 Task: Customized Gifts Online Store: Create and sell personalized gifts like custom-printed mugs, T-shirts, or engraved items.
Action: Mouse pressed left at (229, 186)
Screenshot: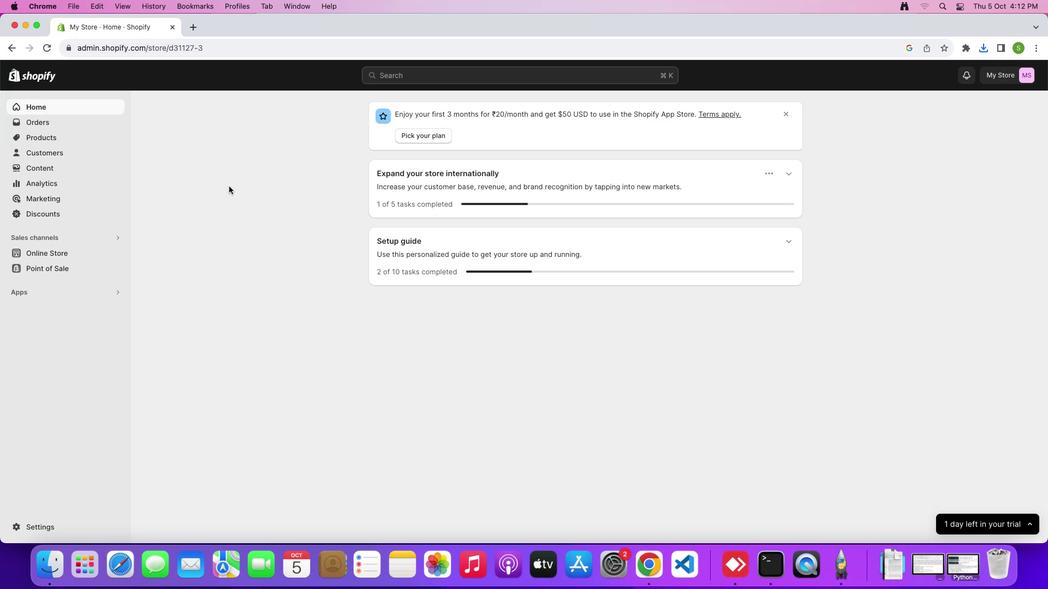 
Action: Mouse moved to (48, 253)
Screenshot: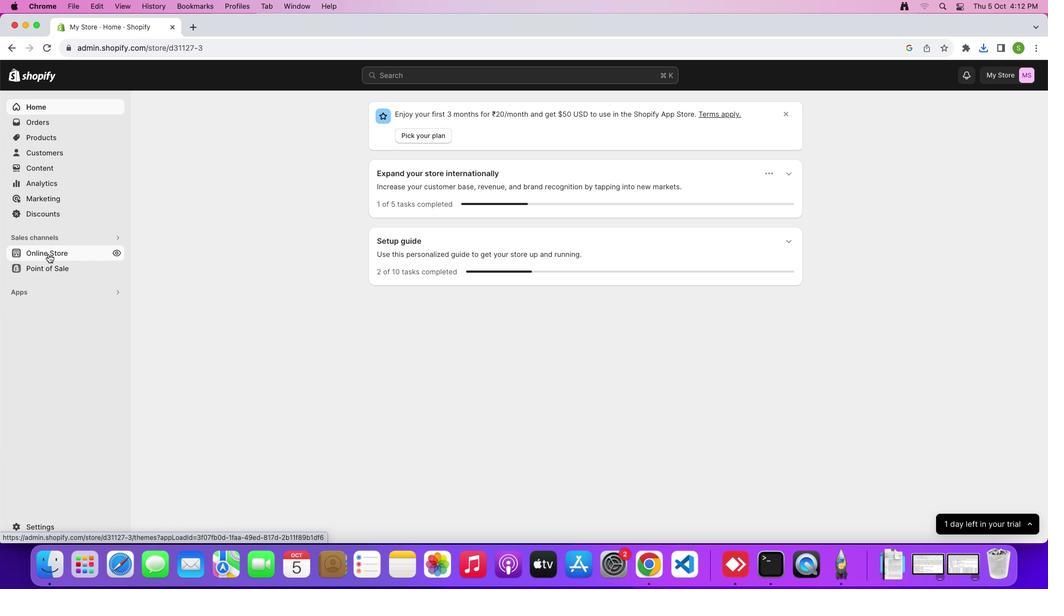 
Action: Mouse pressed left at (48, 253)
Screenshot: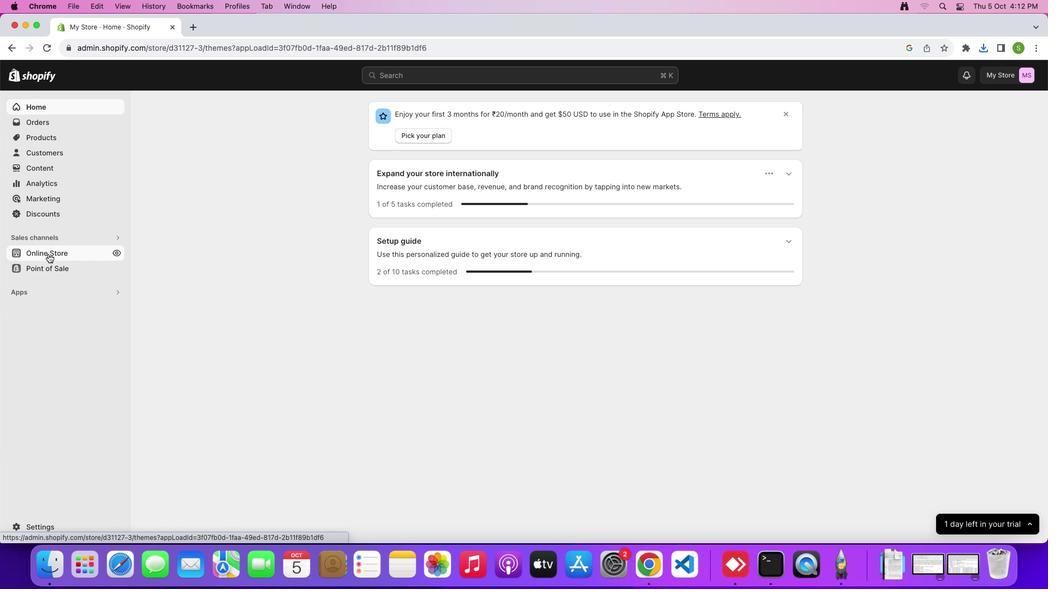 
Action: Mouse moved to (524, 366)
Screenshot: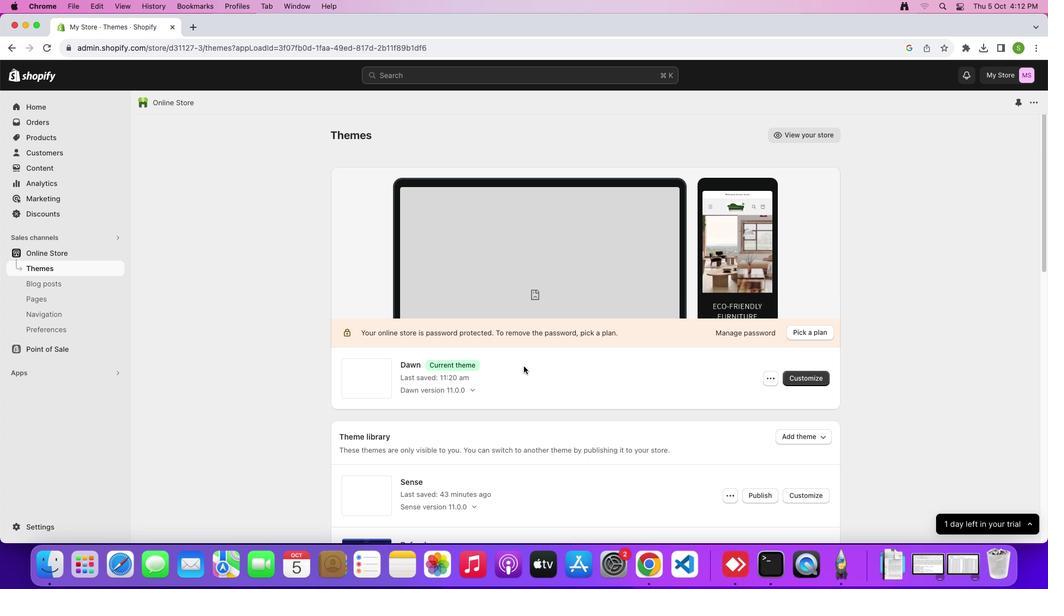 
Action: Mouse scrolled (524, 366) with delta (0, 0)
Screenshot: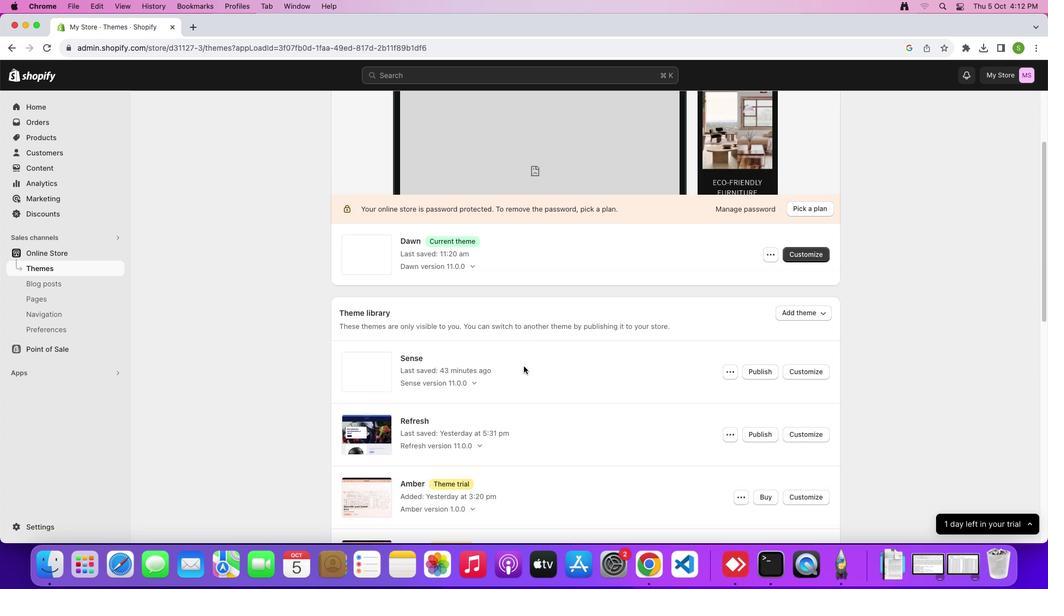 
Action: Mouse scrolled (524, 366) with delta (0, 0)
Screenshot: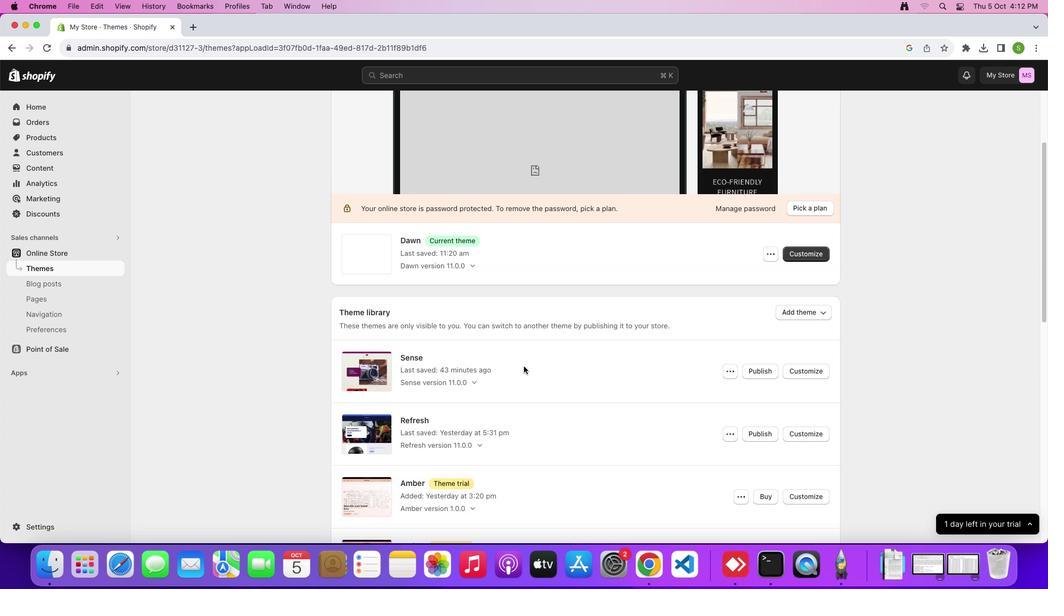 
Action: Mouse scrolled (524, 366) with delta (0, -2)
Screenshot: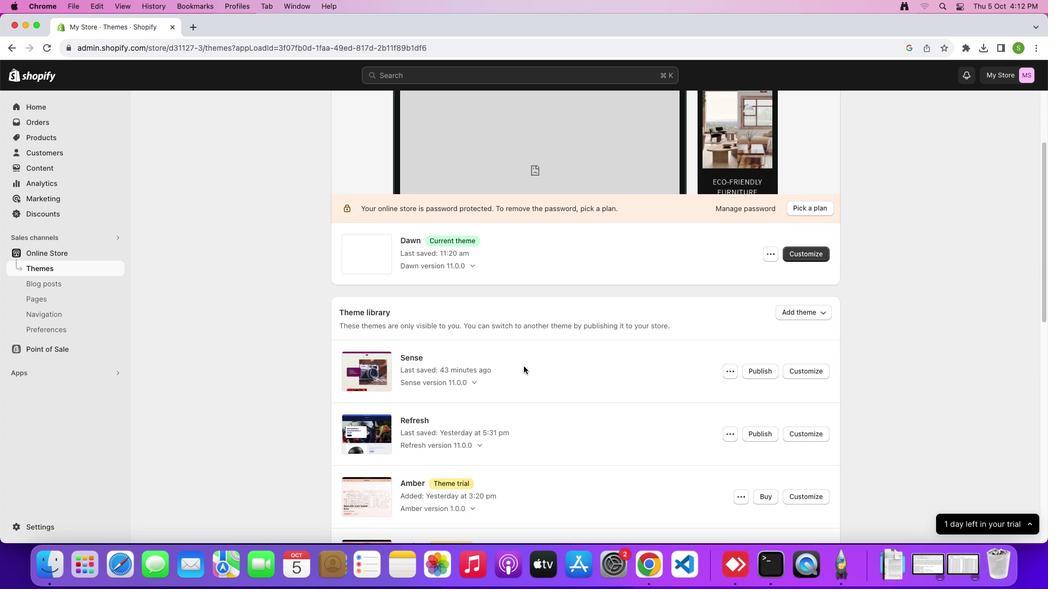 
Action: Mouse scrolled (524, 366) with delta (0, 0)
Screenshot: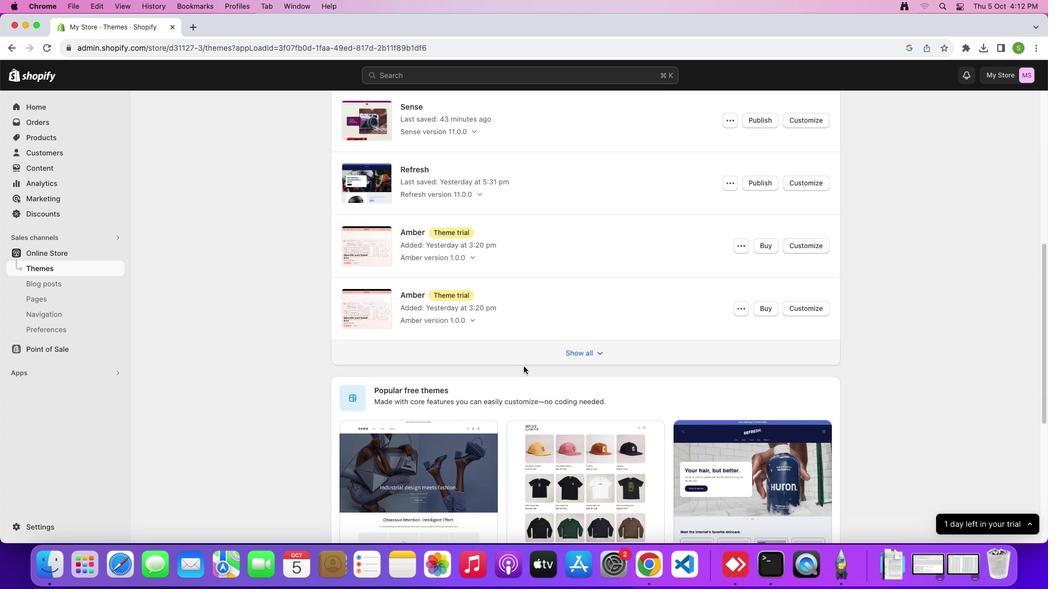 
Action: Mouse scrolled (524, 366) with delta (0, 0)
Screenshot: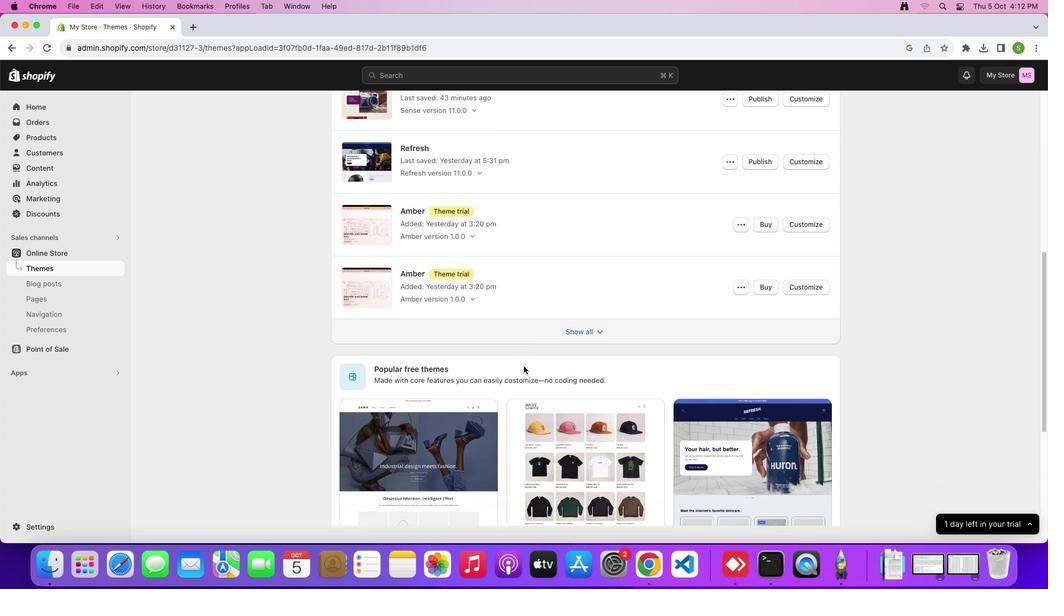 
Action: Mouse scrolled (524, 366) with delta (0, -2)
Screenshot: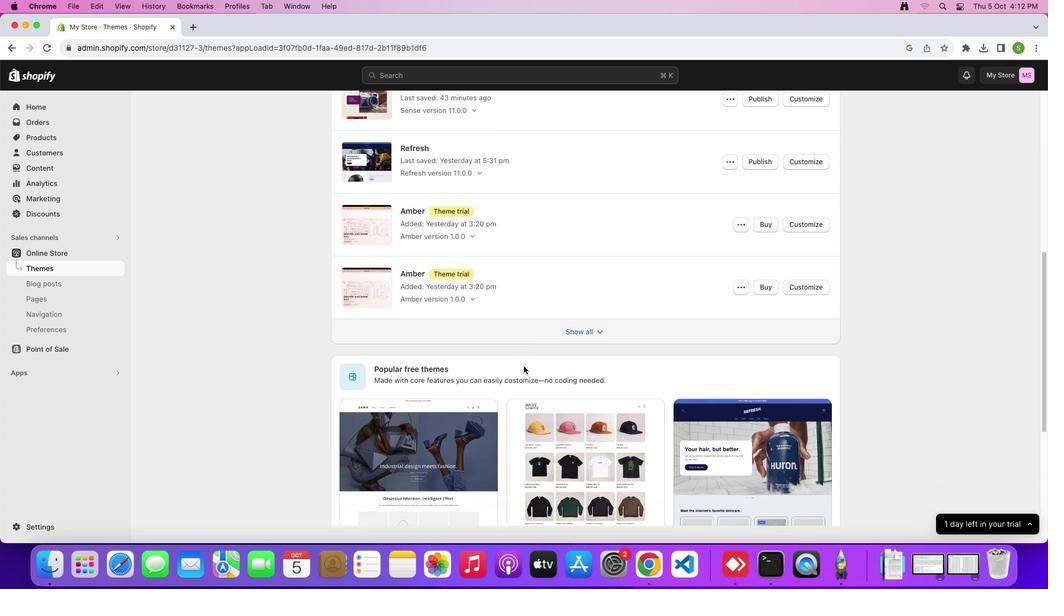 
Action: Mouse scrolled (524, 366) with delta (0, -3)
Screenshot: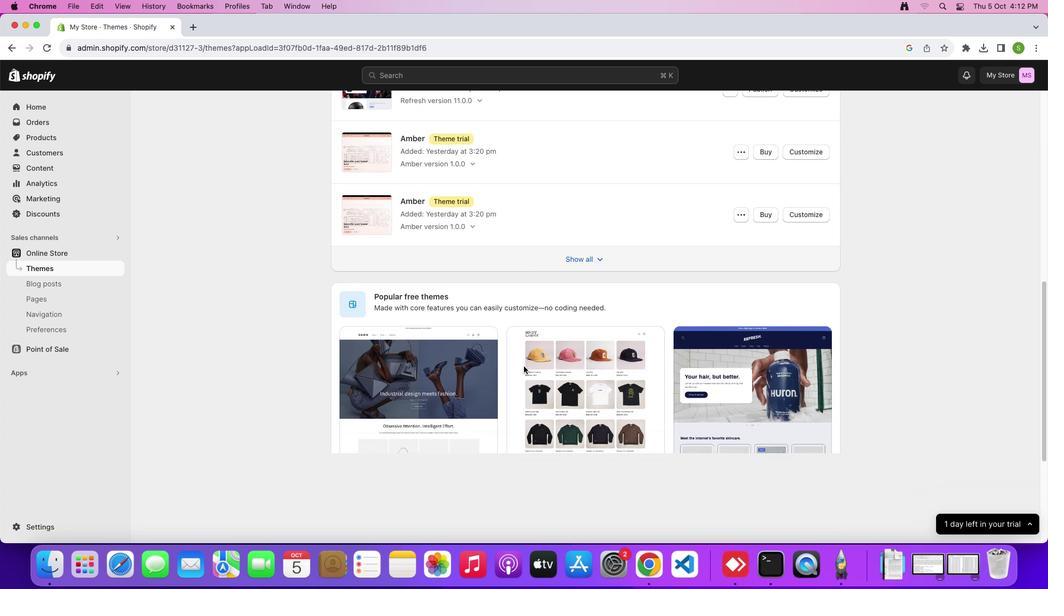 
Action: Mouse scrolled (524, 366) with delta (0, -2)
Screenshot: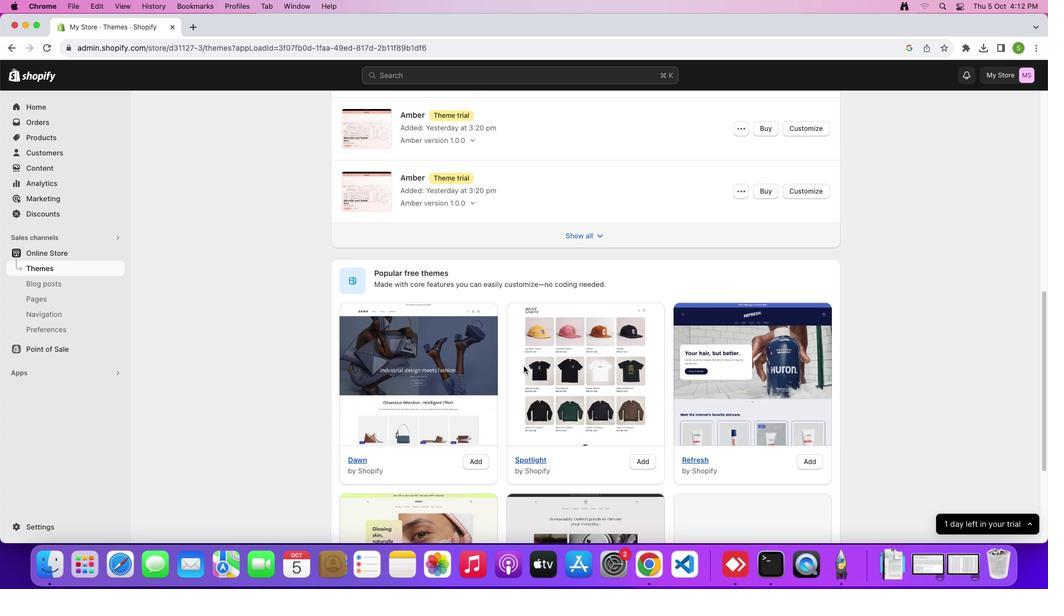 
Action: Mouse scrolled (524, 366) with delta (0, 0)
Screenshot: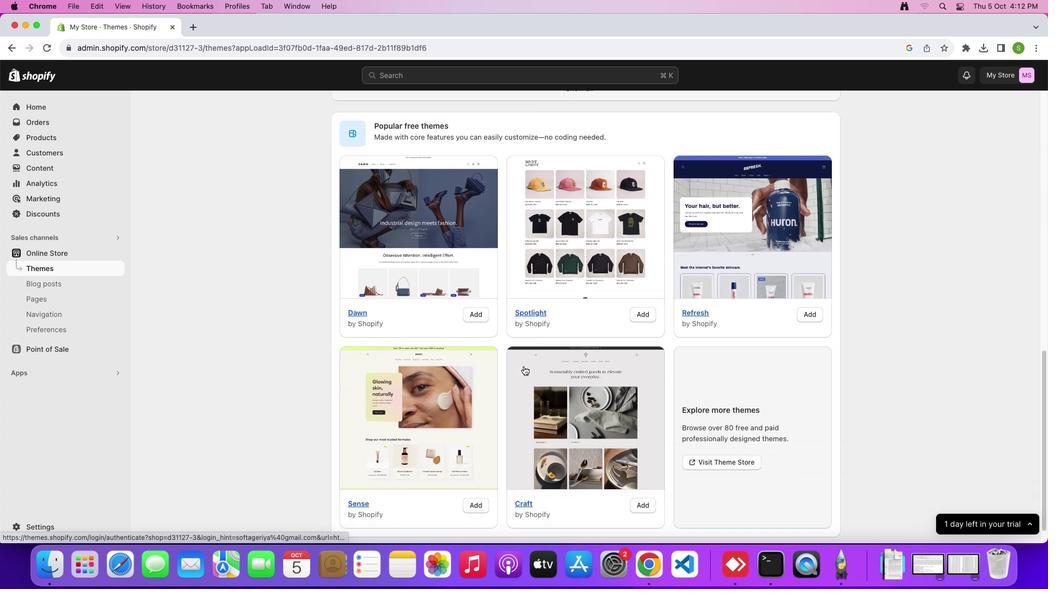 
Action: Mouse scrolled (524, 366) with delta (0, 0)
Screenshot: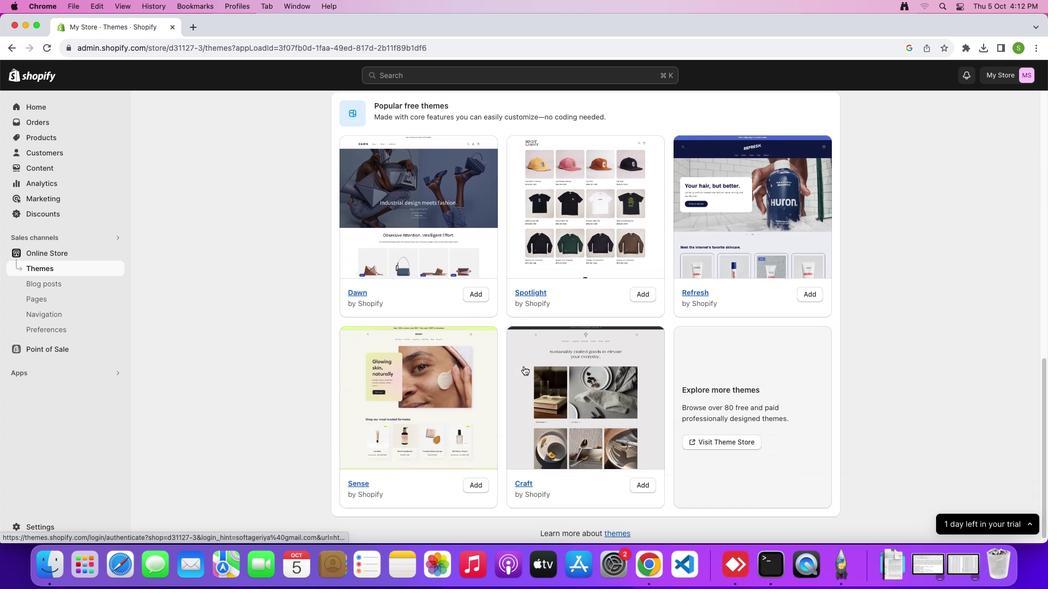 
Action: Mouse scrolled (524, 366) with delta (0, -2)
Screenshot: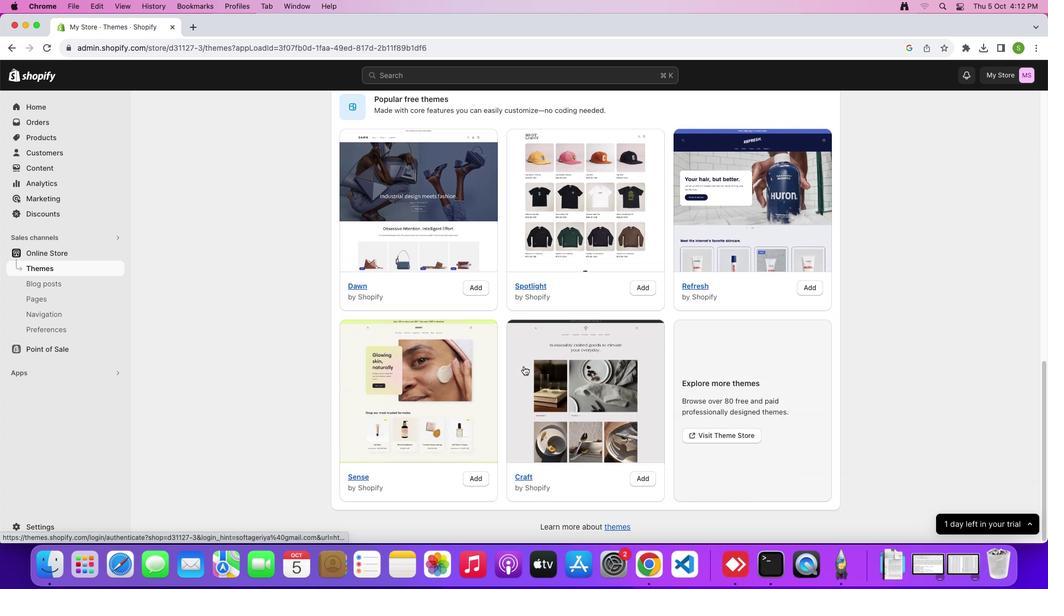 
Action: Mouse scrolled (524, 366) with delta (0, -2)
Screenshot: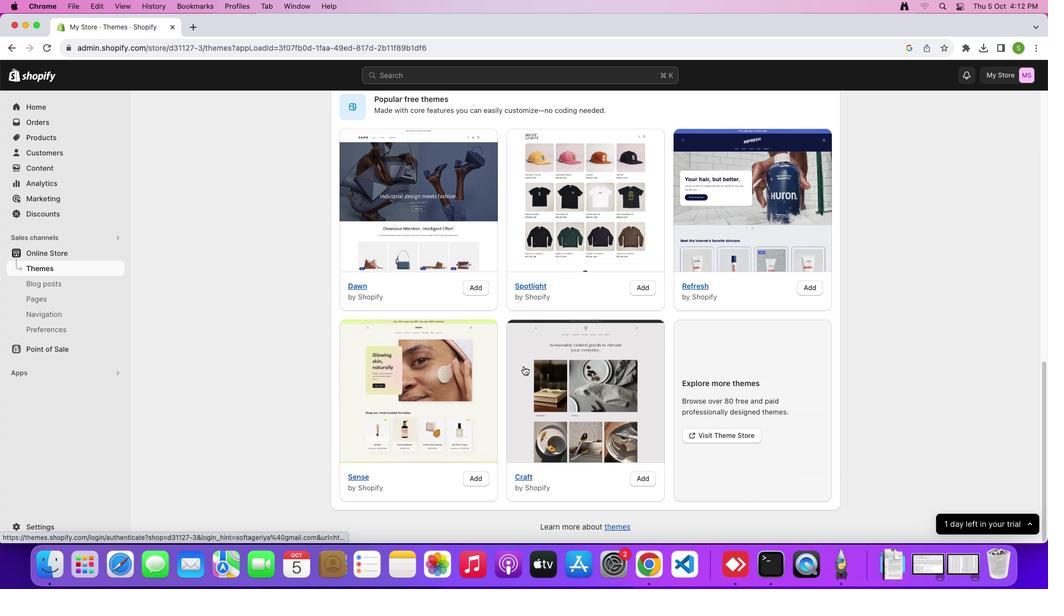 
Action: Mouse scrolled (524, 366) with delta (0, 0)
Screenshot: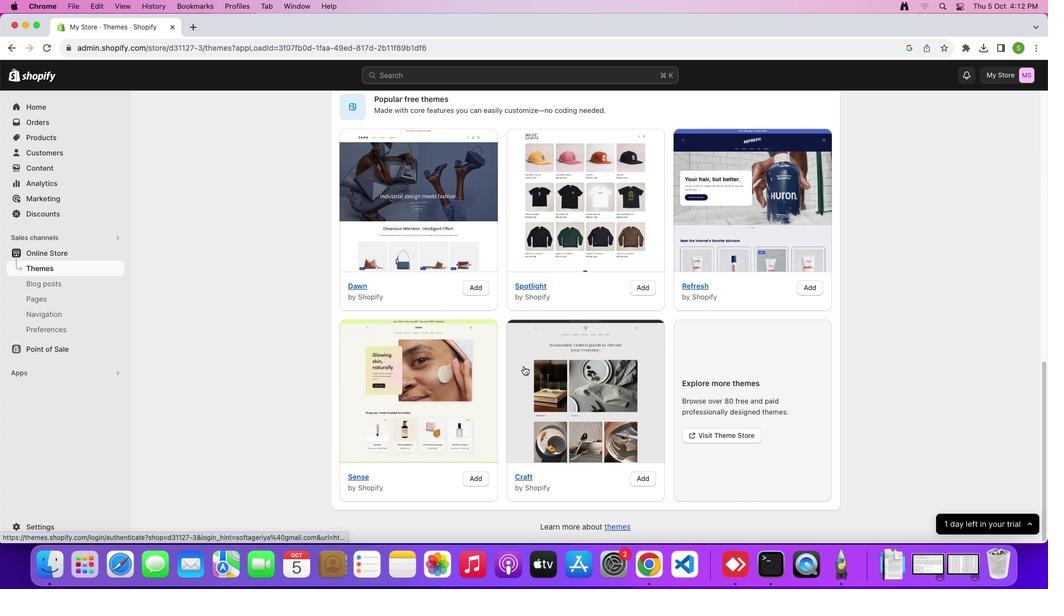 
Action: Mouse scrolled (524, 366) with delta (0, 0)
Screenshot: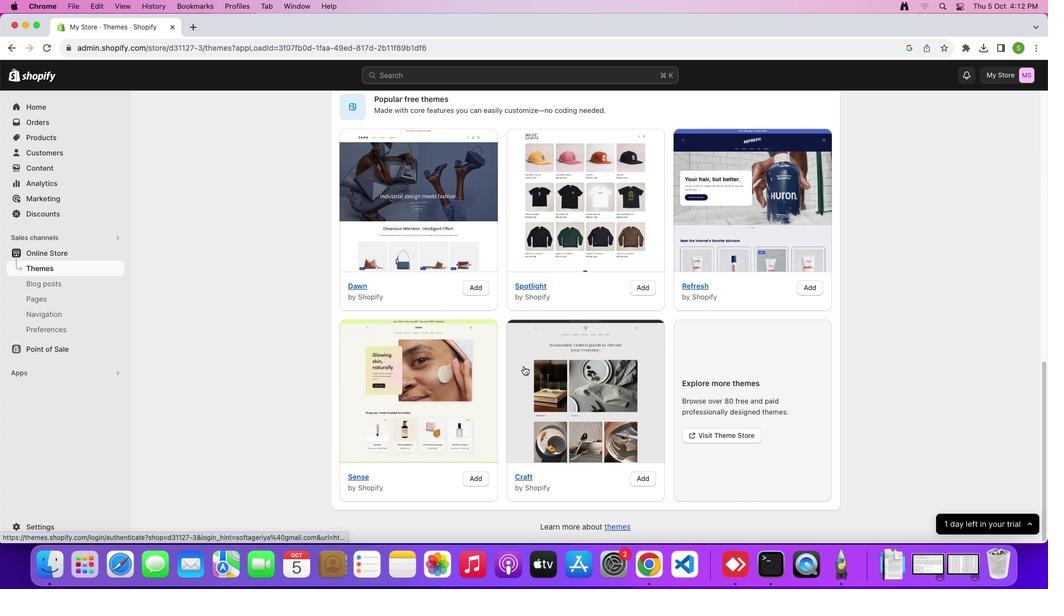 
Action: Mouse scrolled (524, 366) with delta (0, -2)
Screenshot: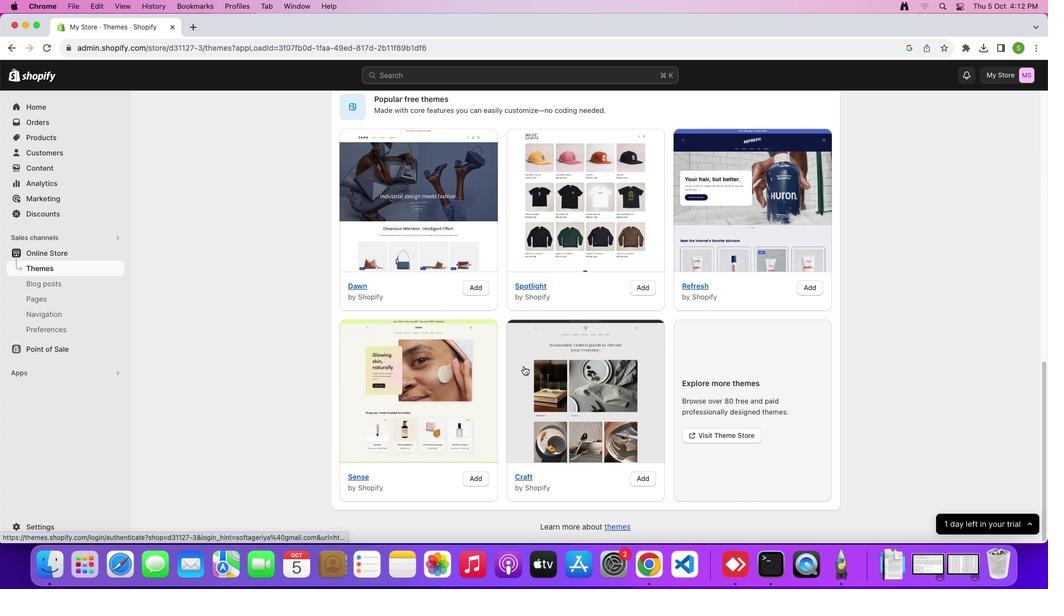 
Action: Mouse scrolled (524, 366) with delta (0, -2)
Screenshot: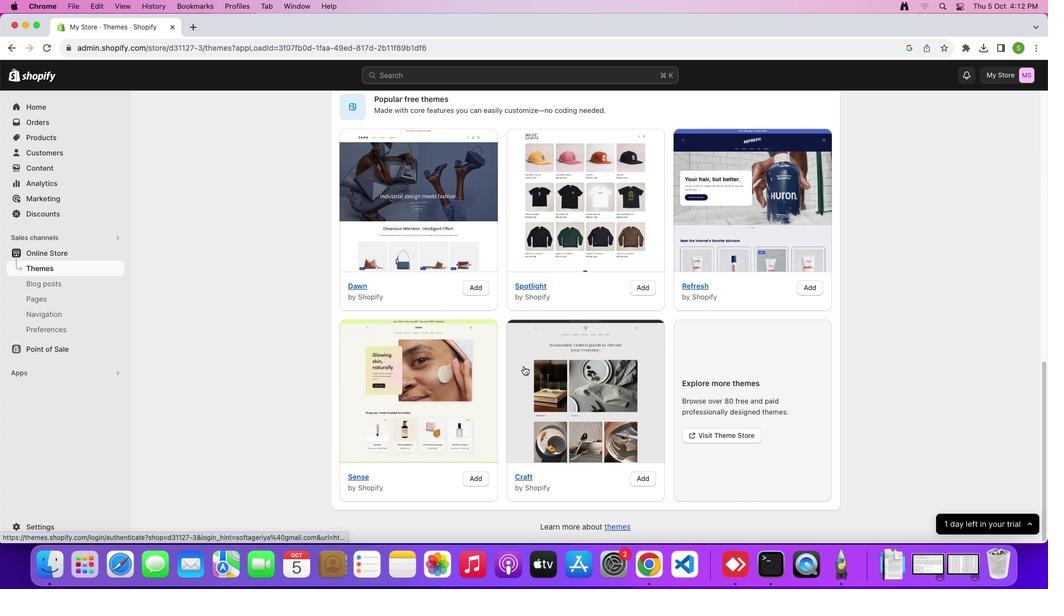 
Action: Mouse scrolled (524, 366) with delta (0, 0)
Screenshot: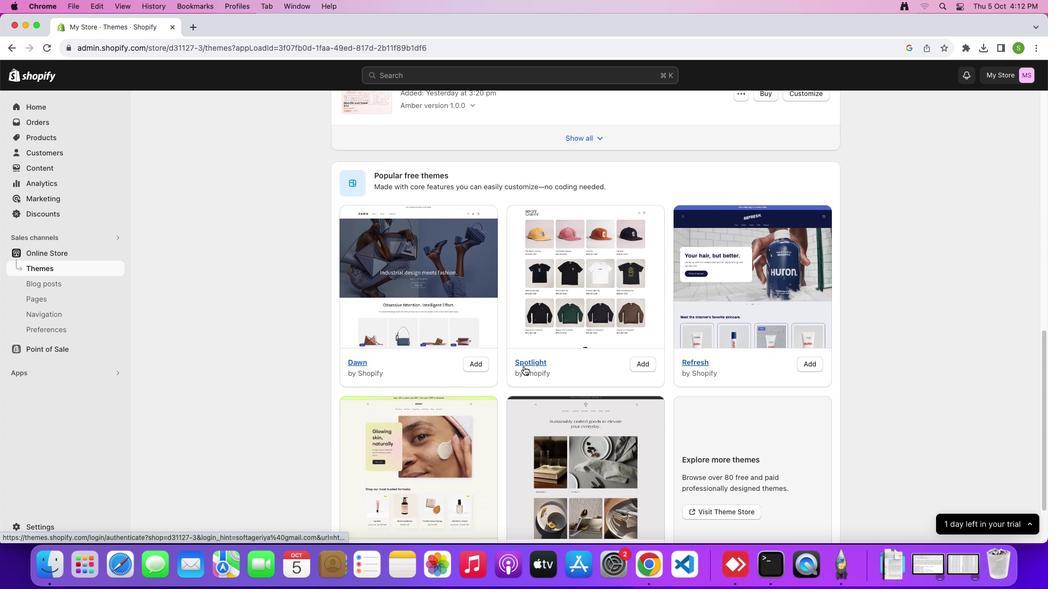 
Action: Mouse scrolled (524, 366) with delta (0, 0)
Screenshot: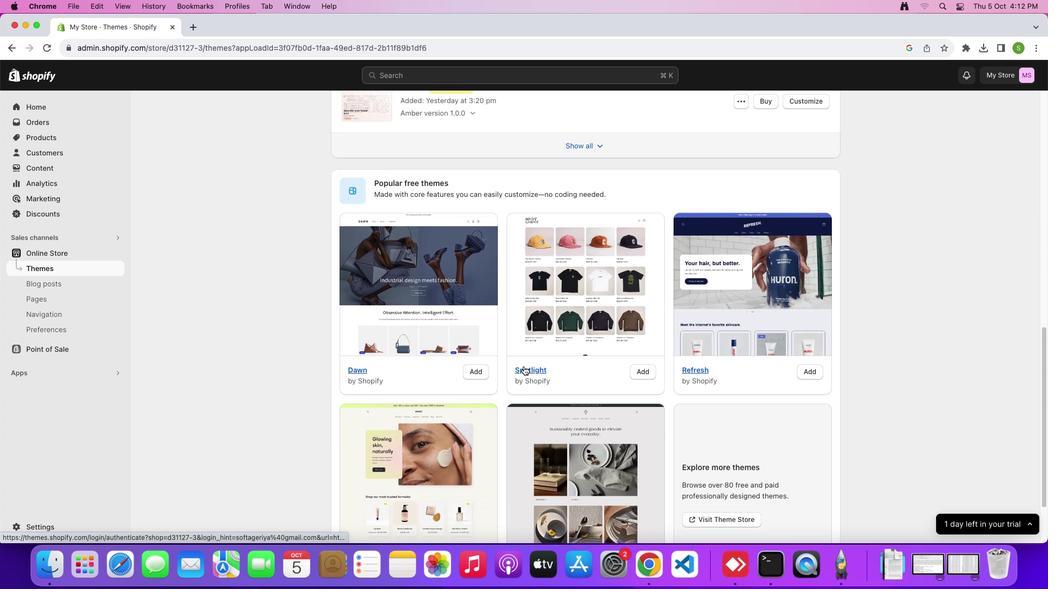 
Action: Mouse scrolled (524, 366) with delta (0, 1)
Screenshot: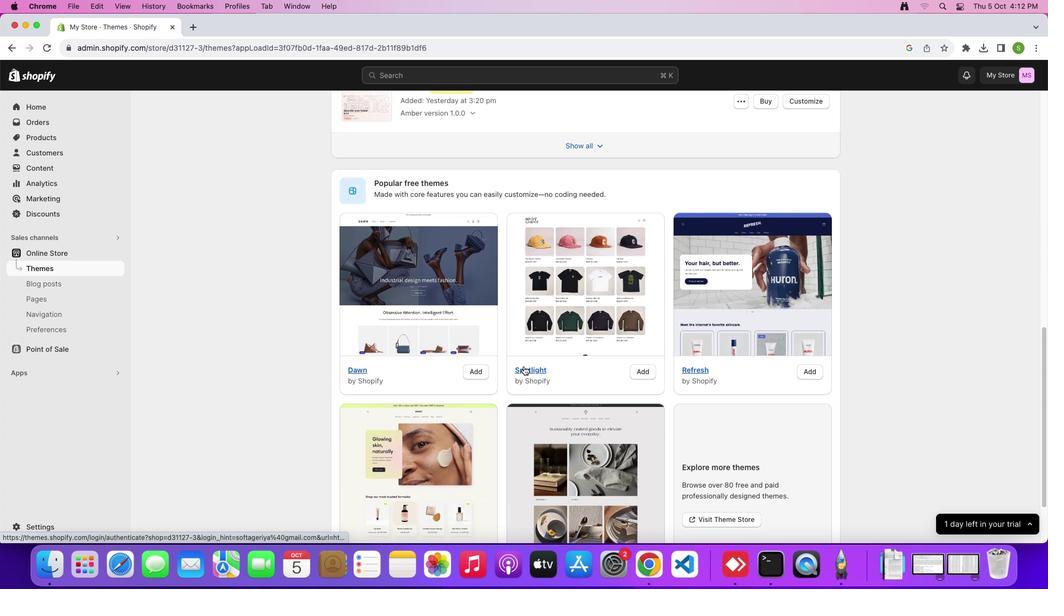 
Action: Mouse scrolled (524, 366) with delta (0, 0)
Screenshot: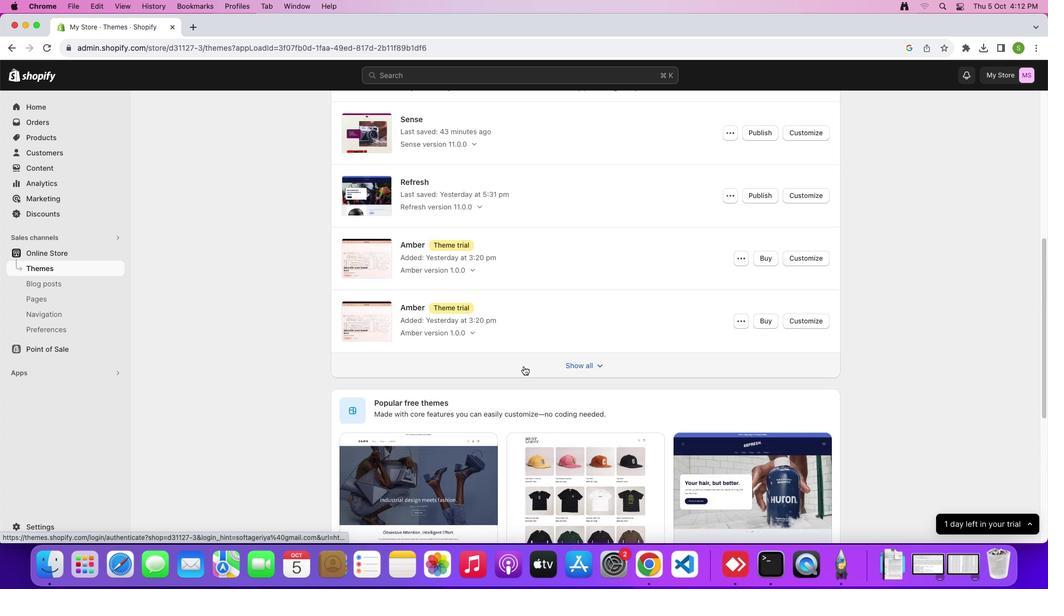 
Action: Mouse scrolled (524, 366) with delta (0, 0)
Screenshot: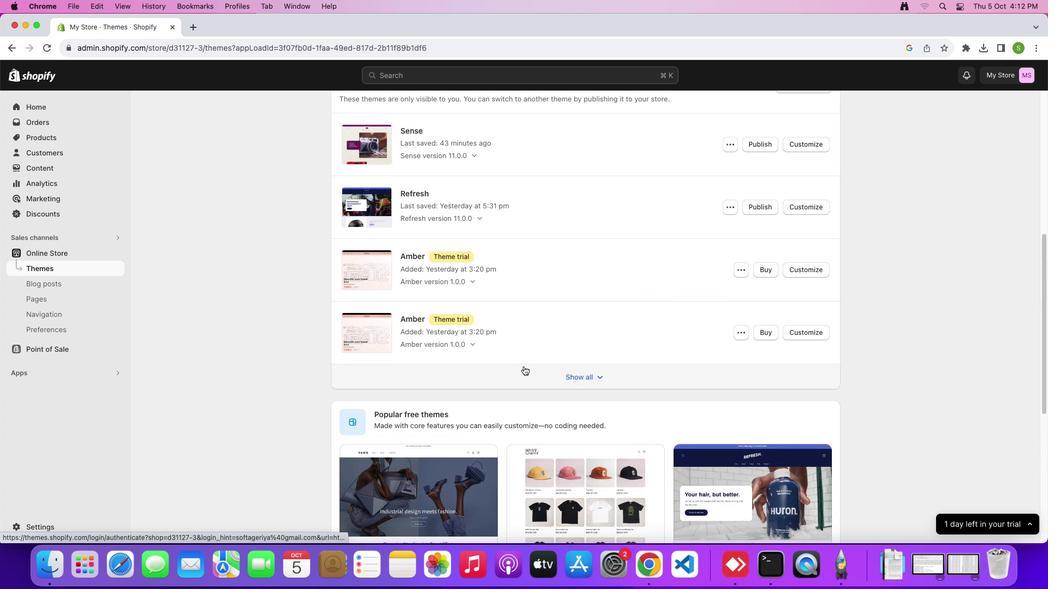 
Action: Mouse scrolled (524, 366) with delta (0, 2)
Screenshot: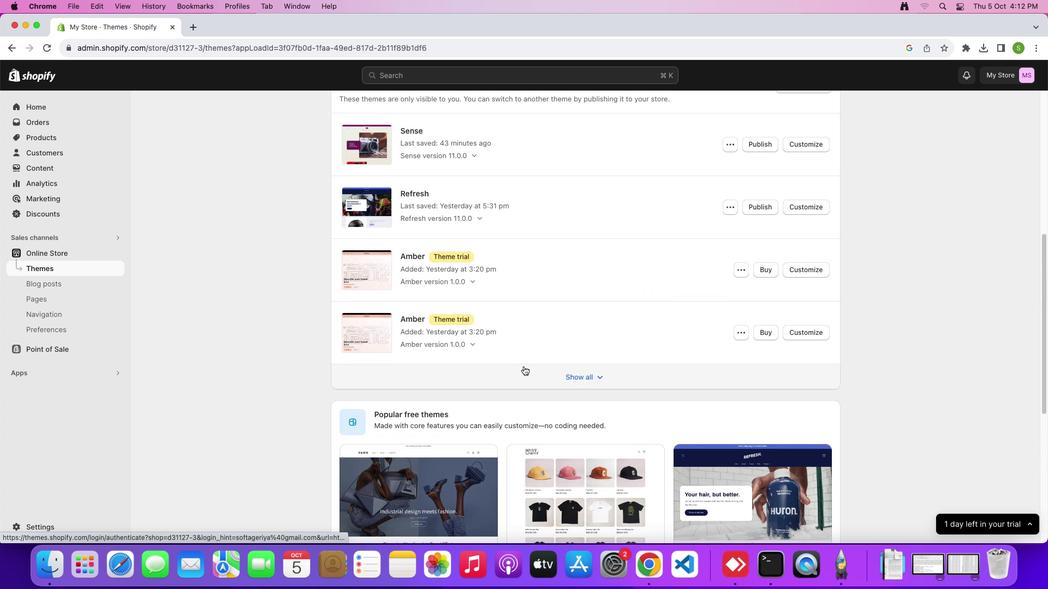 
Action: Mouse scrolled (524, 366) with delta (0, 2)
Screenshot: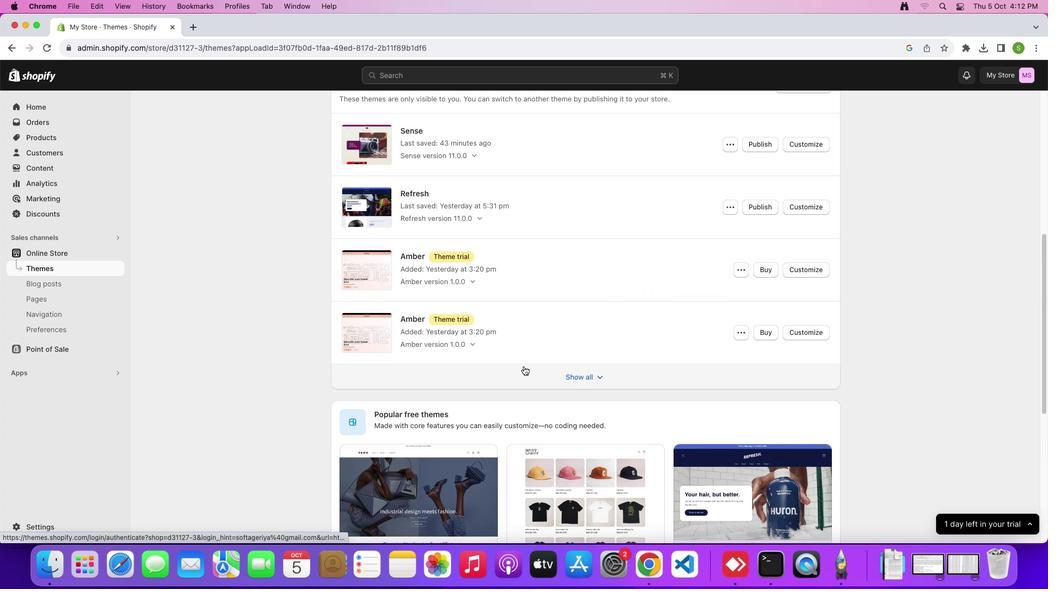 
Action: Mouse scrolled (524, 366) with delta (0, 0)
Screenshot: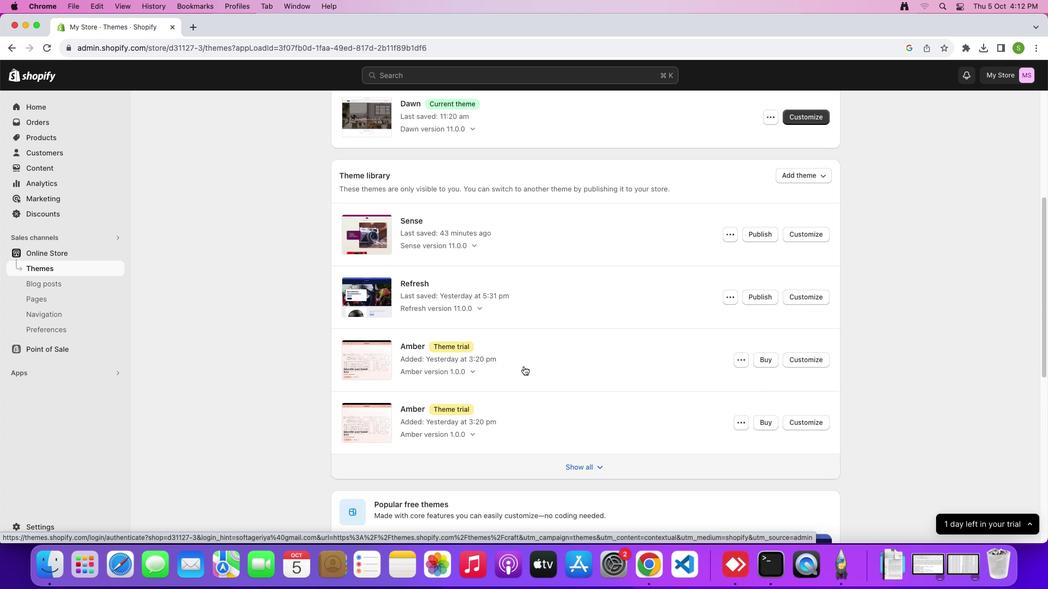 
Action: Mouse scrolled (524, 366) with delta (0, 0)
Screenshot: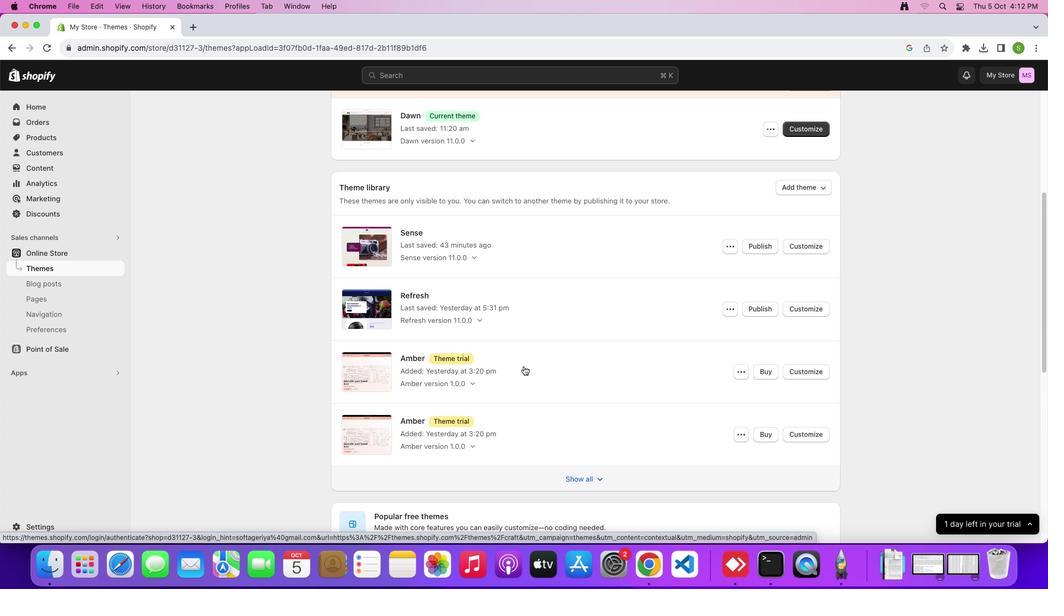 
Action: Mouse scrolled (524, 366) with delta (0, 1)
Screenshot: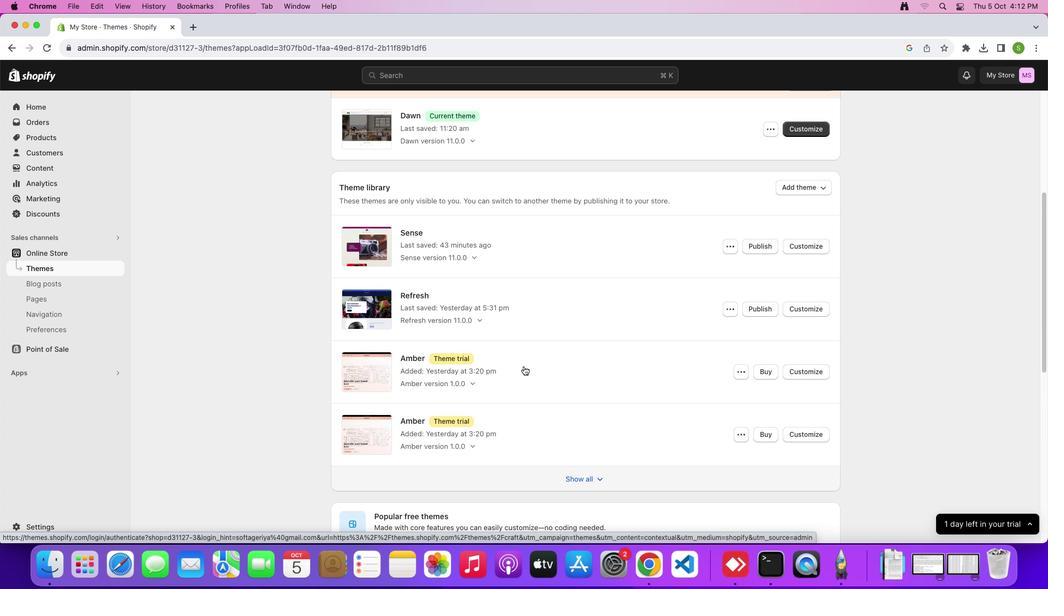 
Action: Mouse scrolled (524, 366) with delta (0, 0)
Screenshot: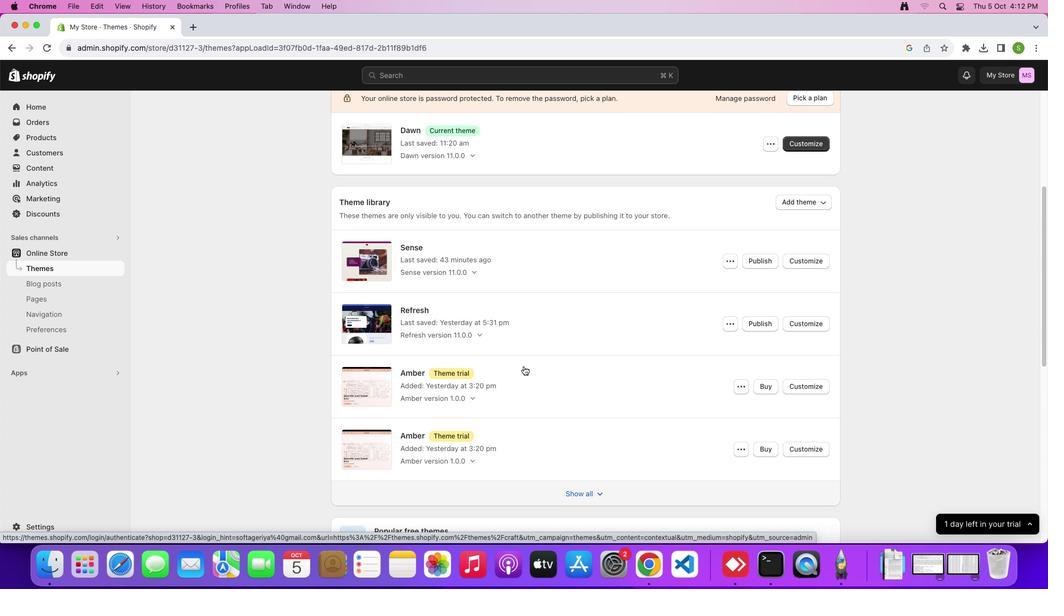 
Action: Mouse scrolled (524, 366) with delta (0, 0)
Screenshot: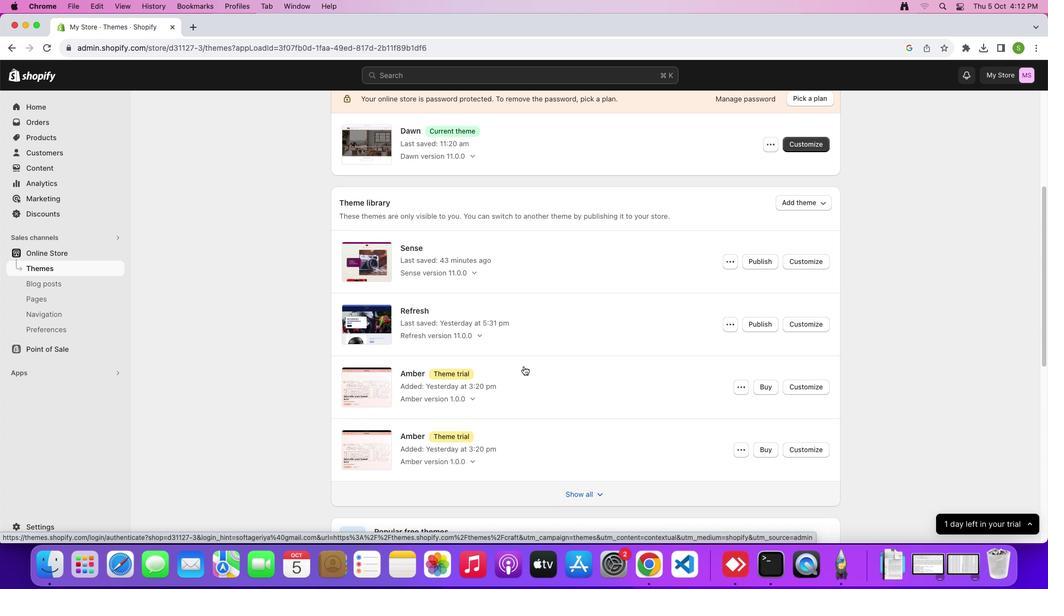
Action: Mouse scrolled (524, 366) with delta (0, 0)
Screenshot: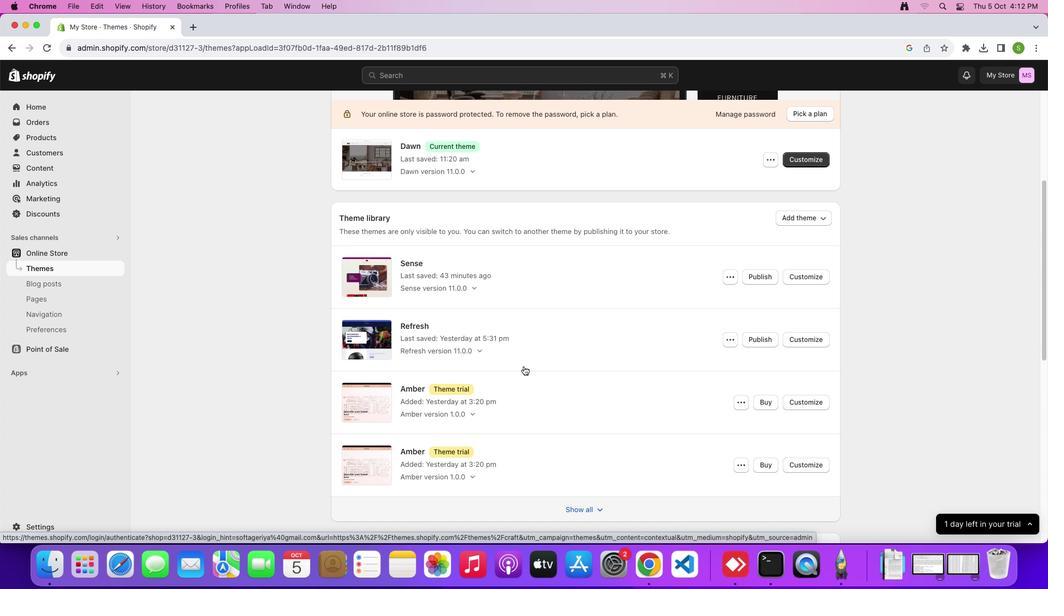 
Action: Mouse scrolled (524, 366) with delta (0, 0)
Screenshot: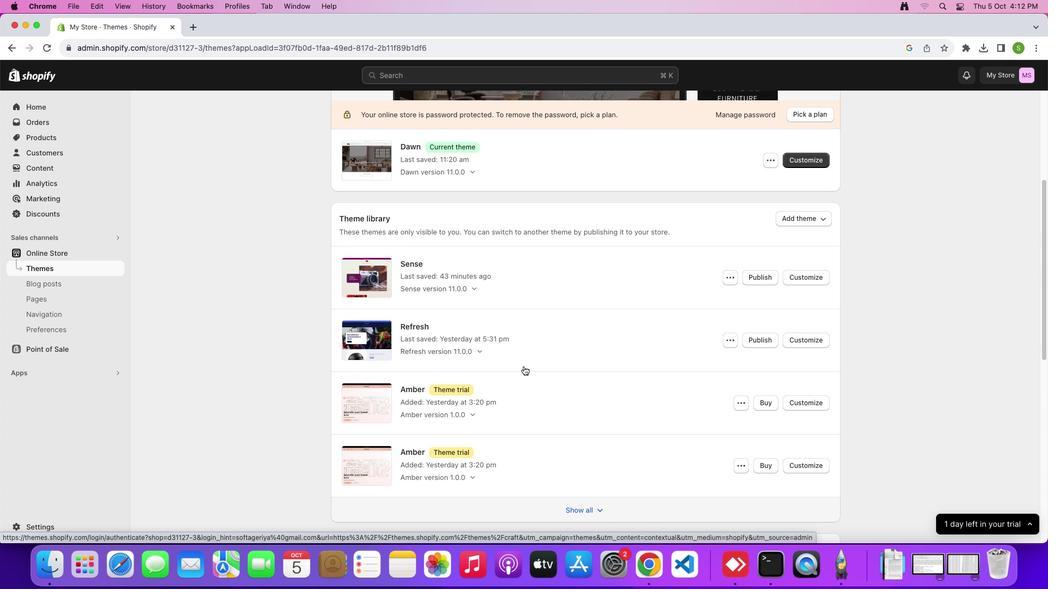 
Action: Mouse scrolled (524, 366) with delta (0, 0)
Screenshot: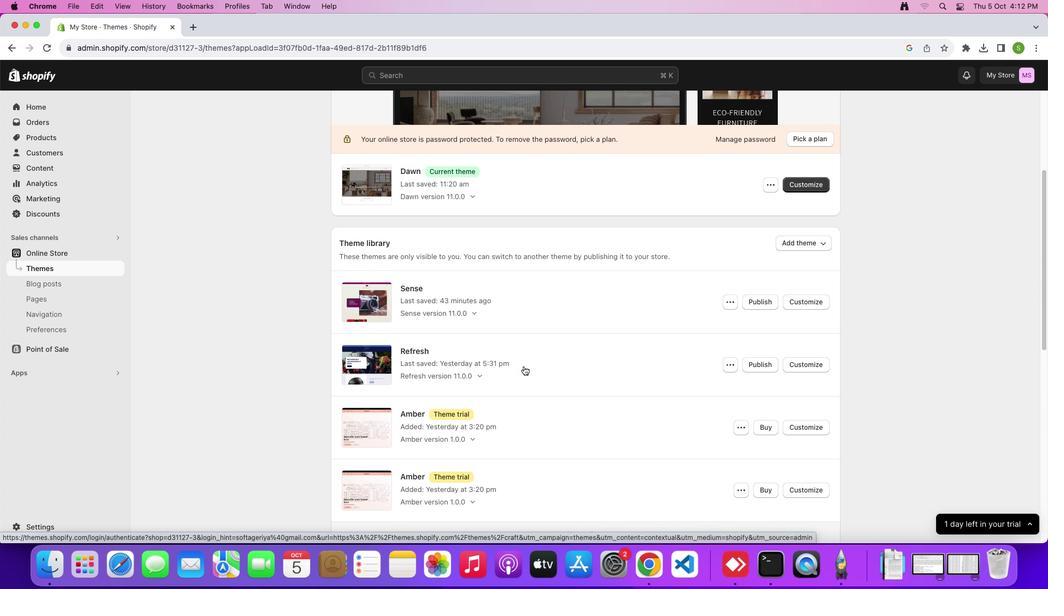 
Action: Mouse scrolled (524, 366) with delta (0, 0)
Screenshot: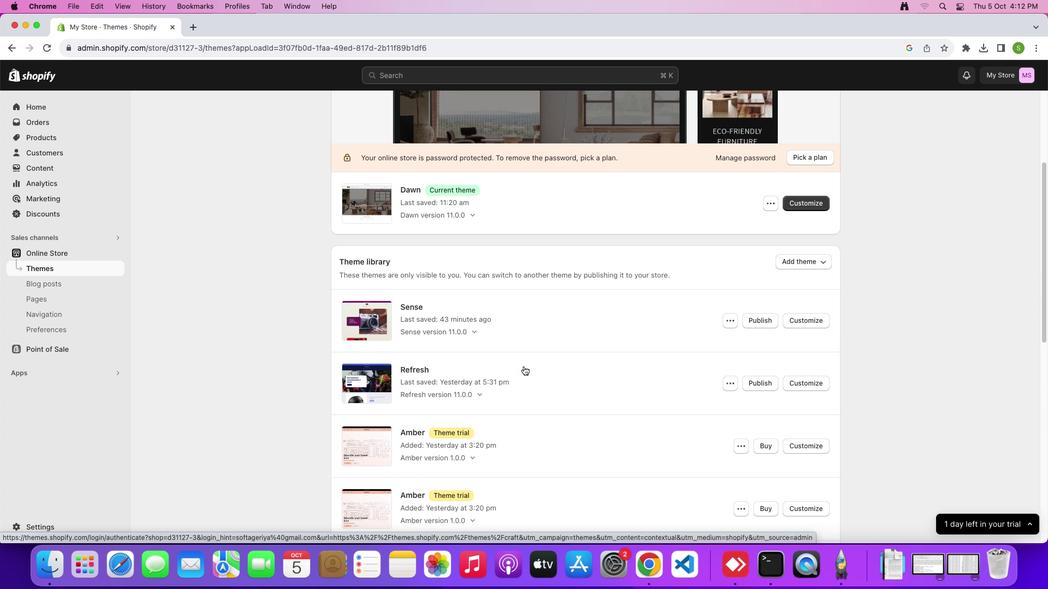 
Action: Mouse scrolled (524, 366) with delta (0, 0)
Screenshot: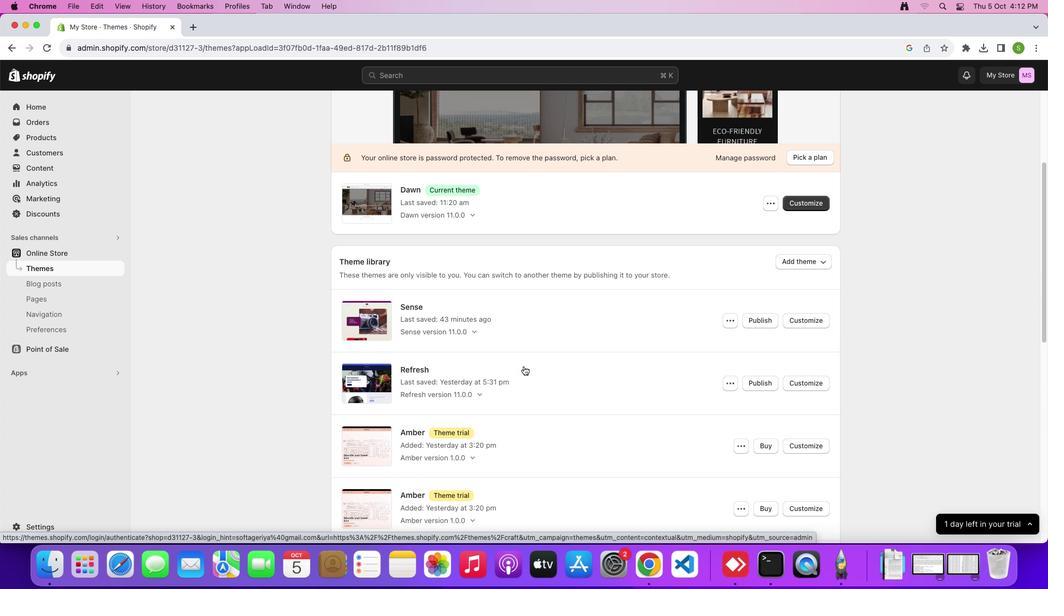 
Action: Mouse scrolled (524, 366) with delta (0, 0)
Screenshot: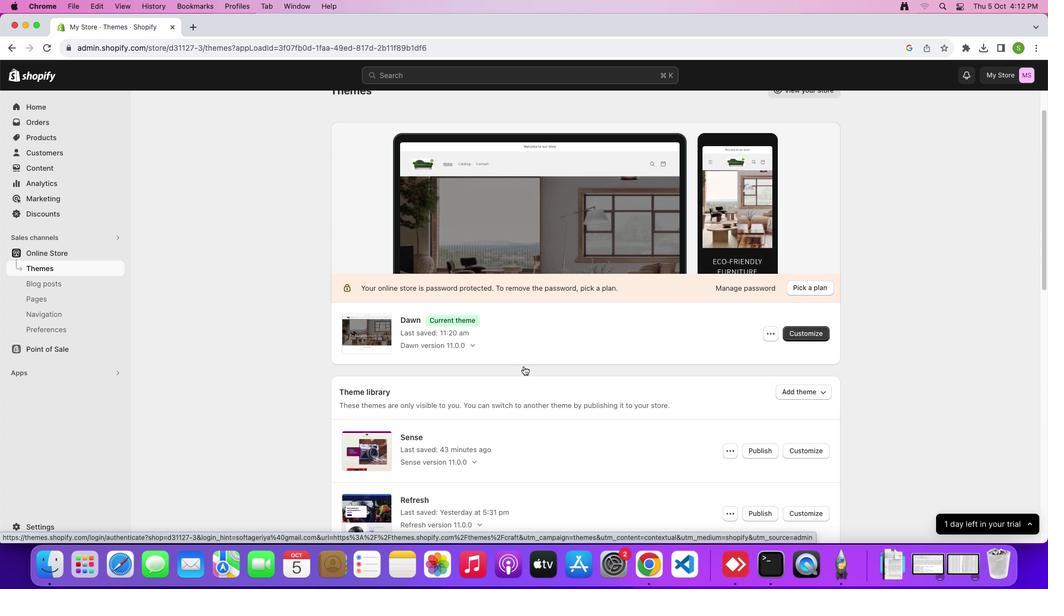 
Action: Mouse scrolled (524, 366) with delta (0, 0)
Screenshot: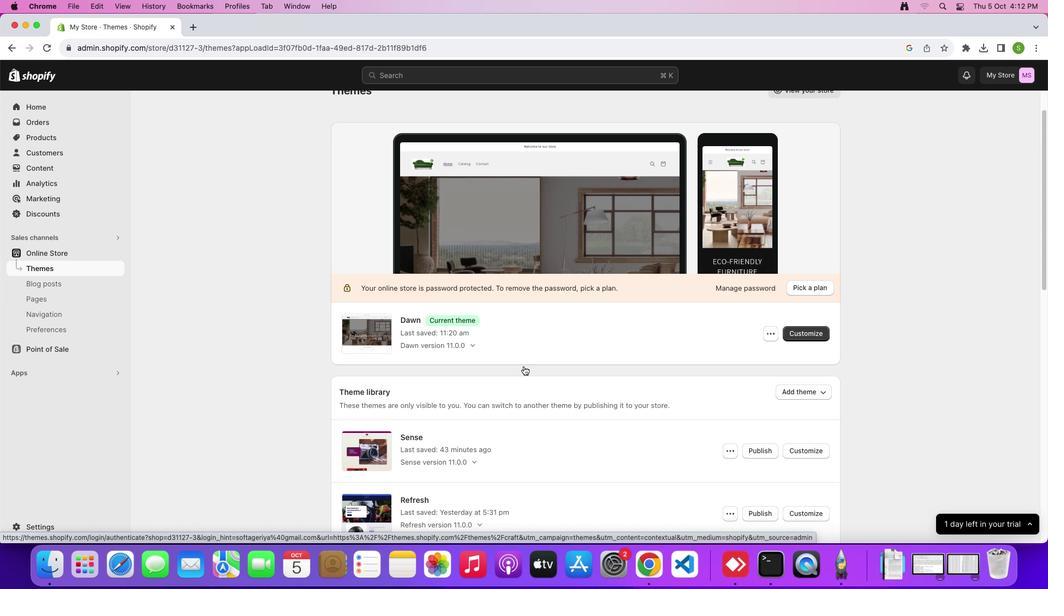 
Action: Mouse scrolled (524, 366) with delta (0, 2)
Screenshot: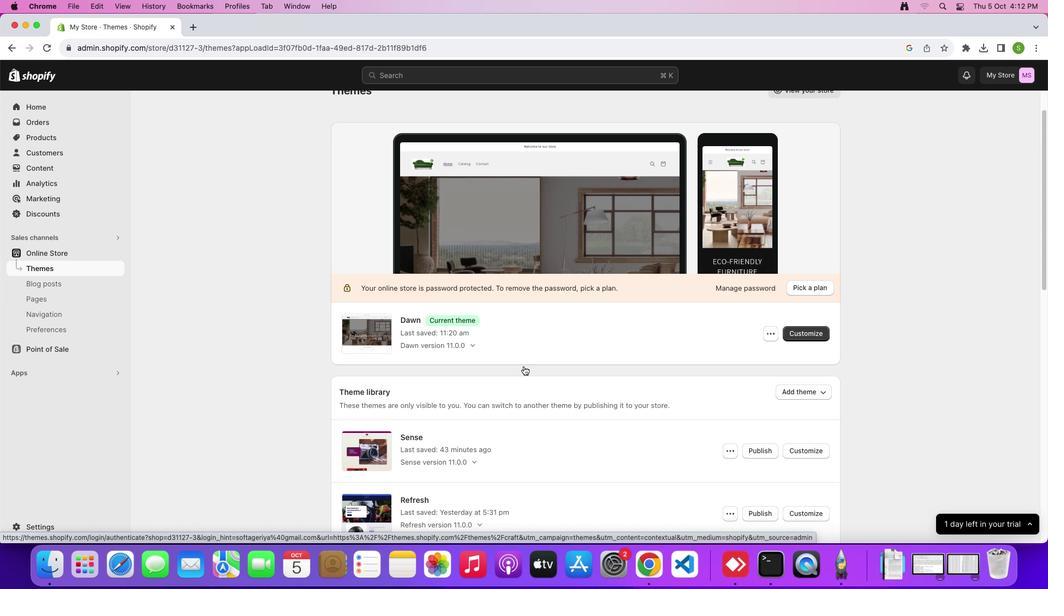 
Action: Mouse scrolled (524, 366) with delta (0, 0)
Screenshot: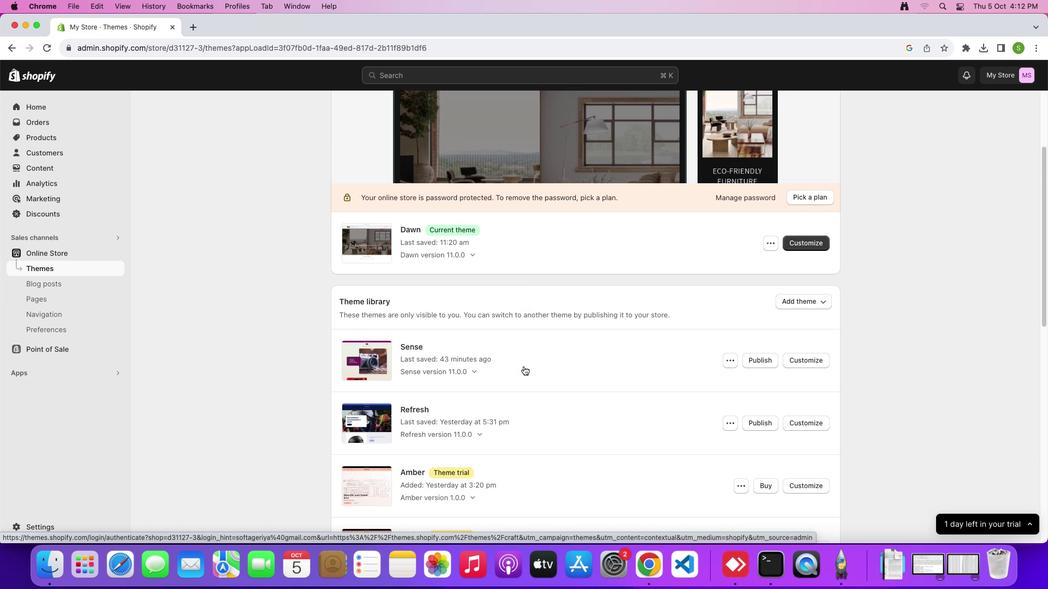 
Action: Mouse scrolled (524, 366) with delta (0, 0)
Screenshot: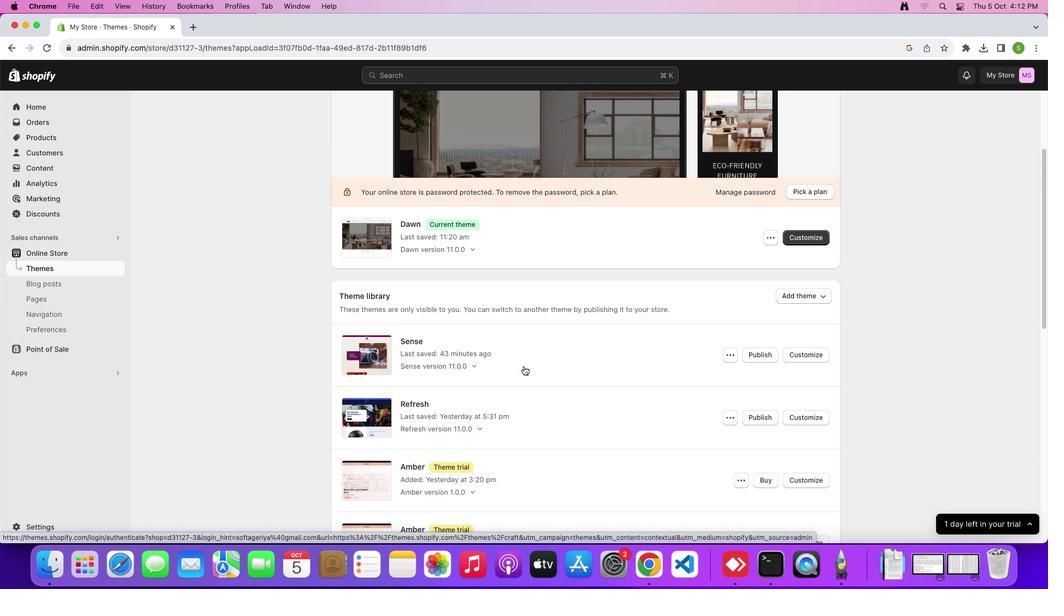 
Action: Mouse scrolled (524, 366) with delta (0, -1)
Screenshot: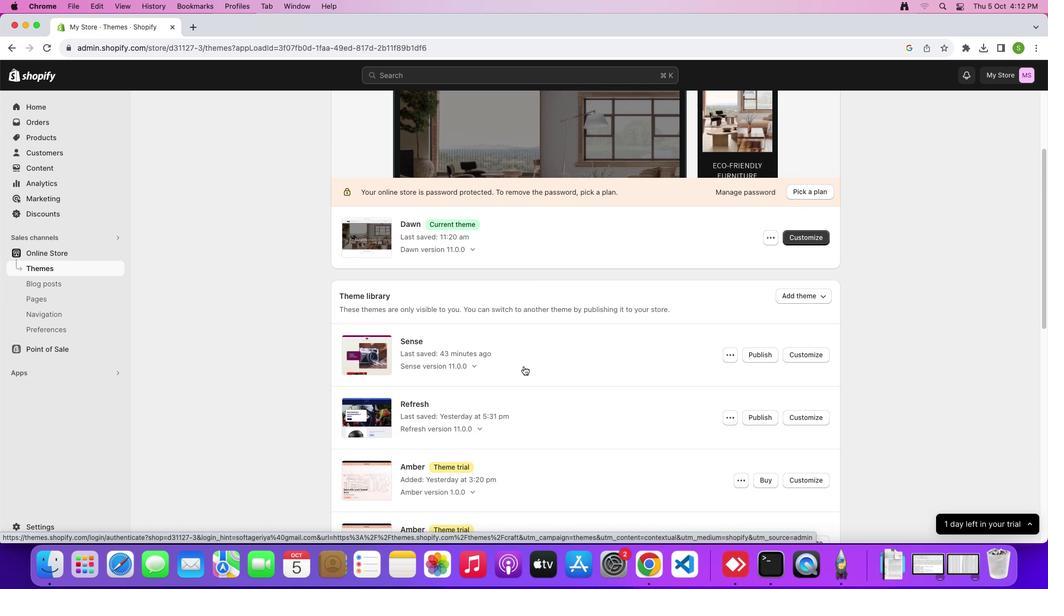 
Action: Mouse scrolled (524, 366) with delta (0, 0)
Screenshot: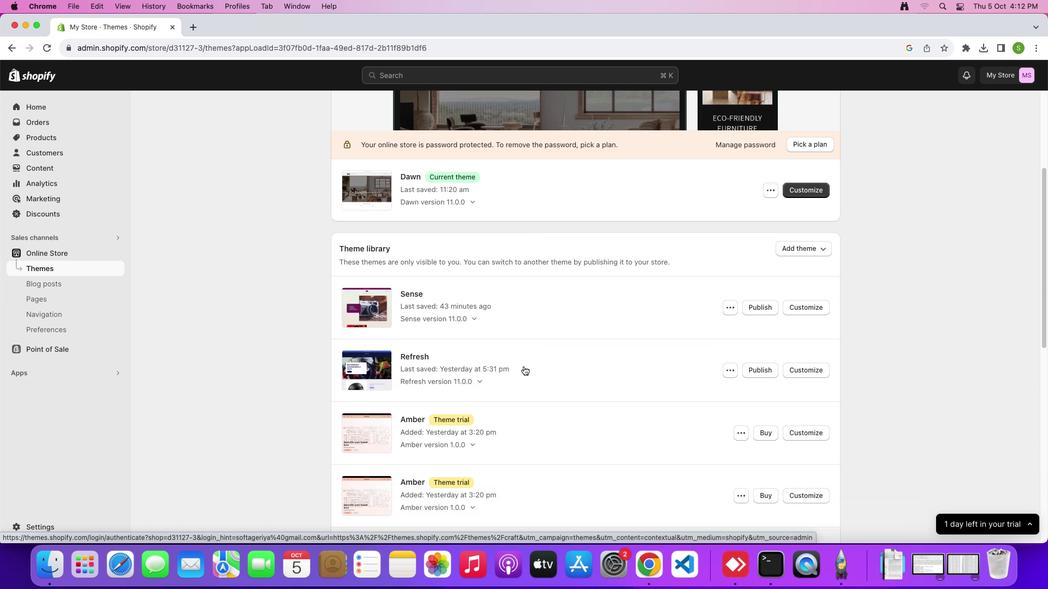 
Action: Mouse scrolled (524, 366) with delta (0, 0)
Screenshot: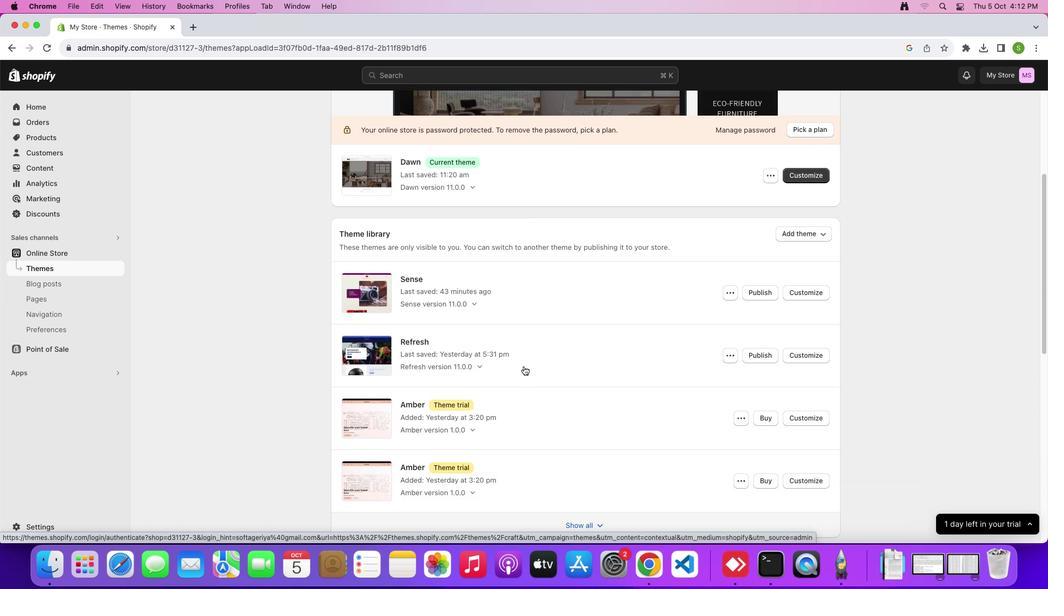 
Action: Mouse scrolled (524, 366) with delta (0, -1)
Screenshot: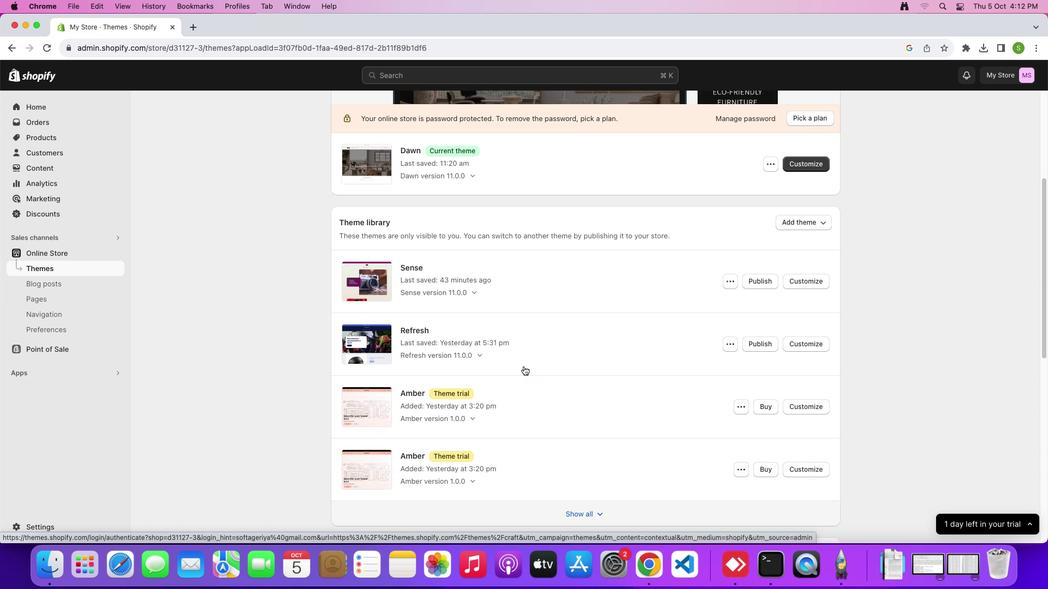 
Action: Mouse moved to (804, 343)
Screenshot: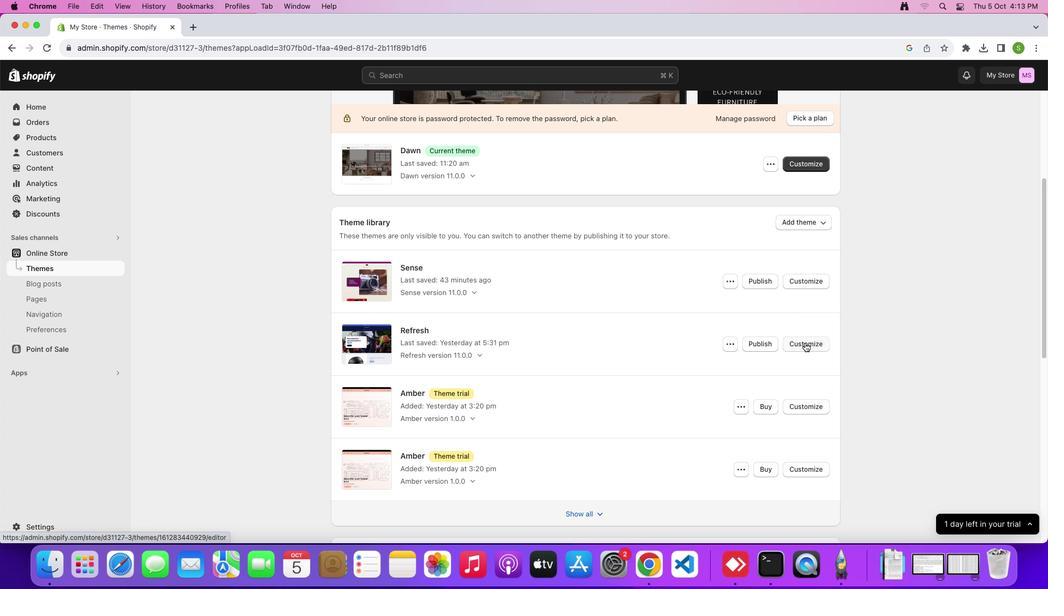 
Action: Mouse pressed left at (804, 343)
Screenshot: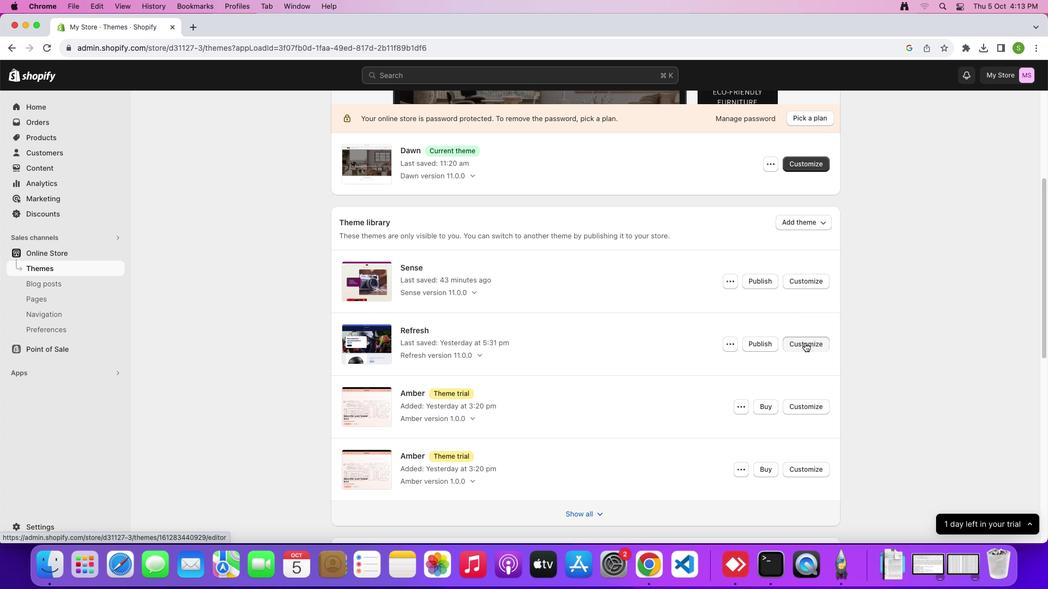
Action: Mouse moved to (648, 275)
Screenshot: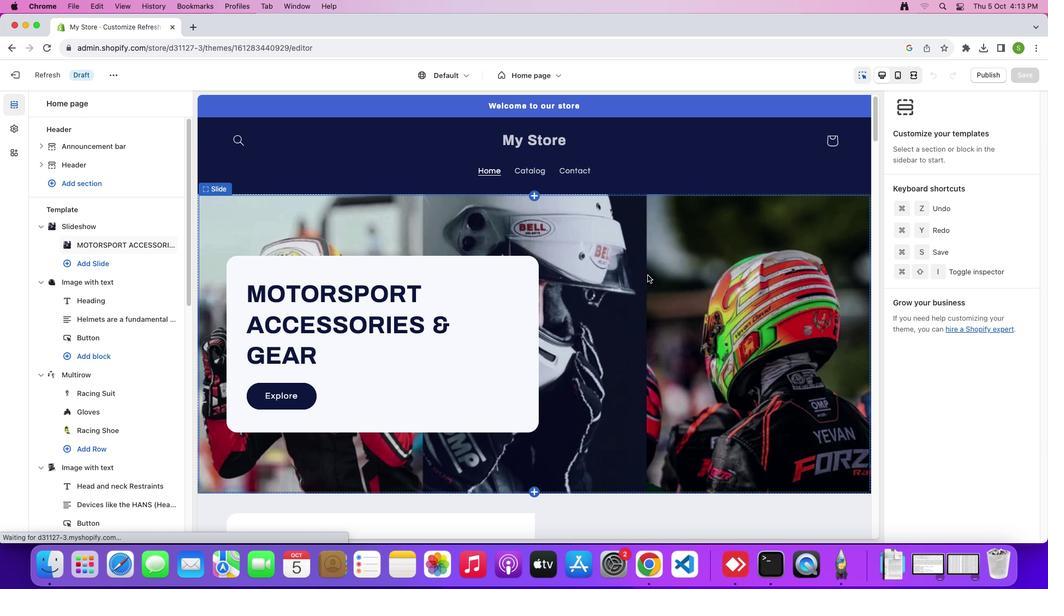 
Action: Mouse pressed left at (648, 275)
Screenshot: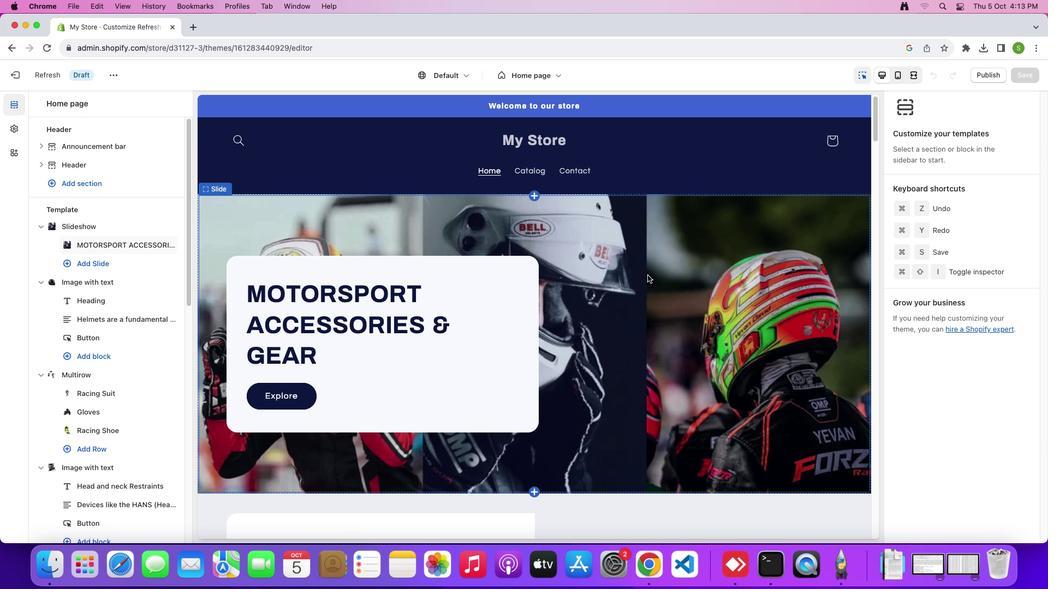 
Action: Mouse moved to (15, 134)
Screenshot: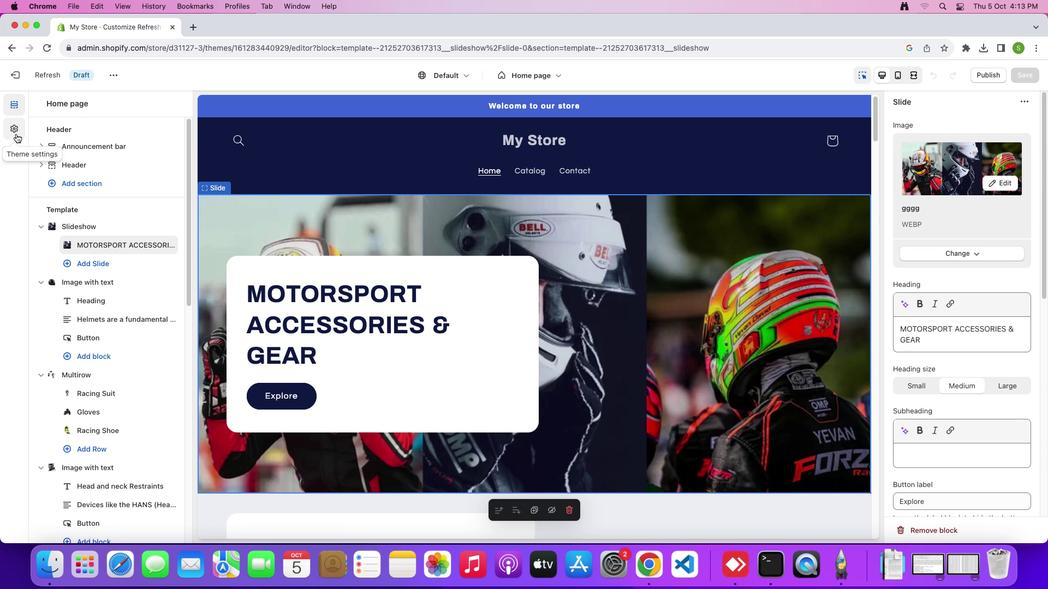 
Action: Mouse pressed left at (15, 134)
Screenshot: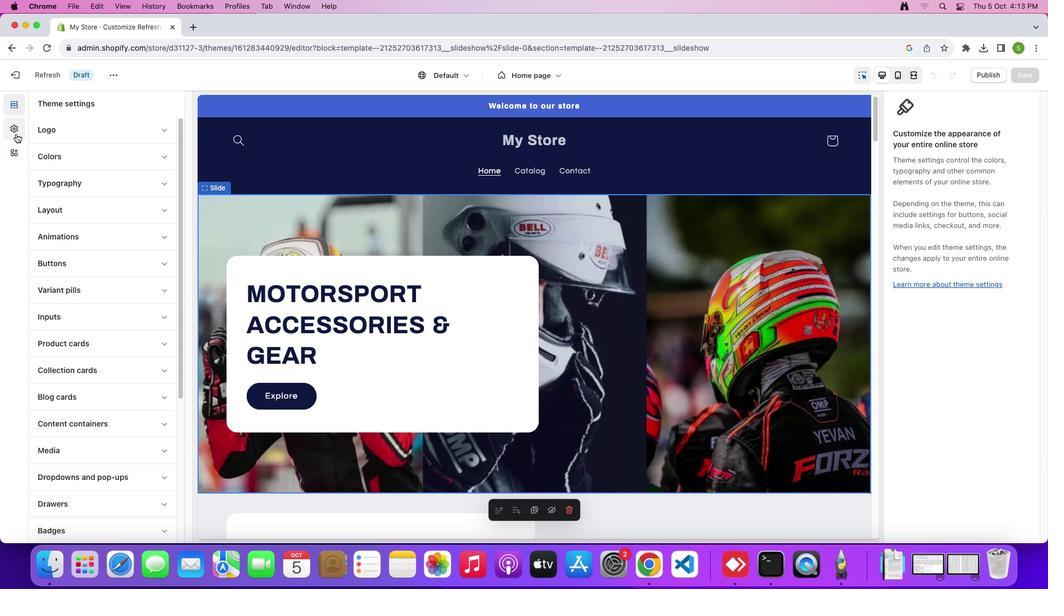 
Action: Mouse moved to (394, 111)
Screenshot: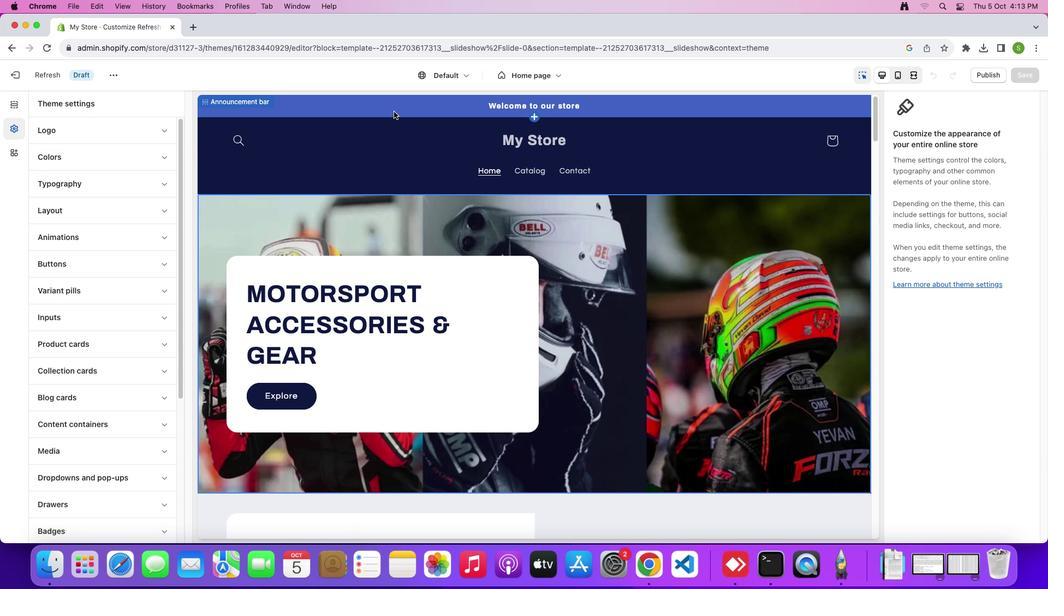 
Action: Mouse pressed left at (394, 111)
Screenshot: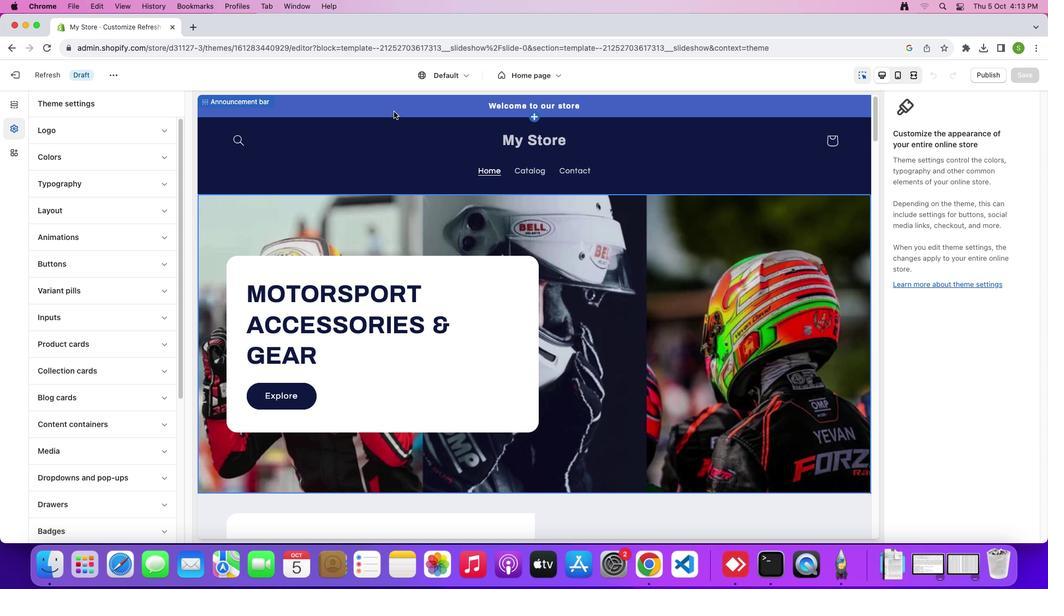 
Action: Mouse moved to (980, 177)
Screenshot: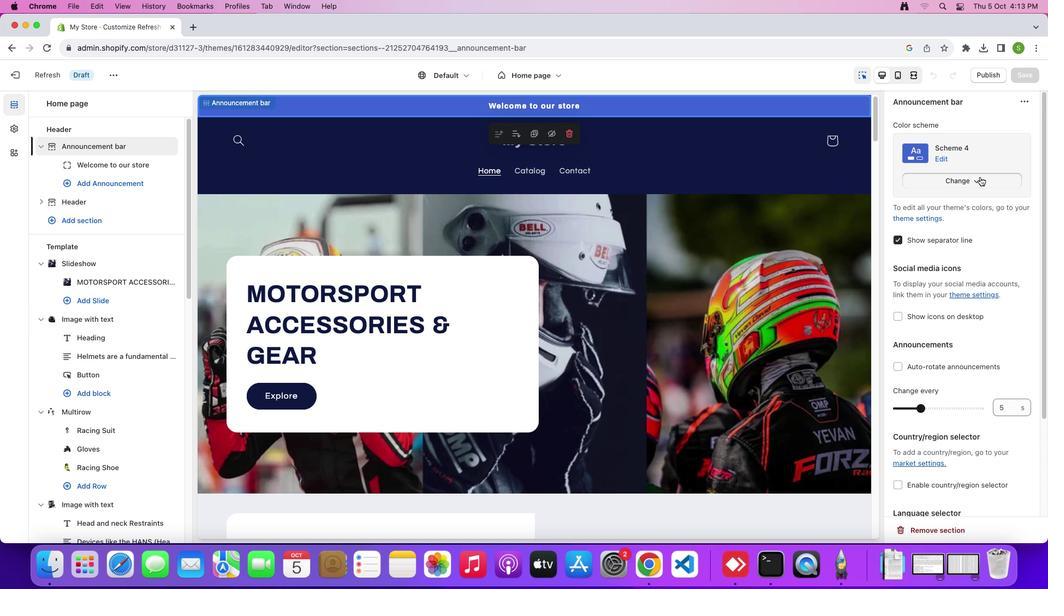 
Action: Mouse pressed left at (980, 177)
Screenshot: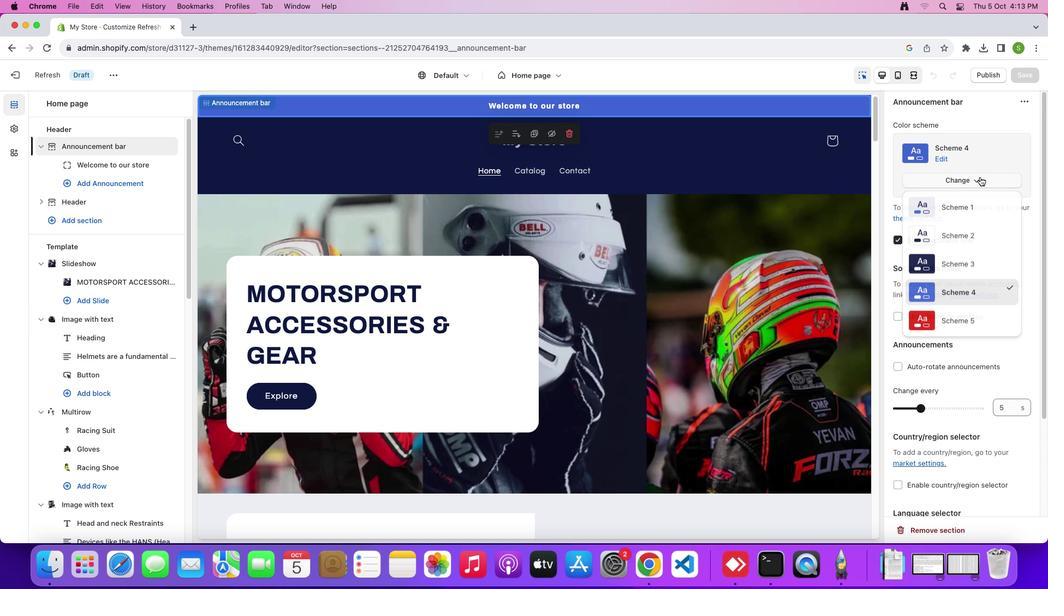 
Action: Mouse moved to (960, 232)
Screenshot: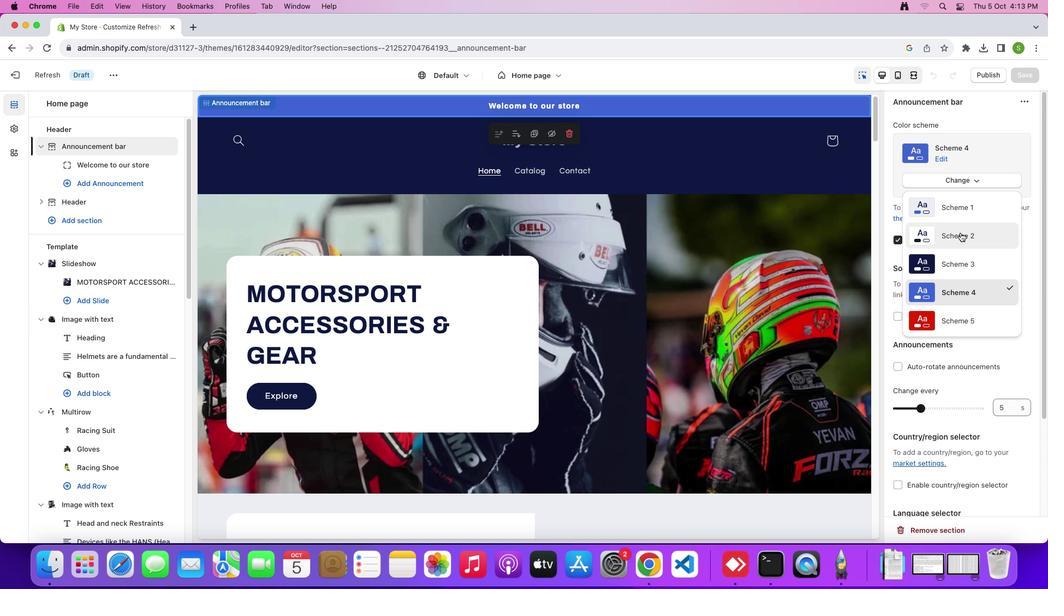 
Action: Mouse pressed left at (960, 232)
Screenshot: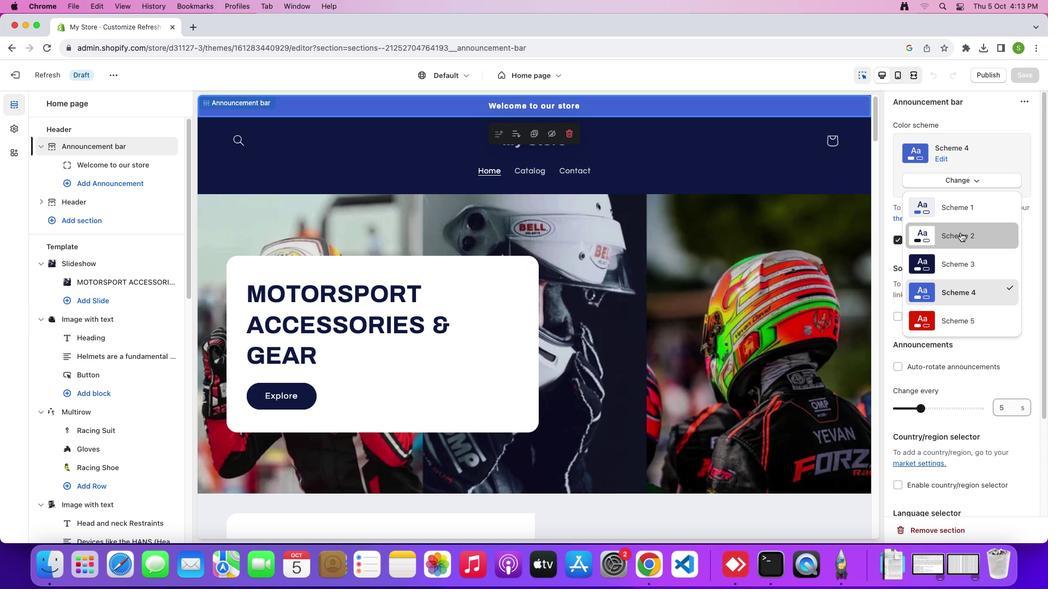 
Action: Mouse moved to (964, 177)
Screenshot: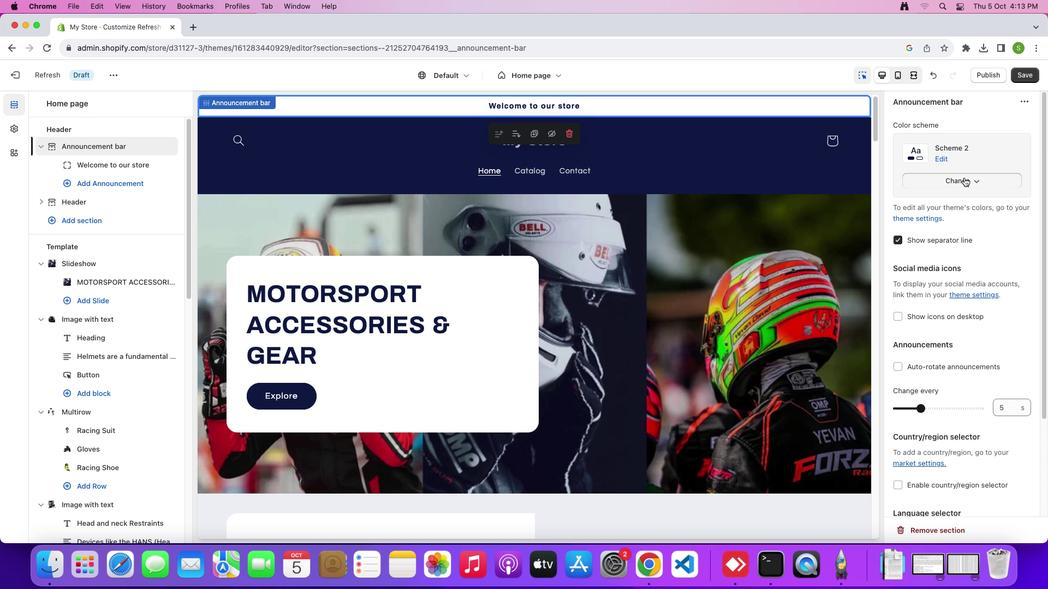 
Action: Mouse pressed left at (964, 177)
Screenshot: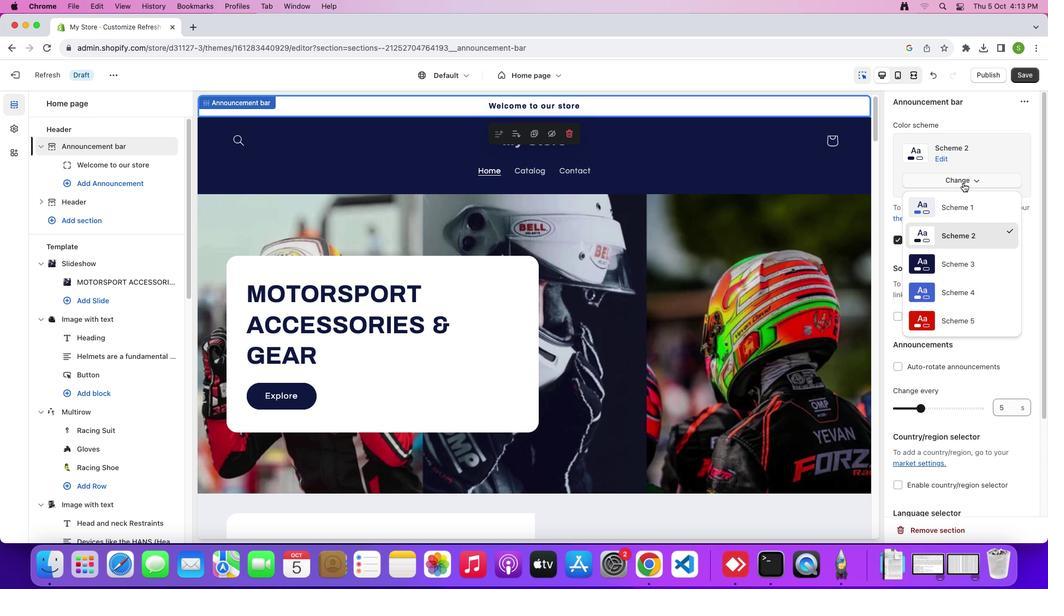 
Action: Mouse moved to (956, 208)
Screenshot: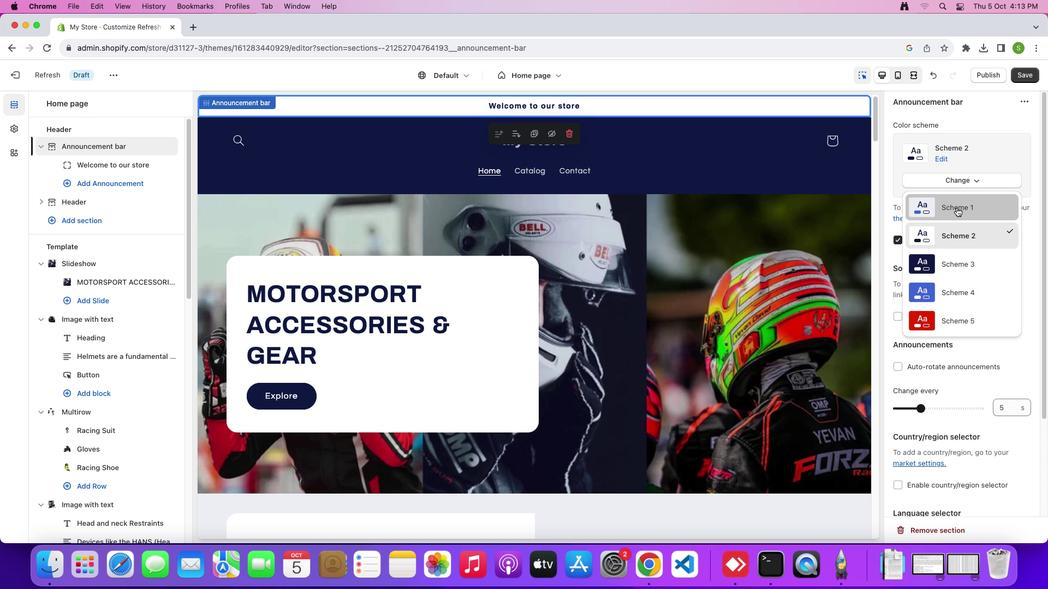 
Action: Mouse pressed left at (956, 208)
Screenshot: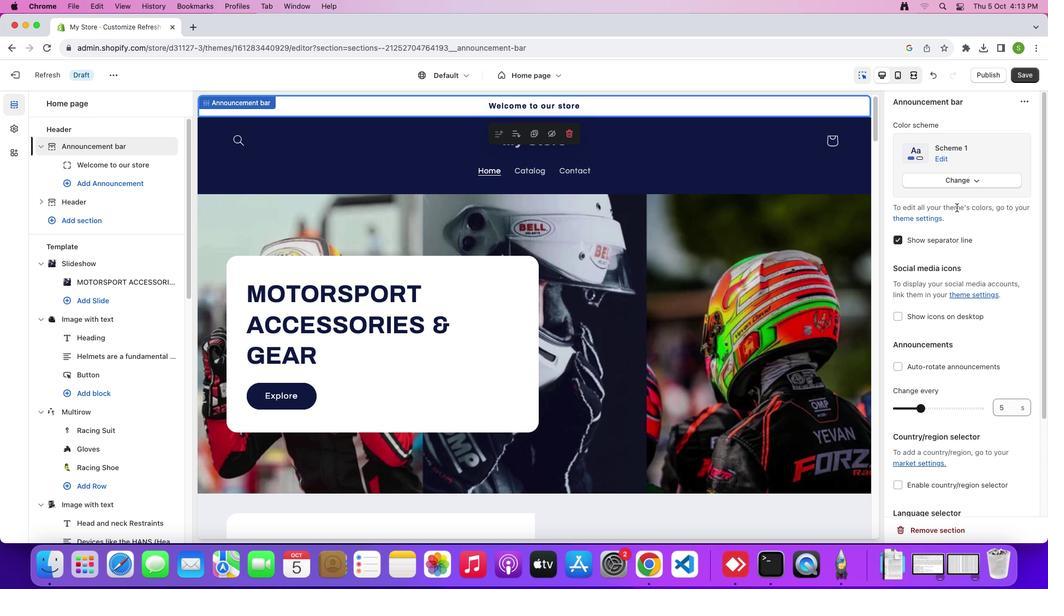 
Action: Mouse moved to (394, 142)
Screenshot: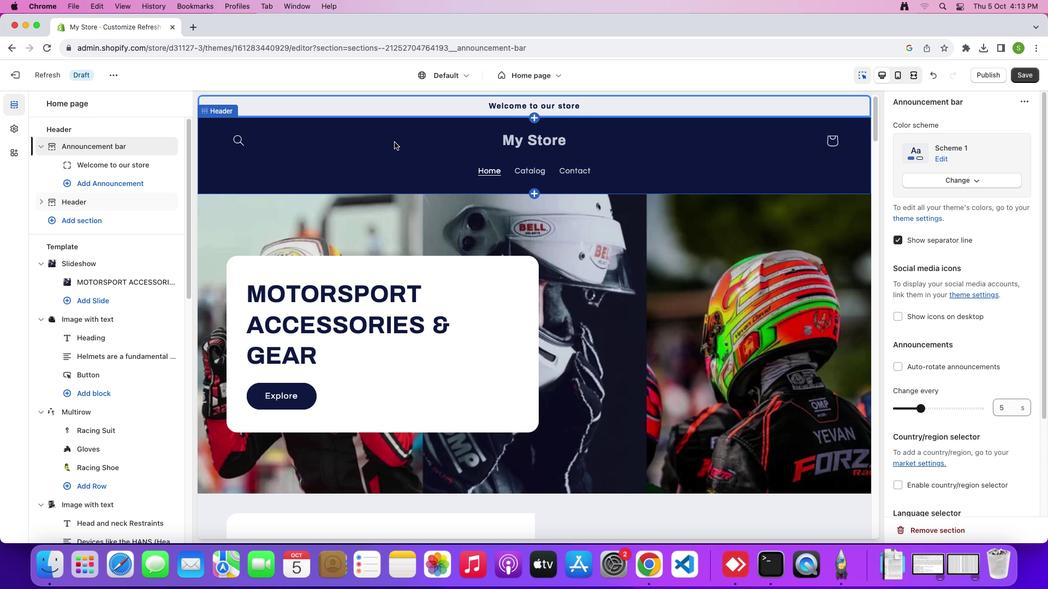 
Action: Mouse pressed left at (394, 142)
Screenshot: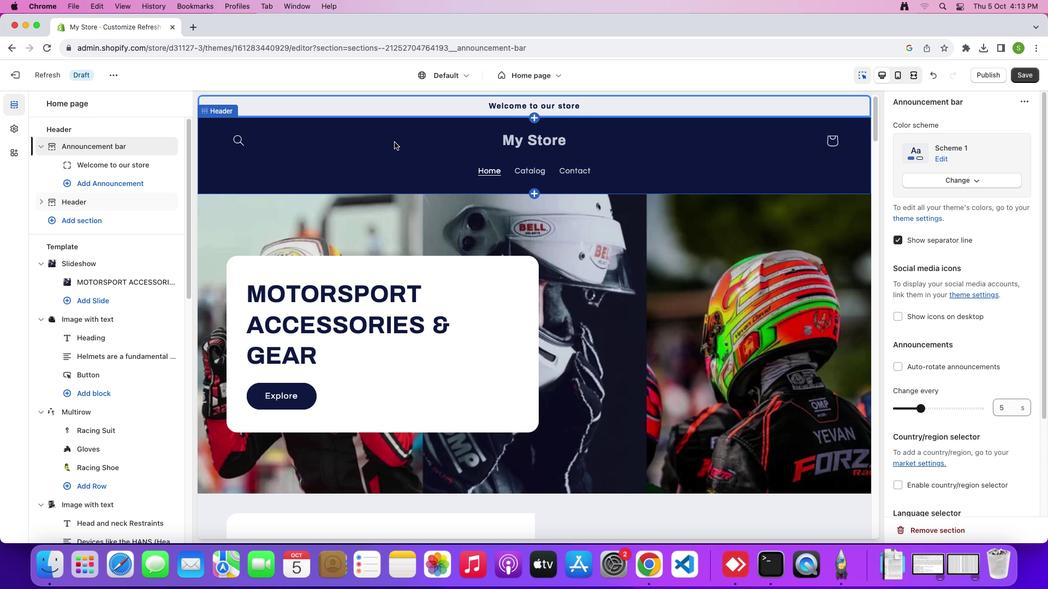 
Action: Mouse moved to (965, 258)
Screenshot: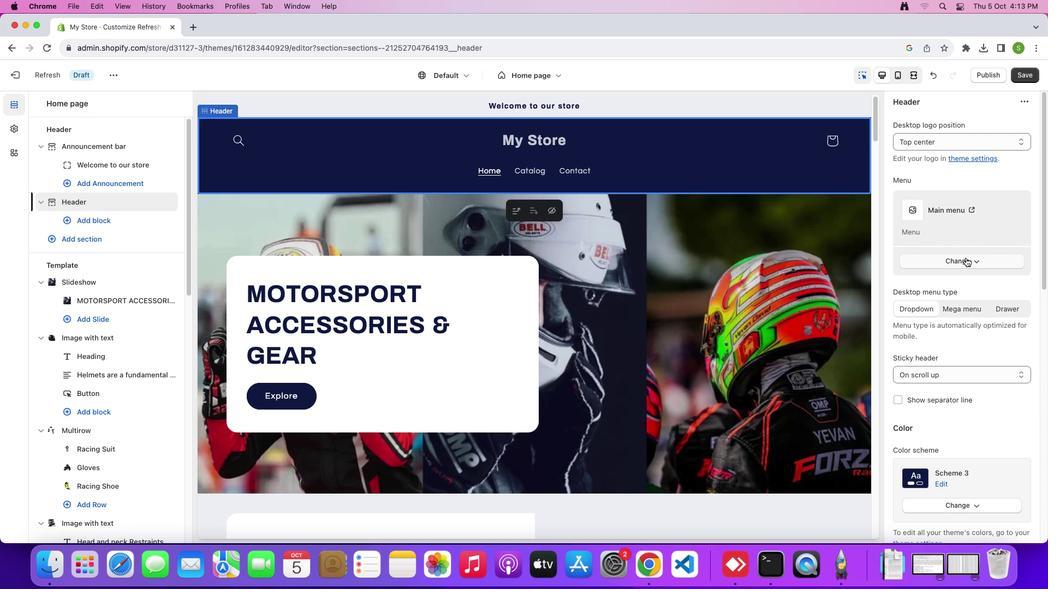 
Action: Mouse pressed left at (965, 258)
Screenshot: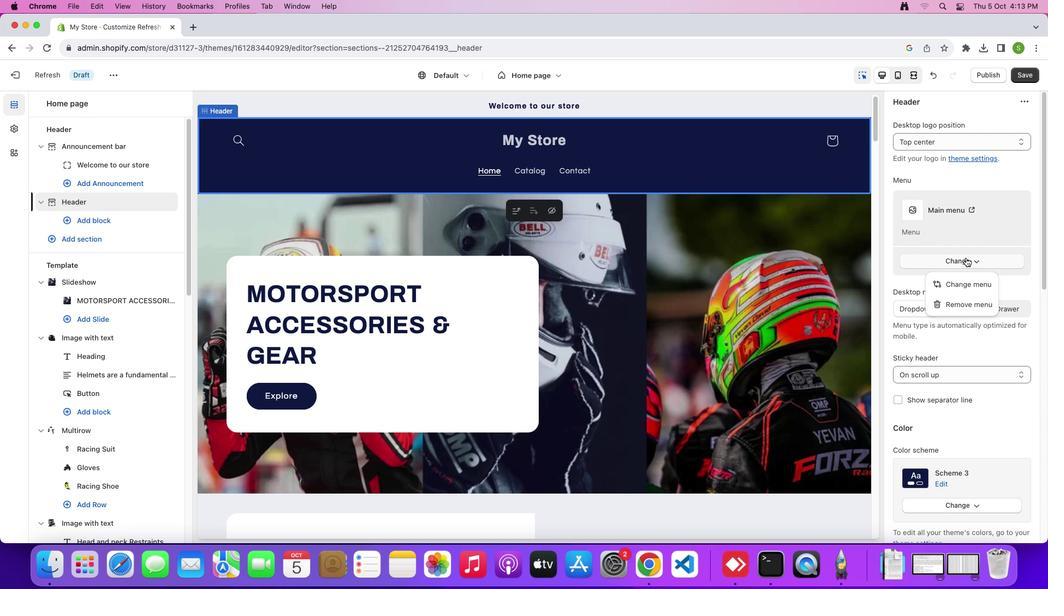 
Action: Mouse moved to (958, 503)
Screenshot: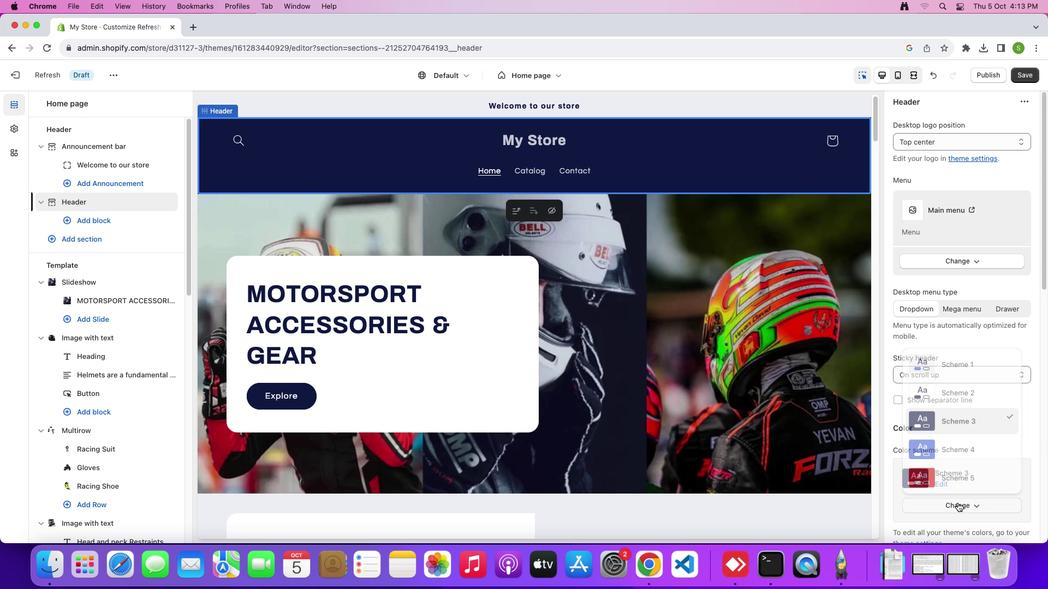 
Action: Mouse pressed left at (958, 503)
Screenshot: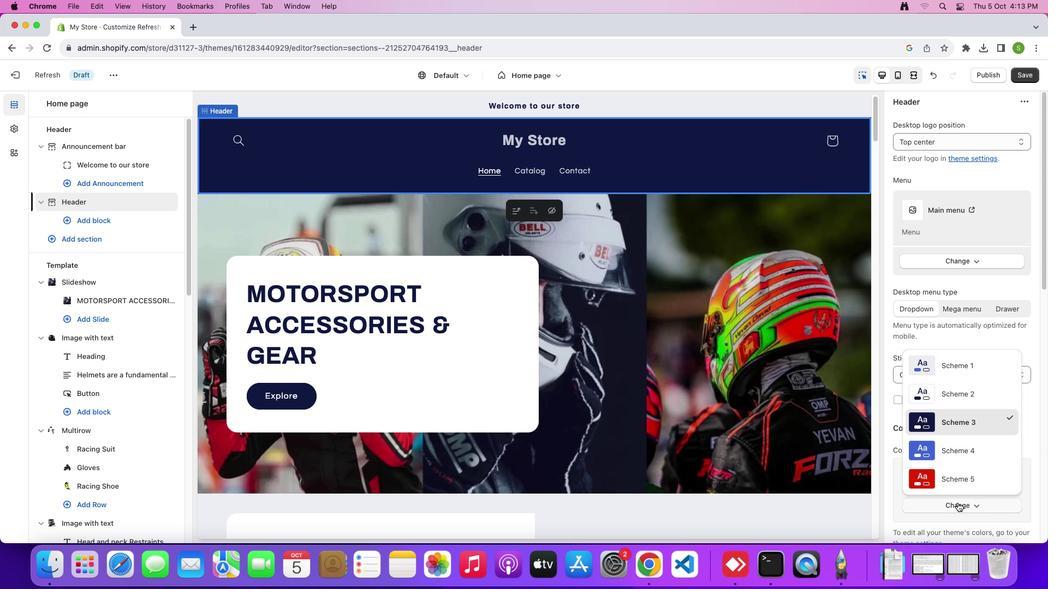 
Action: Mouse moved to (945, 445)
Screenshot: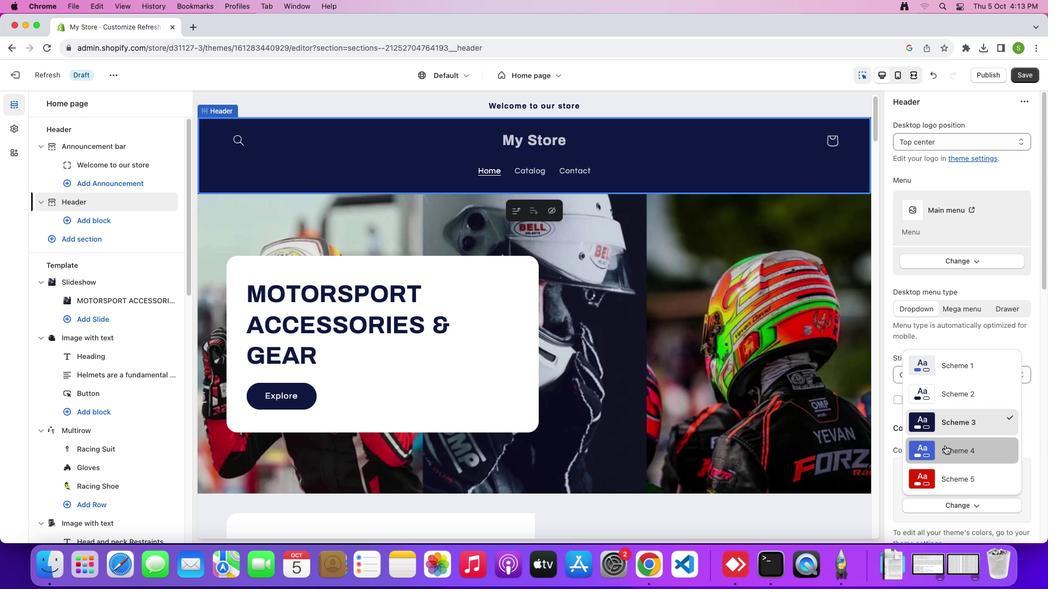
Action: Mouse pressed left at (945, 445)
Screenshot: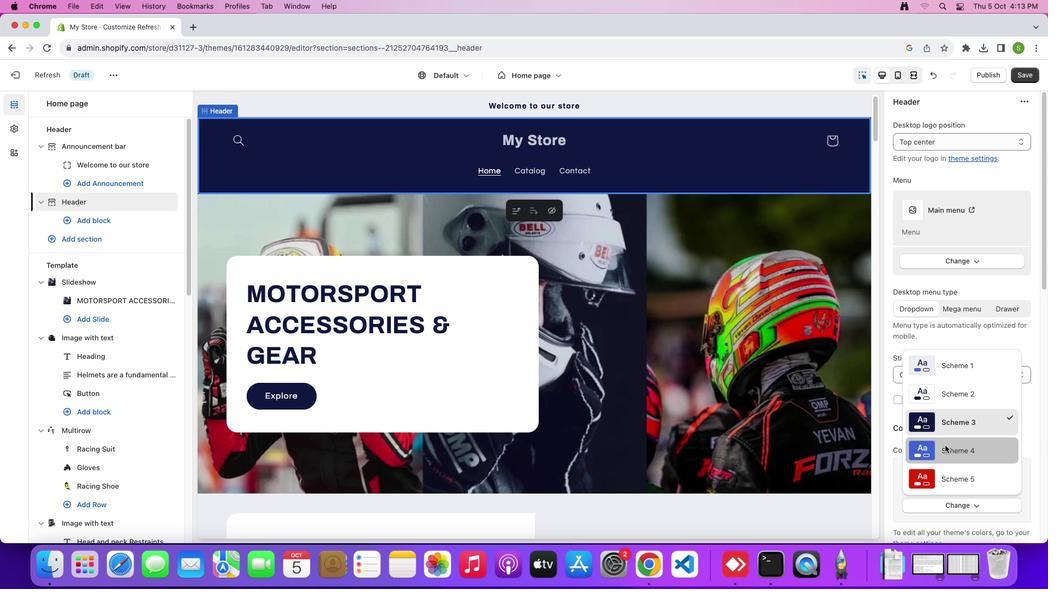
Action: Mouse moved to (968, 507)
Screenshot: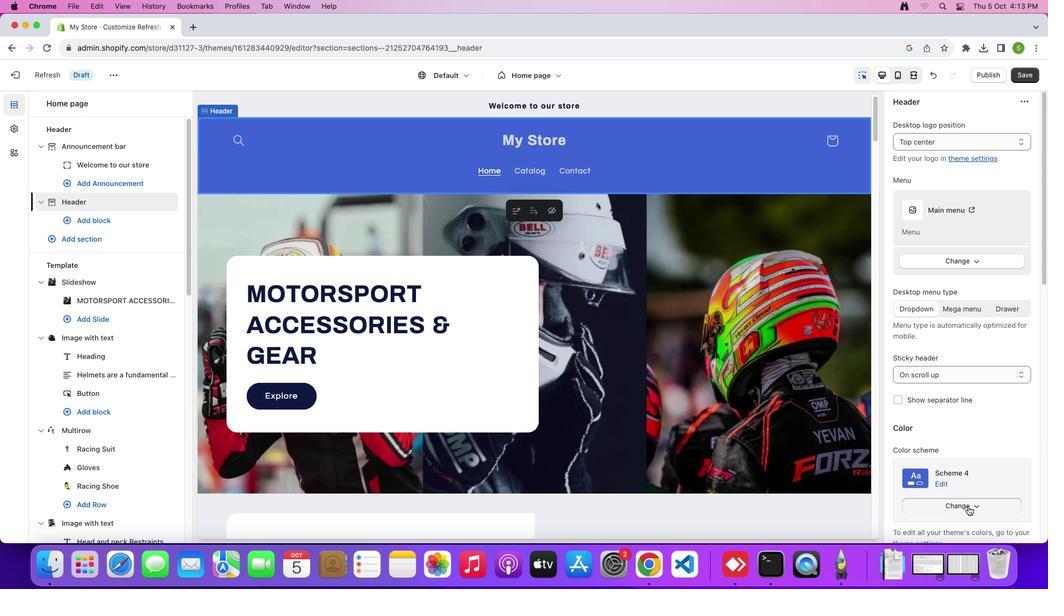 
Action: Mouse pressed left at (968, 507)
Screenshot: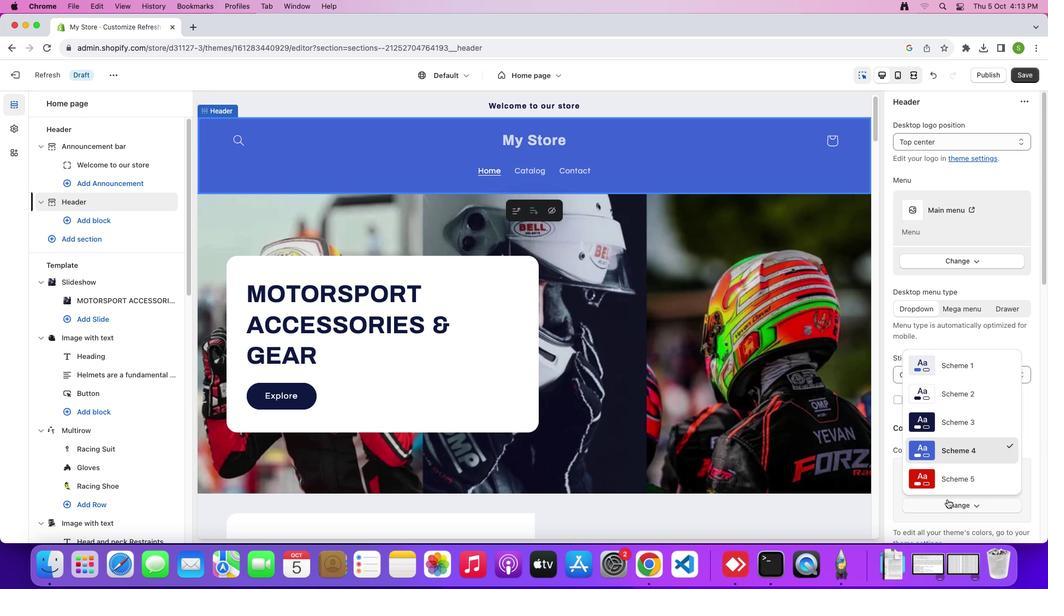 
Action: Mouse moved to (939, 485)
Screenshot: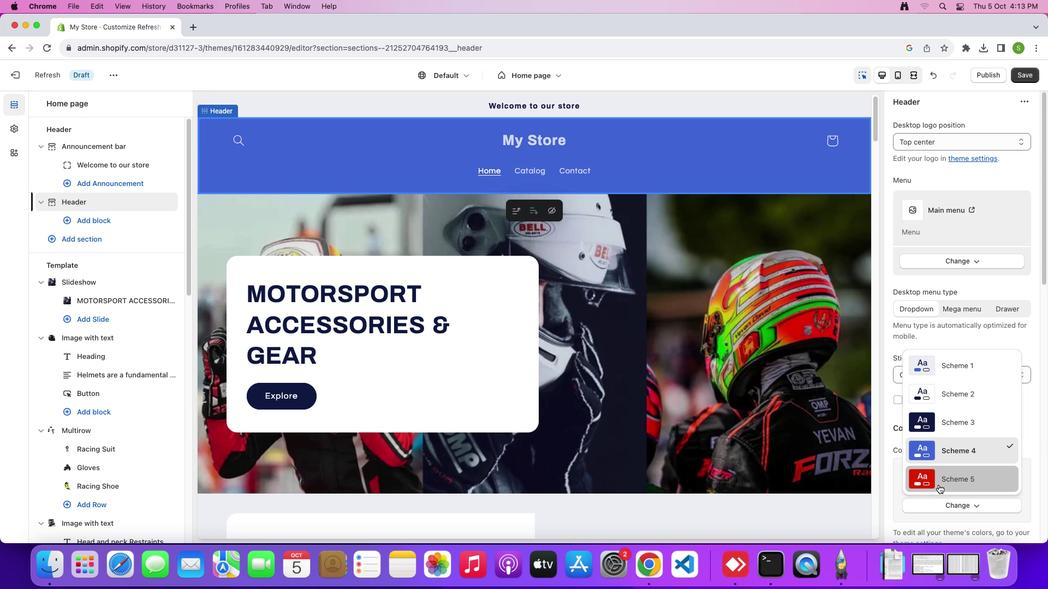 
Action: Mouse pressed left at (939, 485)
Screenshot: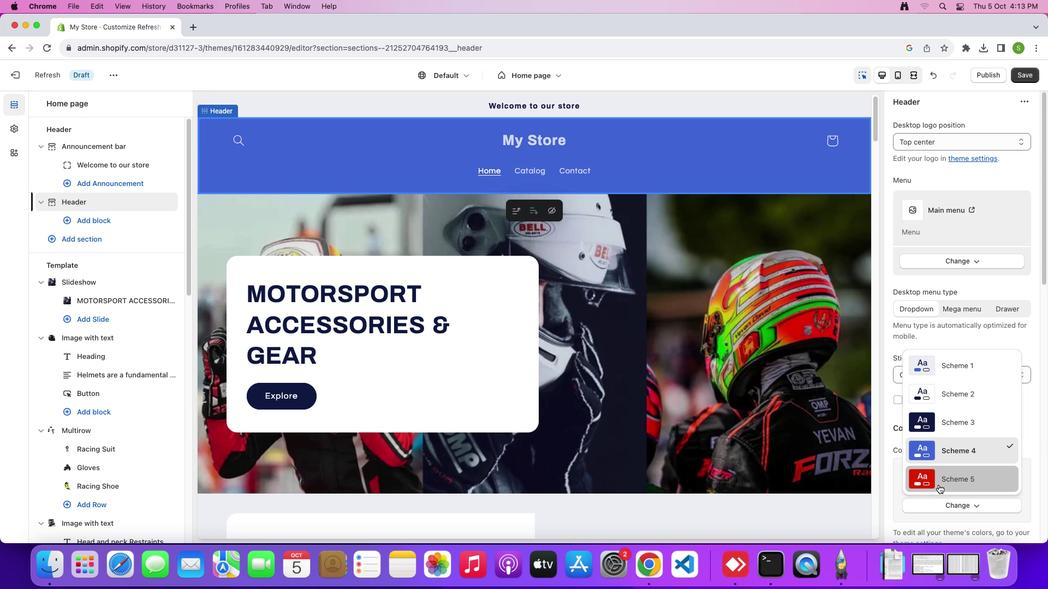 
Action: Mouse moved to (954, 503)
Screenshot: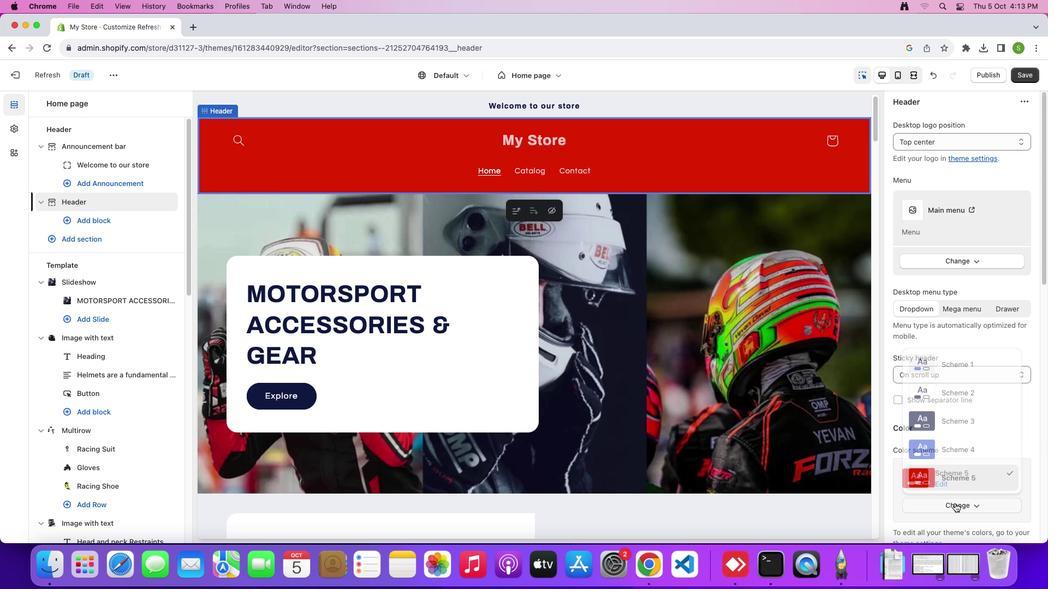 
Action: Mouse pressed left at (954, 503)
Screenshot: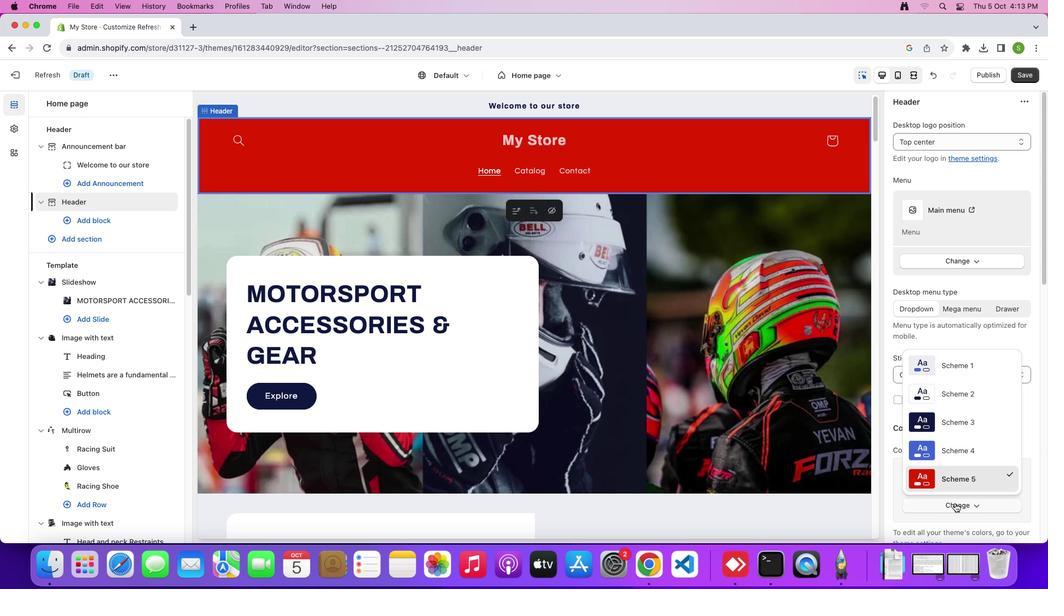 
Action: Mouse moved to (949, 404)
Screenshot: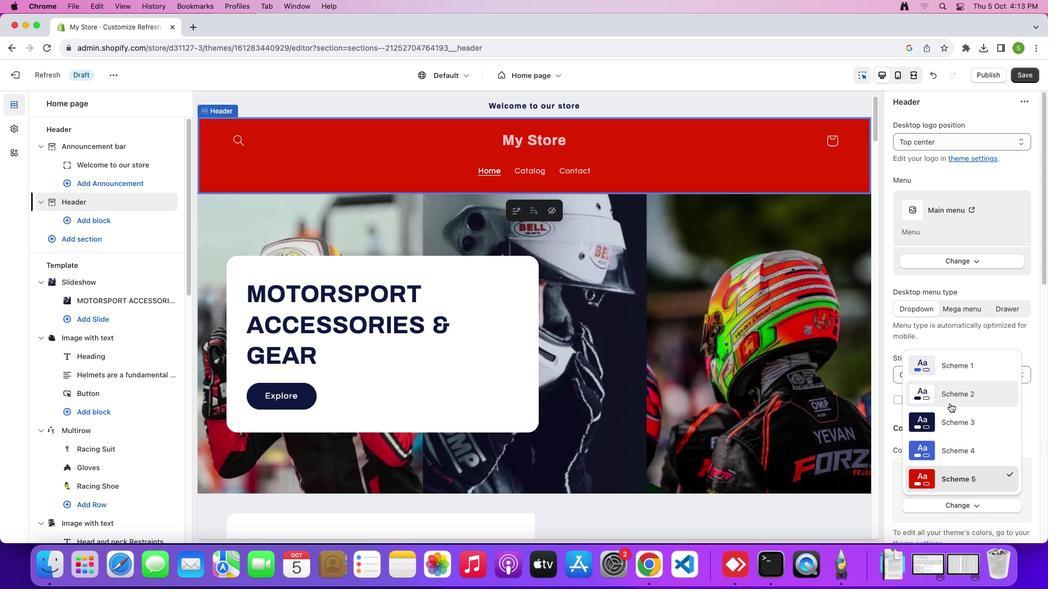 
Action: Mouse pressed left at (949, 404)
Screenshot: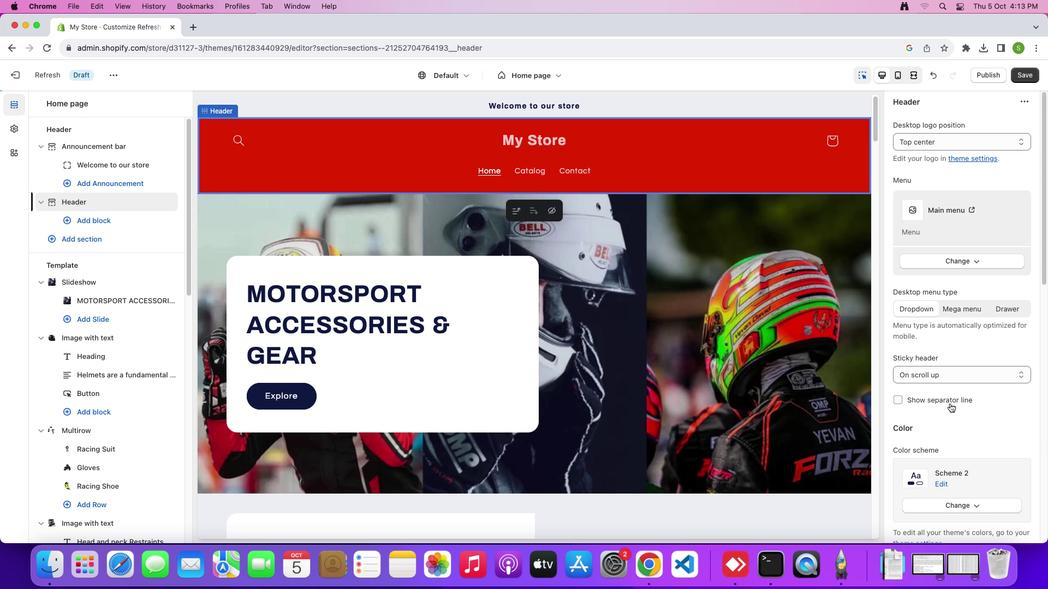
Action: Mouse moved to (942, 507)
Screenshot: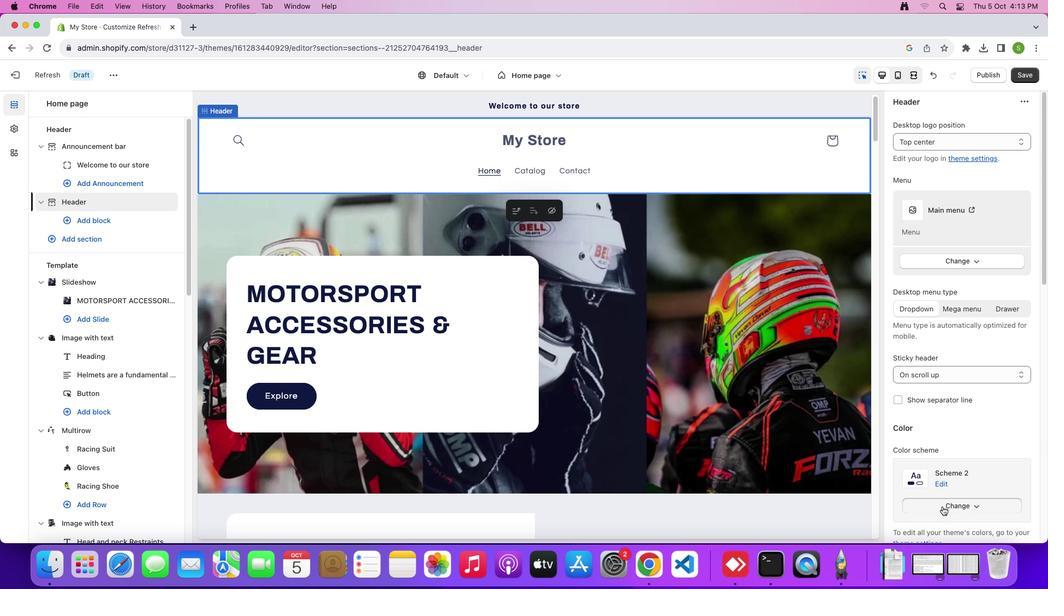 
Action: Mouse pressed left at (942, 507)
Screenshot: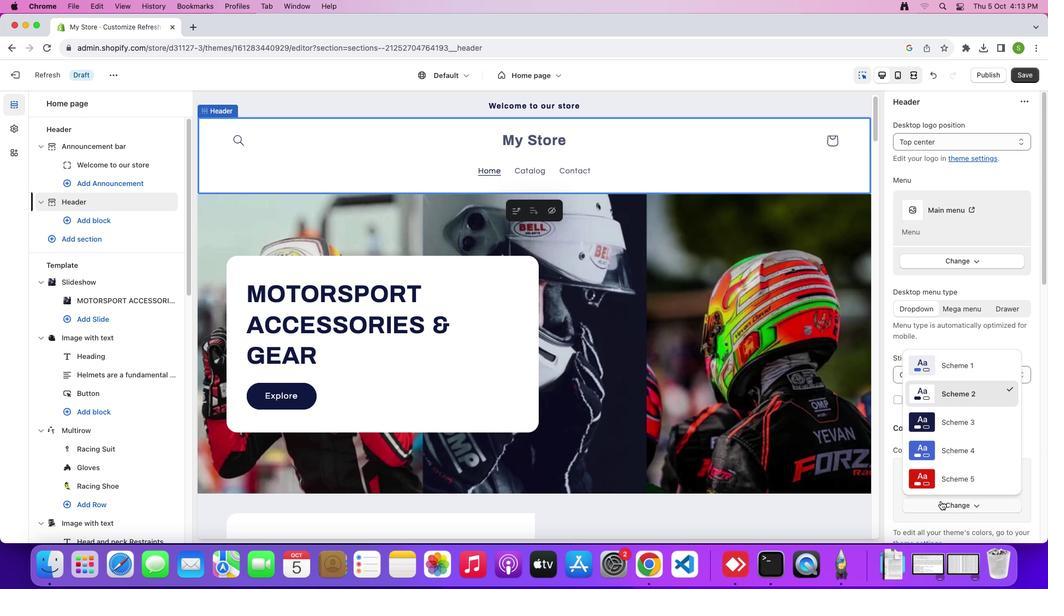 
Action: Mouse moved to (942, 456)
Screenshot: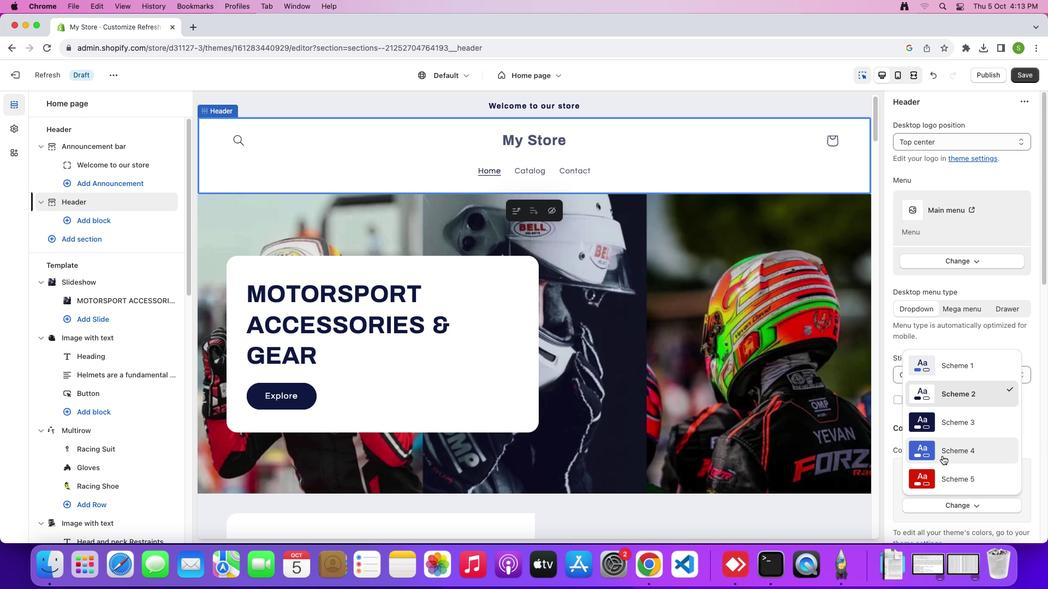 
Action: Mouse pressed left at (942, 456)
Screenshot: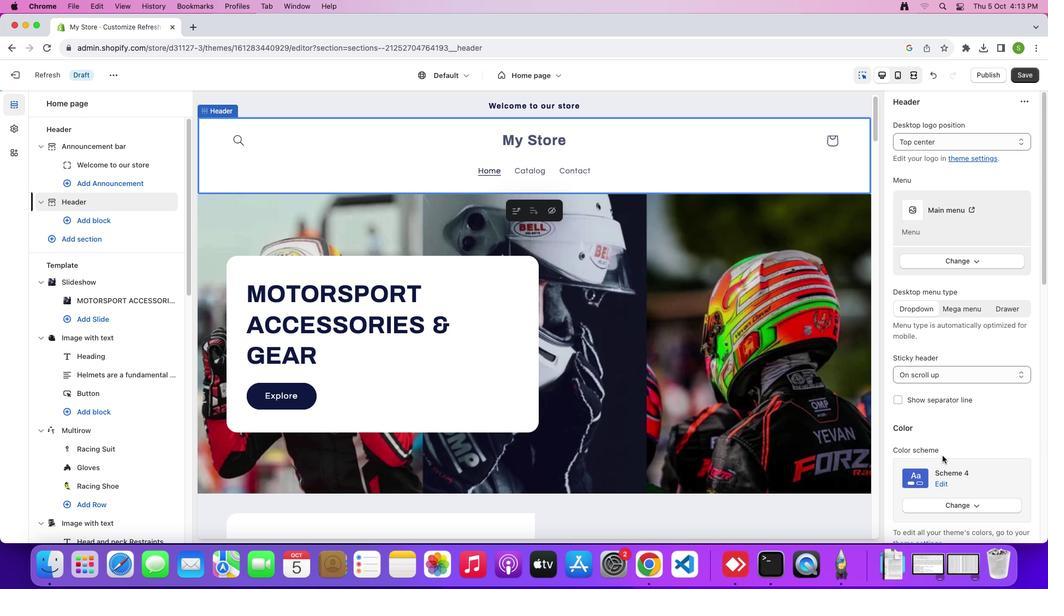 
Action: Mouse moved to (652, 379)
Screenshot: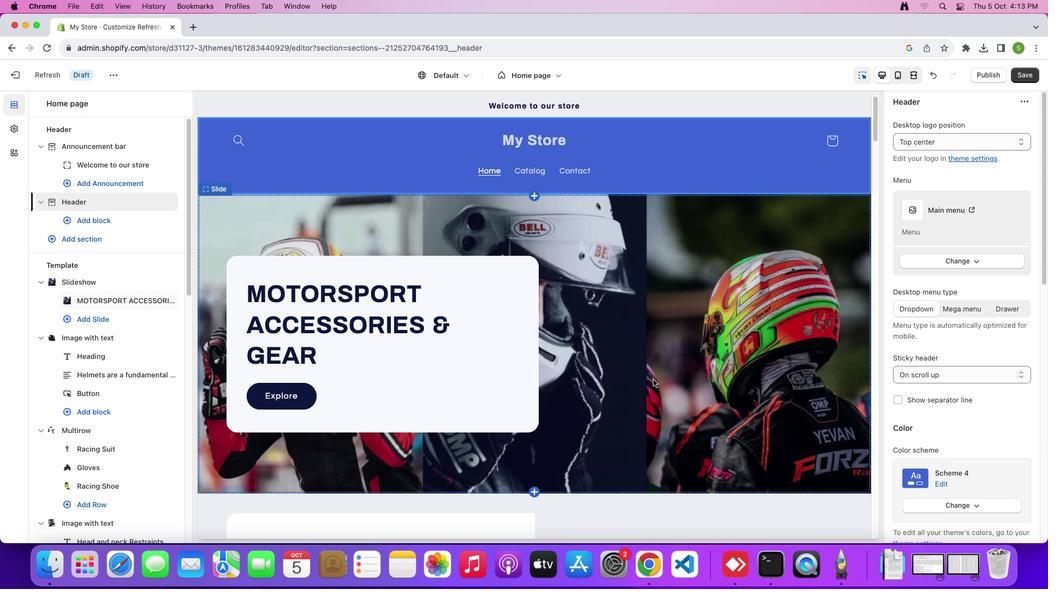 
Action: Mouse pressed left at (652, 379)
Screenshot: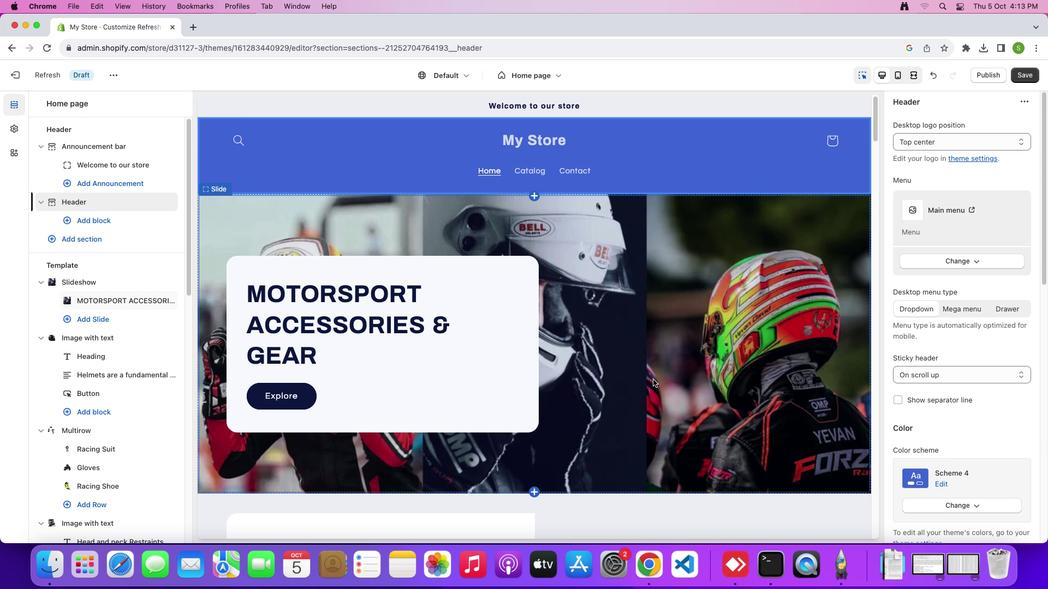 
Action: Mouse moved to (986, 252)
Screenshot: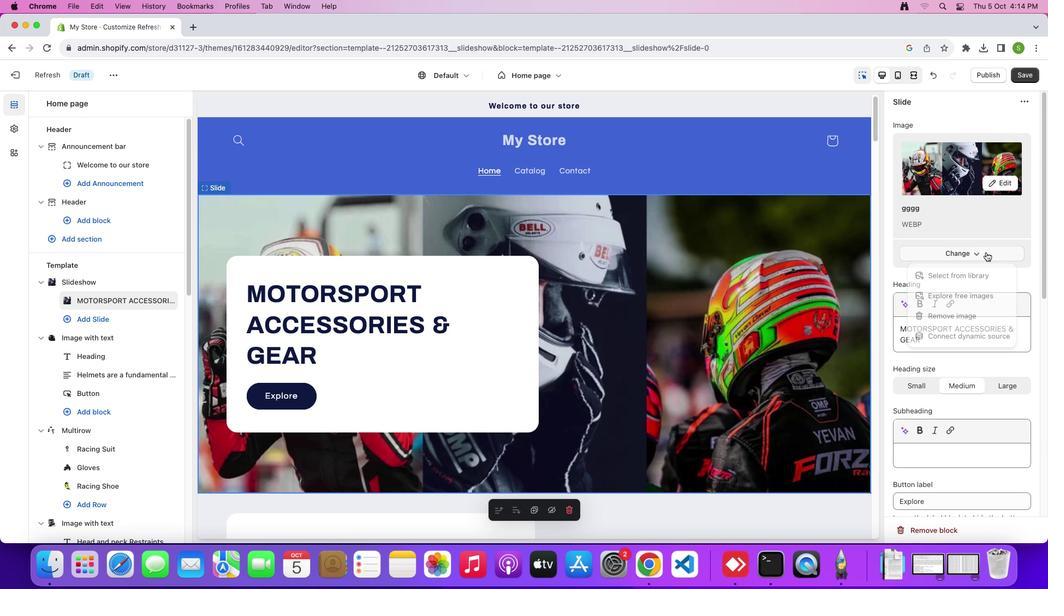 
Action: Mouse pressed left at (986, 252)
Screenshot: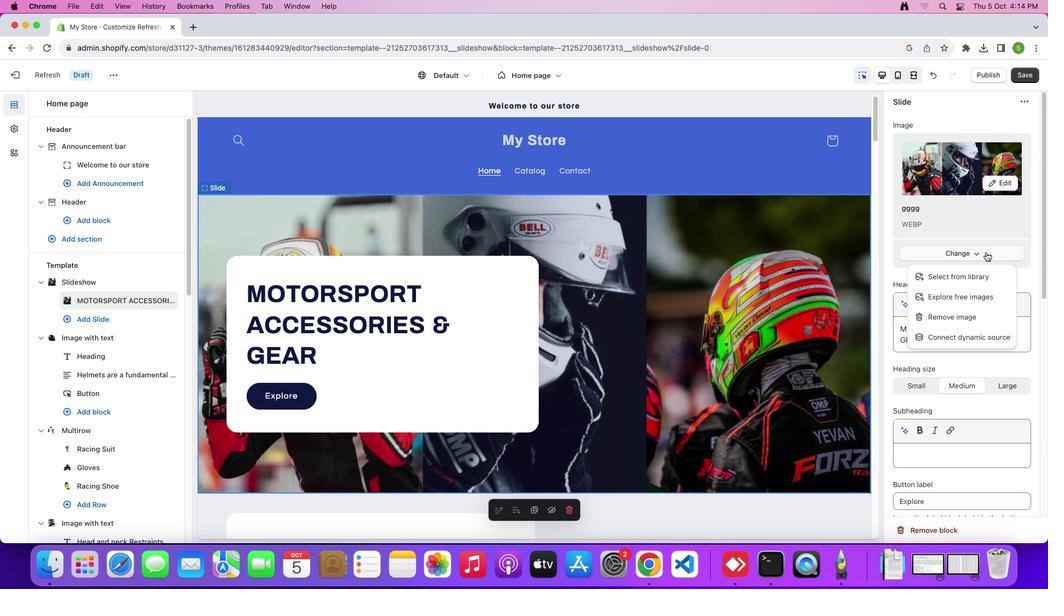 
Action: Mouse moved to (953, 275)
Screenshot: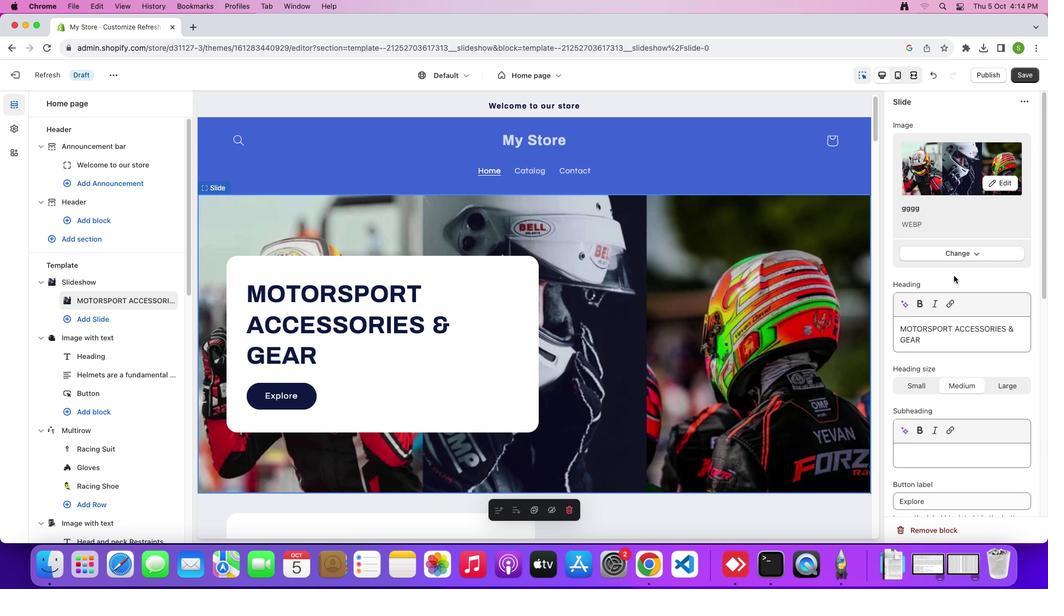 
Action: Mouse pressed left at (953, 275)
Screenshot: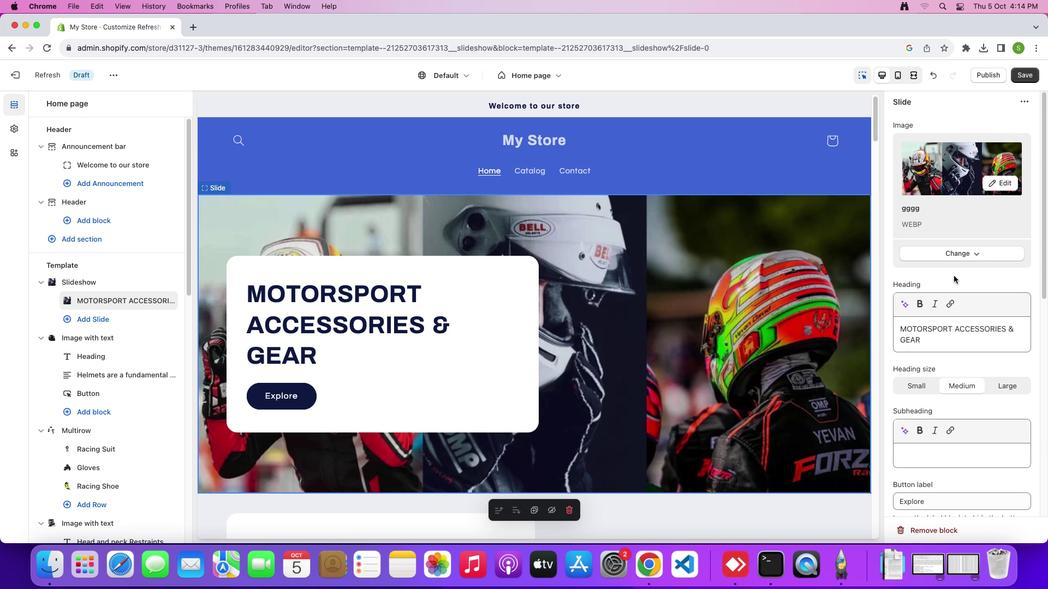 
Action: Mouse moved to (575, 186)
Screenshot: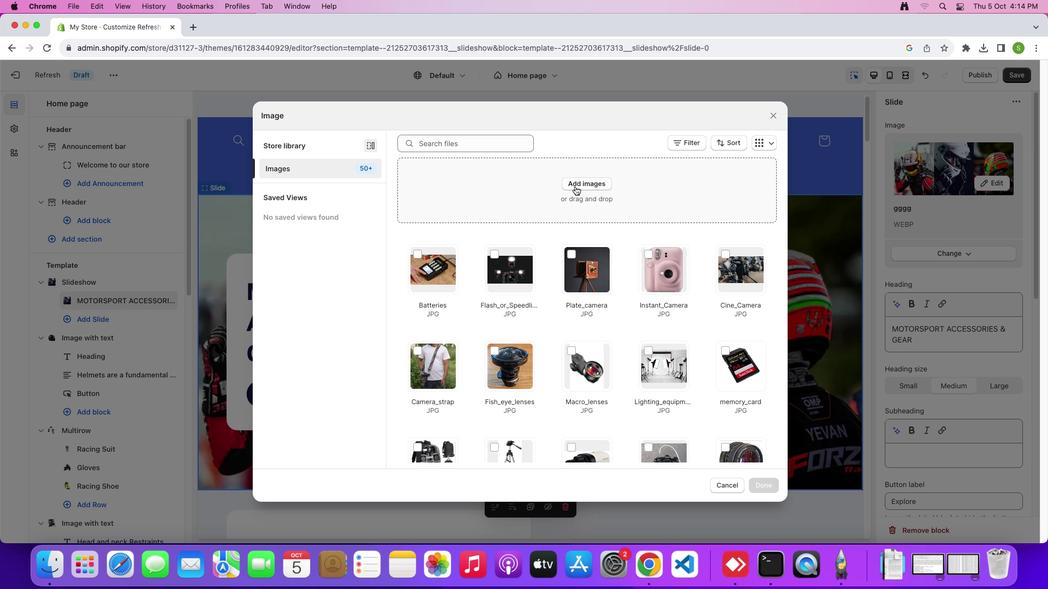 
Action: Mouse pressed left at (575, 186)
Screenshot: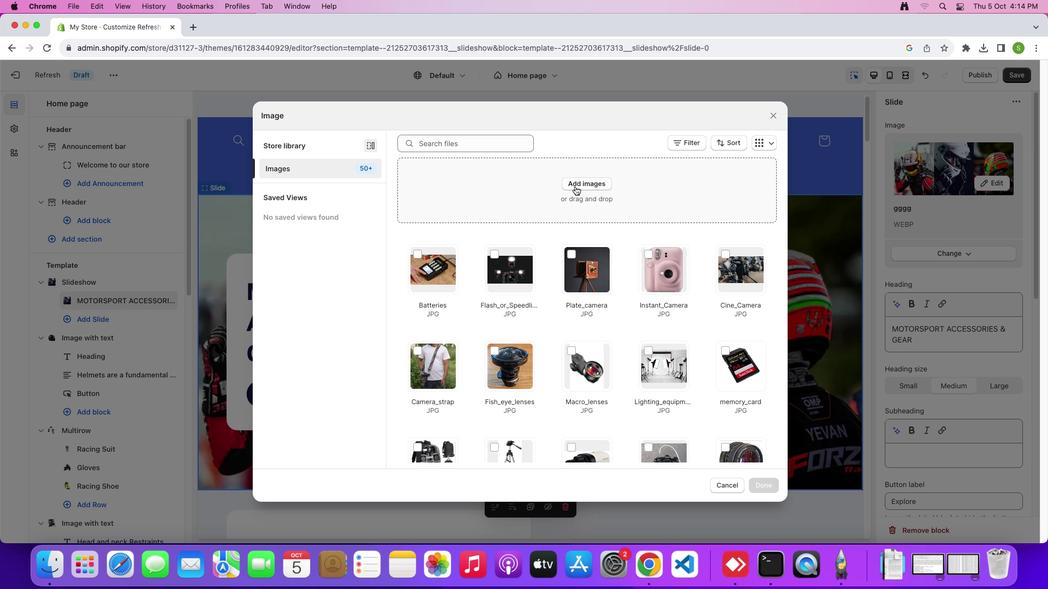 
Action: Mouse moved to (422, 263)
Screenshot: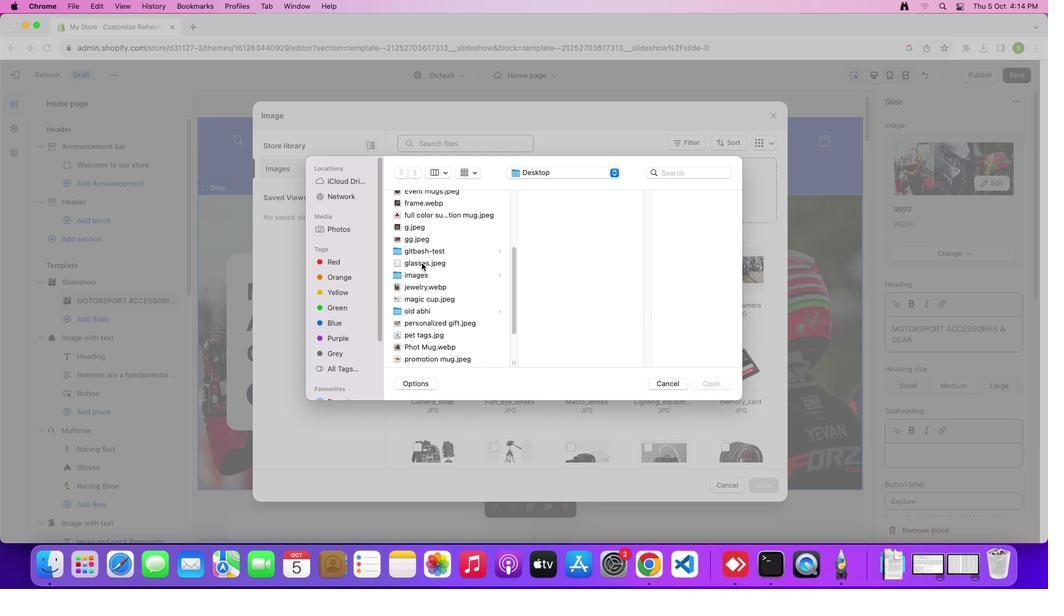 
Action: Mouse scrolled (422, 263) with delta (0, 0)
Screenshot: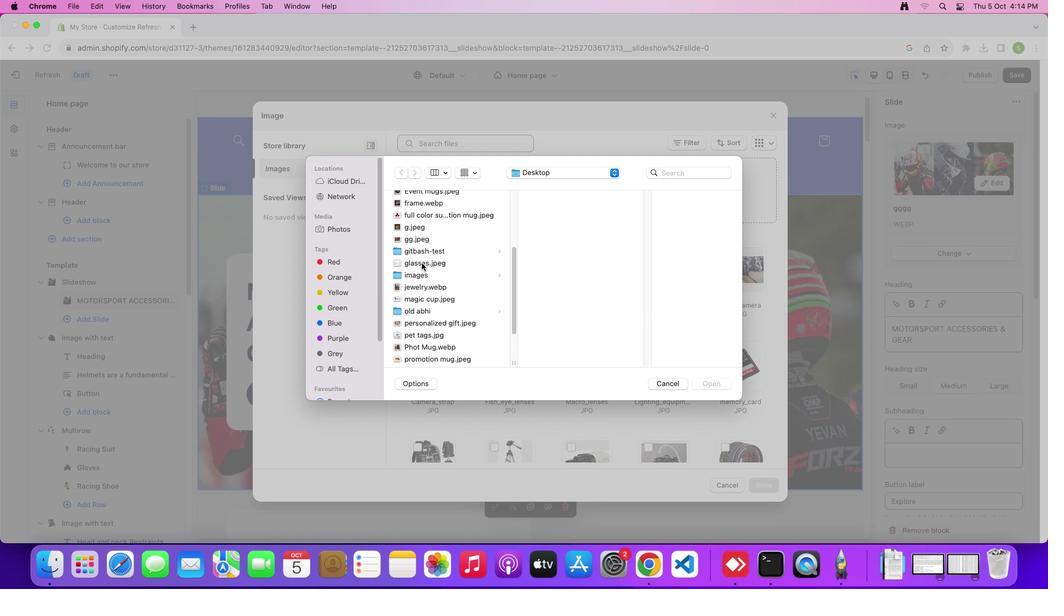 
Action: Mouse scrolled (422, 263) with delta (0, 0)
Screenshot: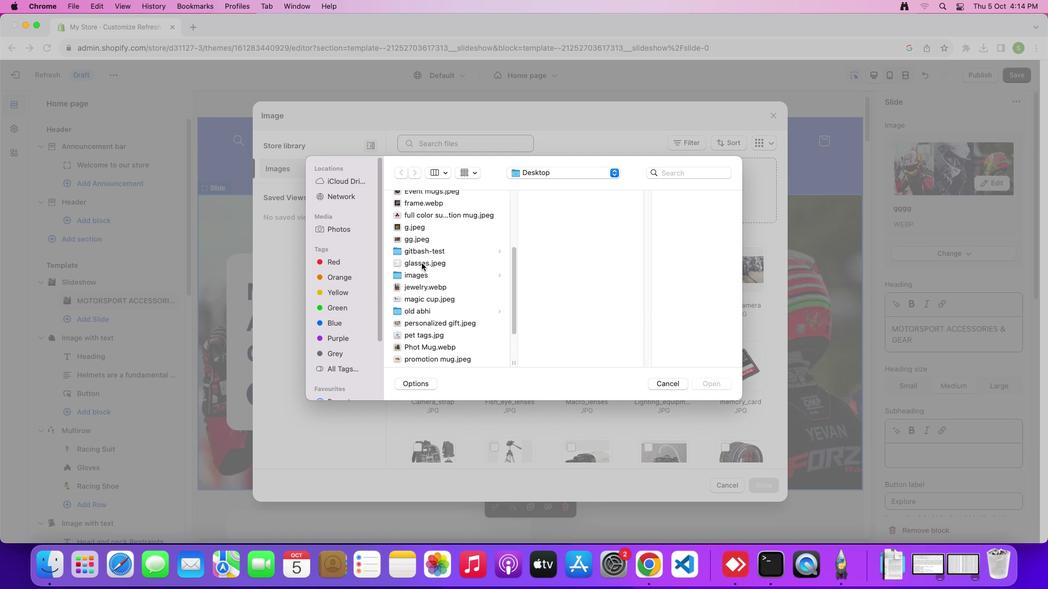 
Action: Mouse scrolled (422, 263) with delta (0, -2)
Screenshot: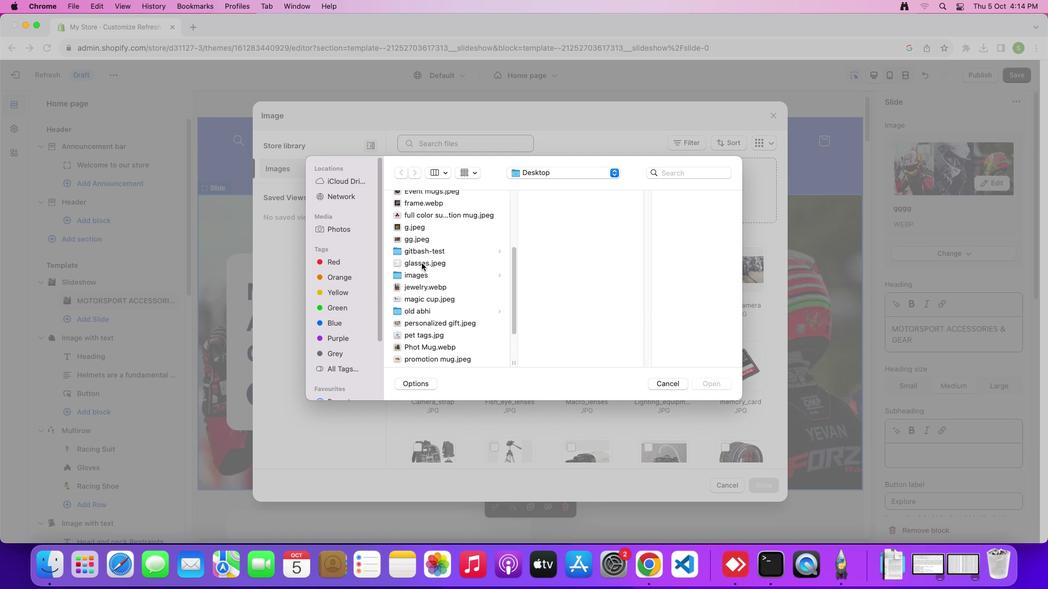 
Action: Mouse scrolled (422, 263) with delta (0, -3)
Screenshot: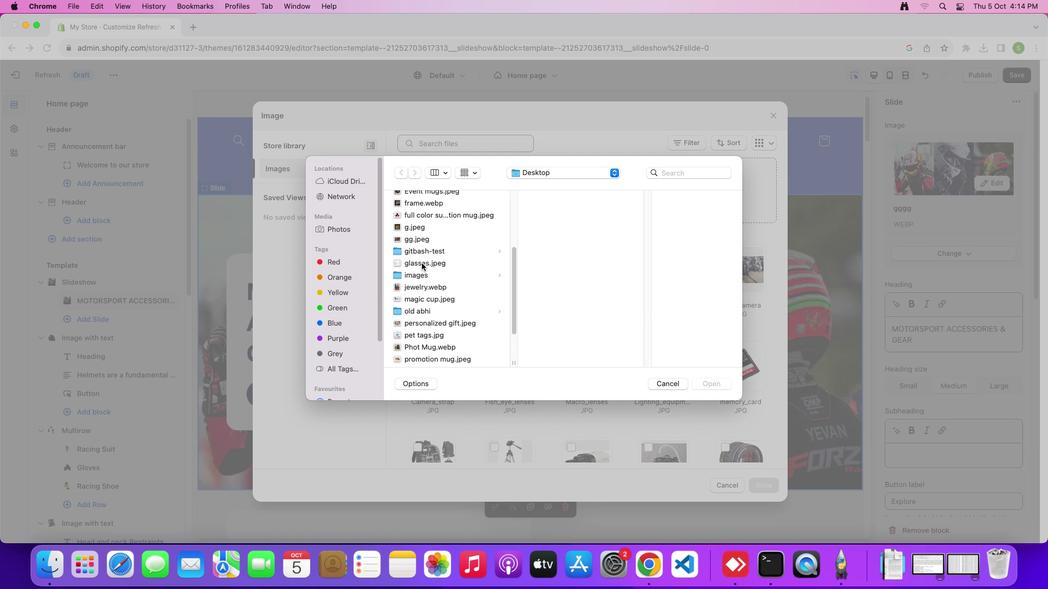 
Action: Mouse scrolled (422, 263) with delta (0, 0)
Screenshot: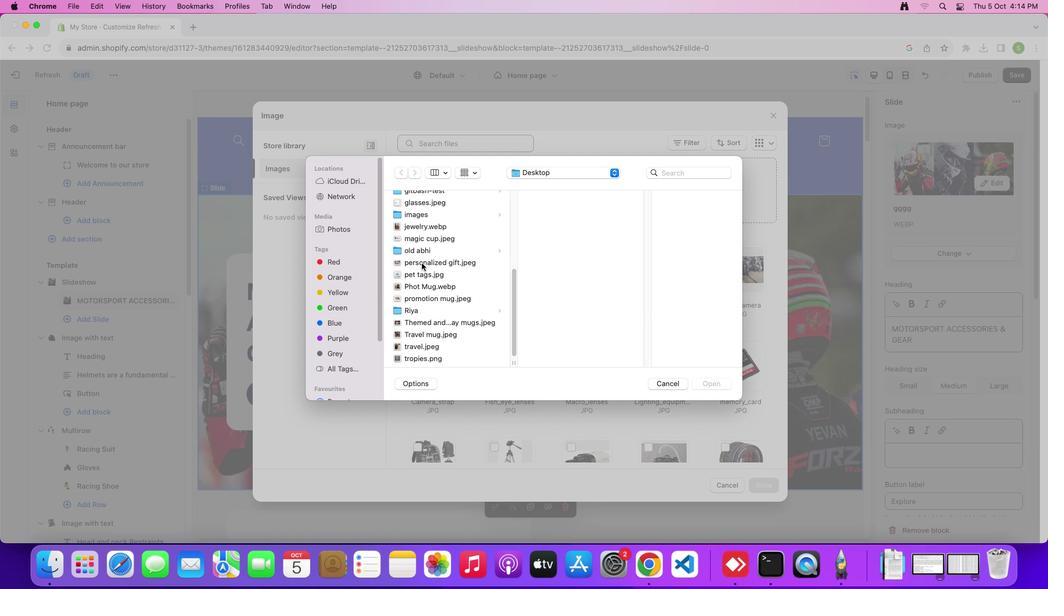 
Action: Mouse scrolled (422, 263) with delta (0, 0)
Screenshot: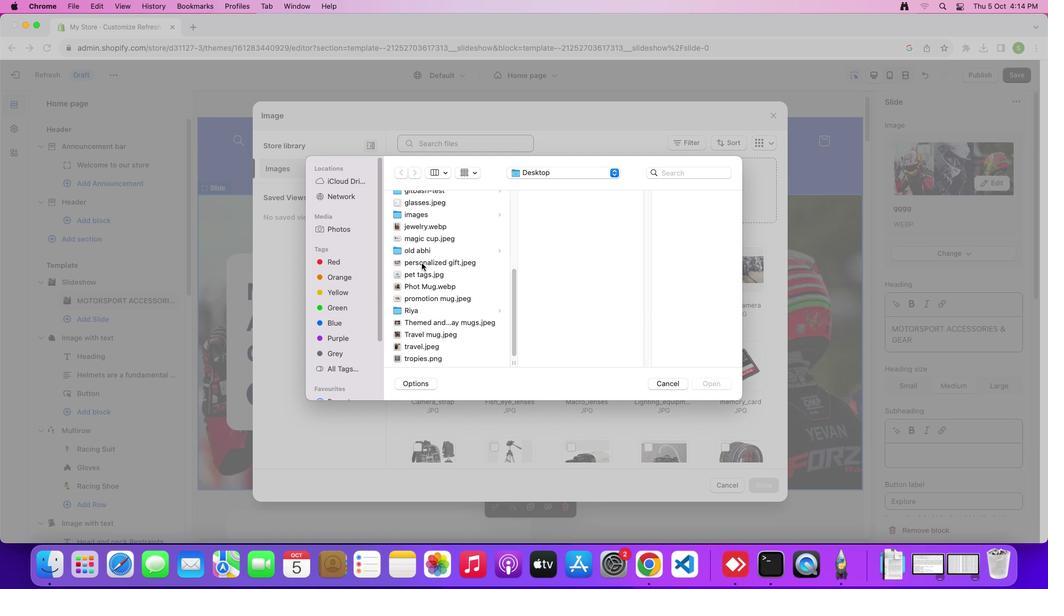 
Action: Mouse scrolled (422, 263) with delta (0, -1)
Screenshot: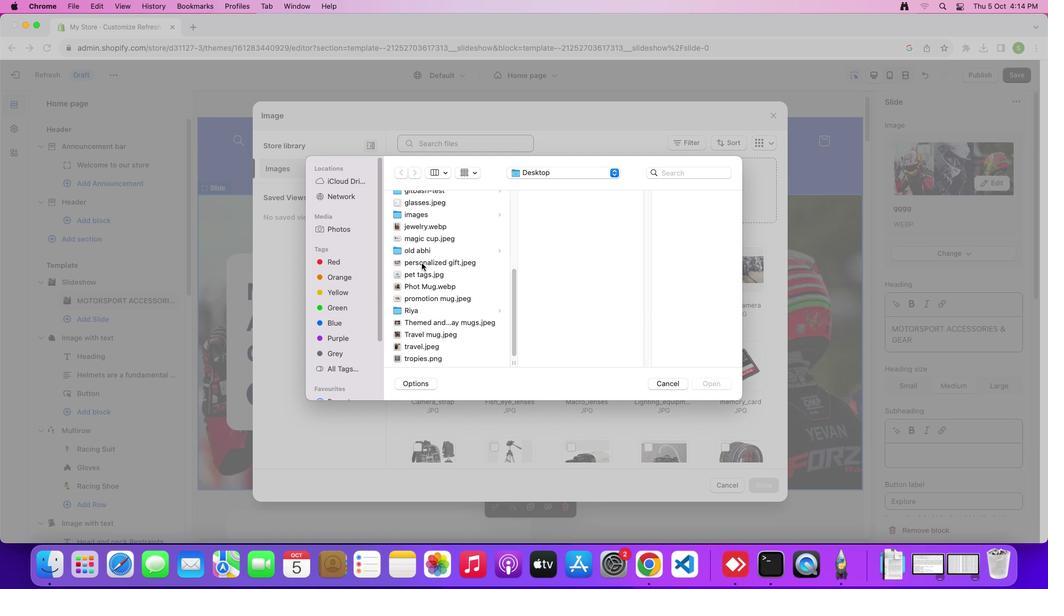 
Action: Mouse scrolled (422, 263) with delta (0, 0)
Screenshot: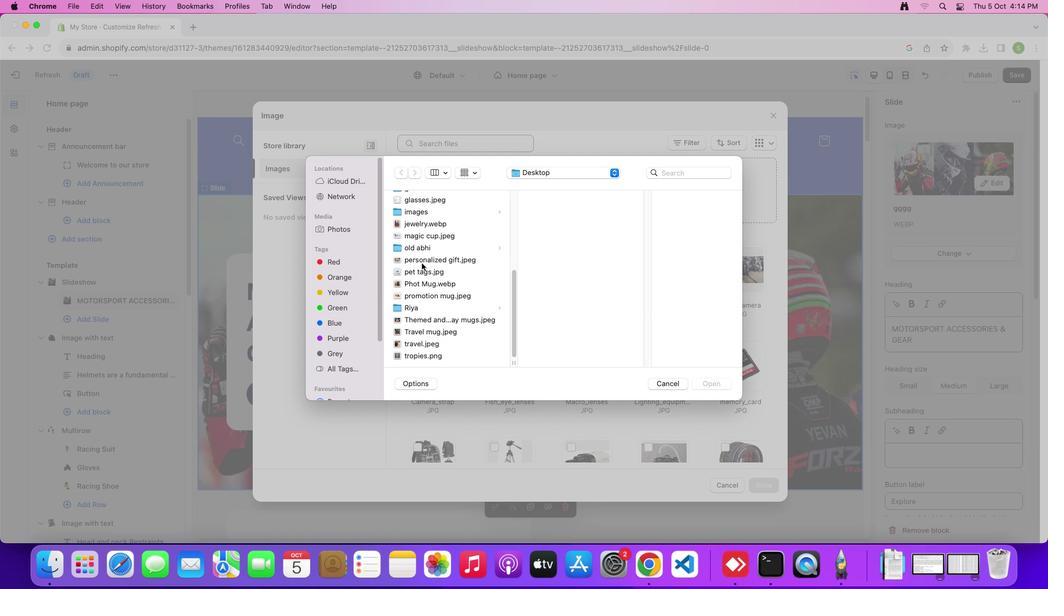 
Action: Mouse scrolled (422, 263) with delta (0, 0)
Screenshot: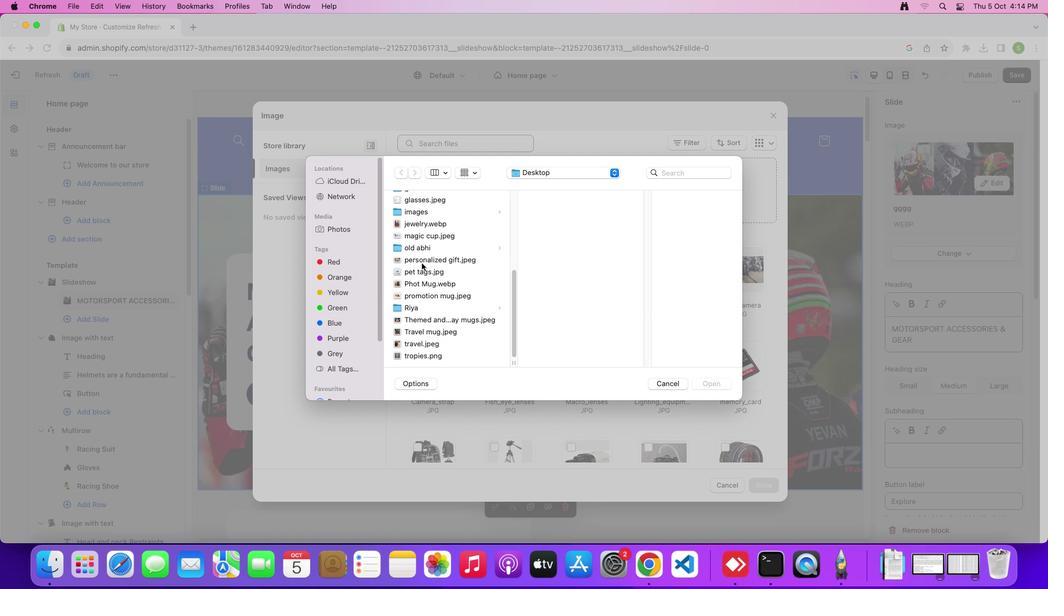 
Action: Mouse scrolled (422, 263) with delta (0, -1)
Screenshot: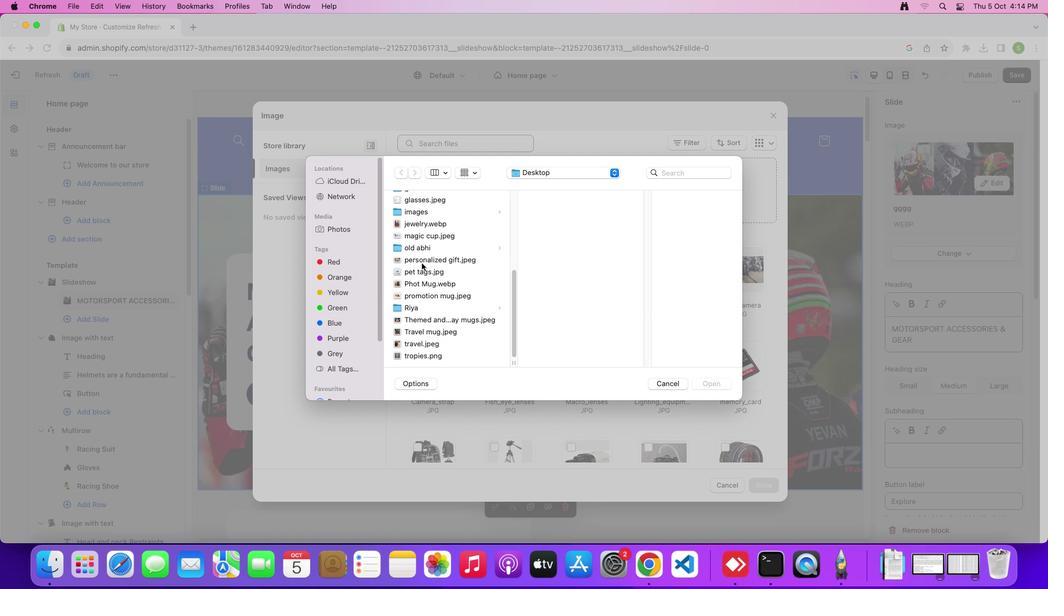 
Action: Mouse scrolled (422, 263) with delta (0, -2)
Screenshot: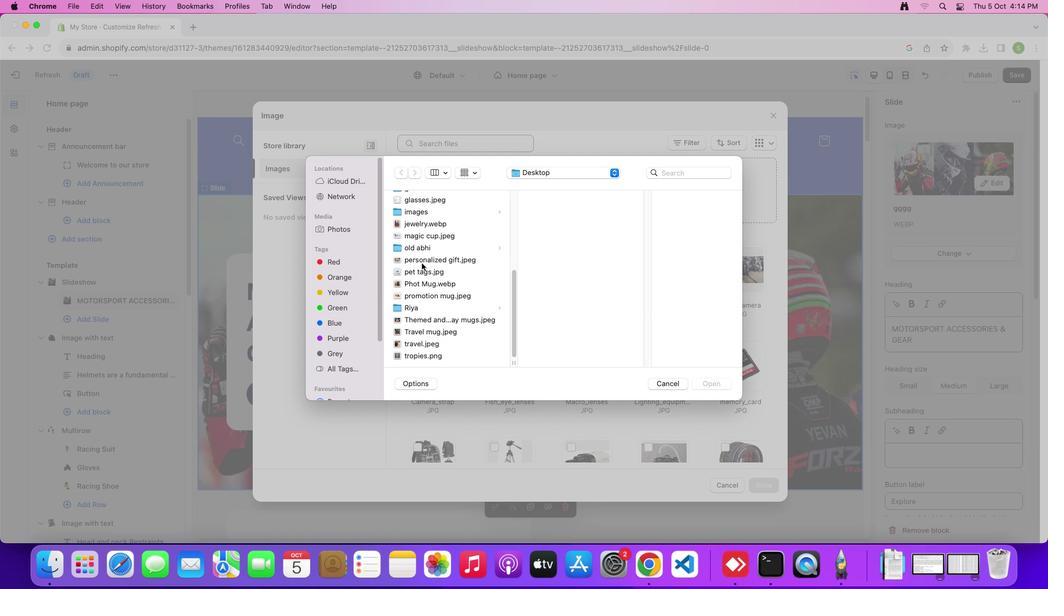 
Action: Mouse scrolled (422, 263) with delta (0, 0)
Screenshot: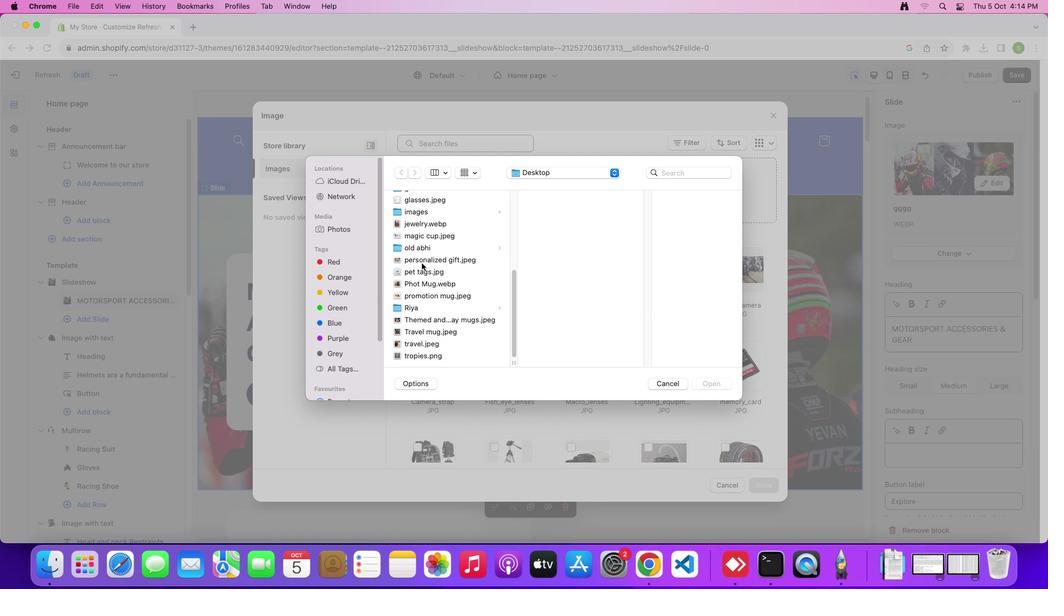 
Action: Mouse scrolled (422, 263) with delta (0, 0)
Screenshot: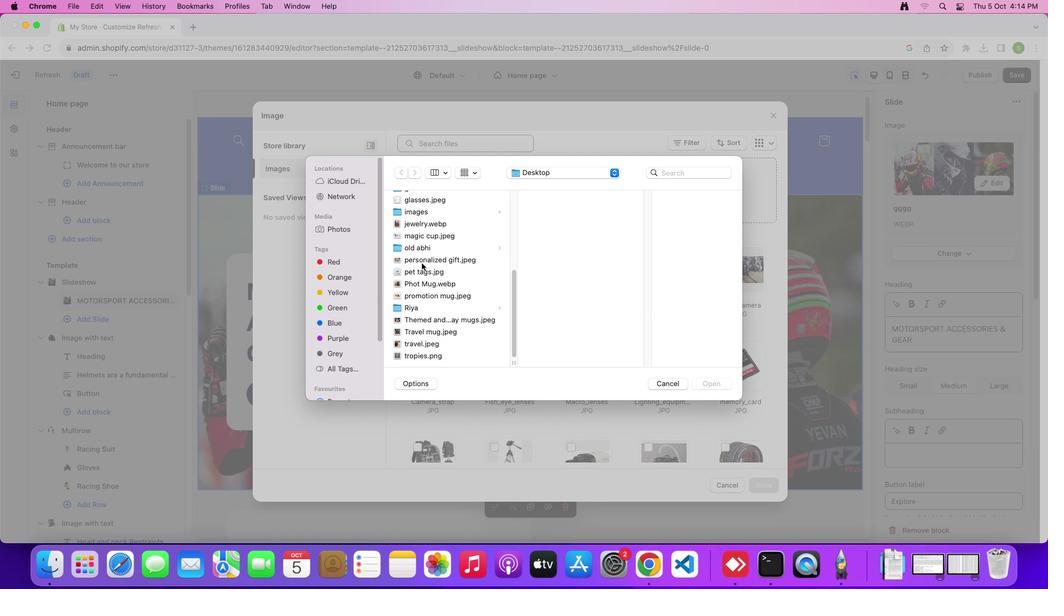 
Action: Mouse moved to (416, 305)
Screenshot: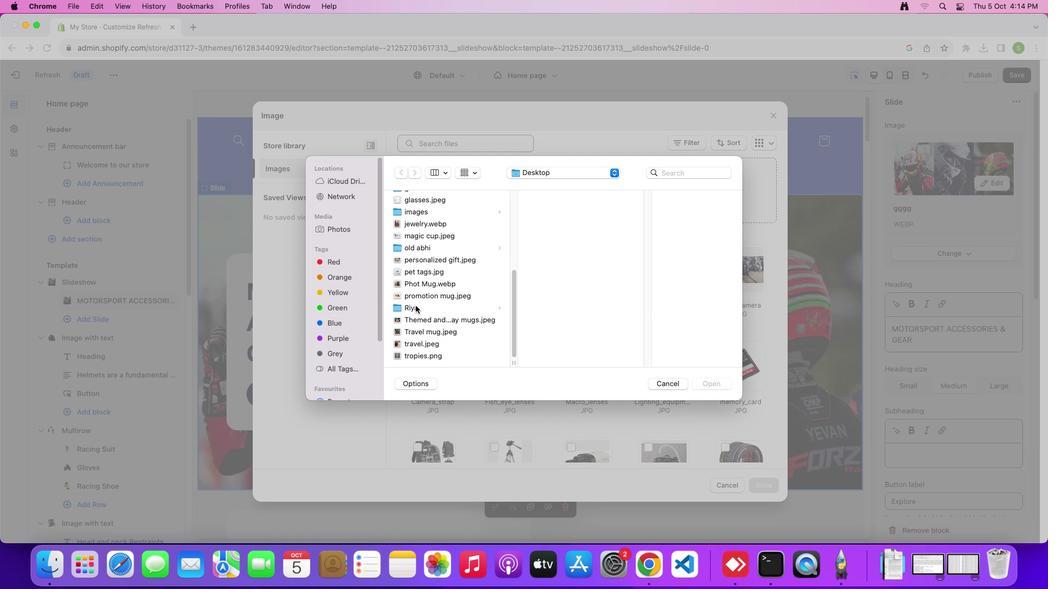 
Action: Mouse scrolled (416, 305) with delta (0, 0)
Screenshot: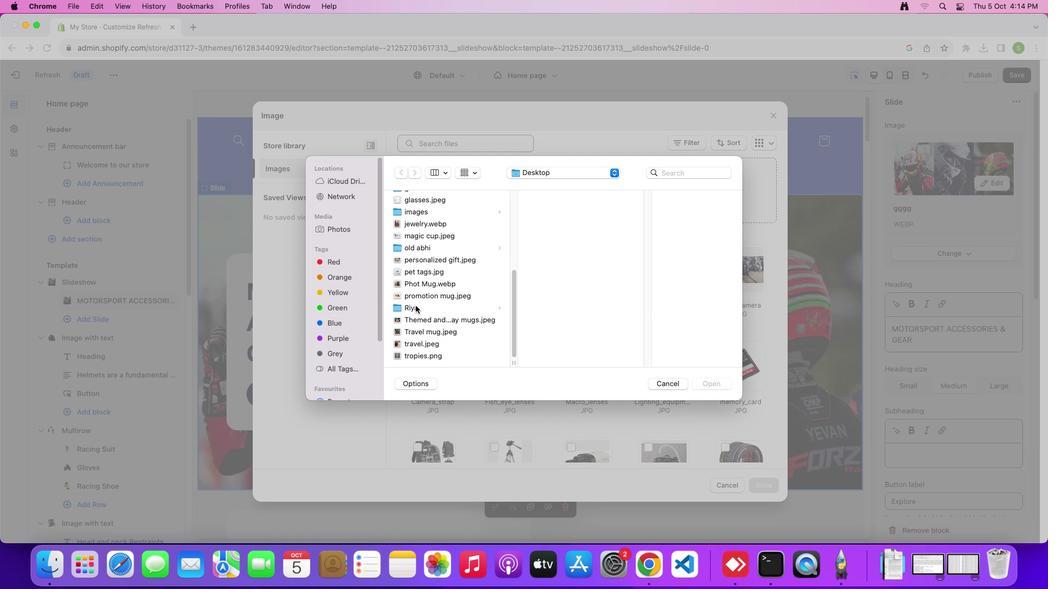 
Action: Mouse scrolled (416, 305) with delta (0, 0)
Screenshot: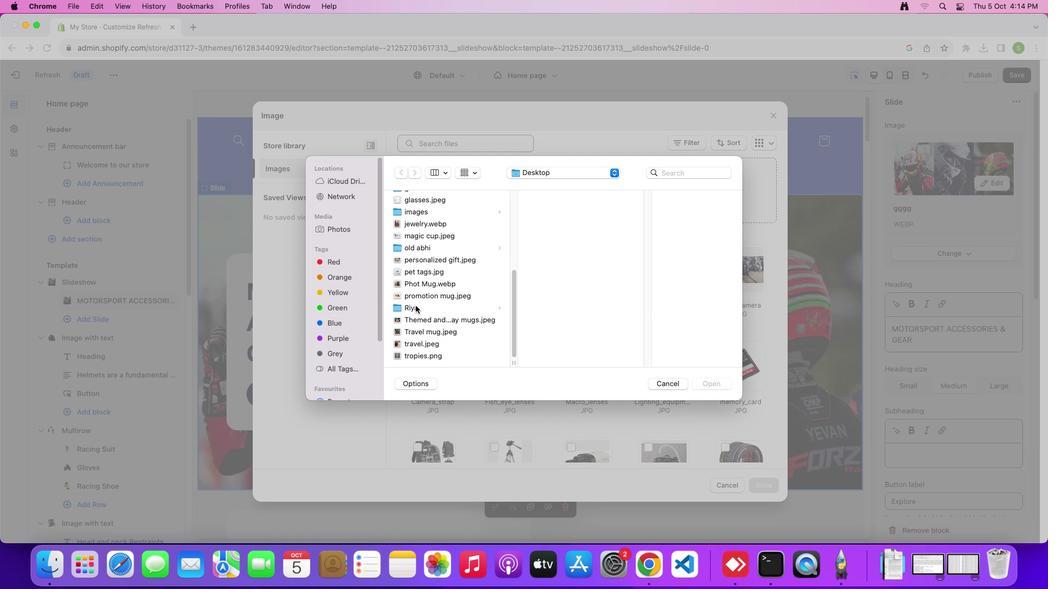 
Action: Mouse scrolled (416, 305) with delta (0, -2)
Screenshot: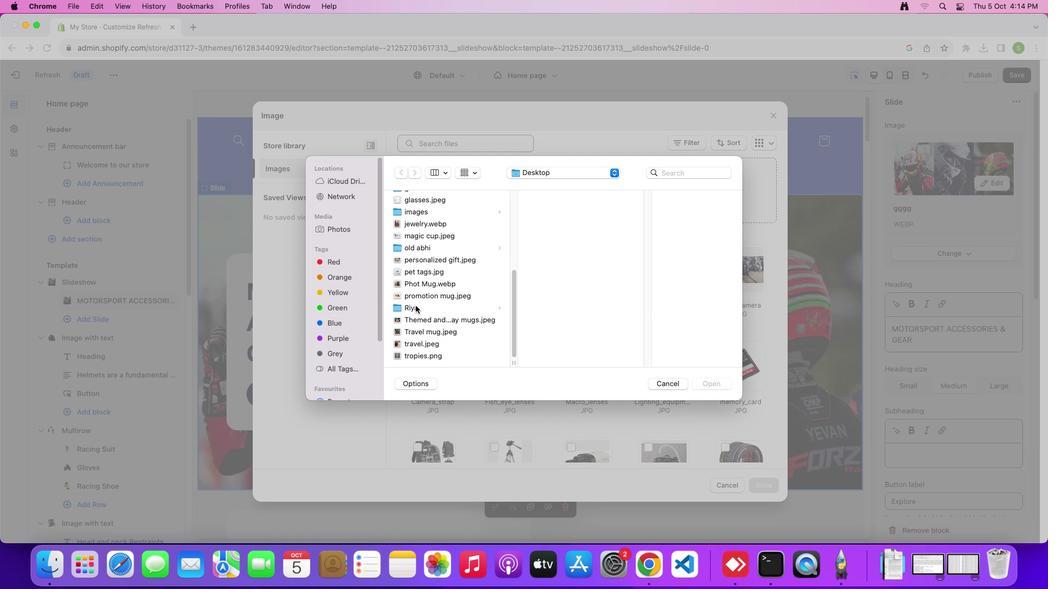
Action: Mouse scrolled (416, 305) with delta (0, 0)
Screenshot: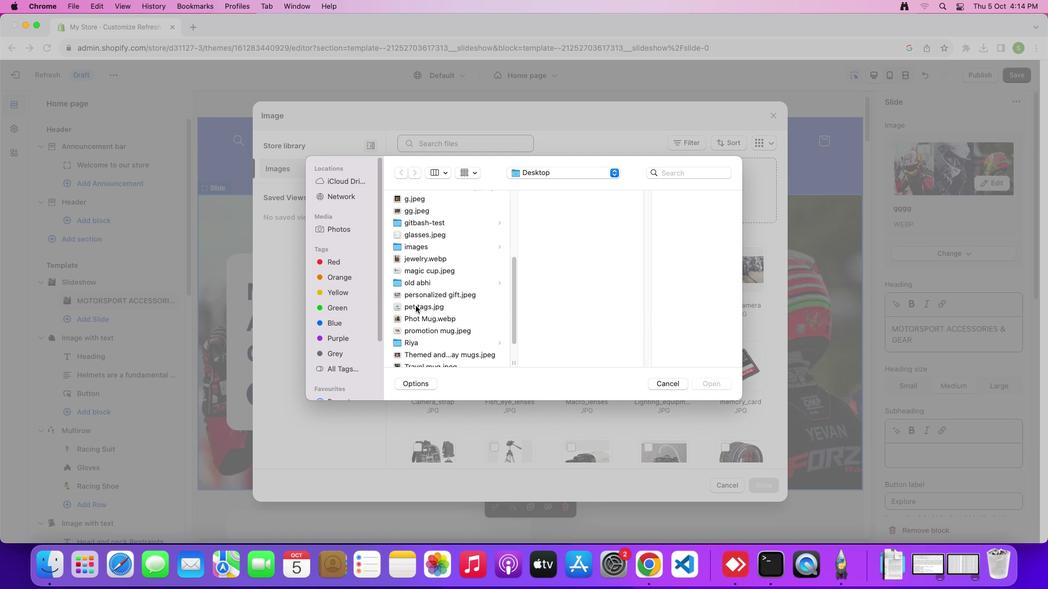 
Action: Mouse scrolled (416, 305) with delta (0, 0)
Screenshot: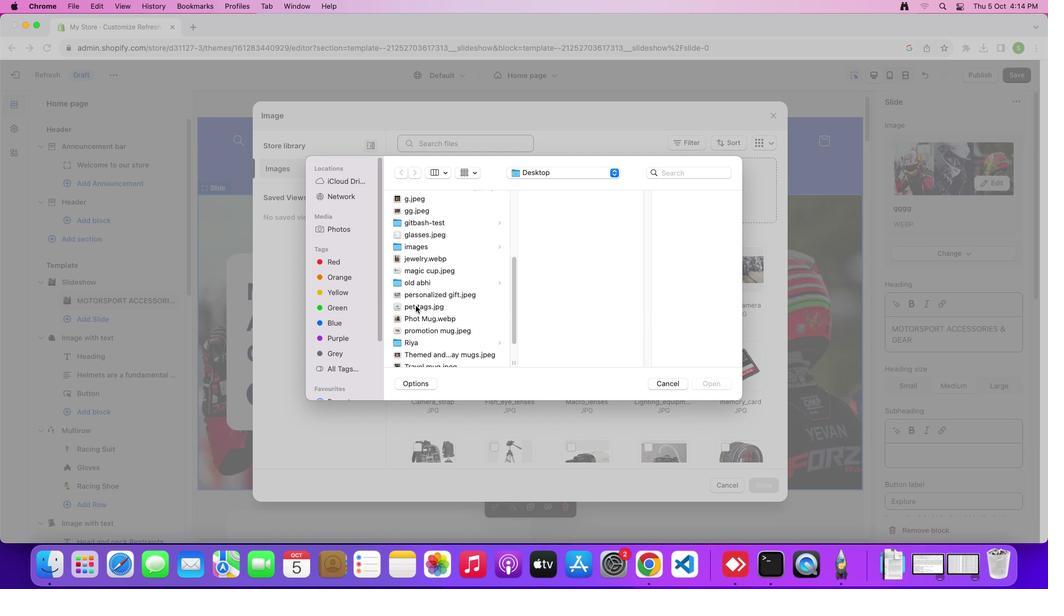 
Action: Mouse scrolled (416, 305) with delta (0, 1)
Screenshot: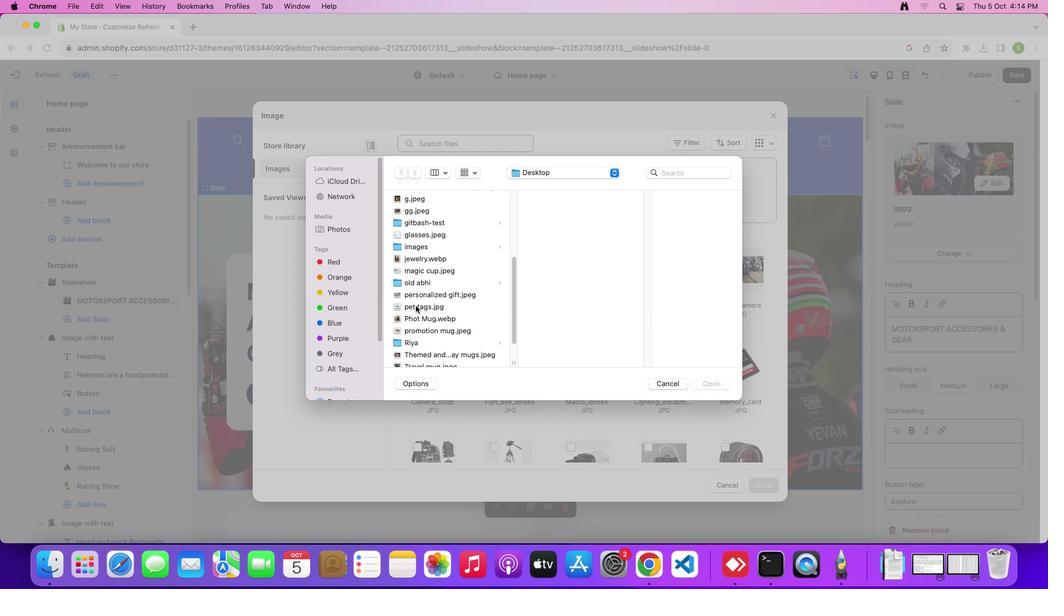 
Action: Mouse scrolled (416, 305) with delta (0, 0)
Screenshot: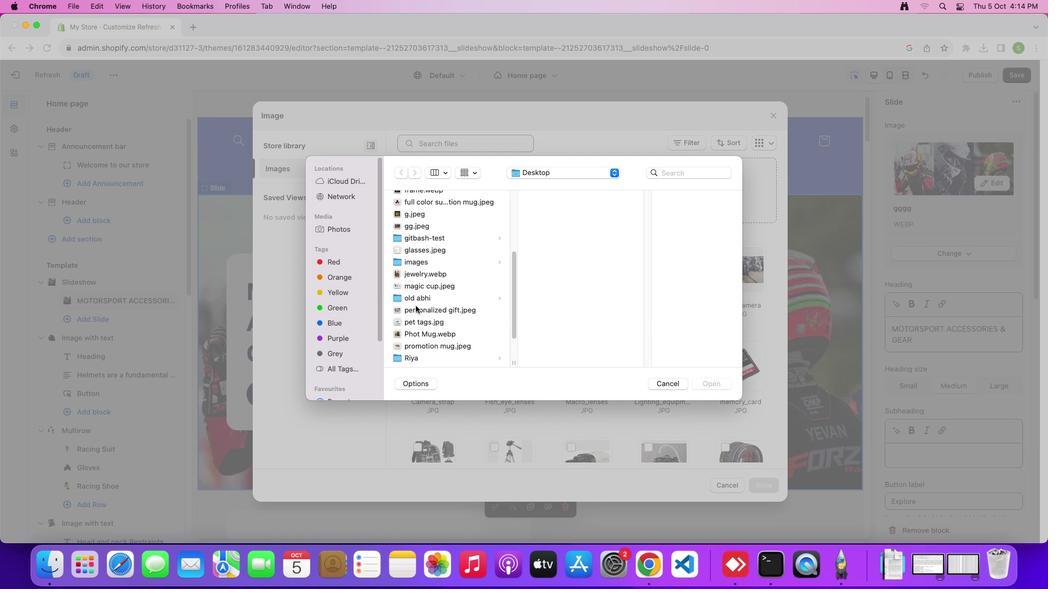 
Action: Mouse scrolled (416, 305) with delta (0, 0)
Screenshot: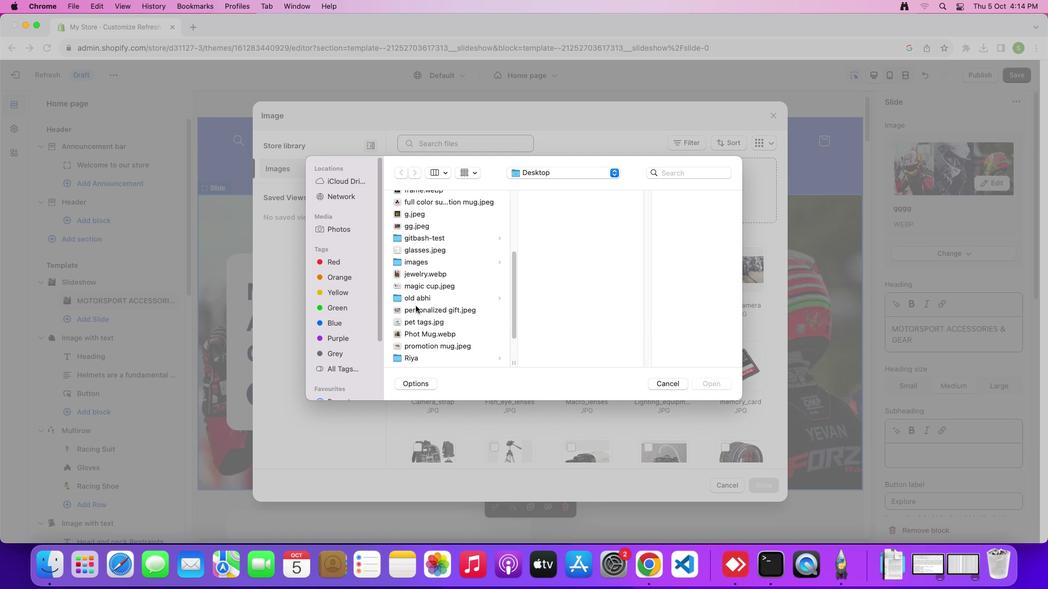 
Action: Mouse scrolled (416, 305) with delta (0, 0)
Screenshot: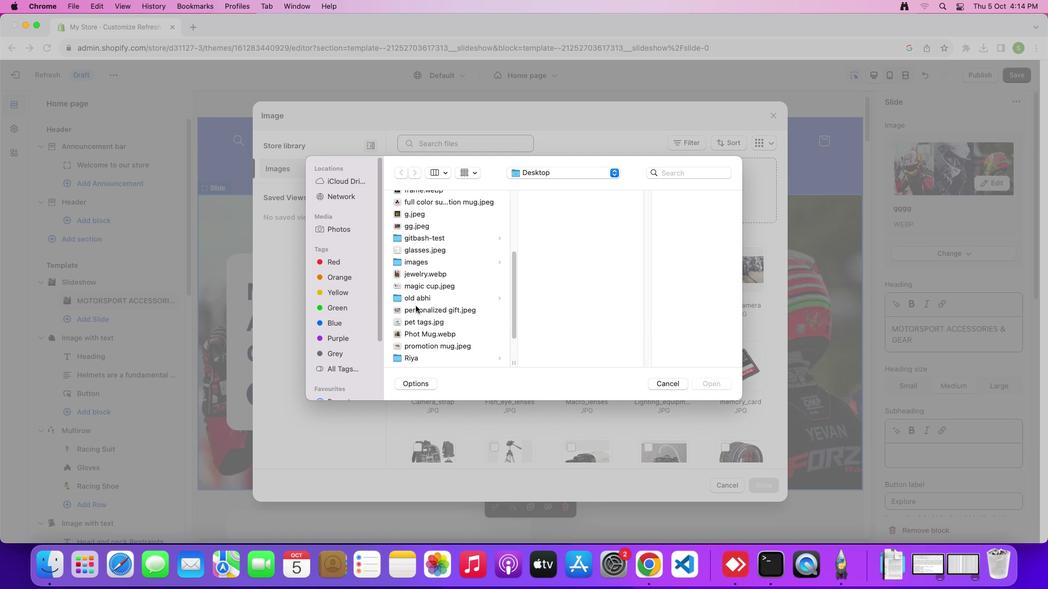 
Action: Mouse scrolled (416, 305) with delta (0, 0)
Screenshot: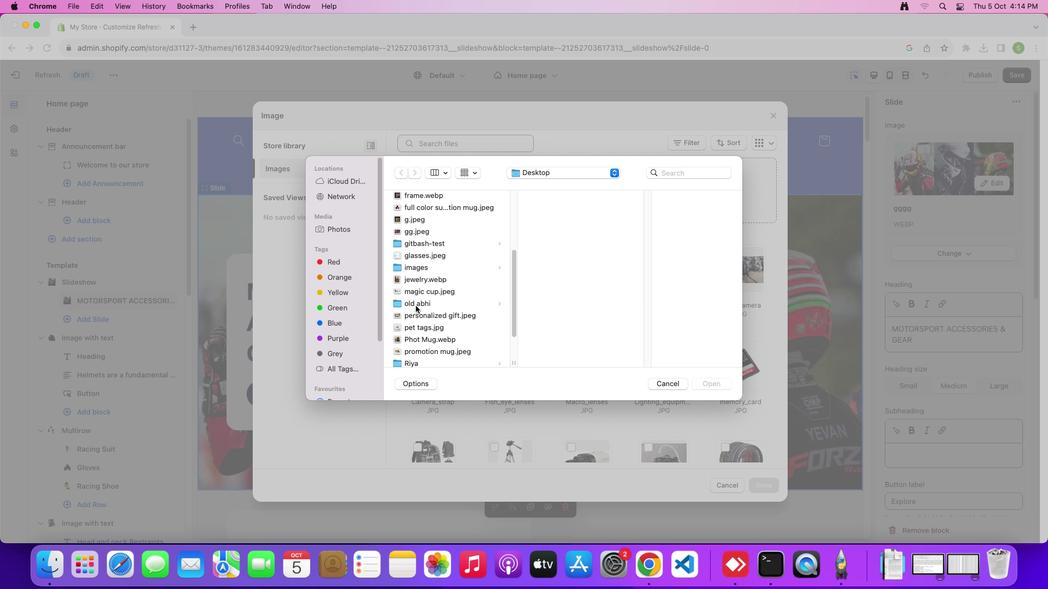 
Action: Mouse scrolled (416, 305) with delta (0, 0)
Screenshot: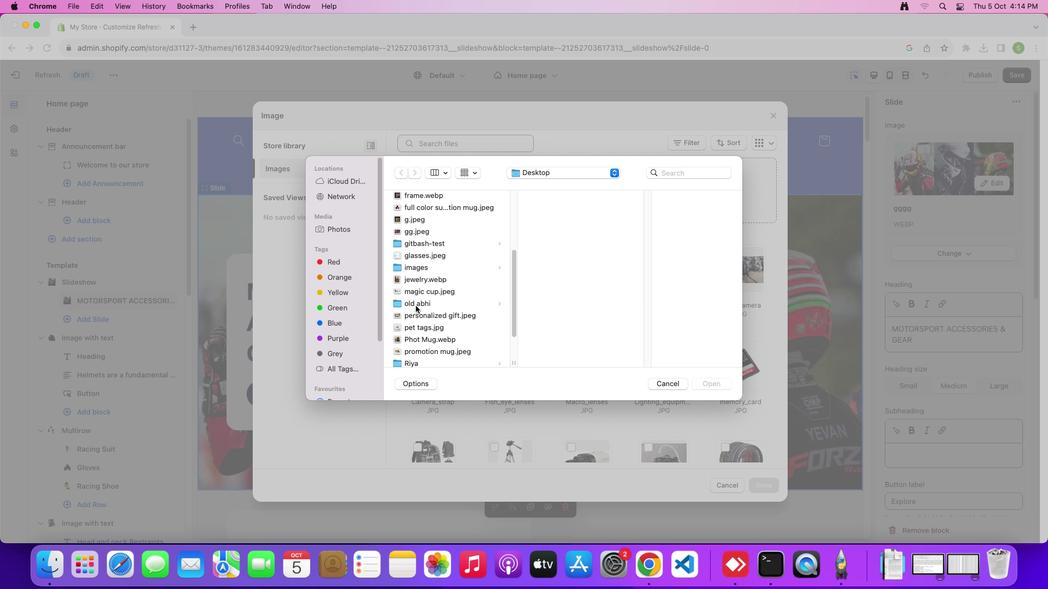 
Action: Mouse scrolled (416, 305) with delta (0, 0)
Screenshot: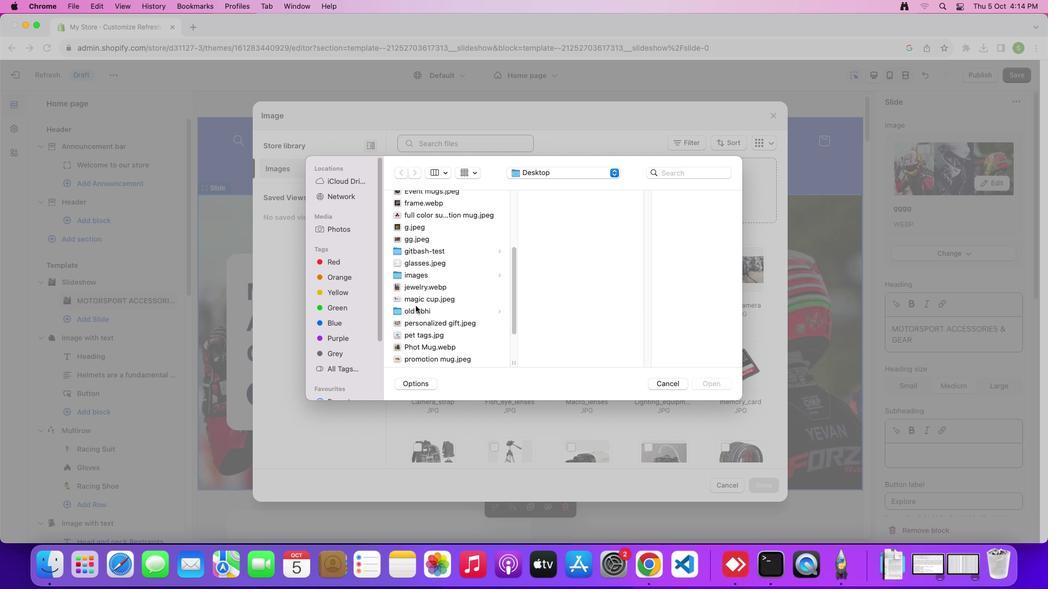 
Action: Mouse scrolled (416, 305) with delta (0, 0)
Screenshot: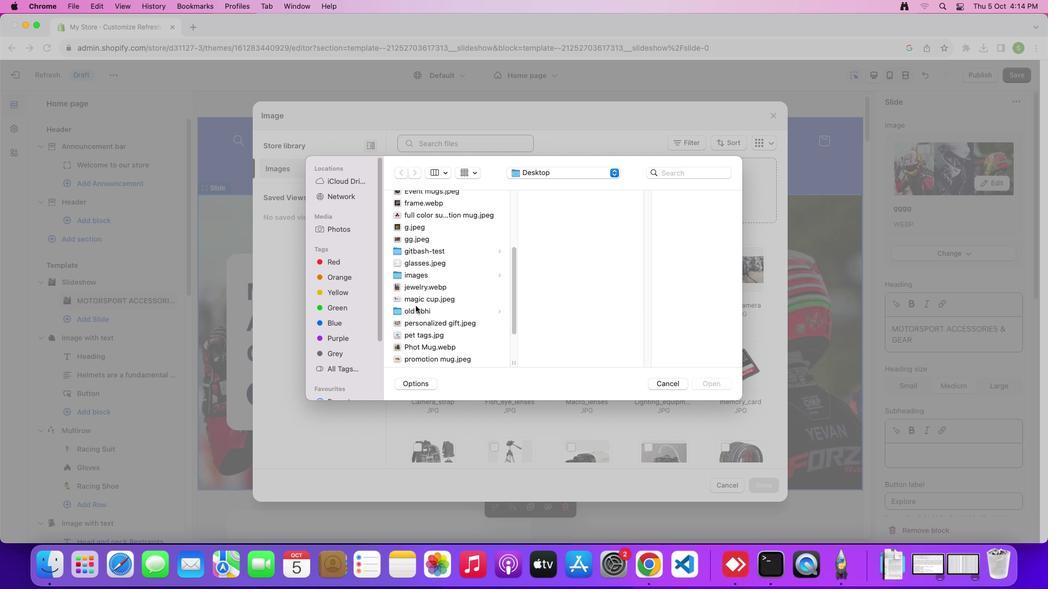 
Action: Mouse moved to (418, 229)
Screenshot: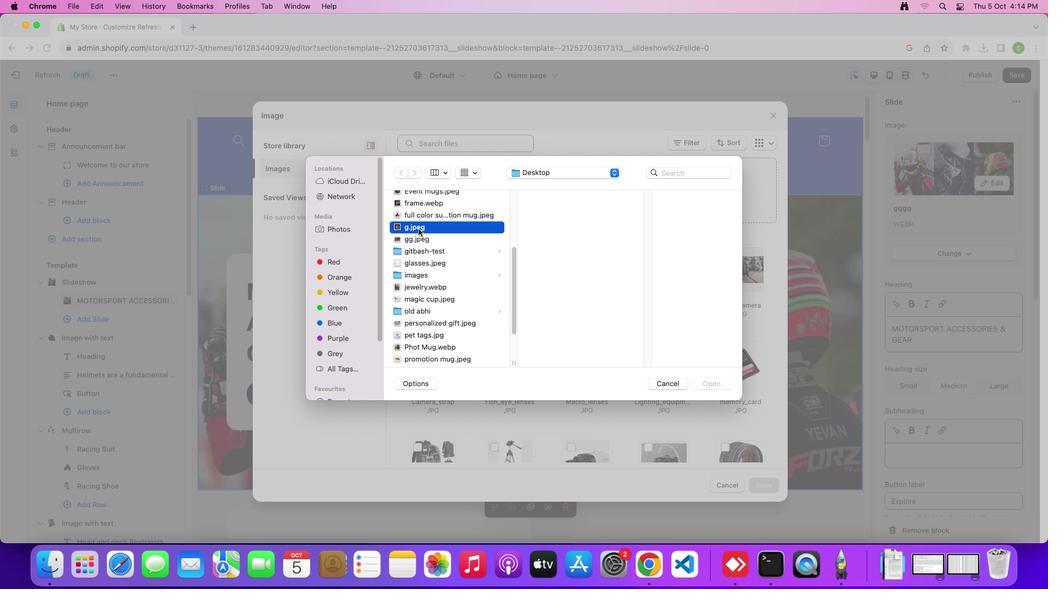 
Action: Mouse pressed left at (418, 229)
Screenshot: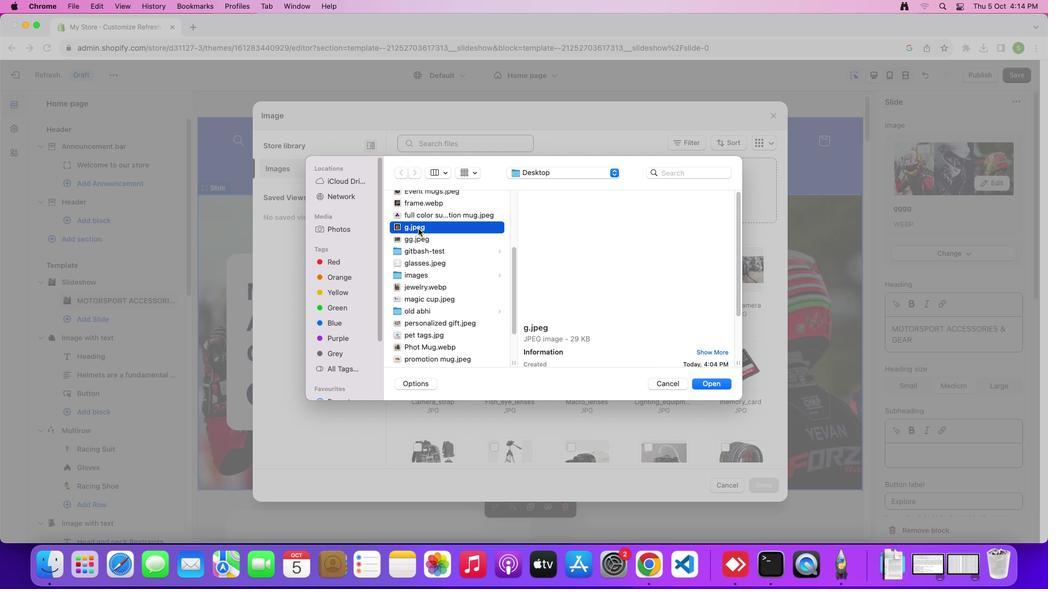 
Action: Mouse moved to (411, 245)
Screenshot: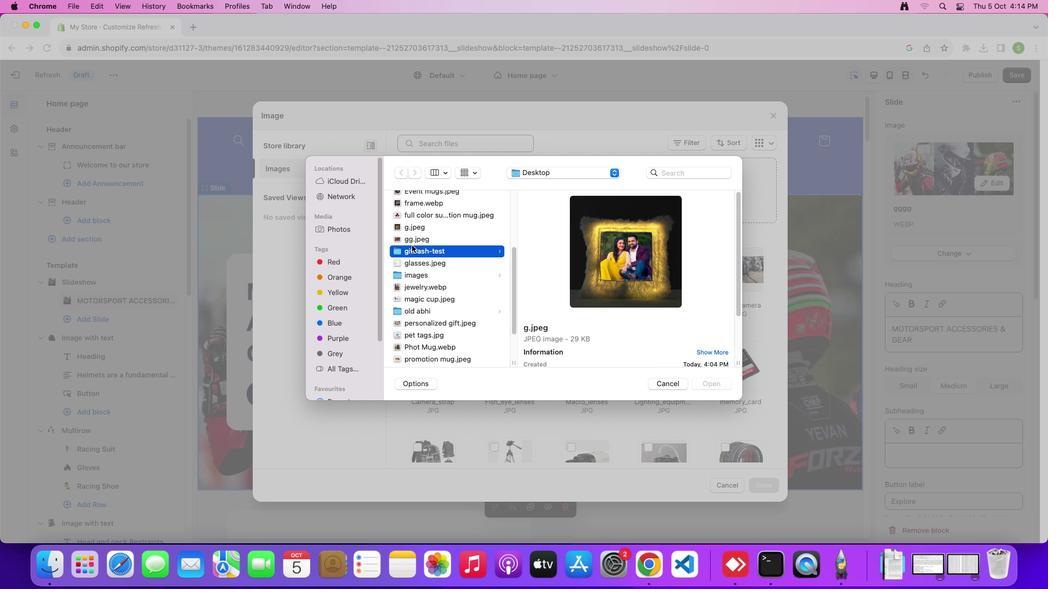 
Action: Mouse pressed left at (411, 245)
Screenshot: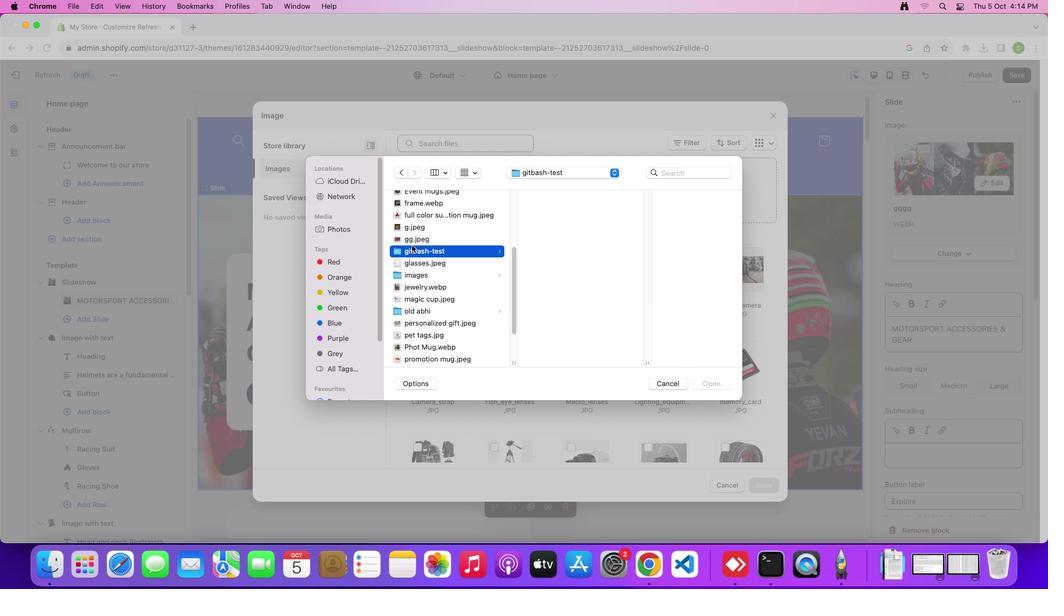
Action: Mouse moved to (414, 241)
Screenshot: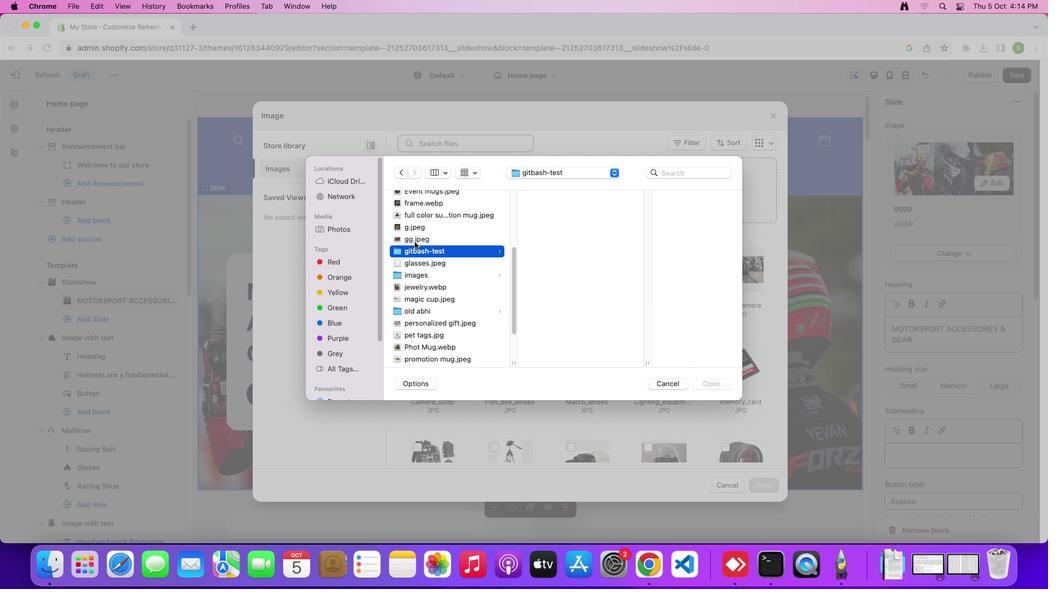 
Action: Mouse pressed left at (414, 241)
Screenshot: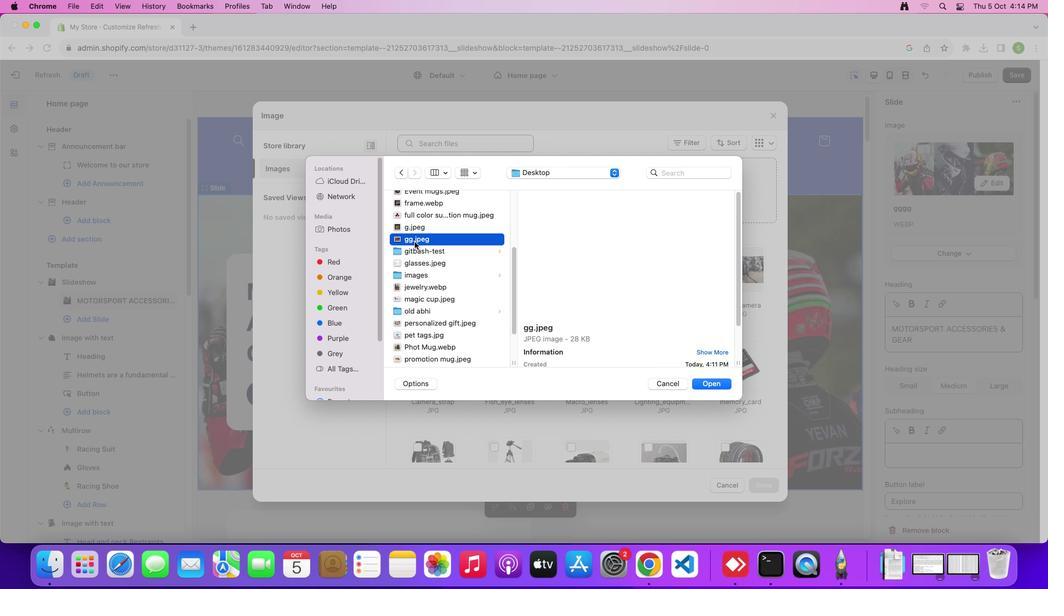 
Action: Mouse moved to (699, 383)
Screenshot: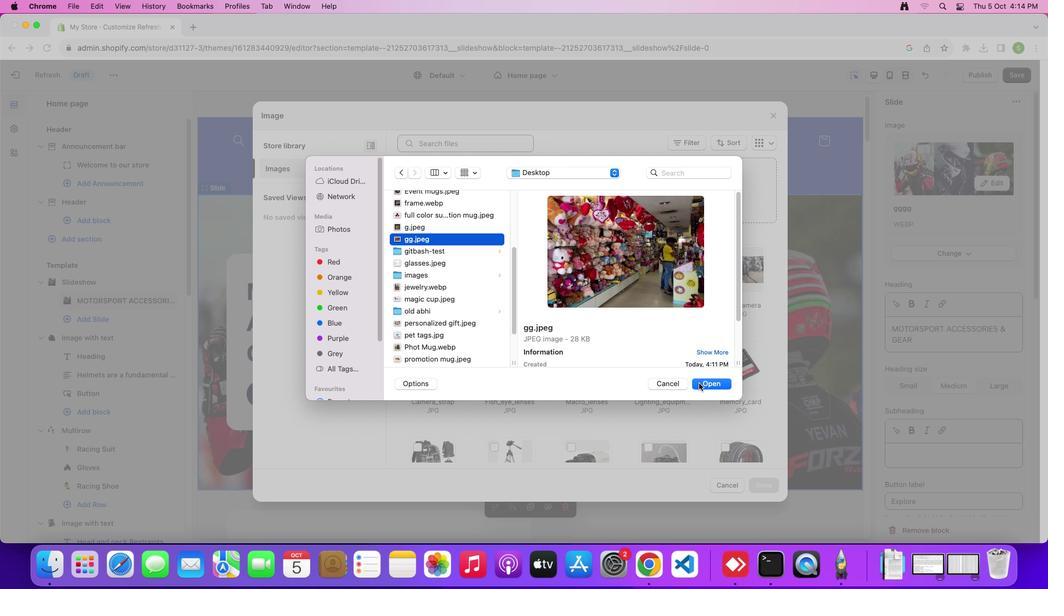 
Action: Mouse pressed left at (699, 383)
Screenshot: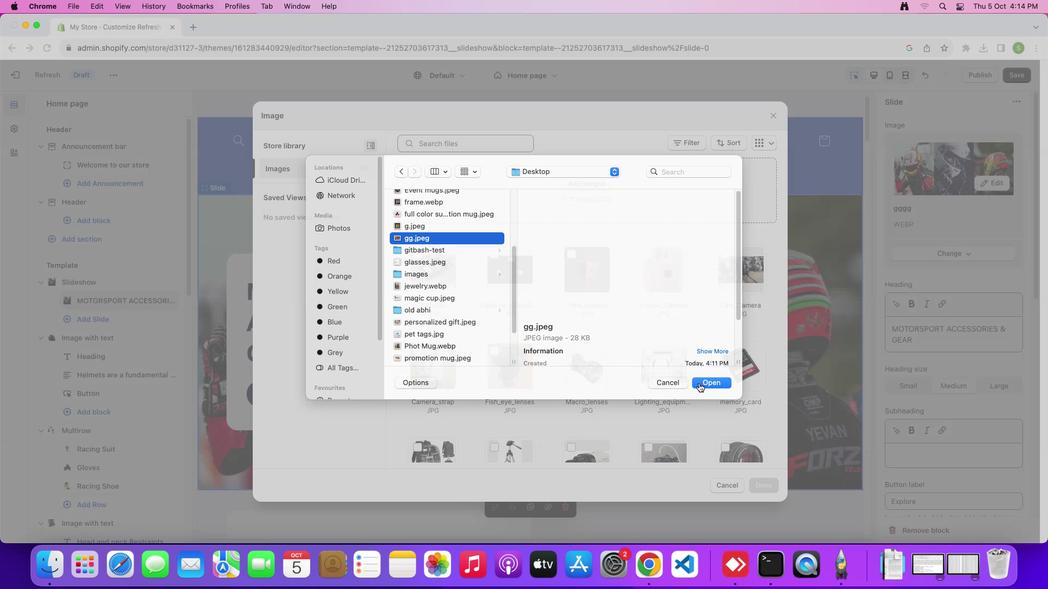 
Action: Mouse moved to (759, 485)
Screenshot: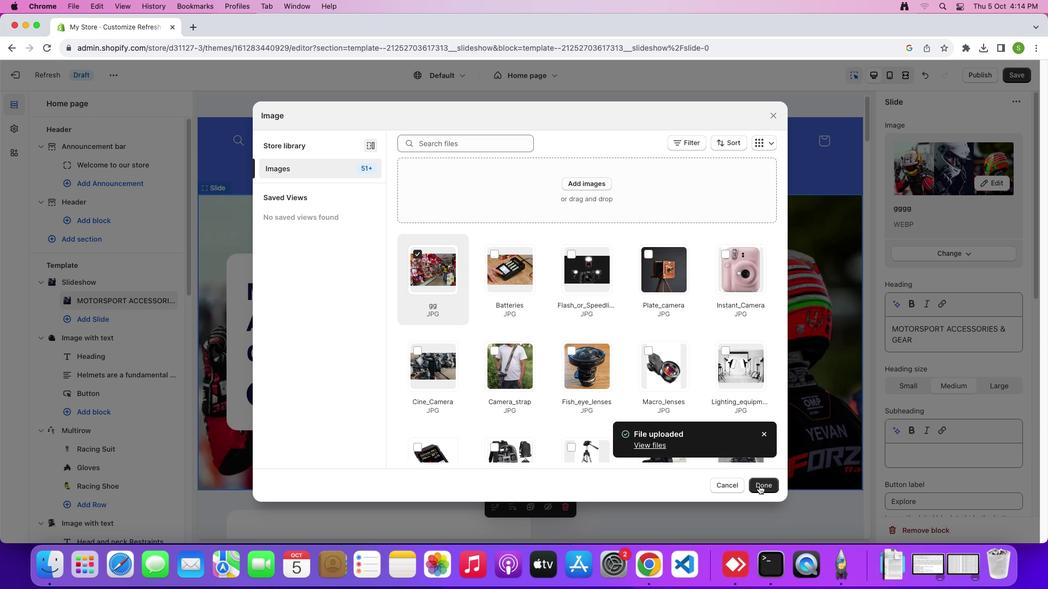 
Action: Mouse pressed left at (759, 485)
Screenshot: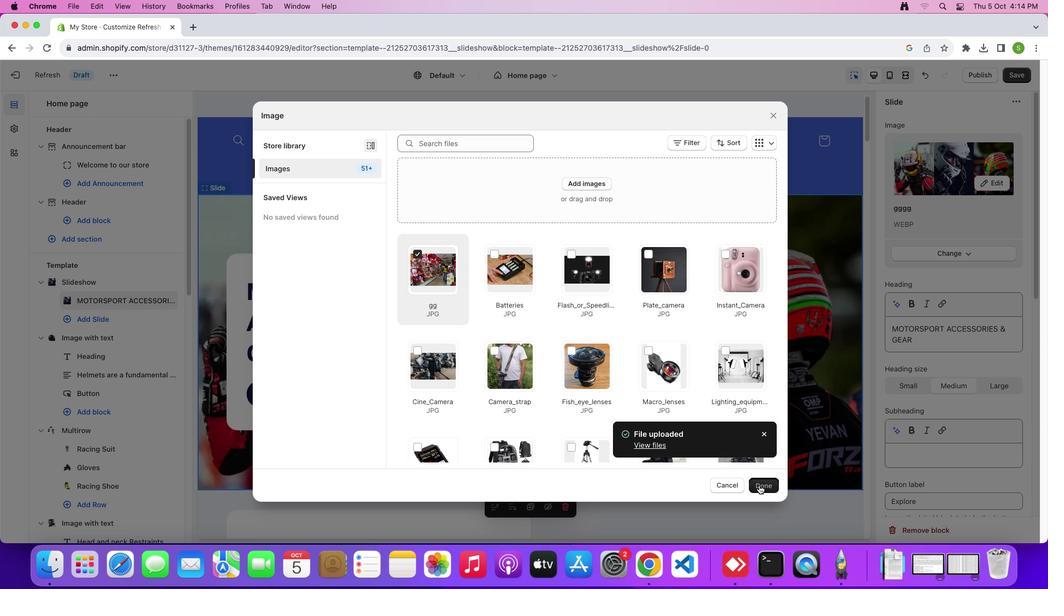 
Action: Mouse moved to (651, 353)
Screenshot: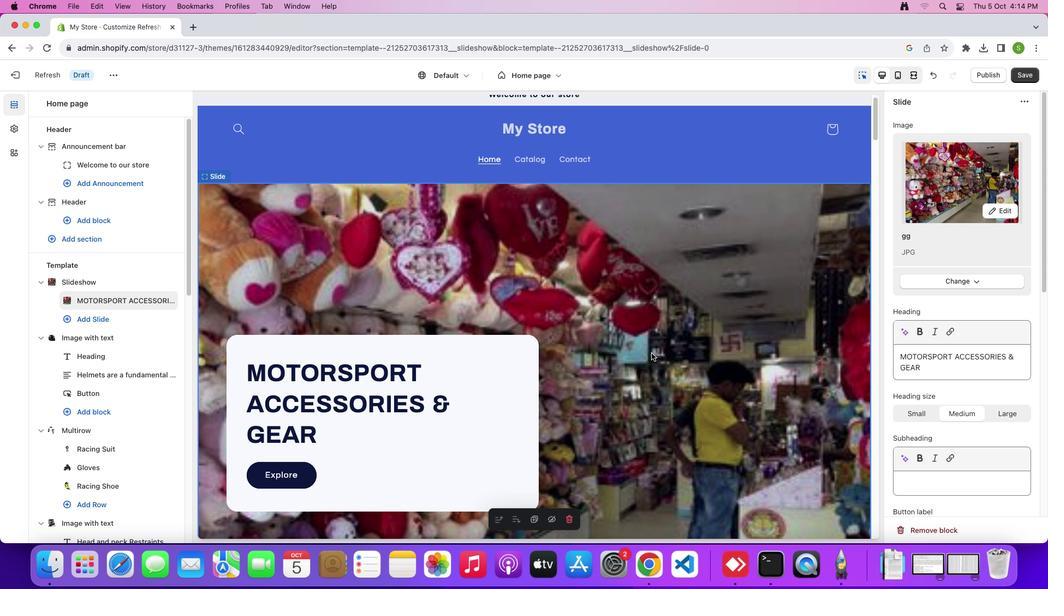 
Action: Mouse scrolled (651, 353) with delta (0, 0)
Screenshot: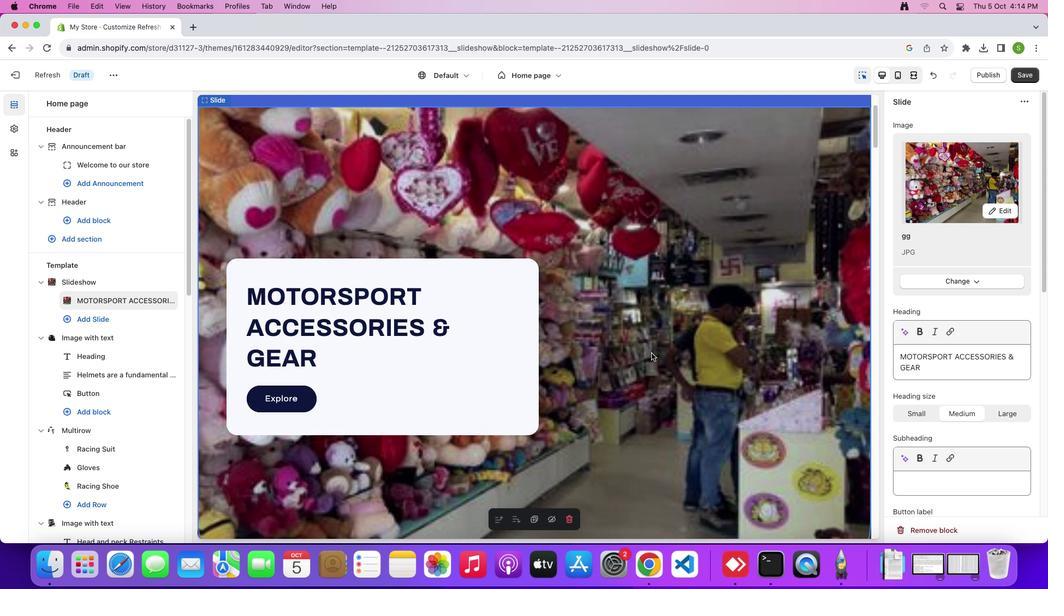 
Action: Mouse scrolled (651, 353) with delta (0, 0)
Screenshot: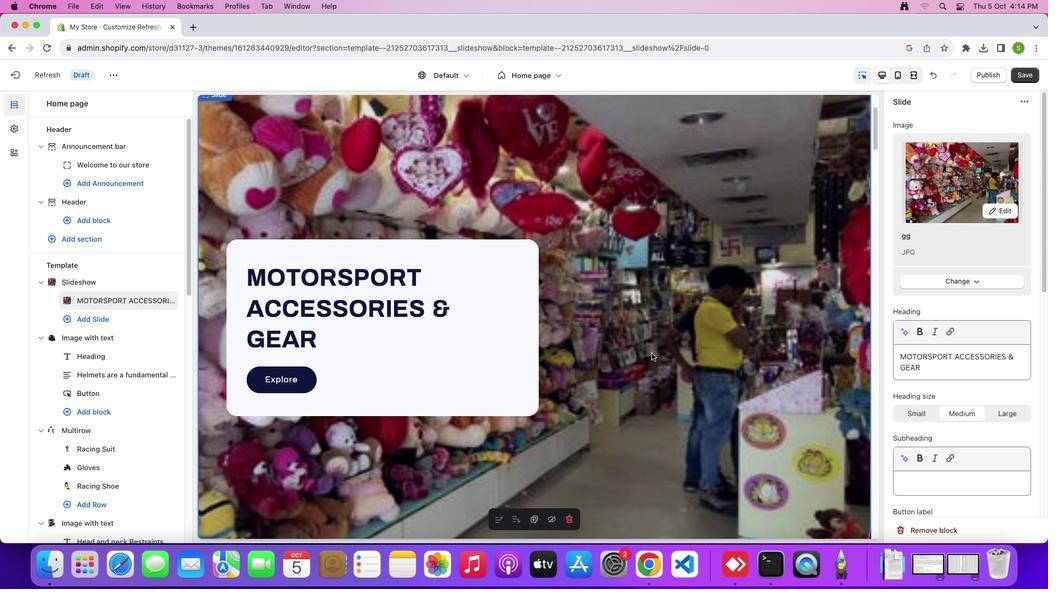 
Action: Mouse scrolled (651, 353) with delta (0, -1)
Screenshot: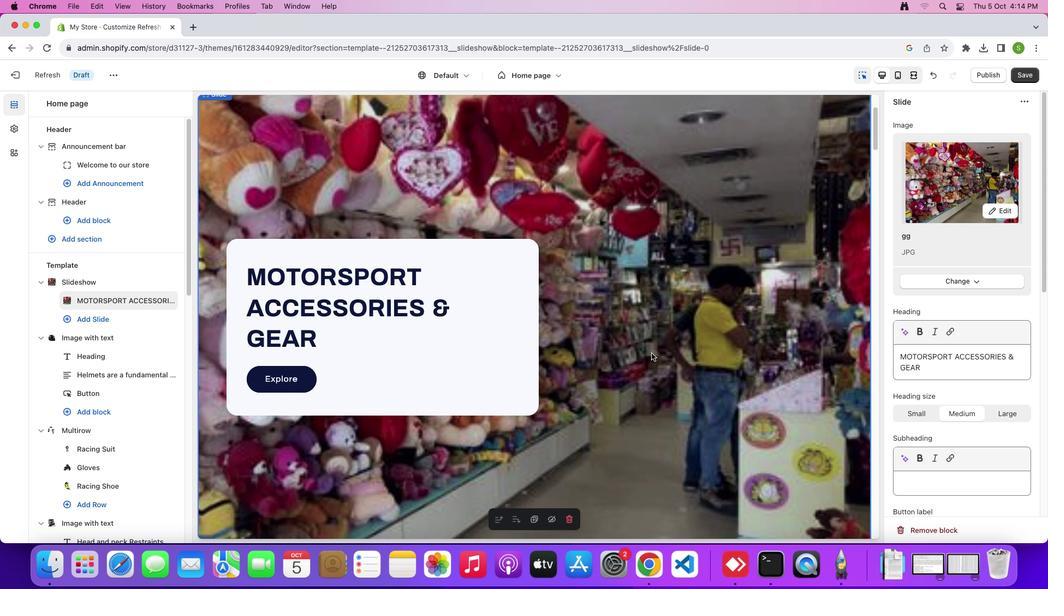 
Action: Mouse scrolled (651, 353) with delta (0, 0)
Screenshot: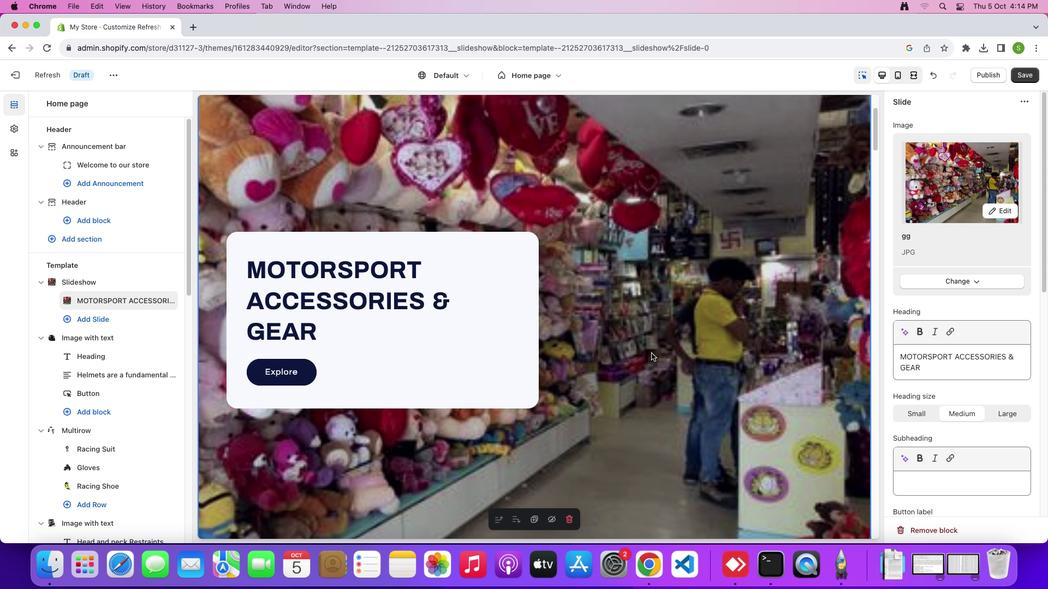 
Action: Mouse scrolled (651, 353) with delta (0, 0)
Screenshot: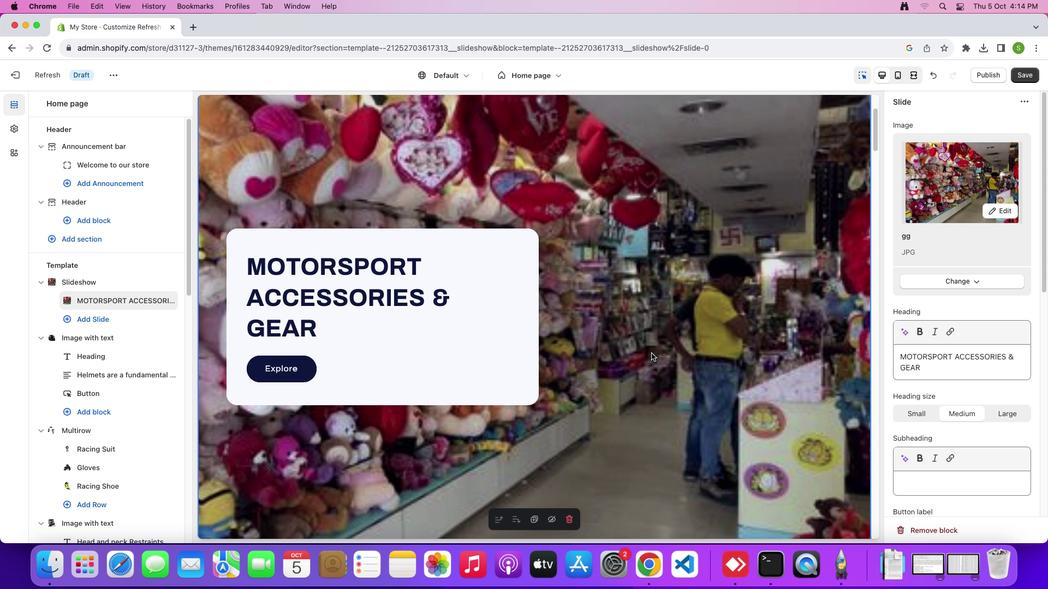 
Action: Mouse moved to (953, 278)
Screenshot: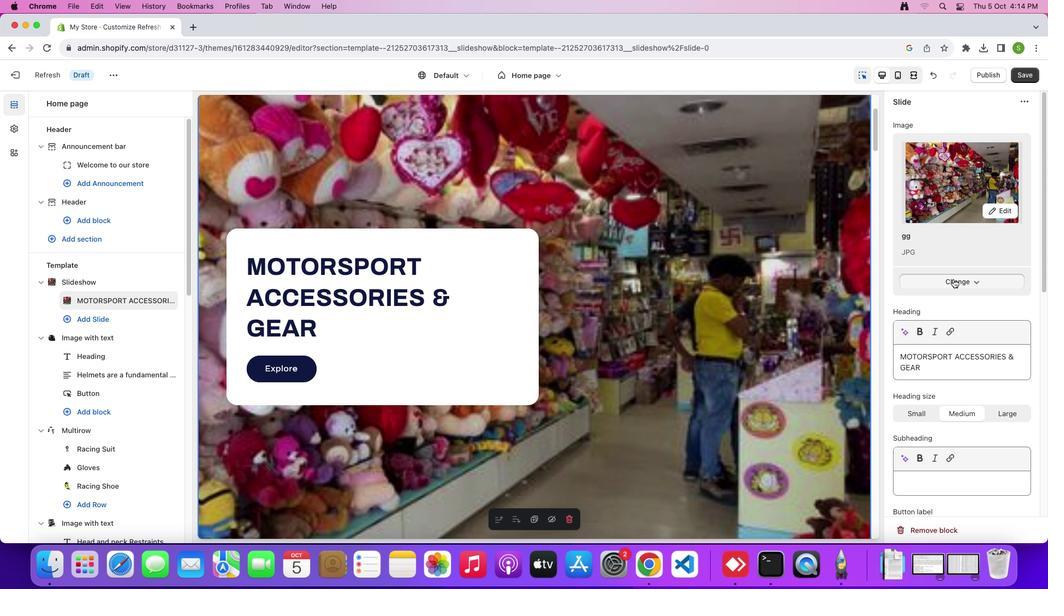 
Action: Mouse pressed left at (953, 278)
Screenshot: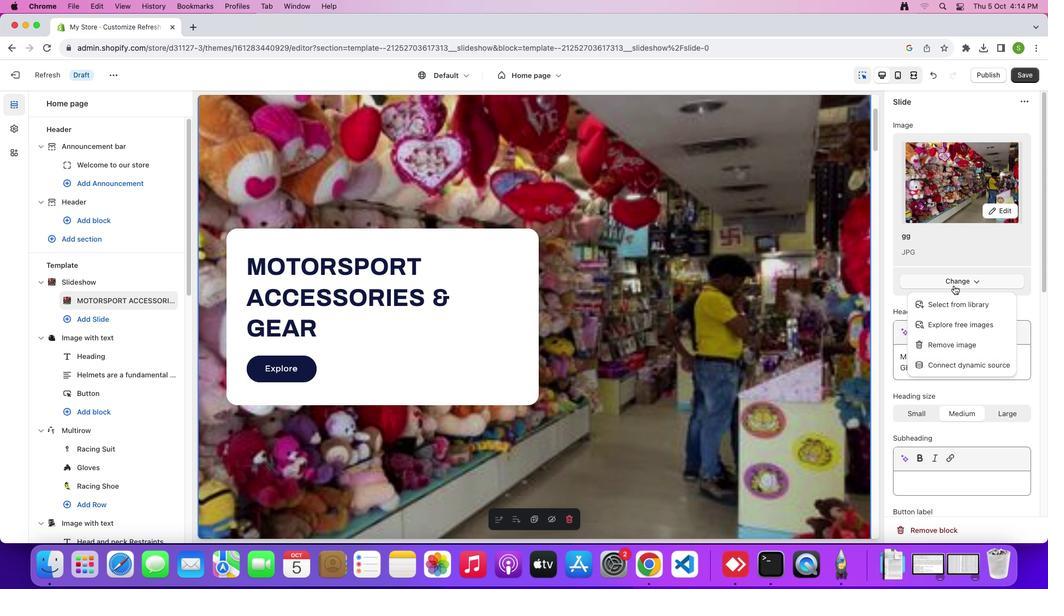 
Action: Mouse moved to (955, 307)
Screenshot: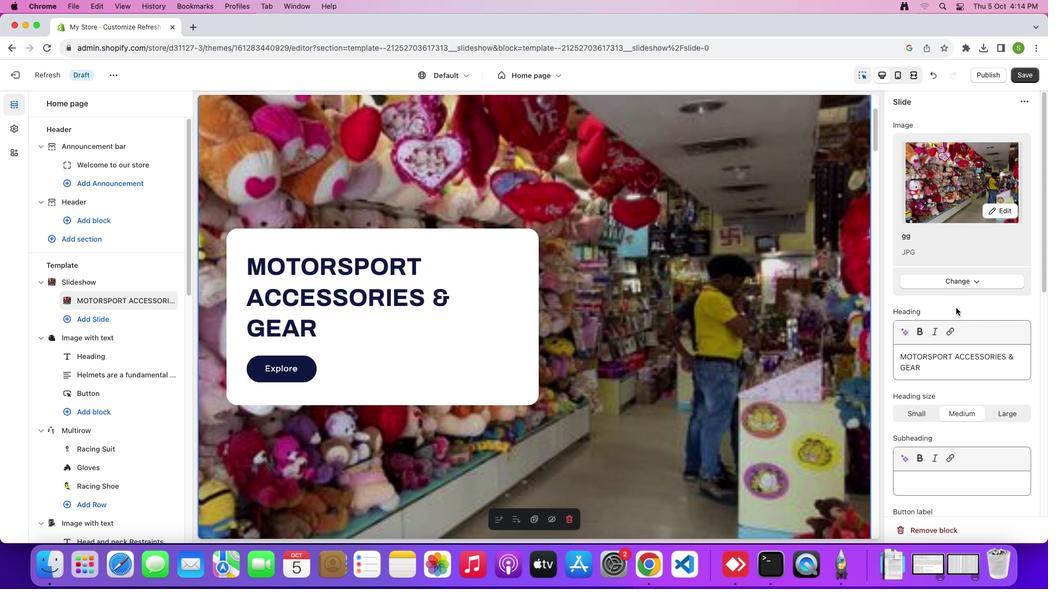 
Action: Mouse pressed left at (955, 307)
Screenshot: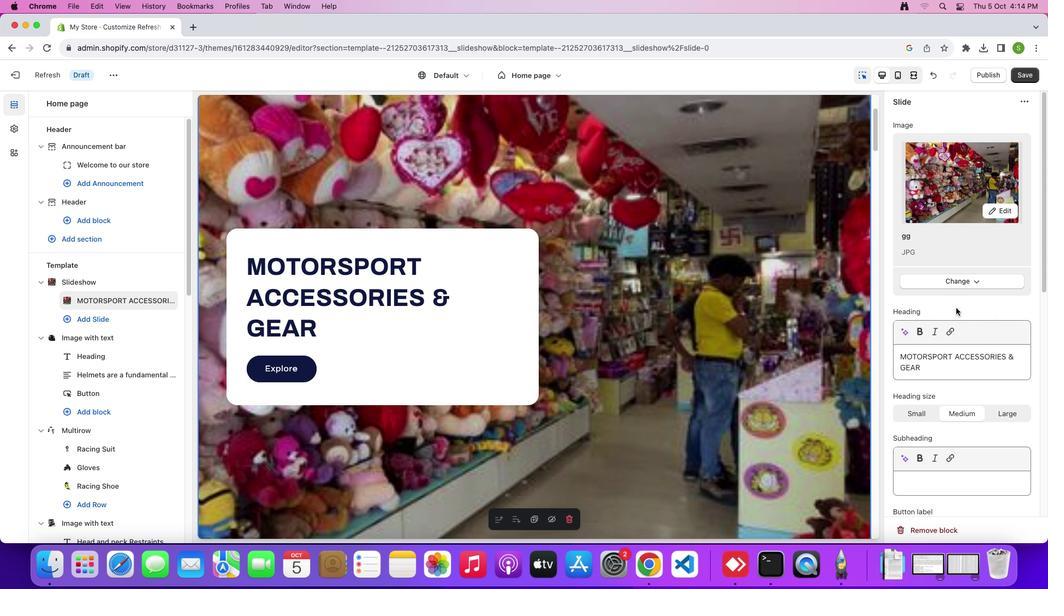 
Action: Mouse moved to (594, 194)
Screenshot: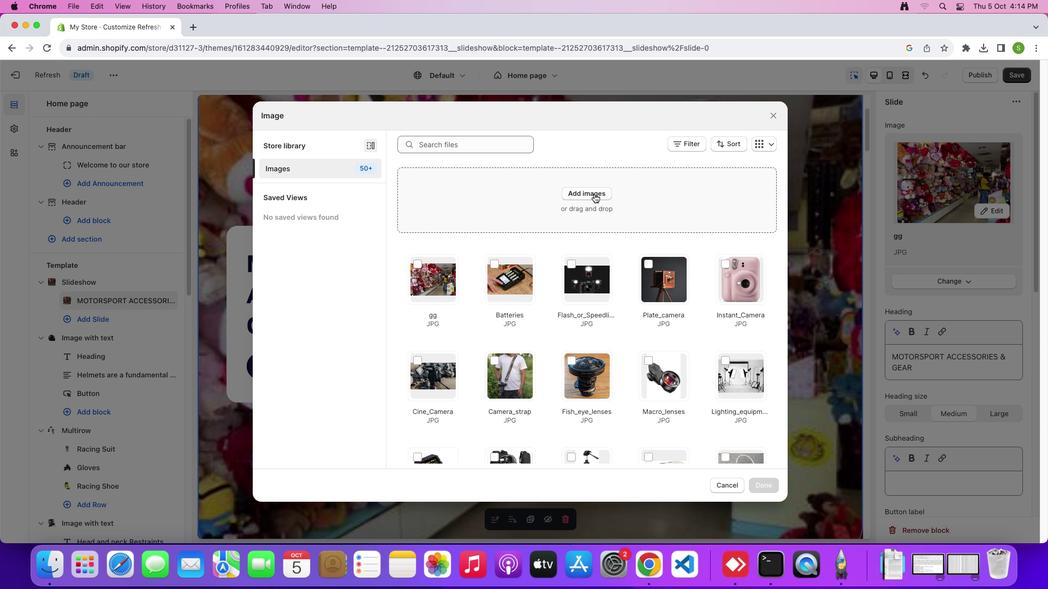 
Action: Mouse pressed left at (594, 194)
Screenshot: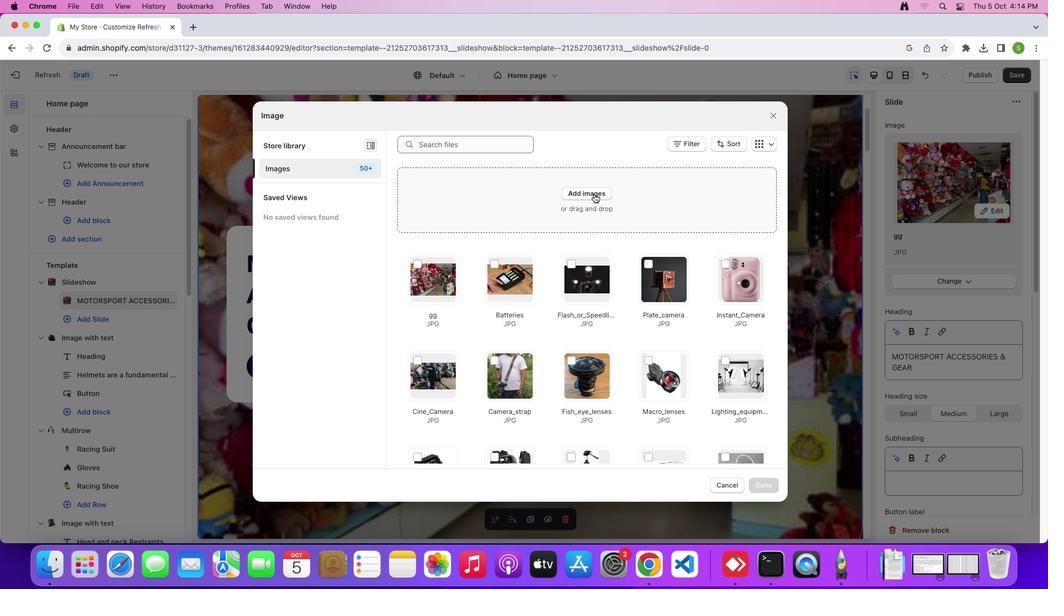 
Action: Mouse moved to (425, 269)
Screenshot: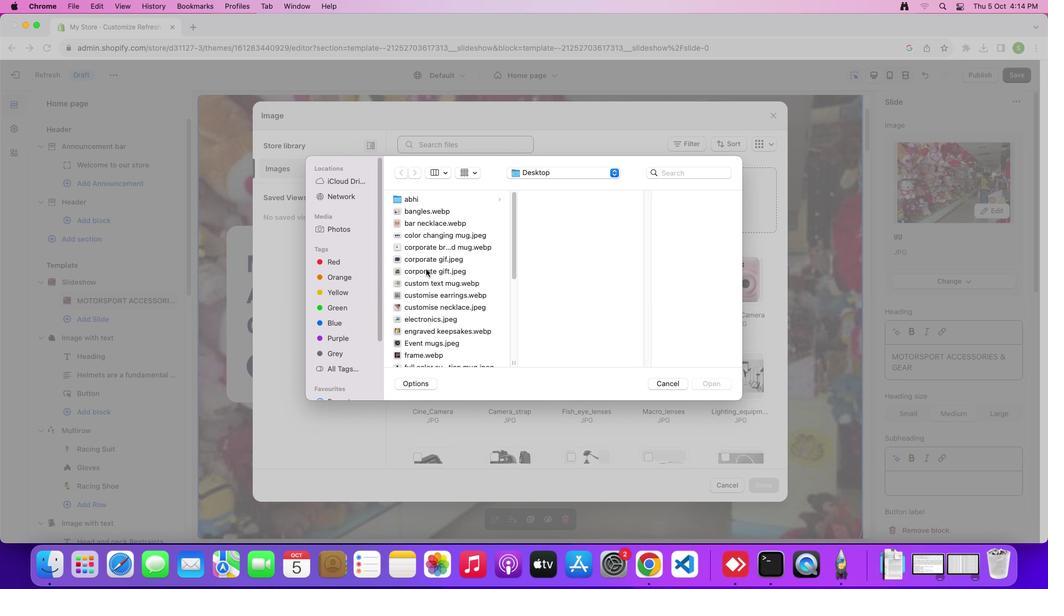 
Action: Mouse pressed left at (425, 269)
Screenshot: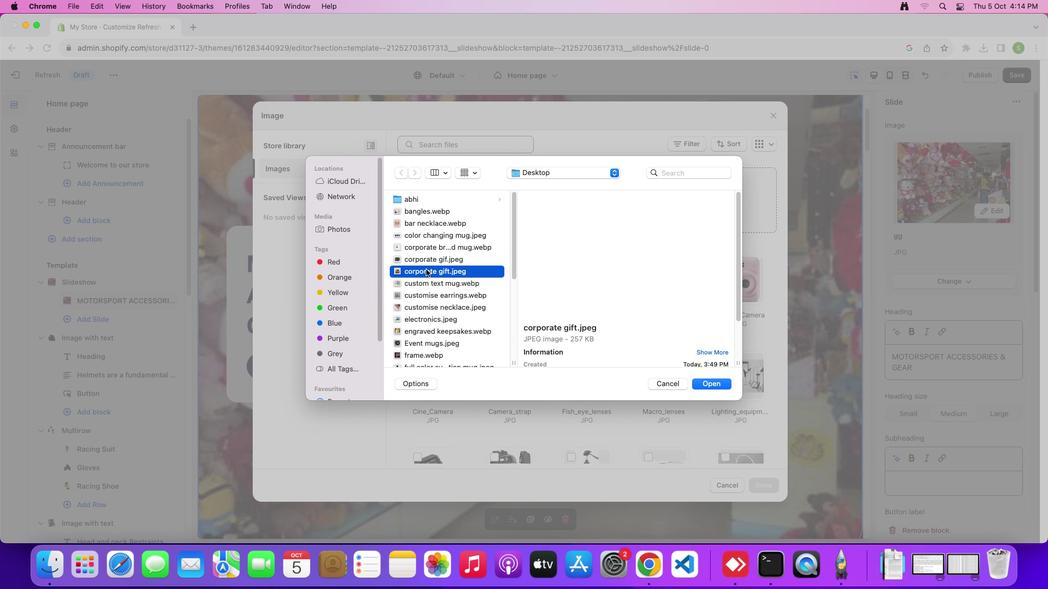 
Action: Mouse moved to (429, 262)
Screenshot: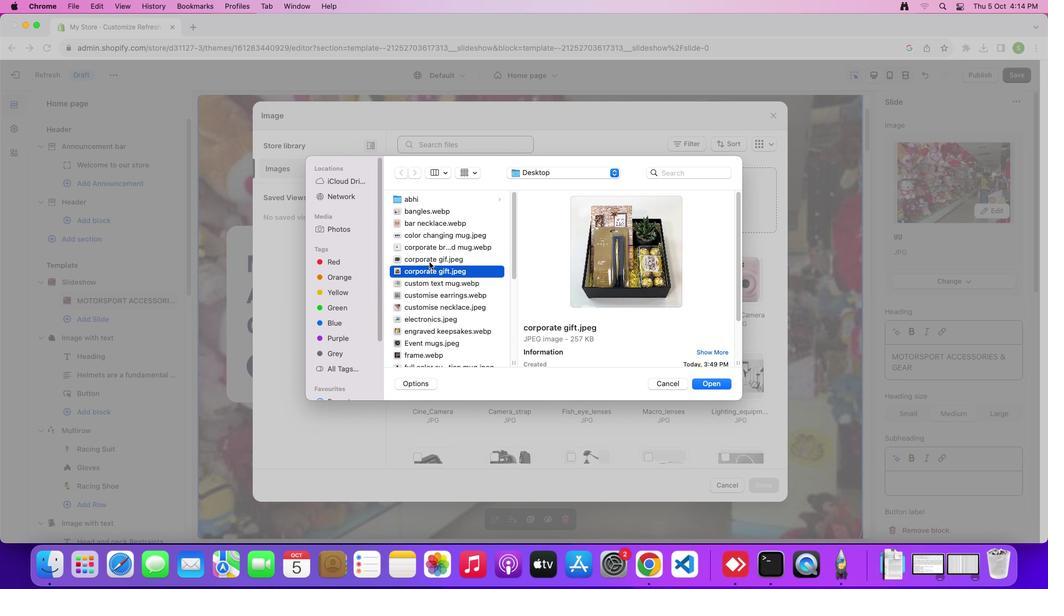 
Action: Mouse pressed left at (429, 262)
Screenshot: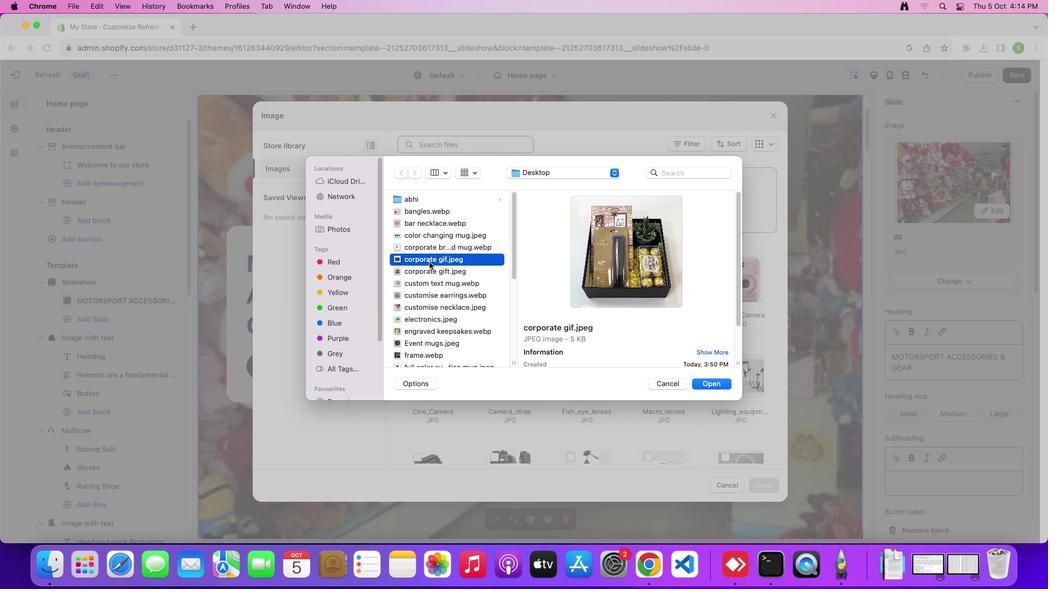 
Action: Mouse moved to (432, 256)
Screenshot: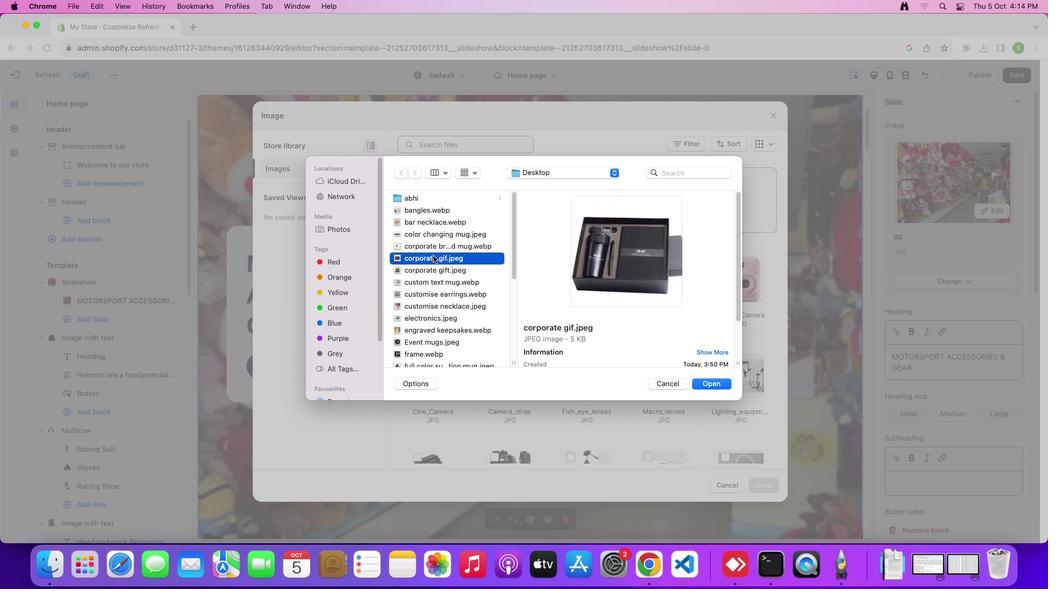 
Action: Mouse scrolled (432, 256) with delta (0, 0)
Screenshot: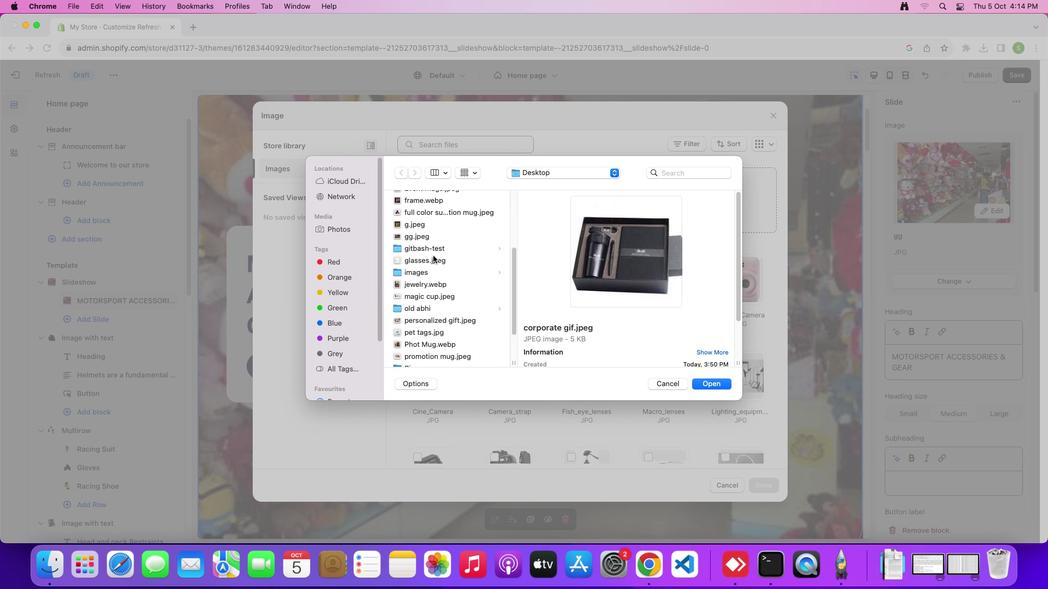 
Action: Mouse scrolled (432, 256) with delta (0, 0)
Screenshot: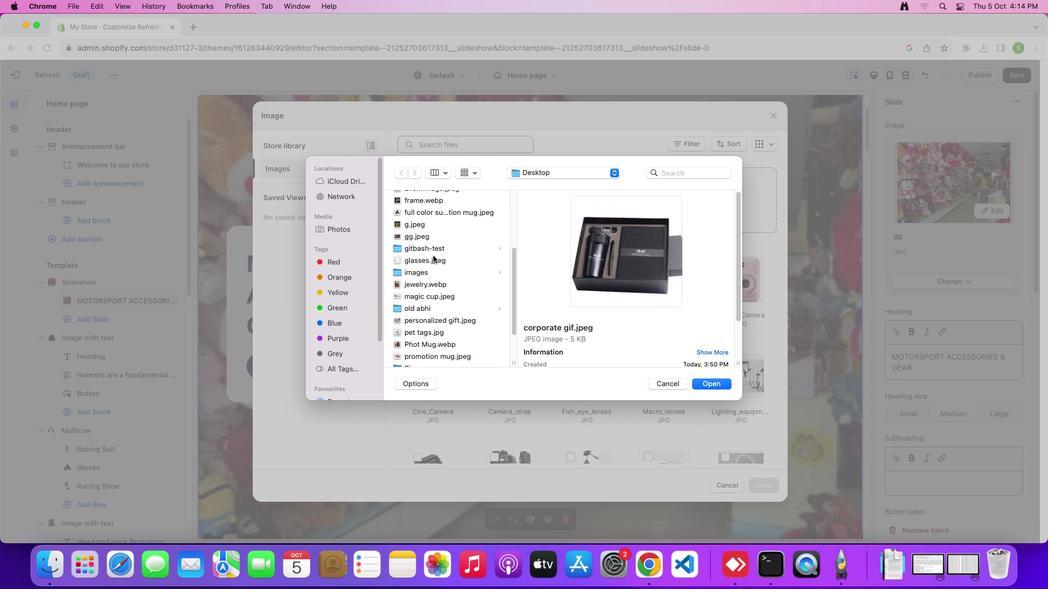 
Action: Mouse scrolled (432, 256) with delta (0, -2)
Screenshot: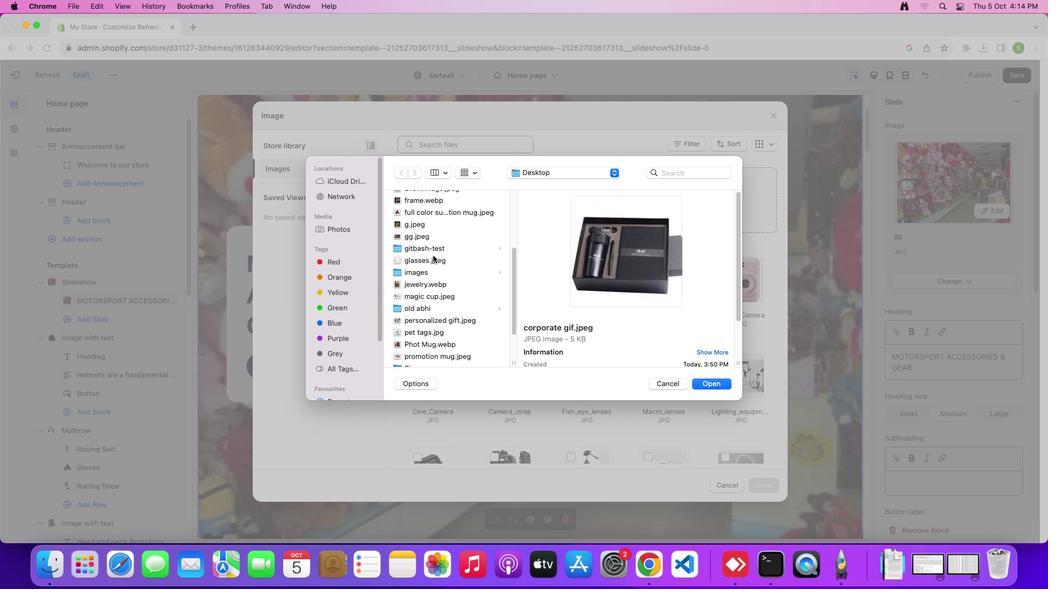 
Action: Mouse scrolled (432, 256) with delta (0, -3)
Screenshot: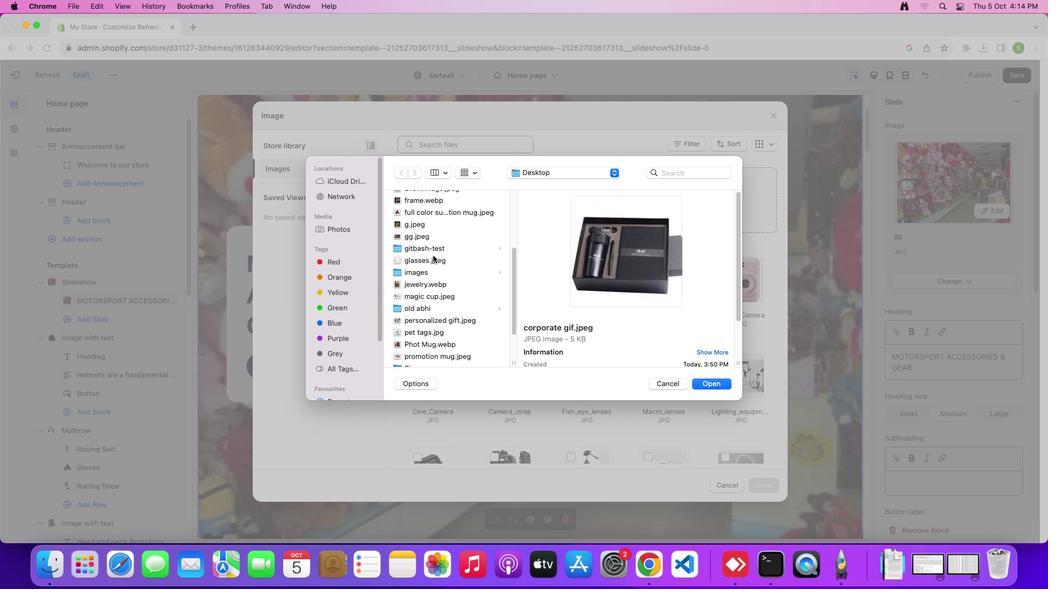 
Action: Mouse scrolled (432, 256) with delta (0, 0)
Screenshot: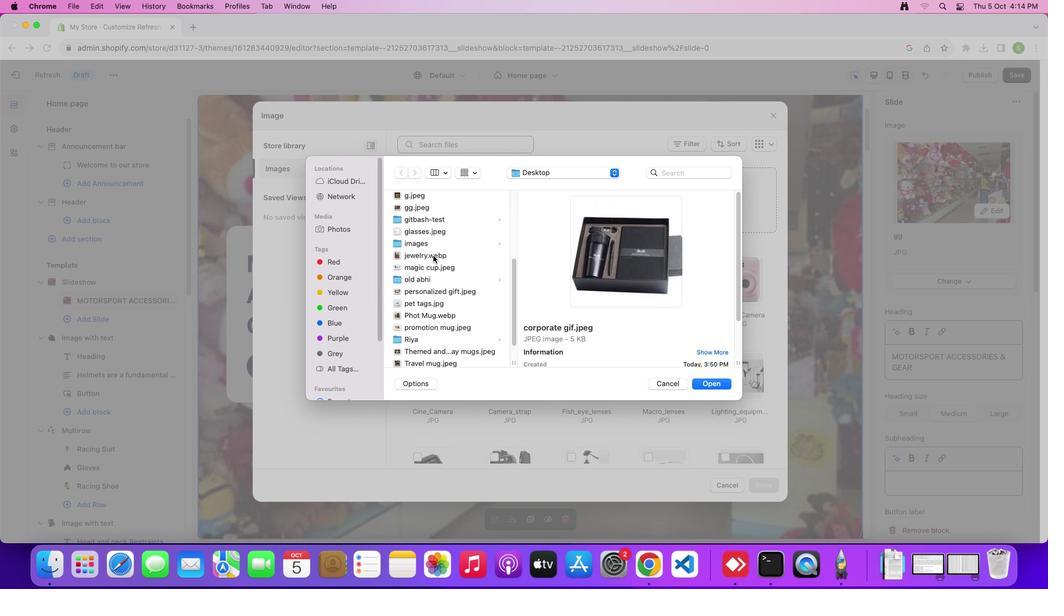 
Action: Mouse scrolled (432, 256) with delta (0, 0)
Screenshot: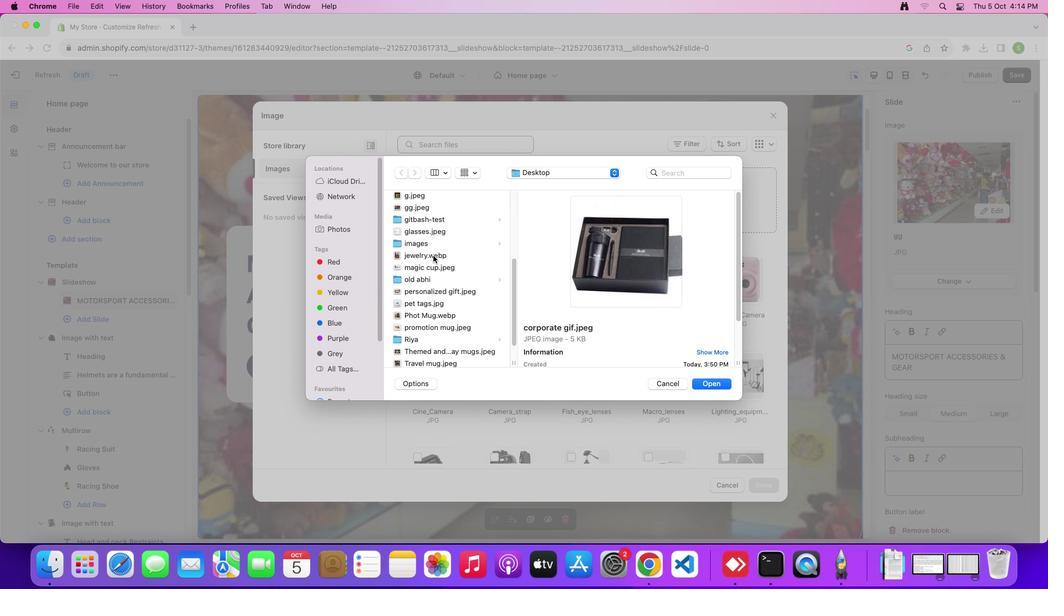 
Action: Mouse scrolled (432, 256) with delta (0, -1)
Screenshot: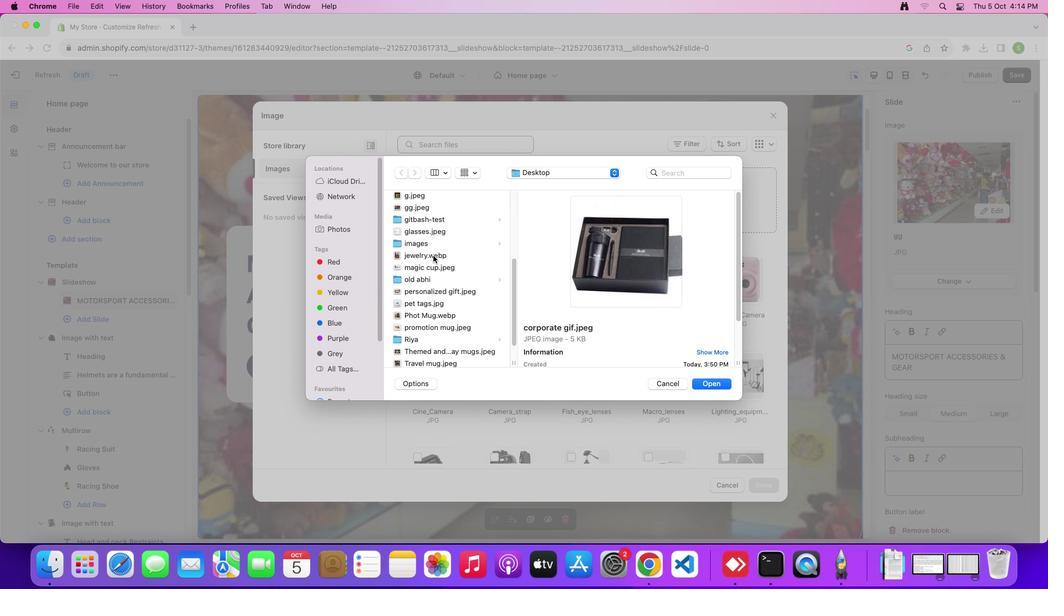 
Action: Mouse moved to (426, 269)
Screenshot: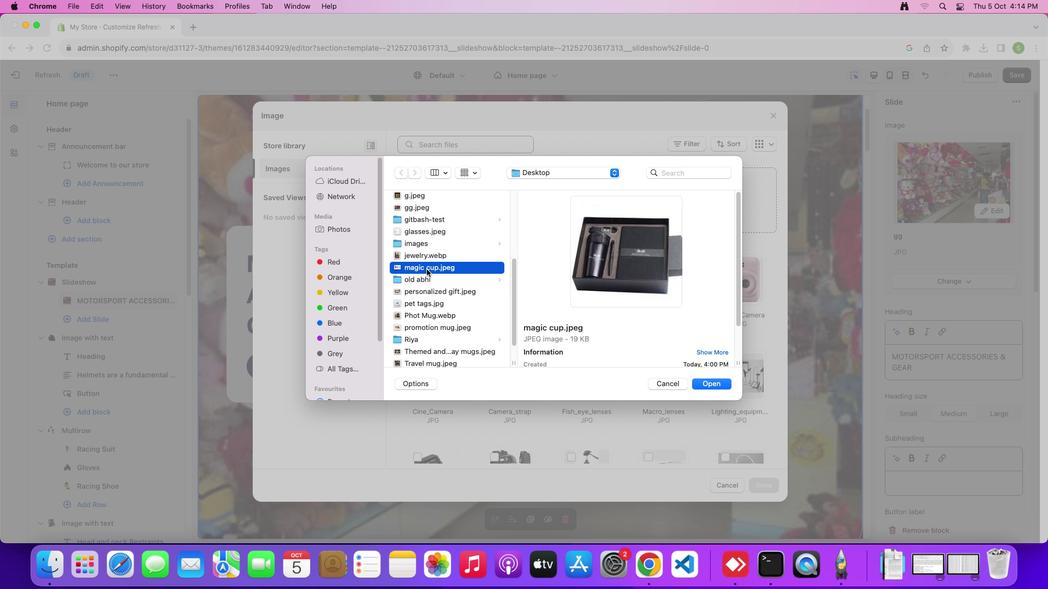 
Action: Mouse pressed left at (426, 269)
Screenshot: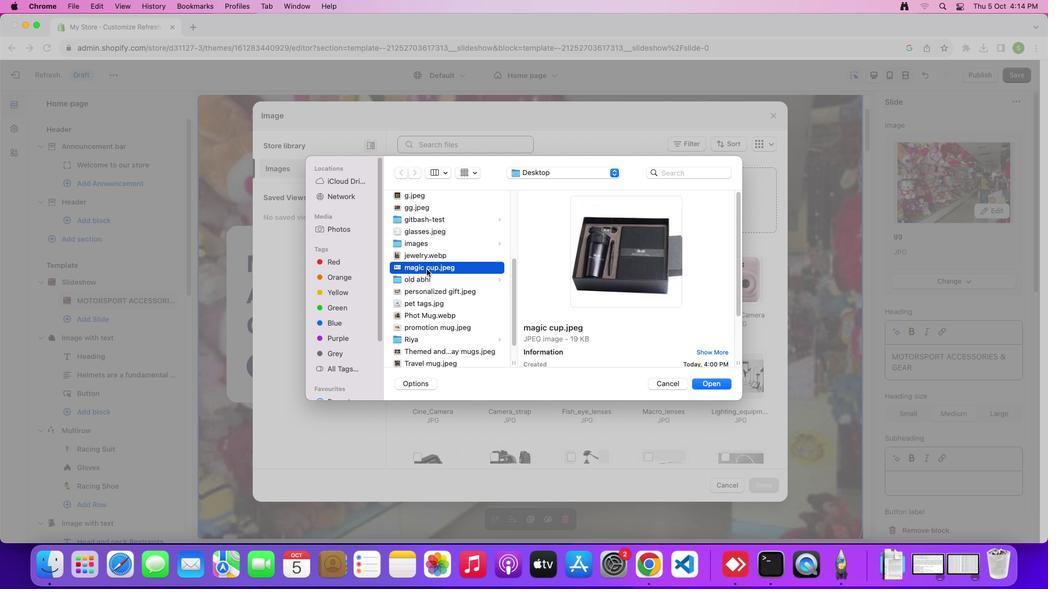 
Action: Mouse moved to (432, 304)
Screenshot: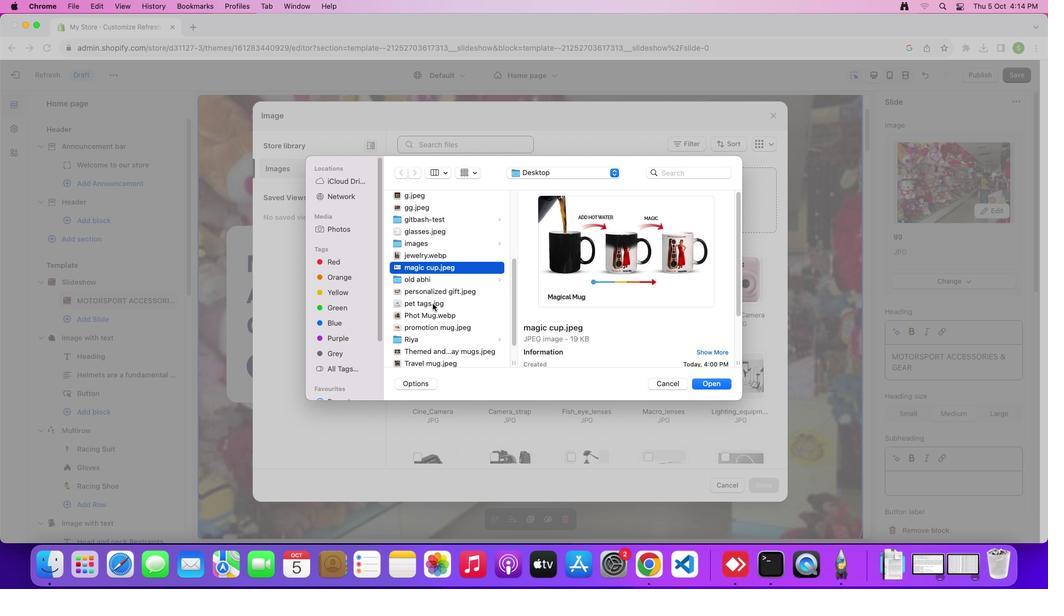 
Action: Mouse pressed left at (432, 304)
Screenshot: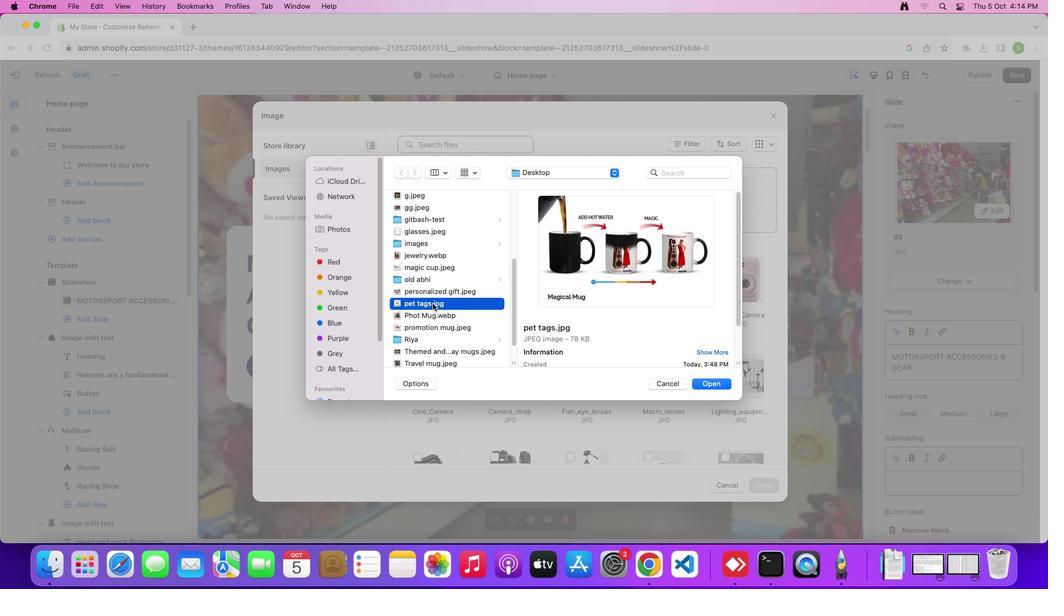 
Action: Mouse moved to (428, 322)
Screenshot: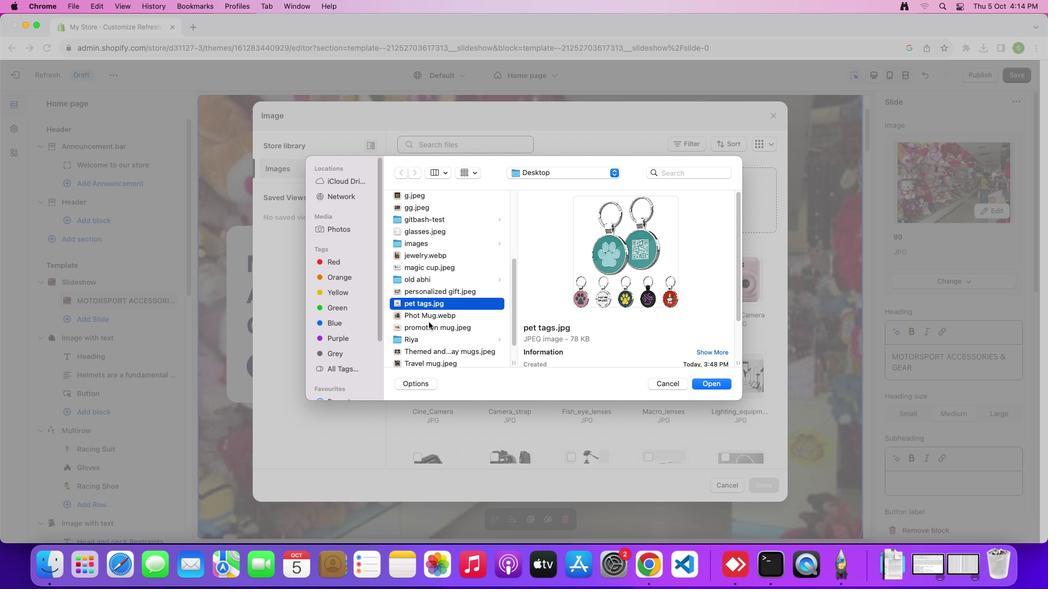 
Action: Mouse pressed left at (428, 322)
Screenshot: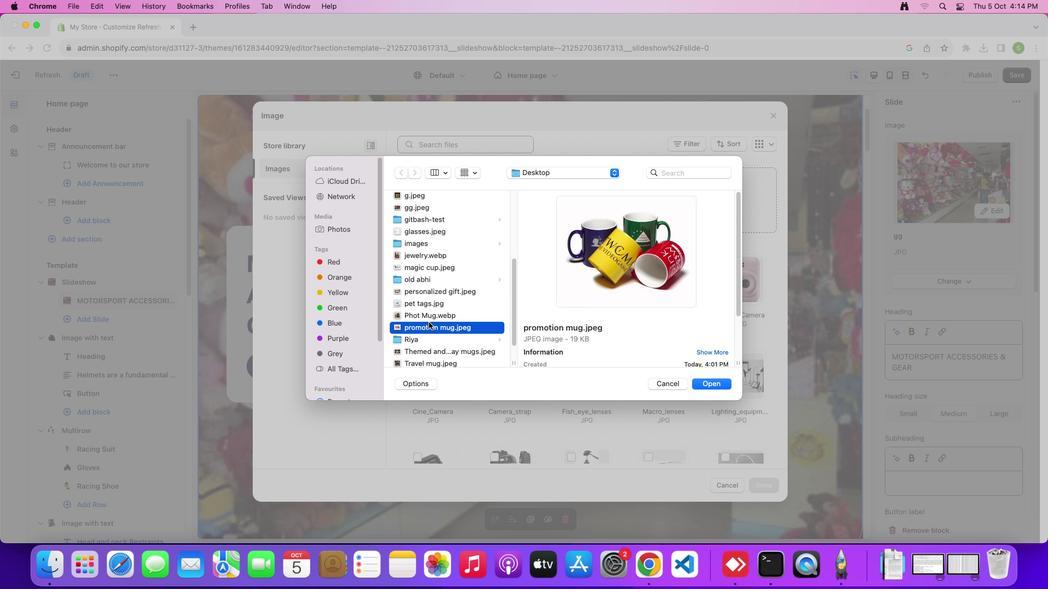 
Action: Mouse moved to (430, 313)
Screenshot: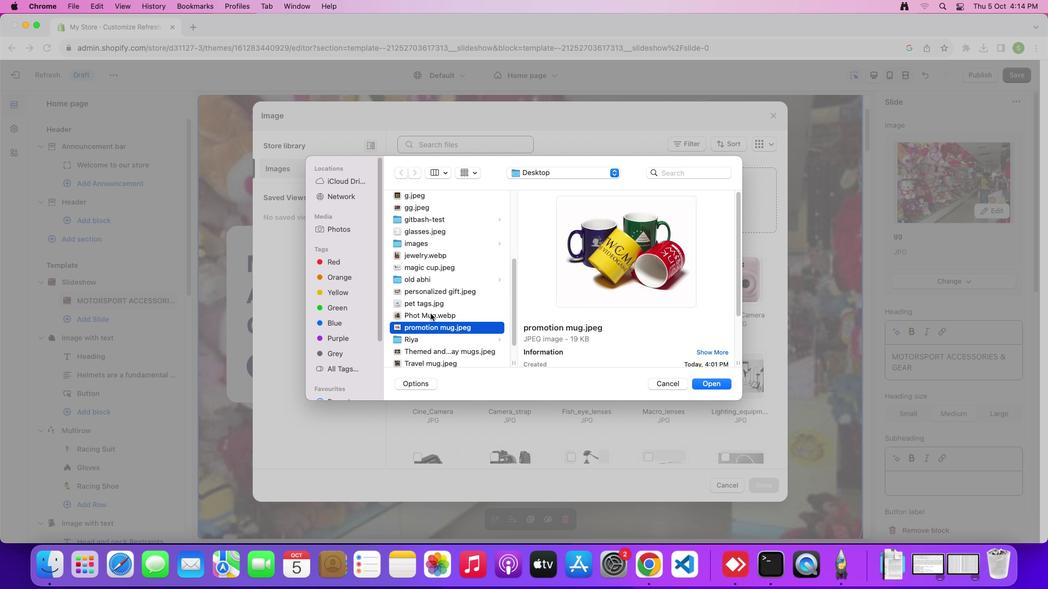 
Action: Mouse scrolled (430, 313) with delta (0, 0)
Screenshot: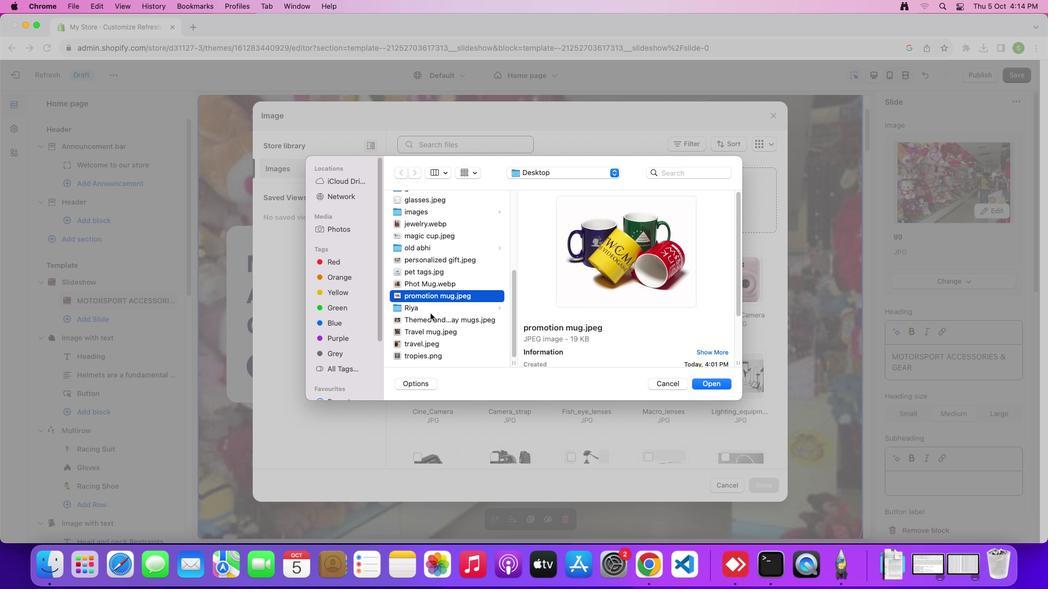 
Action: Mouse scrolled (430, 313) with delta (0, 0)
Screenshot: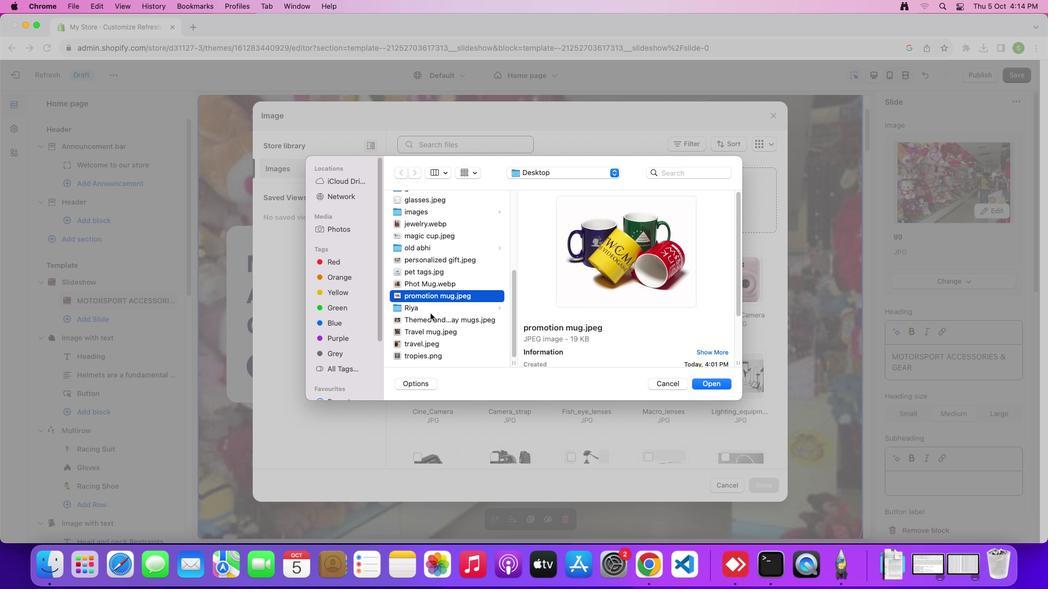 
Action: Mouse scrolled (430, 313) with delta (0, -2)
Screenshot: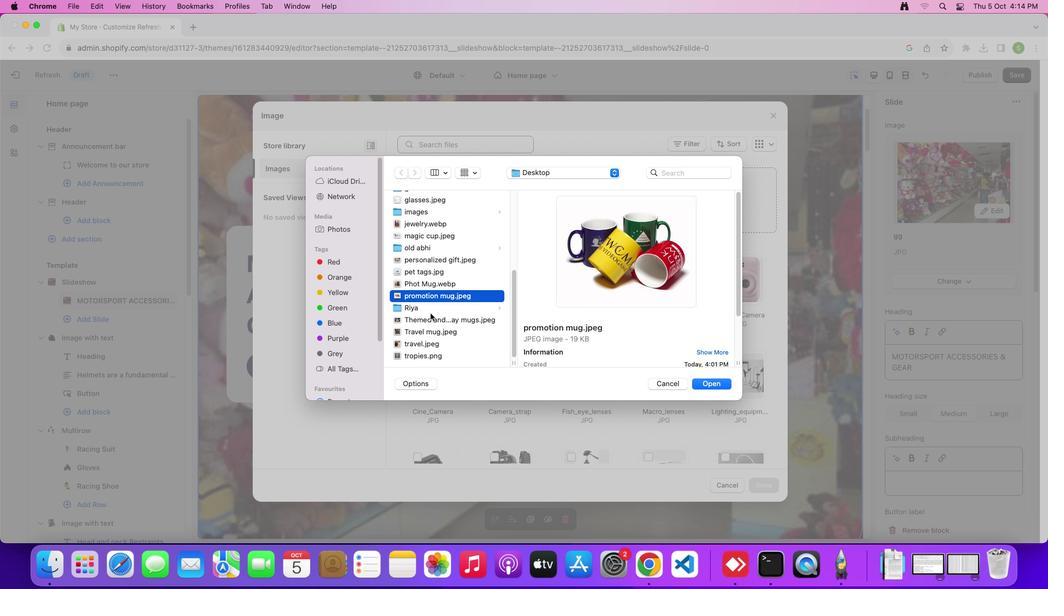 
Action: Mouse scrolled (430, 313) with delta (0, -2)
Screenshot: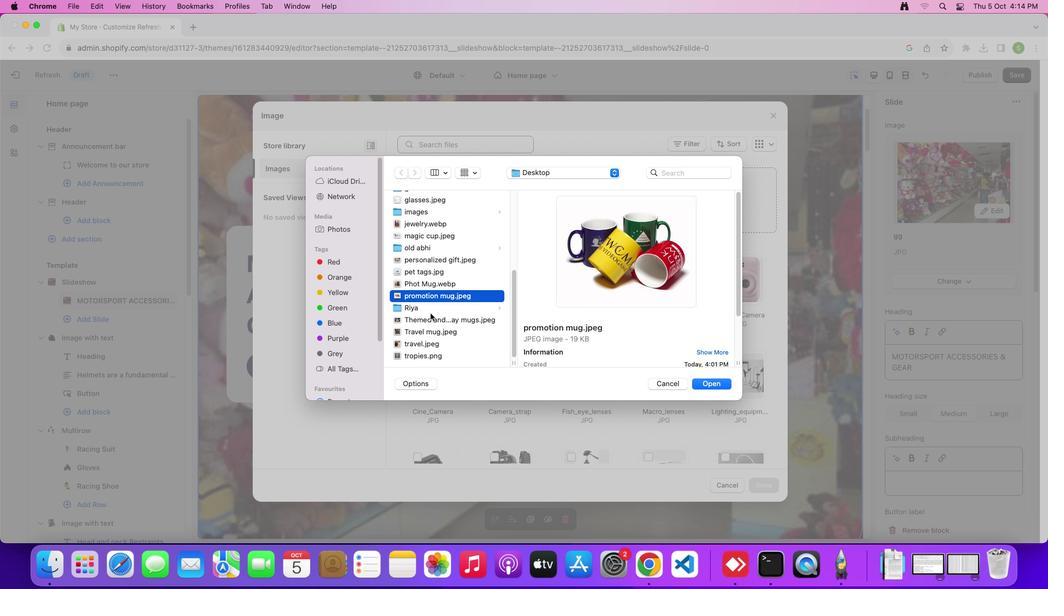 
Action: Mouse scrolled (430, 313) with delta (0, 0)
Screenshot: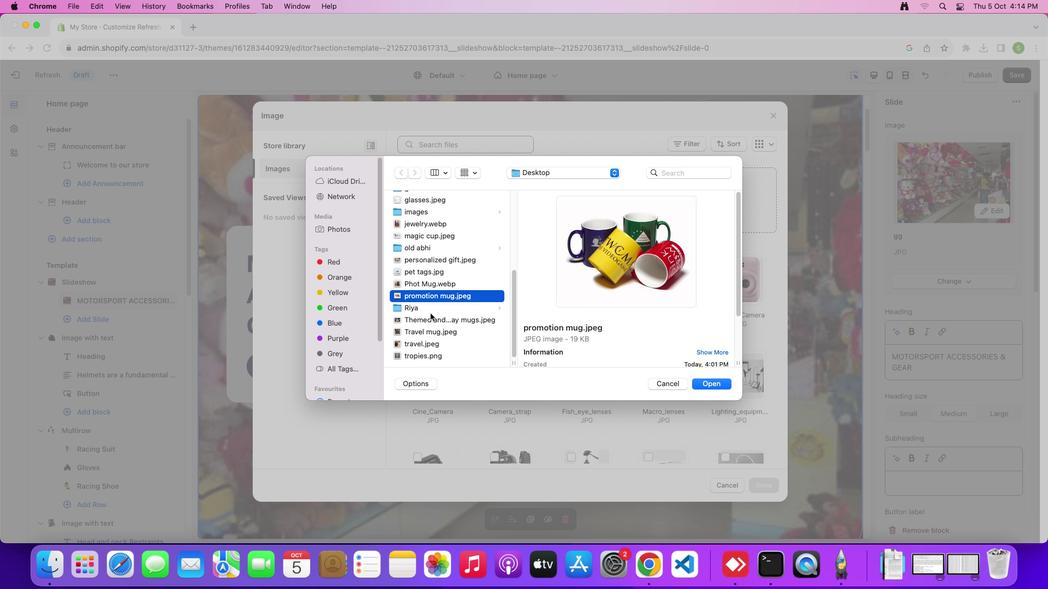 
Action: Mouse scrolled (430, 313) with delta (0, 0)
Screenshot: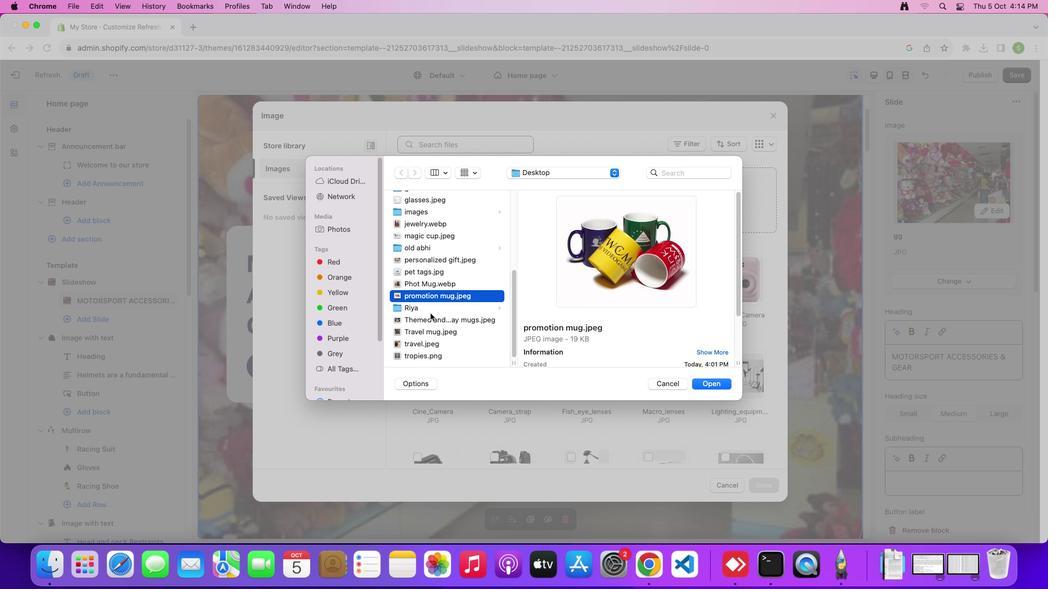 
Action: Mouse scrolled (430, 313) with delta (0, -2)
Screenshot: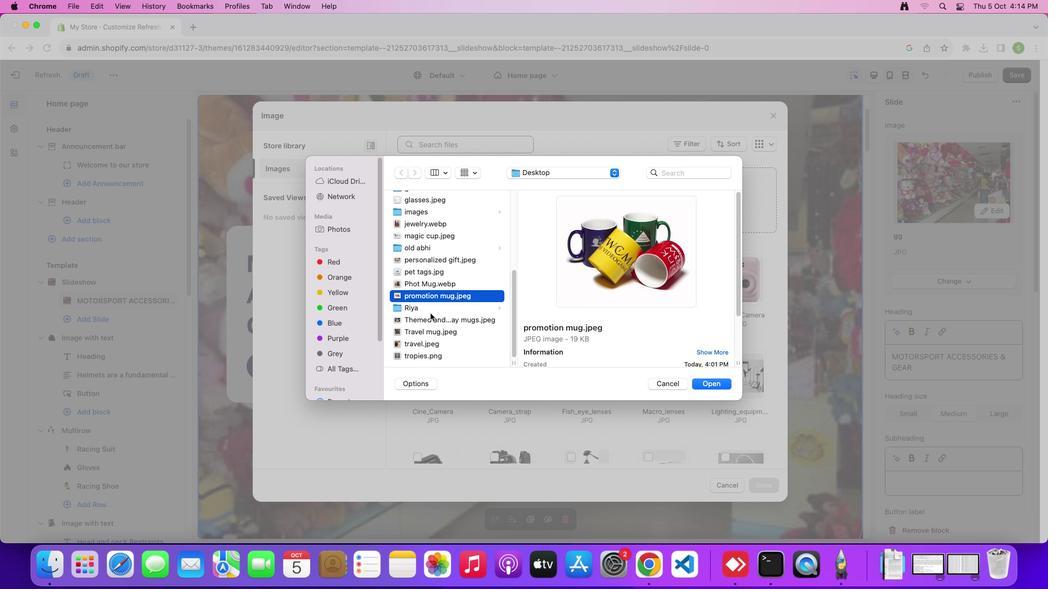 
Action: Mouse scrolled (430, 313) with delta (0, -3)
Screenshot: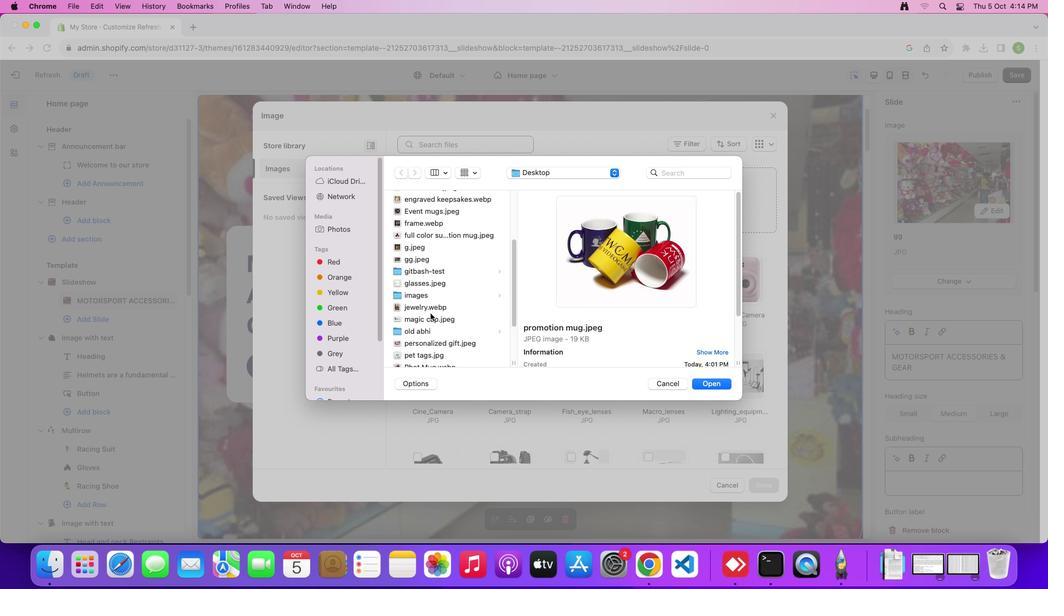 
Action: Mouse scrolled (430, 313) with delta (0, 0)
Screenshot: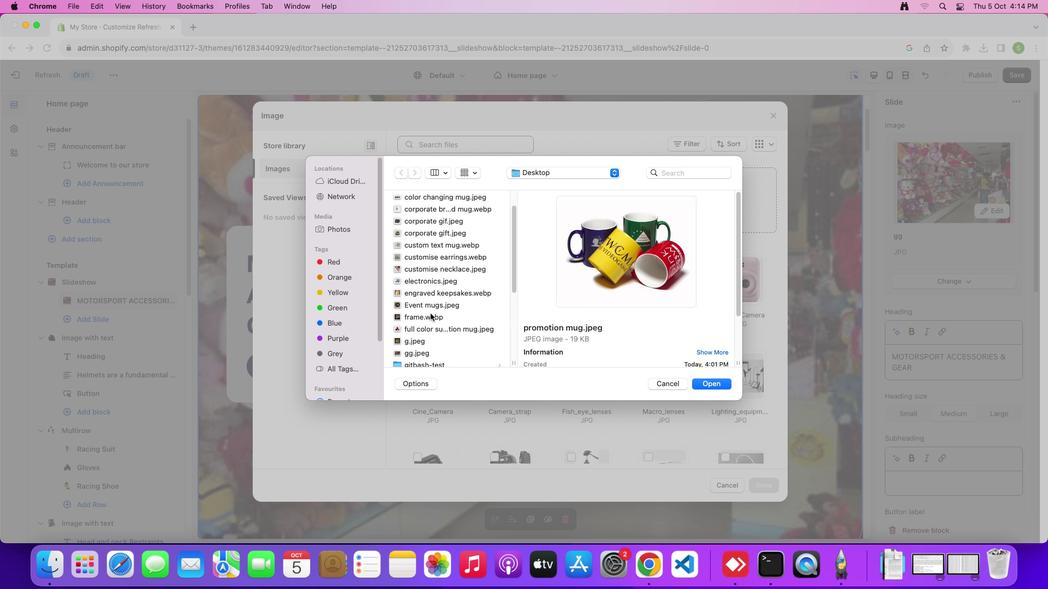 
Action: Mouse scrolled (430, 313) with delta (0, 0)
Screenshot: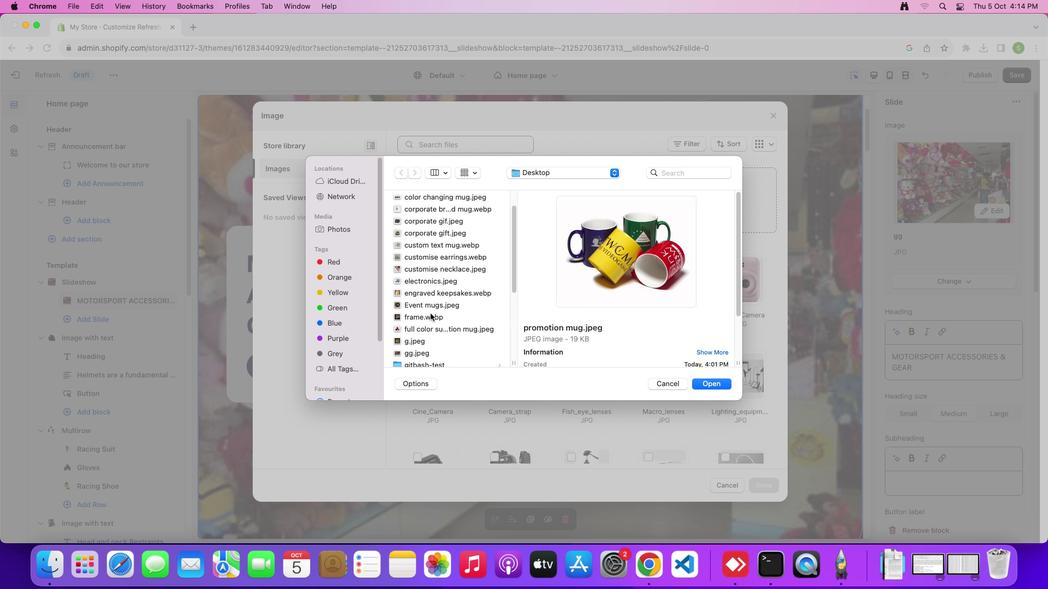 
Action: Mouse scrolled (430, 313) with delta (0, 2)
Screenshot: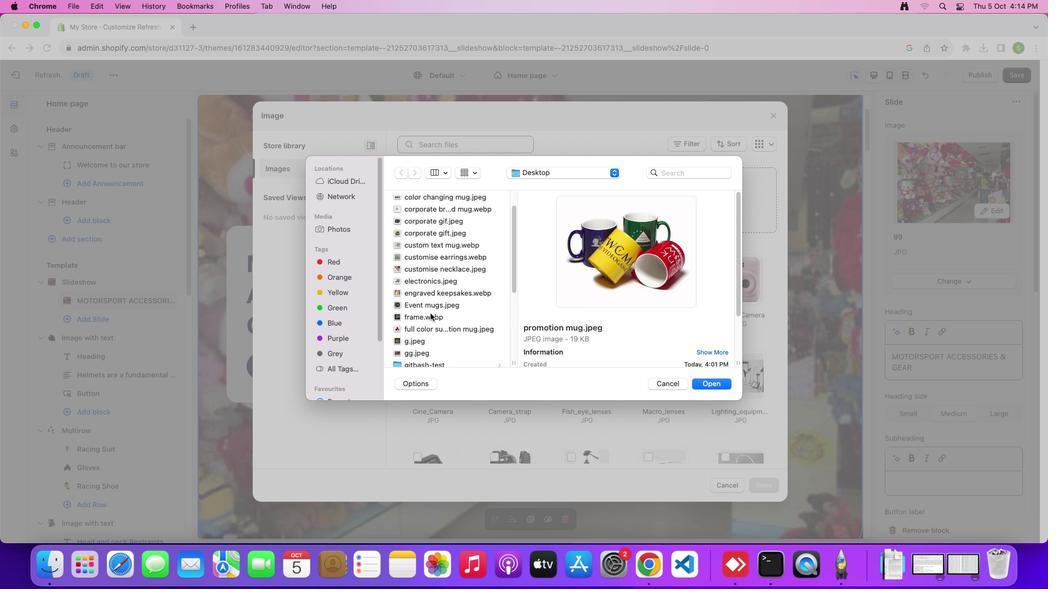 
Action: Mouse scrolled (430, 313) with delta (0, 3)
Screenshot: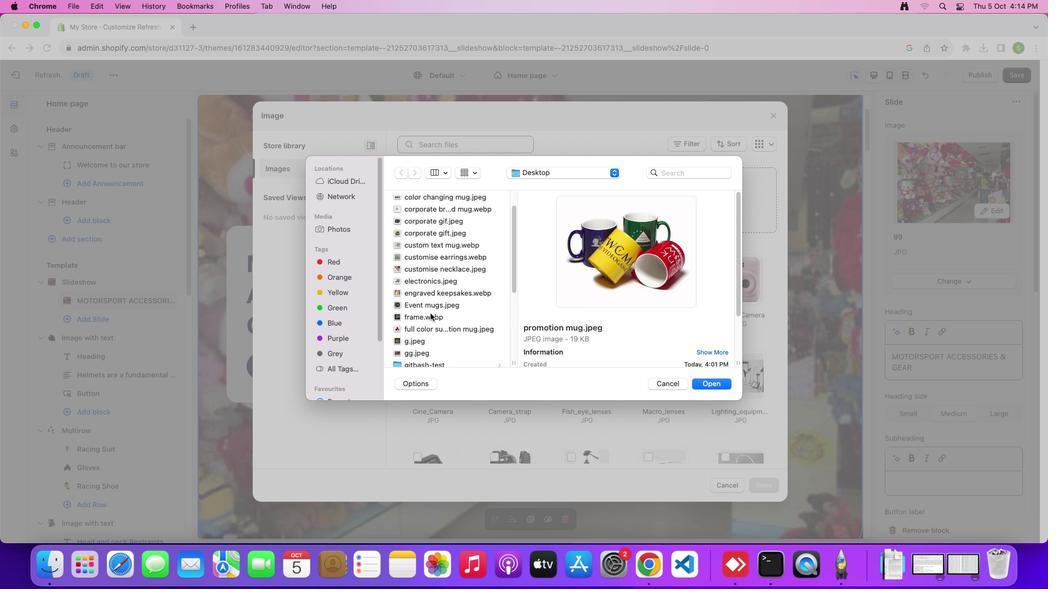 
Action: Mouse scrolled (430, 313) with delta (0, 0)
Screenshot: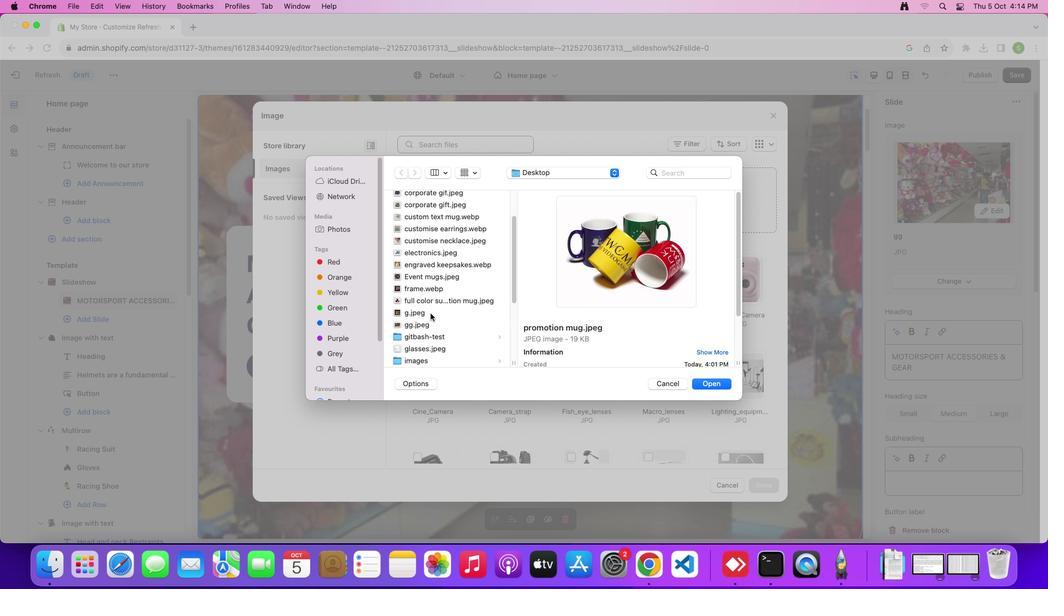 
Action: Mouse scrolled (430, 313) with delta (0, 0)
Screenshot: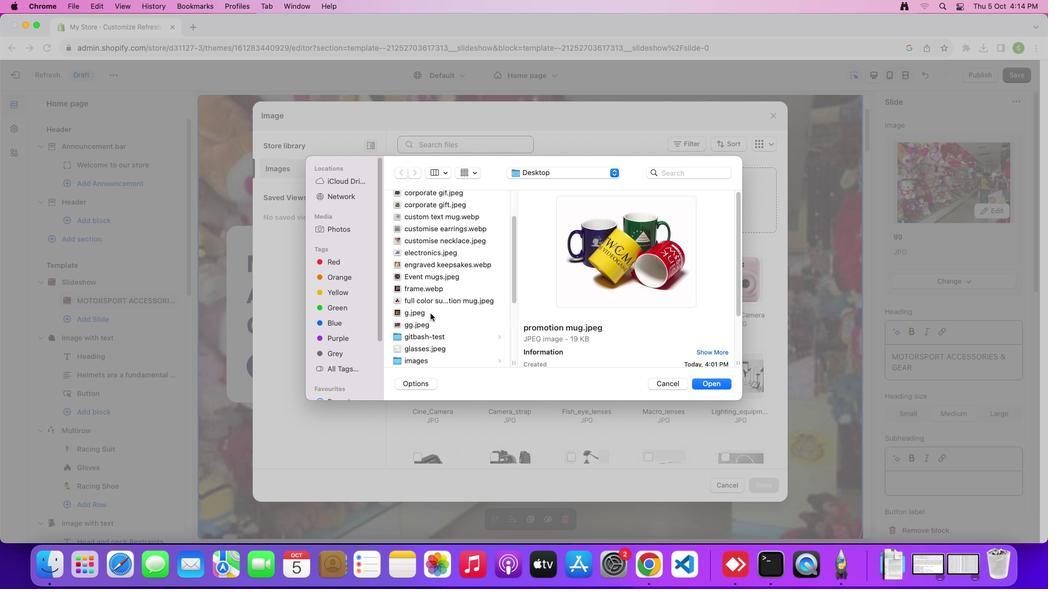 
Action: Mouse scrolled (430, 313) with delta (0, 0)
Screenshot: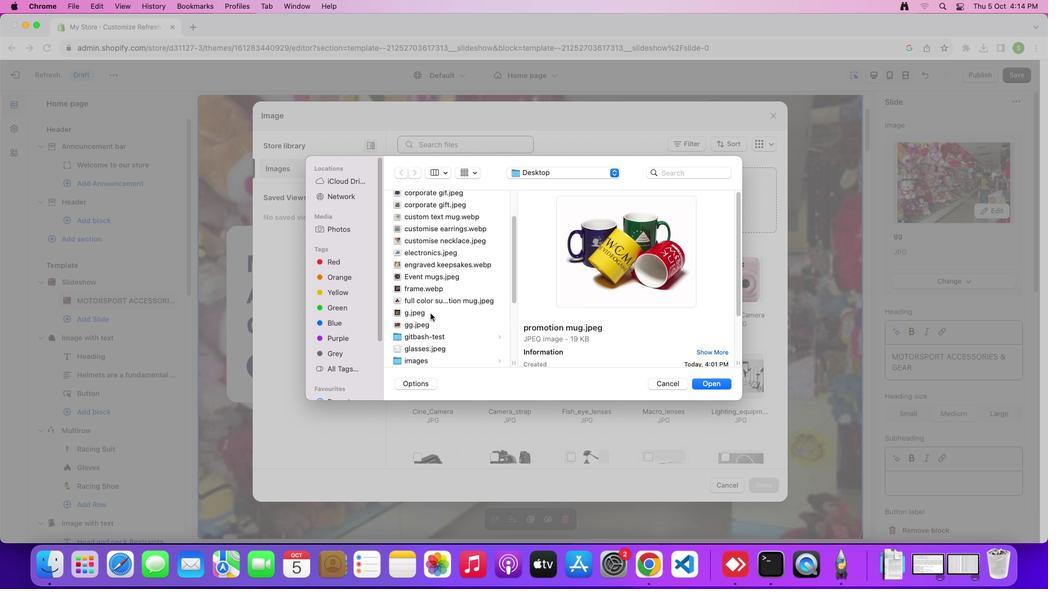 
Action: Mouse moved to (420, 314)
Screenshot: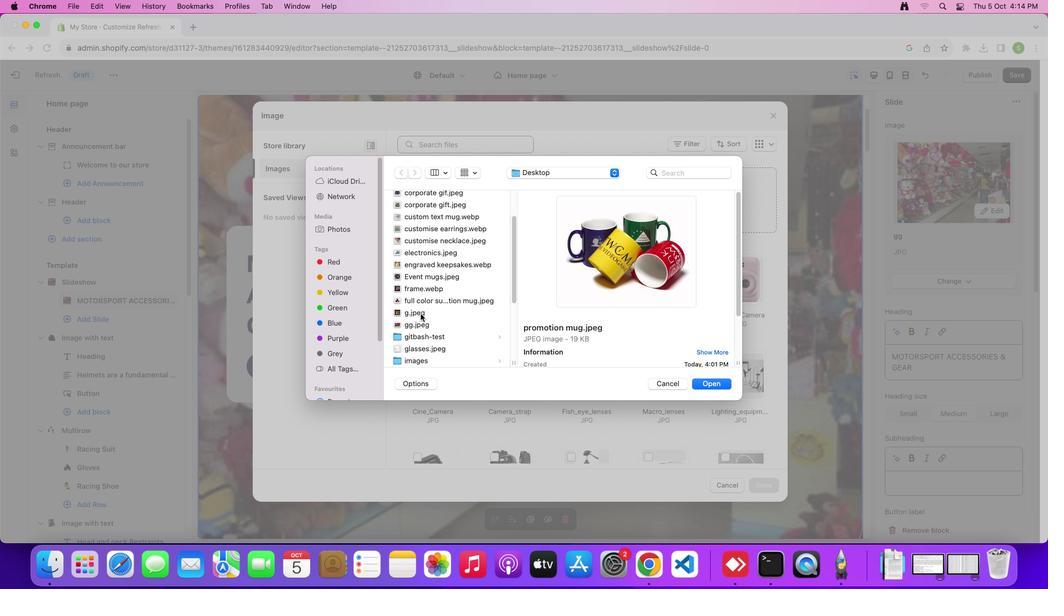 
Action: Mouse pressed left at (420, 314)
Screenshot: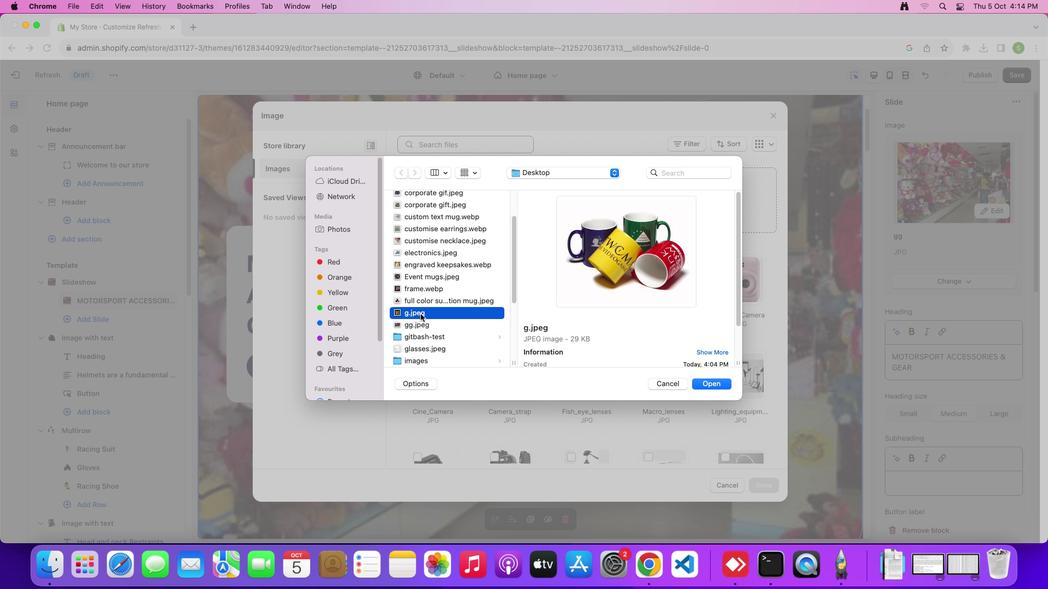 
Action: Mouse moved to (714, 384)
Screenshot: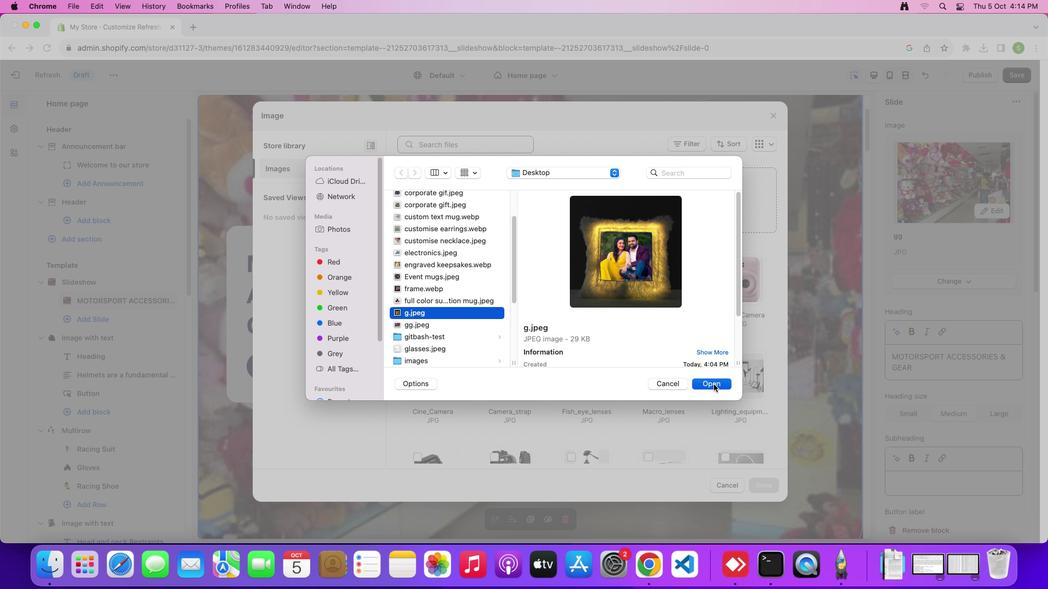 
Action: Mouse pressed left at (714, 384)
Screenshot: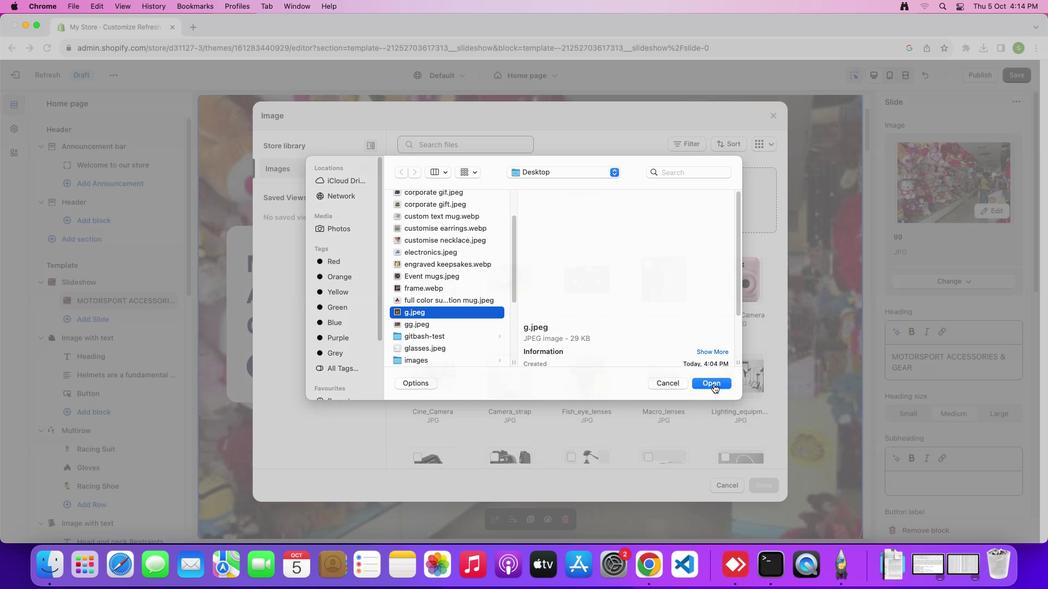 
Action: Mouse moved to (759, 483)
Screenshot: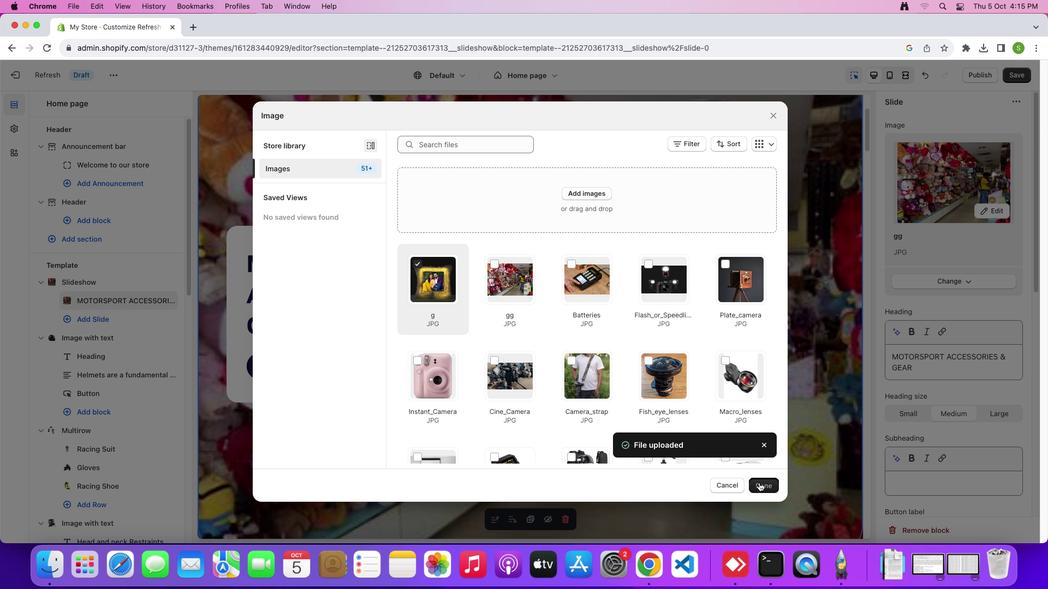 
Action: Mouse pressed left at (759, 483)
Screenshot: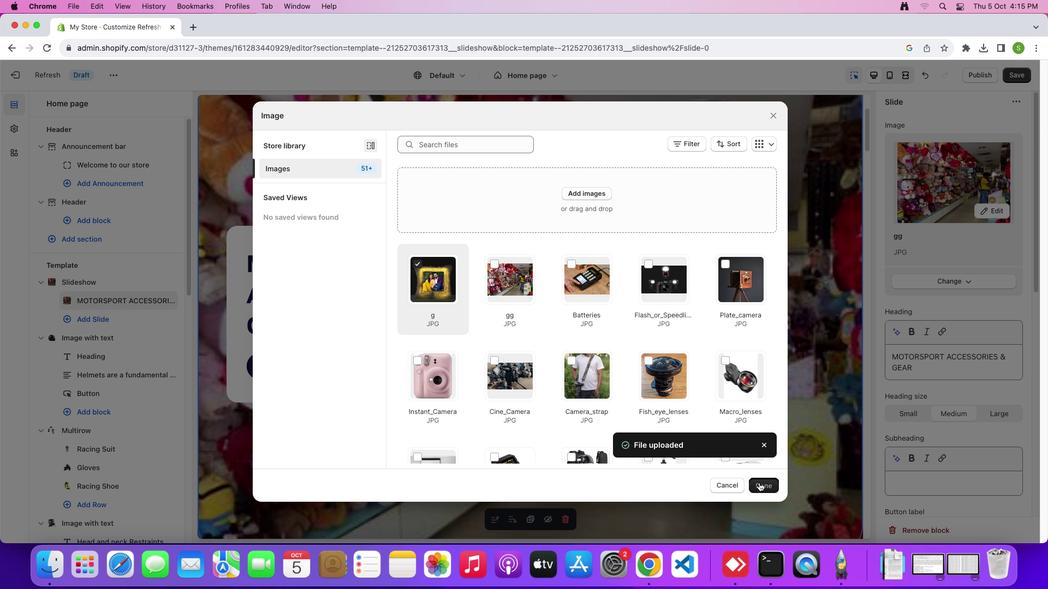 
Action: Mouse moved to (675, 404)
Screenshot: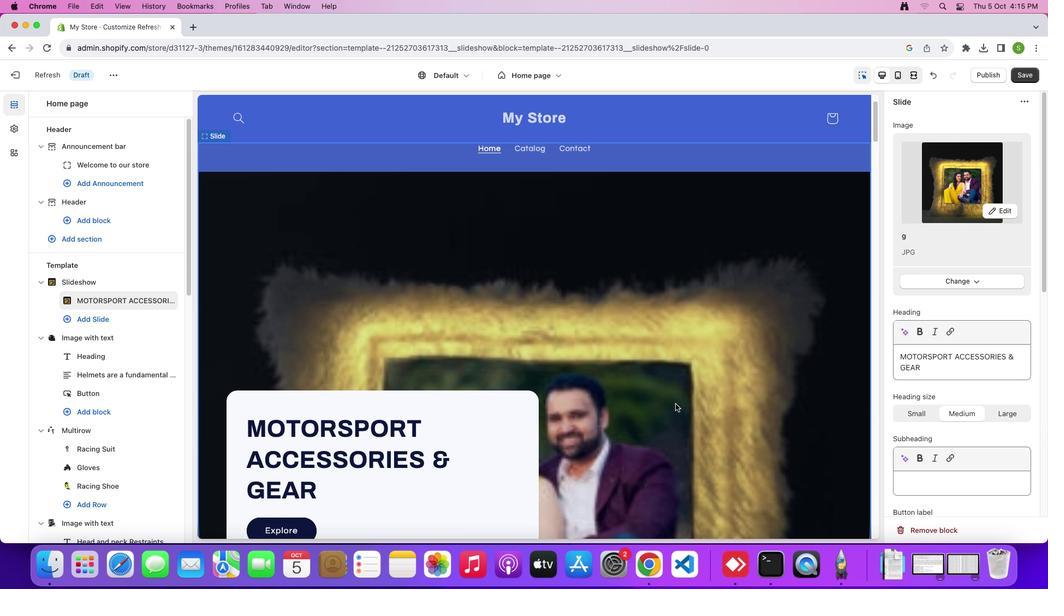 
Action: Mouse scrolled (675, 404) with delta (0, 0)
Screenshot: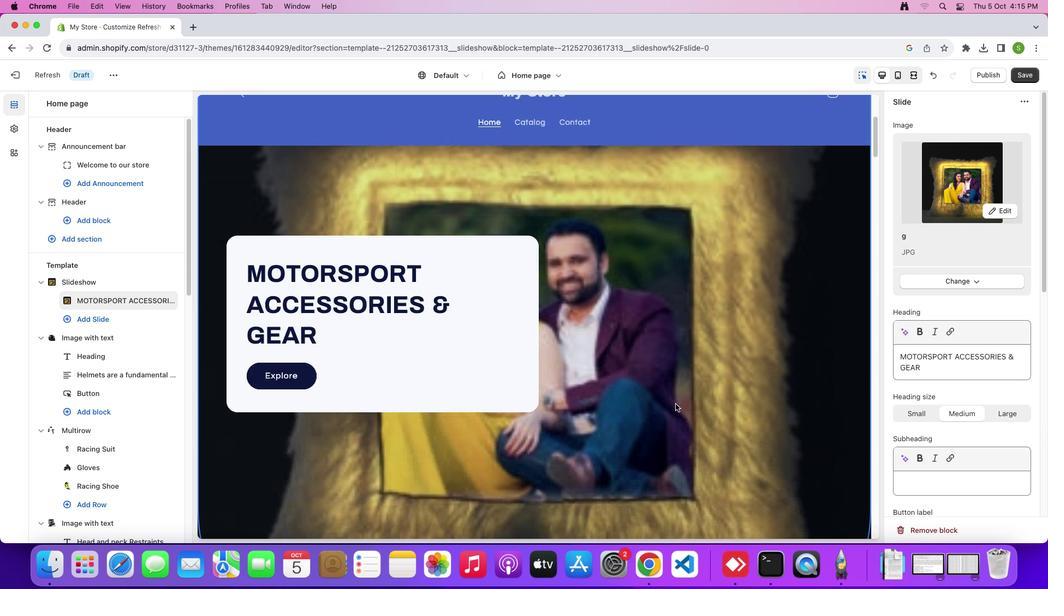 
Action: Mouse scrolled (675, 404) with delta (0, 0)
Screenshot: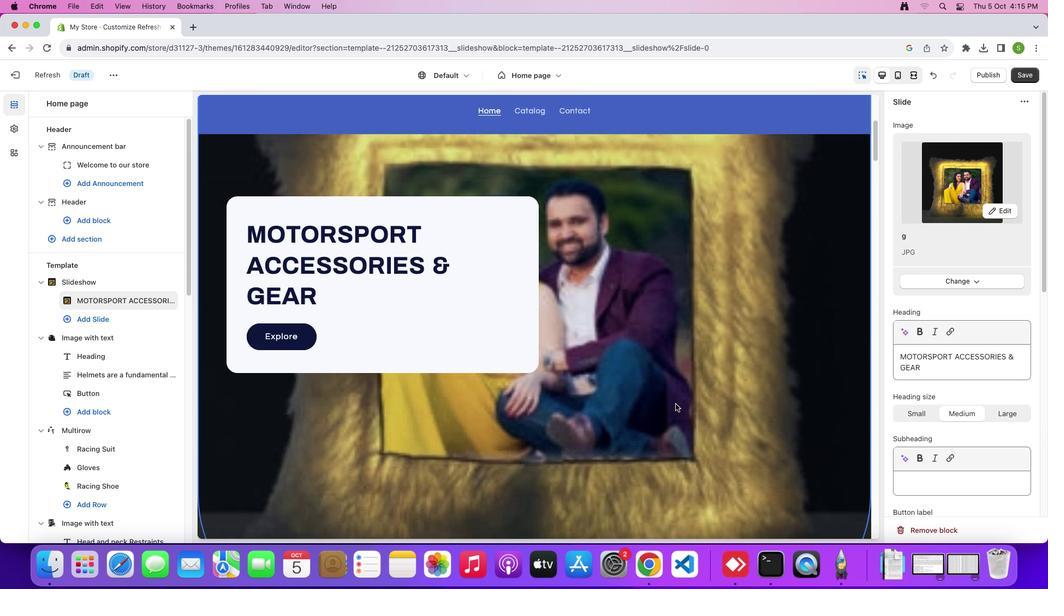 
Action: Mouse scrolled (675, 404) with delta (0, -2)
Screenshot: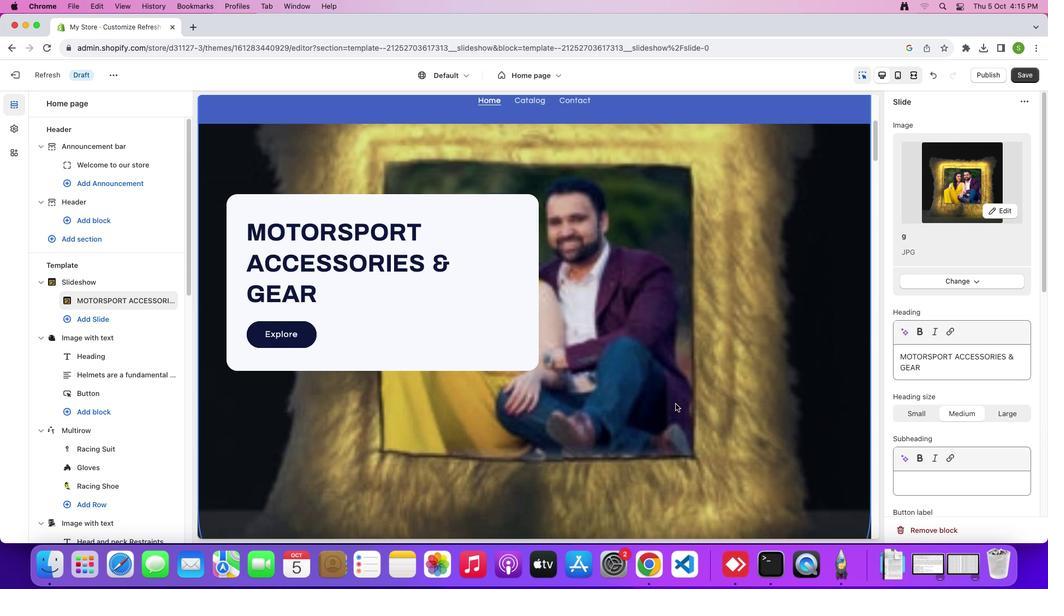 
Action: Mouse scrolled (675, 404) with delta (0, -2)
Screenshot: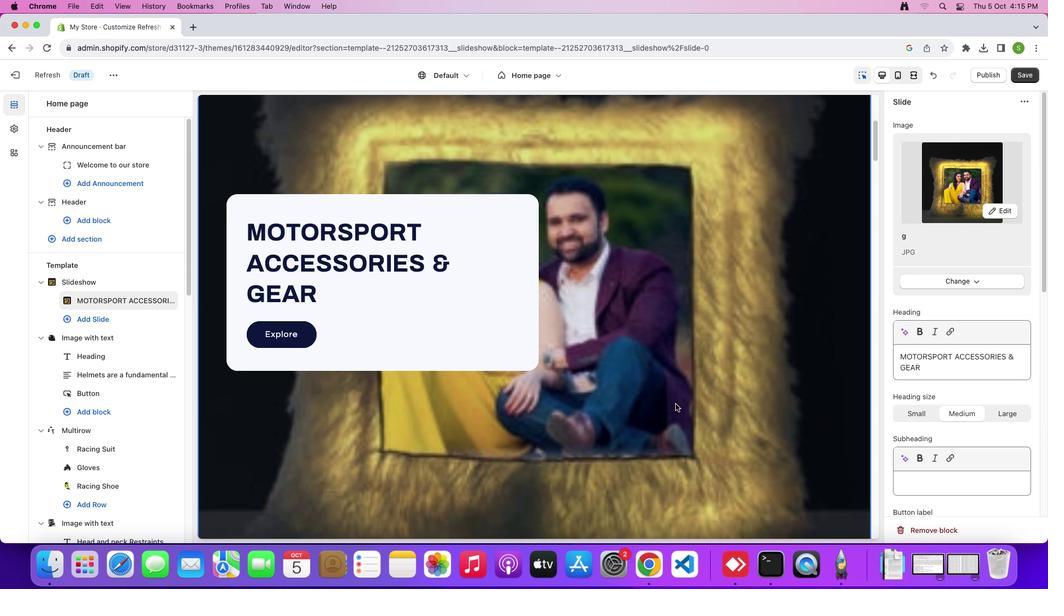 
Action: Mouse scrolled (675, 404) with delta (0, 0)
Screenshot: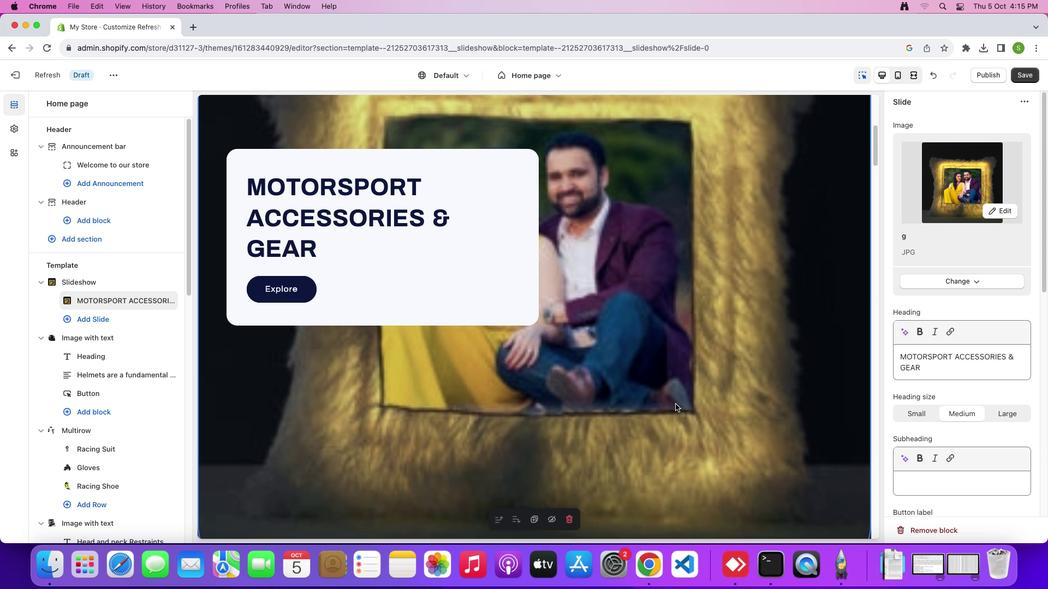 
Action: Mouse scrolled (675, 404) with delta (0, 0)
Screenshot: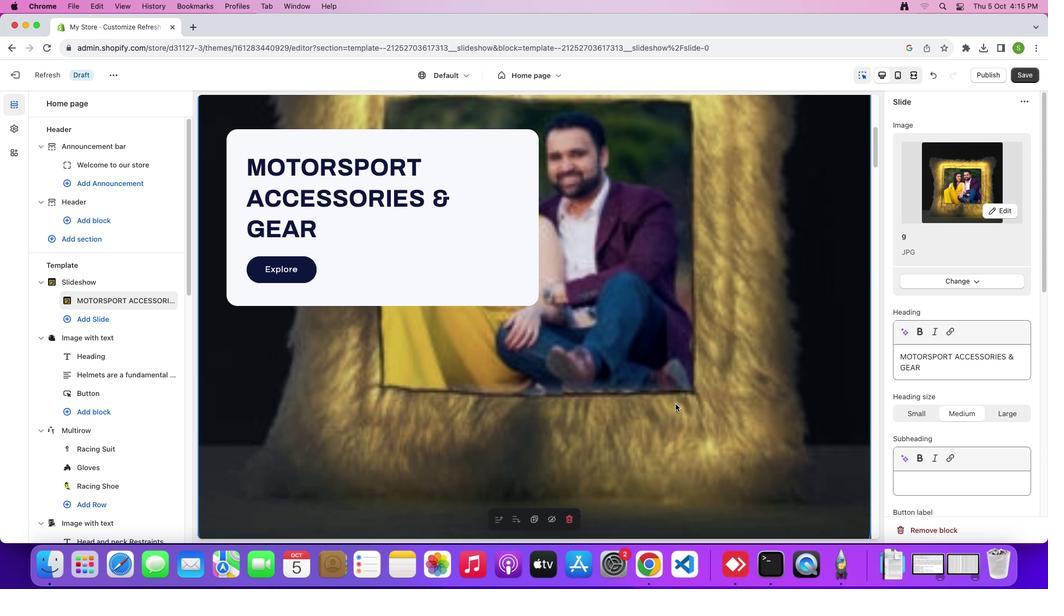 
Action: Mouse scrolled (675, 404) with delta (0, -1)
Screenshot: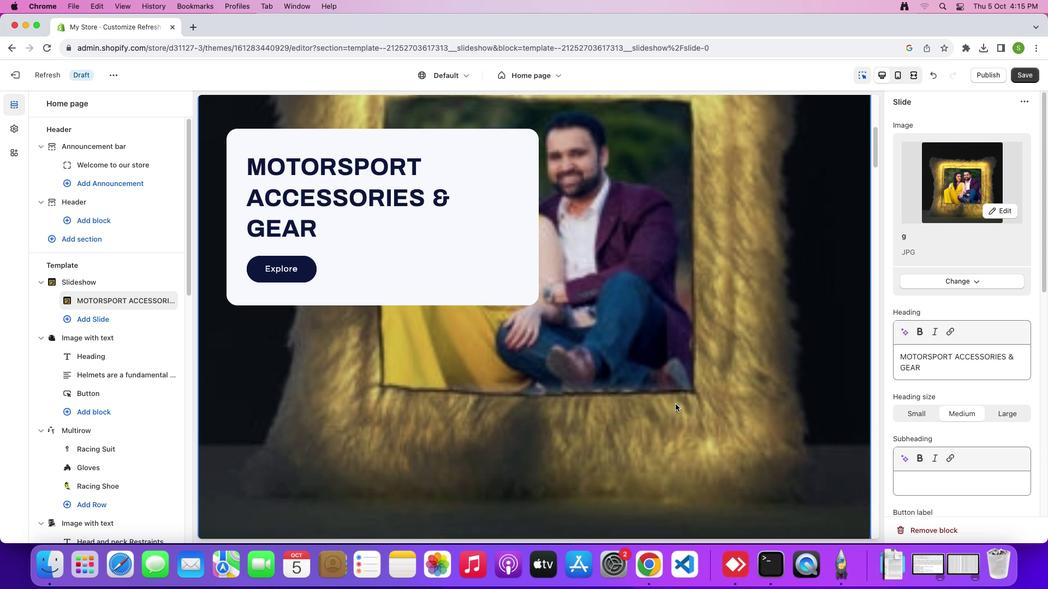 
Action: Mouse moved to (948, 287)
Screenshot: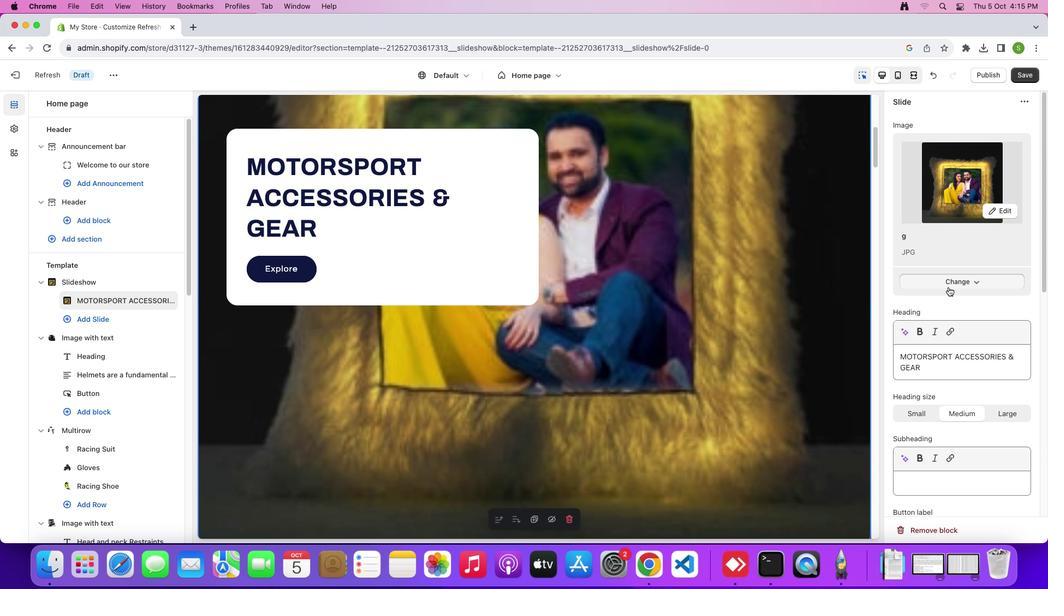 
Action: Mouse pressed left at (948, 287)
Screenshot: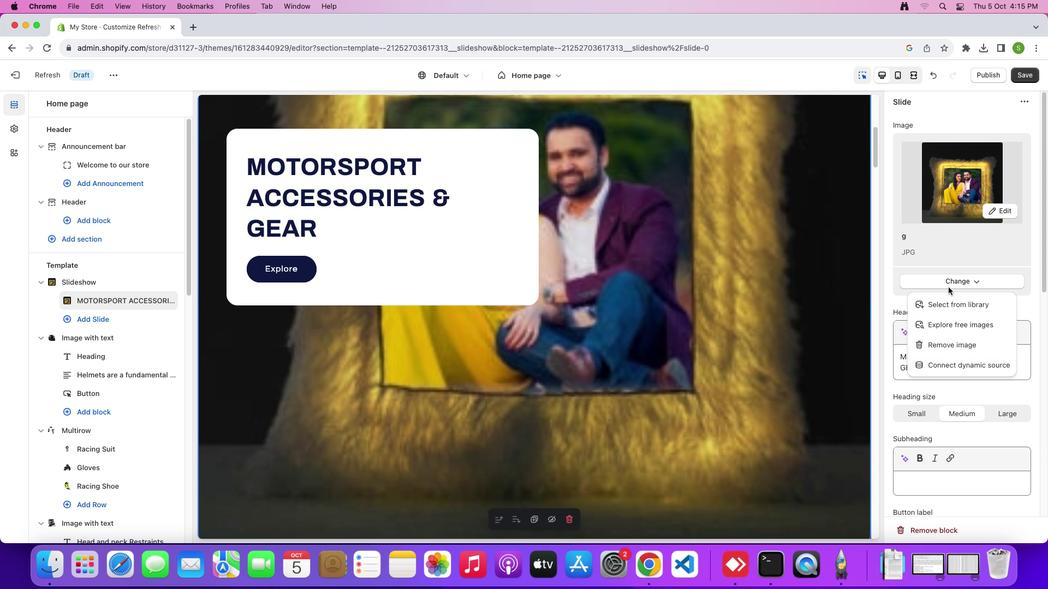 
Action: Mouse moved to (935, 303)
Screenshot: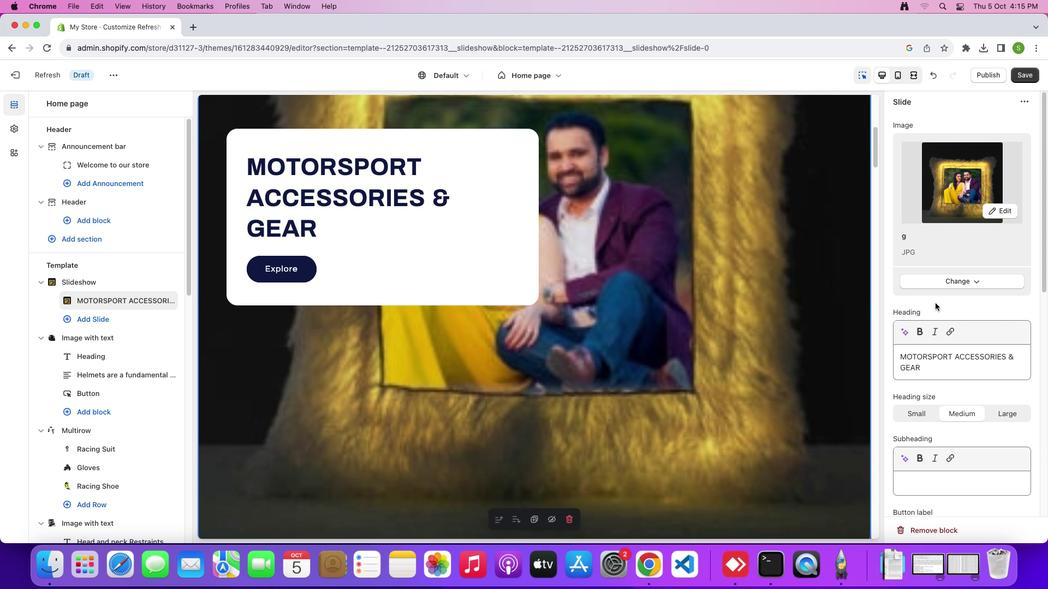 
Action: Mouse pressed left at (935, 303)
Screenshot: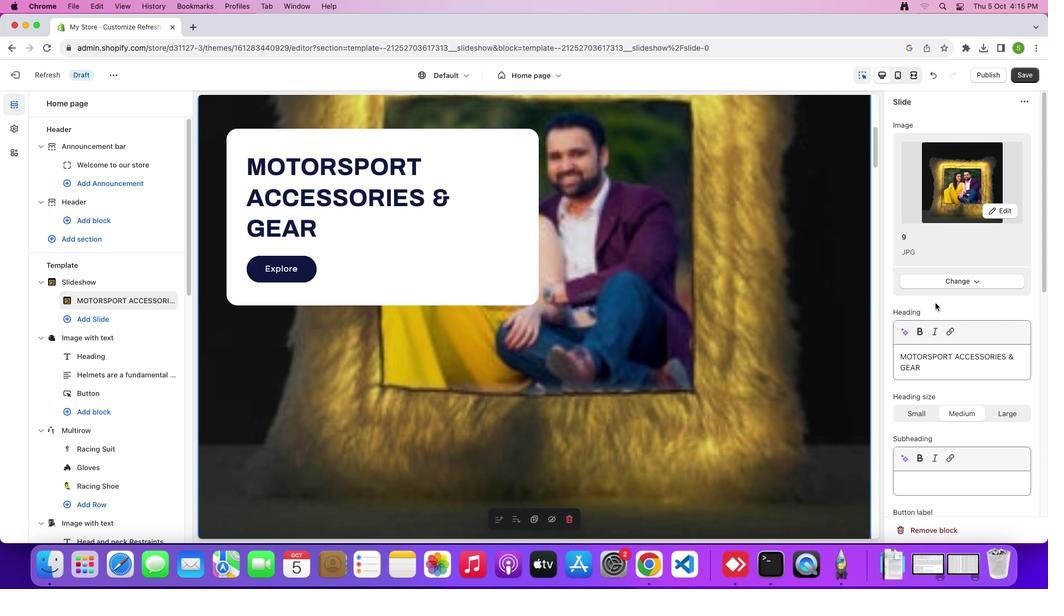 
Action: Mouse moved to (599, 200)
Screenshot: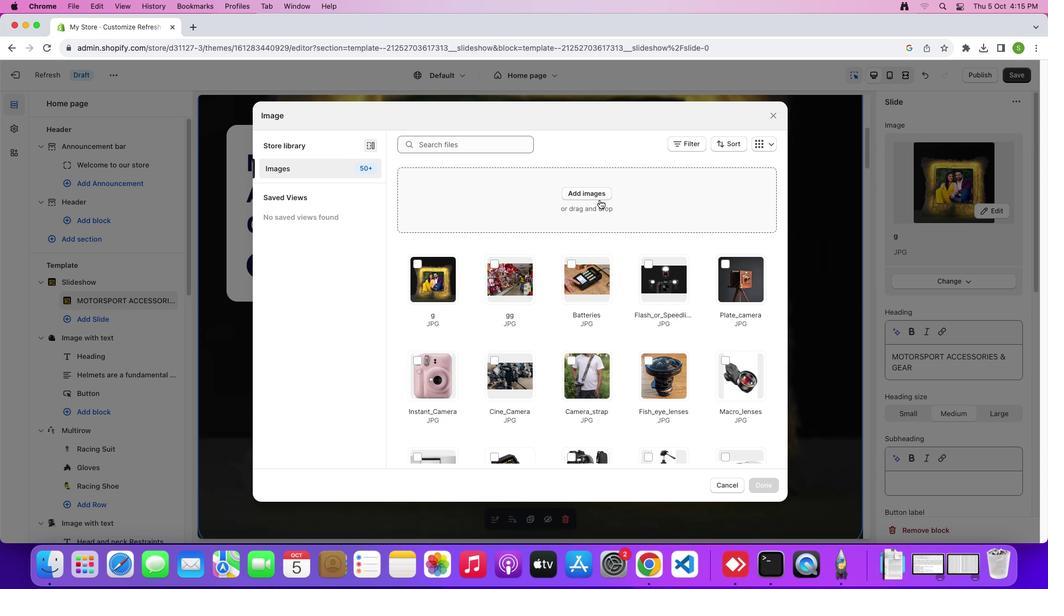 
Action: Mouse pressed left at (599, 200)
Screenshot: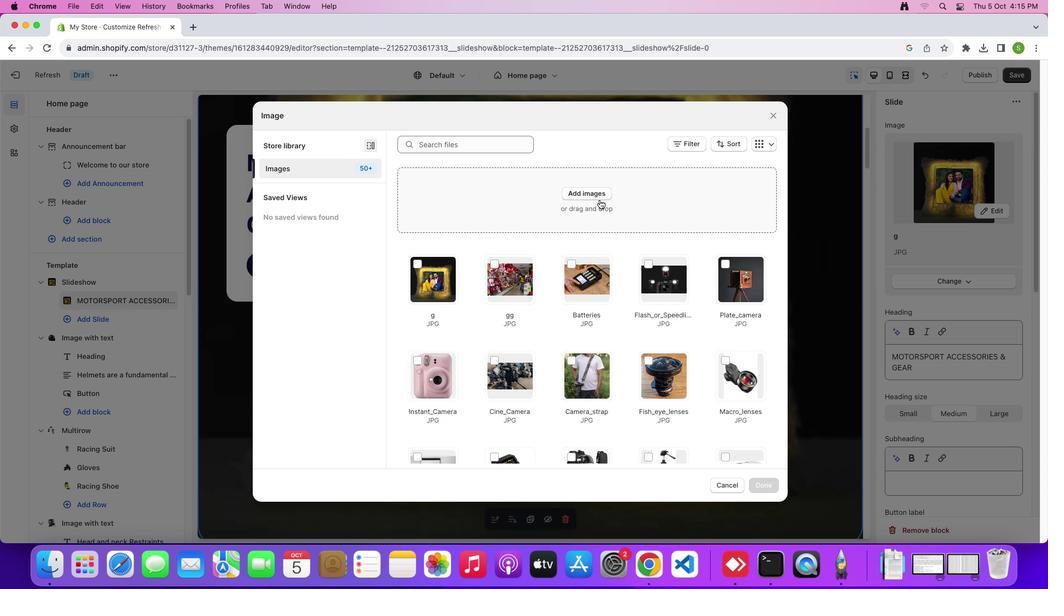 
Action: Mouse moved to (446, 269)
Screenshot: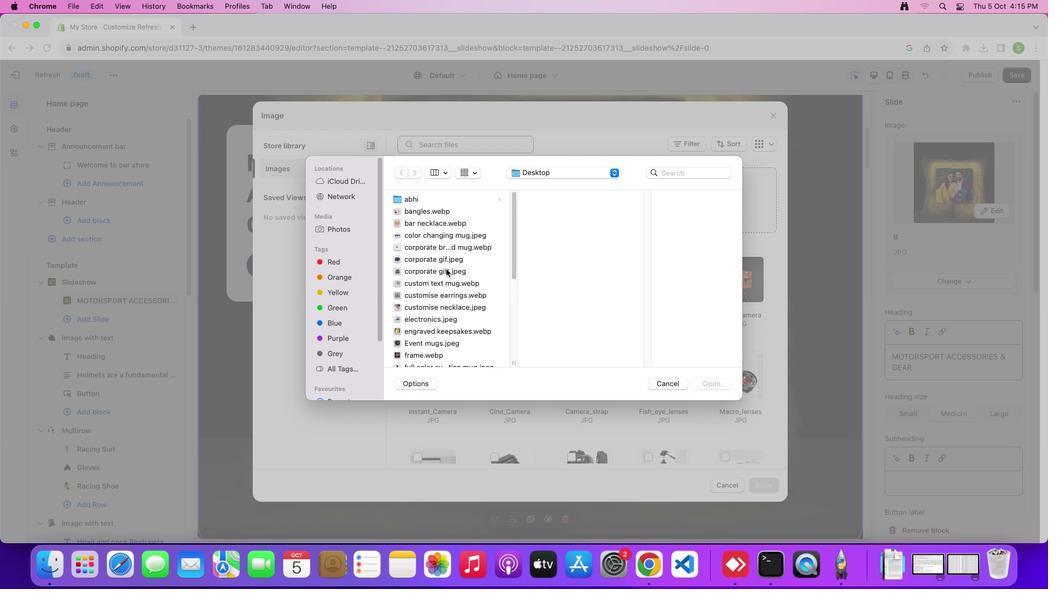 
Action: Mouse pressed left at (446, 269)
Screenshot: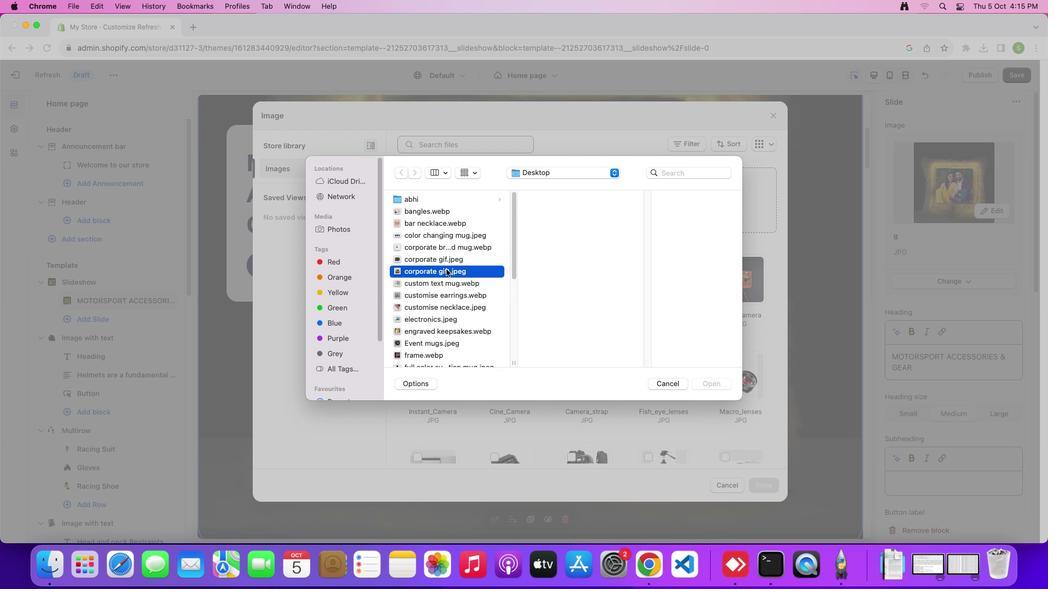 
Action: Mouse moved to (437, 247)
Screenshot: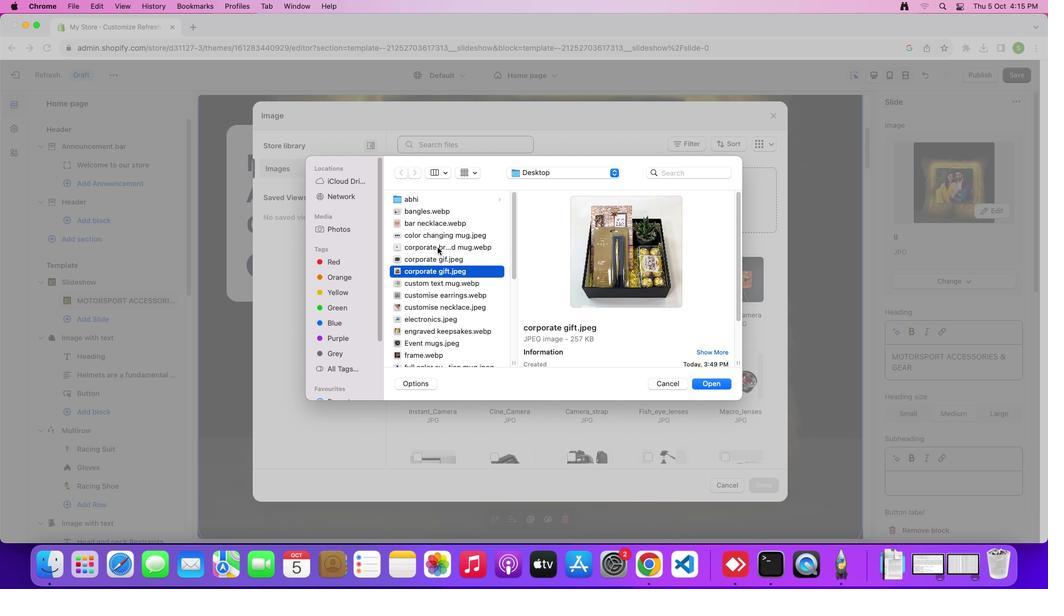 
Action: Mouse pressed left at (437, 247)
Screenshot: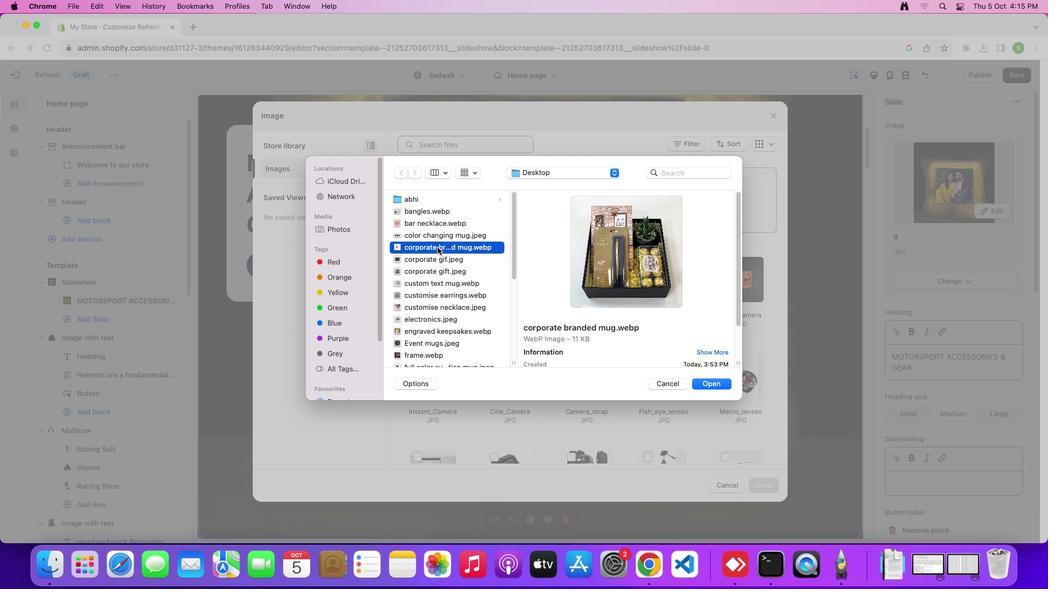 
Action: Mouse moved to (442, 234)
Screenshot: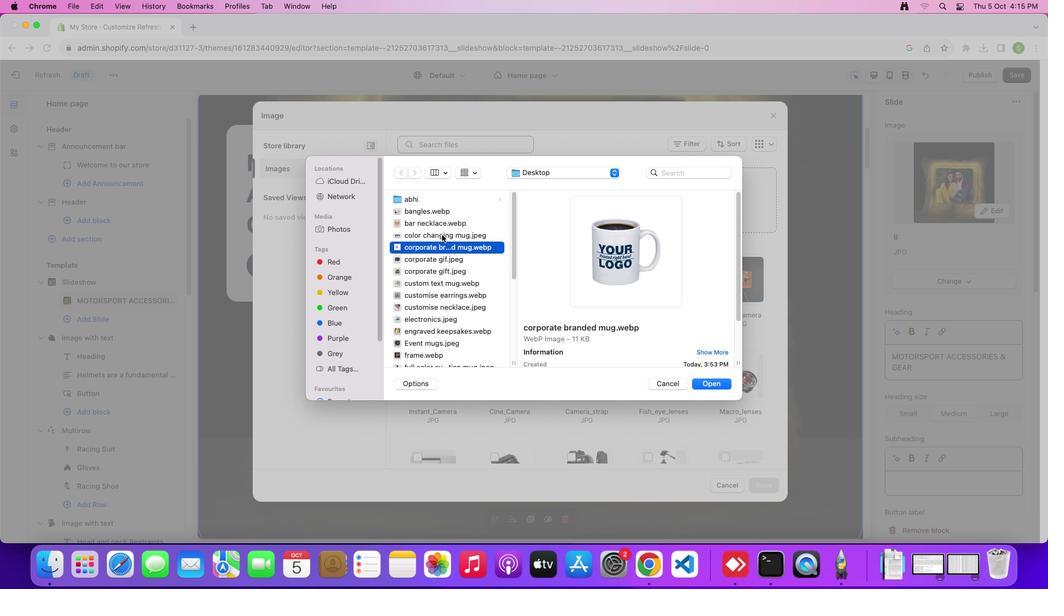 
Action: Mouse pressed left at (442, 234)
Screenshot: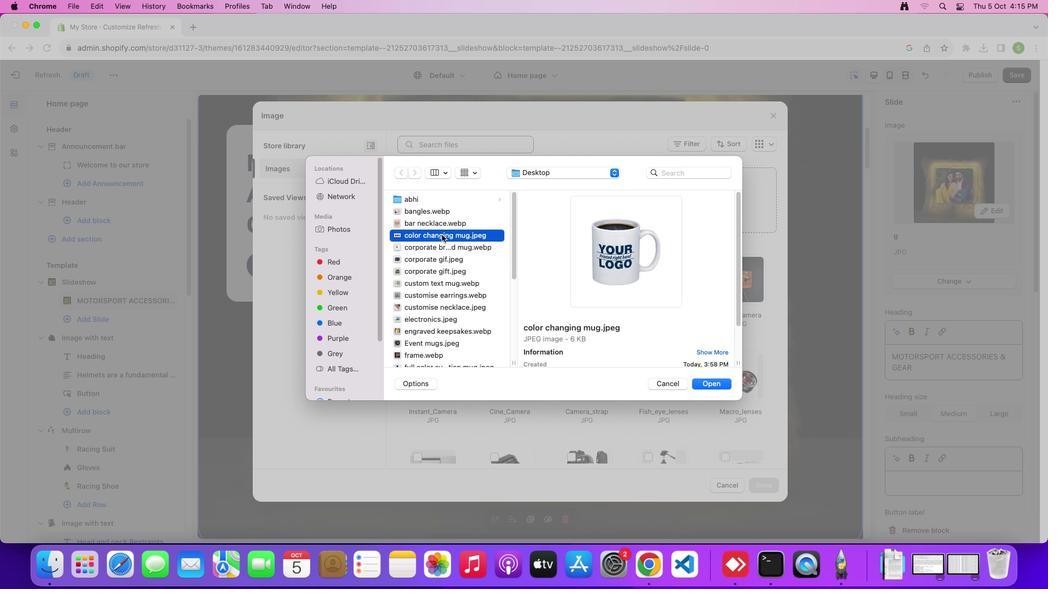 
Action: Mouse moved to (436, 253)
Screenshot: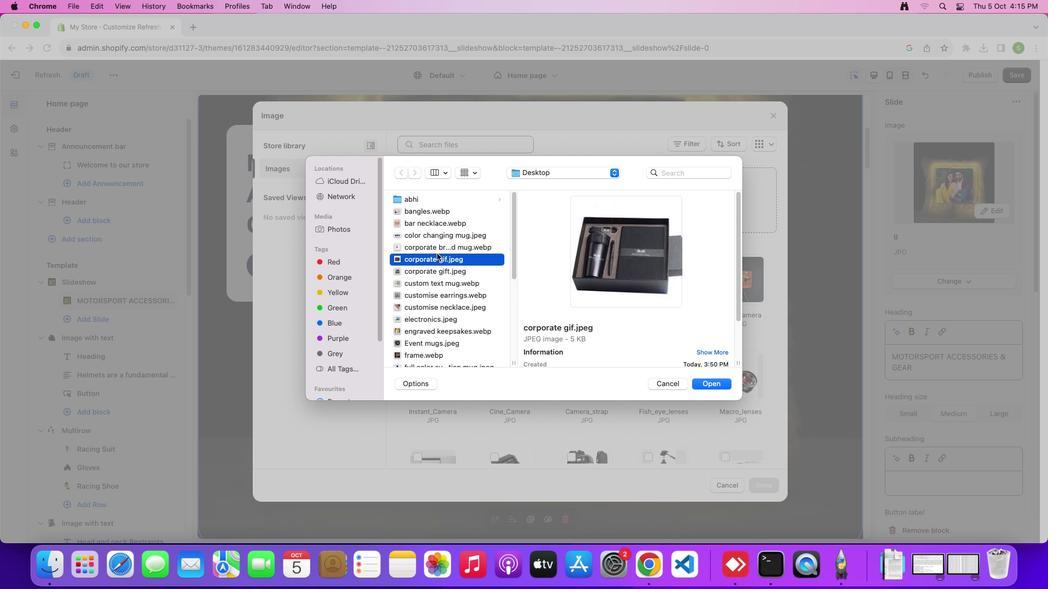 
Action: Mouse pressed left at (436, 253)
Screenshot: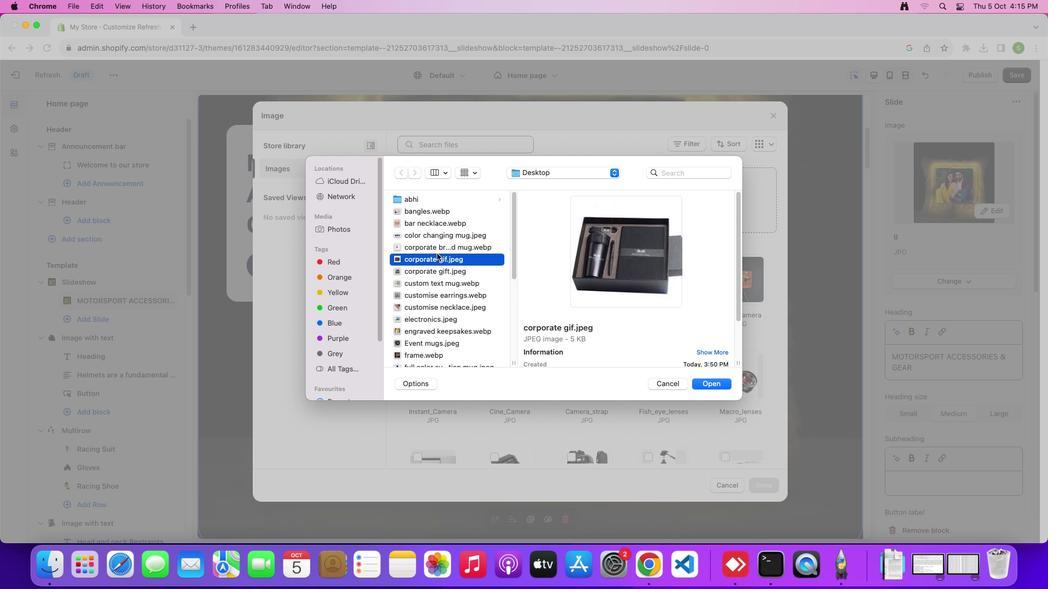 
Action: Mouse moved to (432, 271)
Screenshot: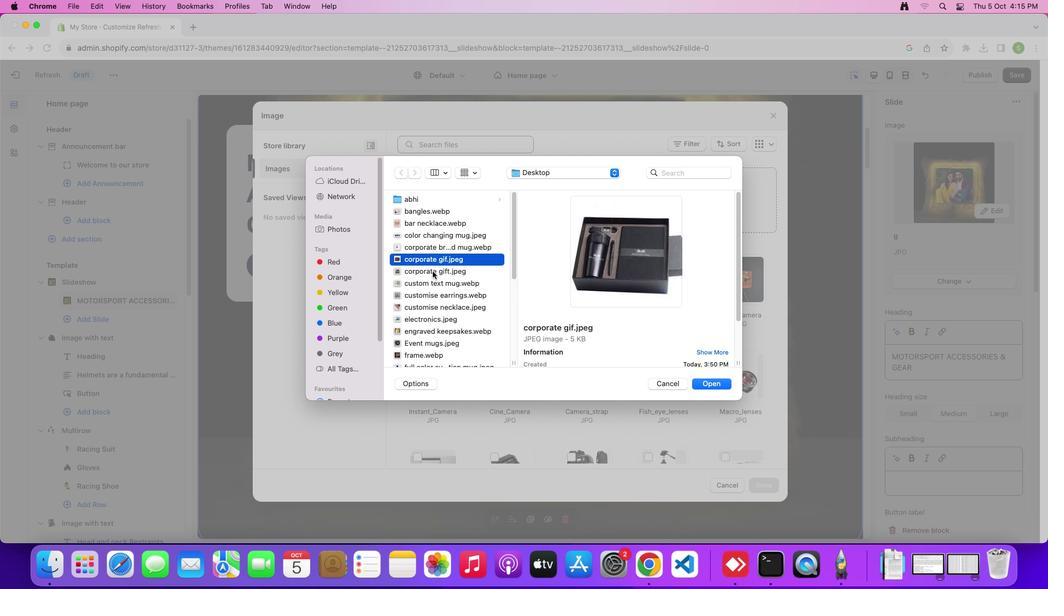 
Action: Mouse pressed left at (432, 271)
Screenshot: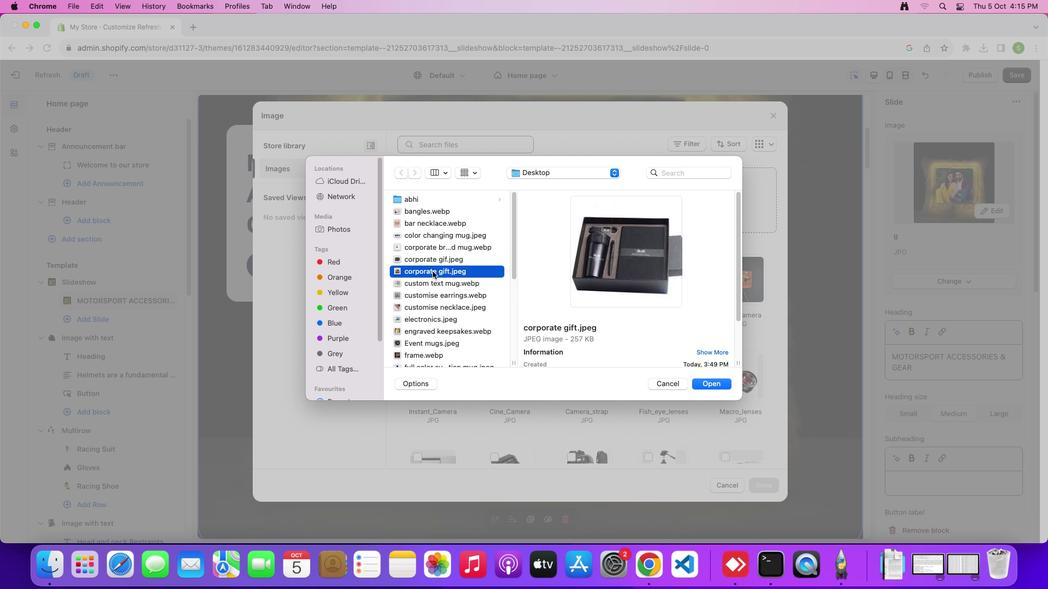 
Action: Mouse moved to (711, 384)
Screenshot: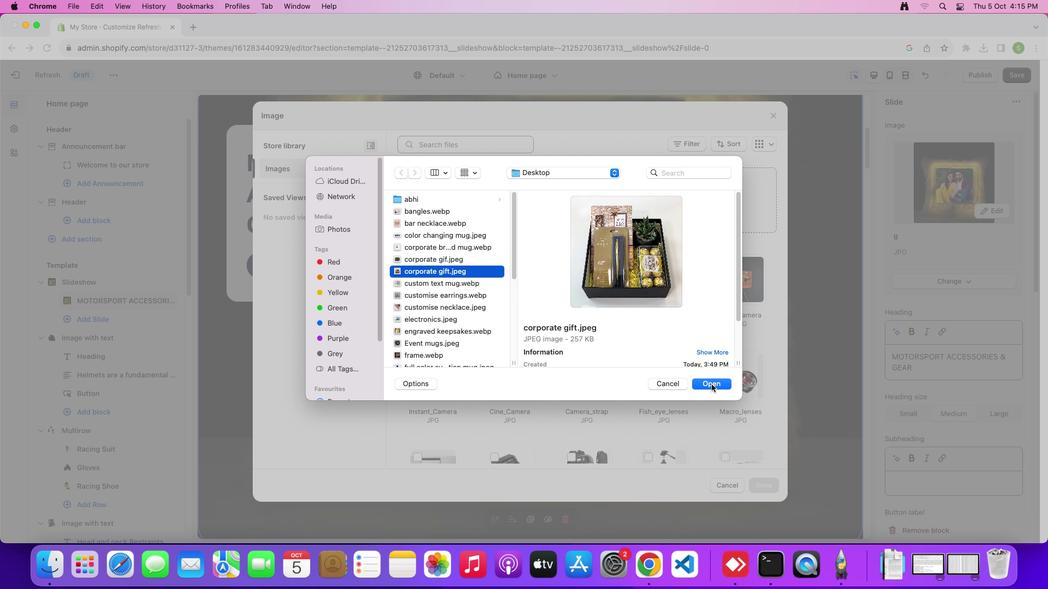 
Action: Mouse pressed left at (711, 384)
Screenshot: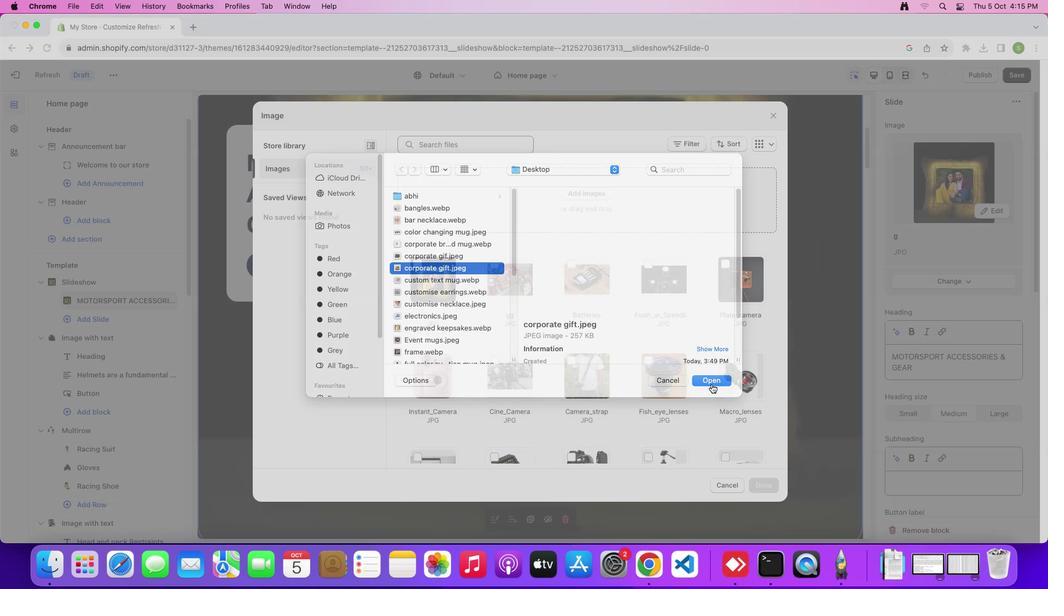
Action: Mouse moved to (764, 487)
Screenshot: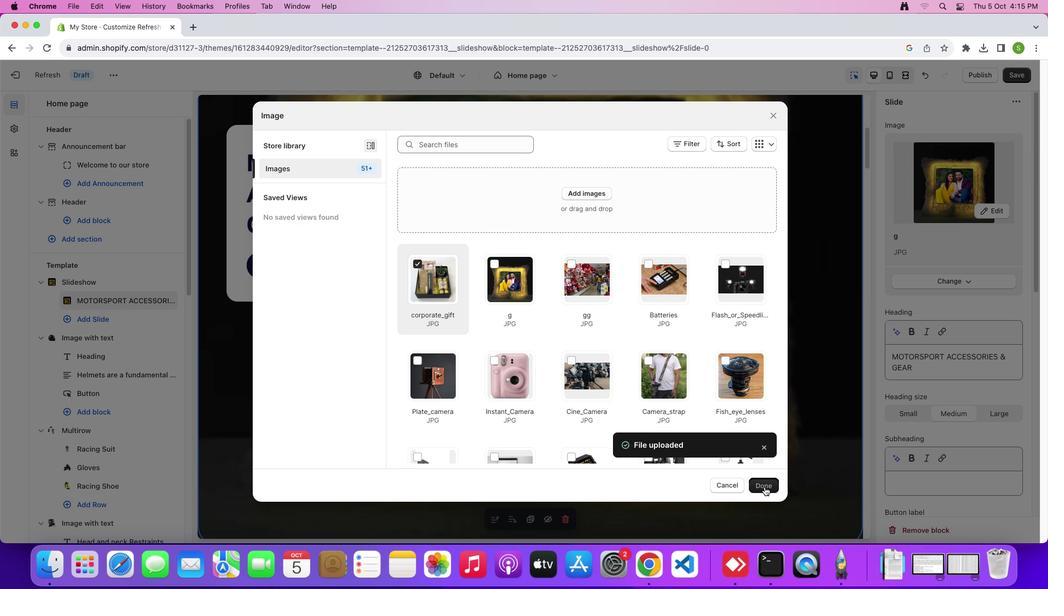
Action: Mouse pressed left at (764, 487)
Screenshot: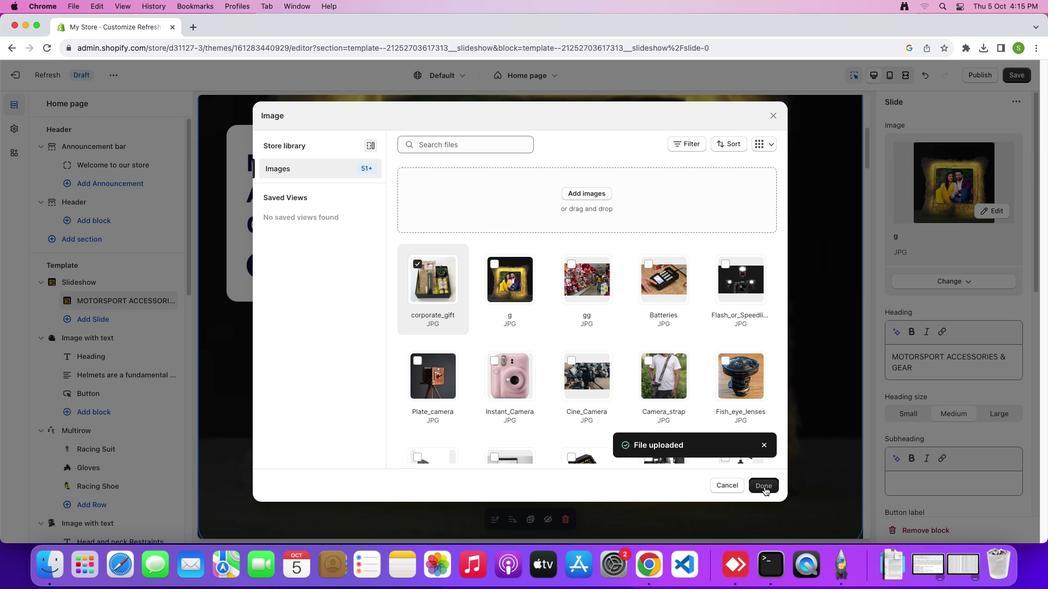 
Action: Mouse moved to (765, 471)
Screenshot: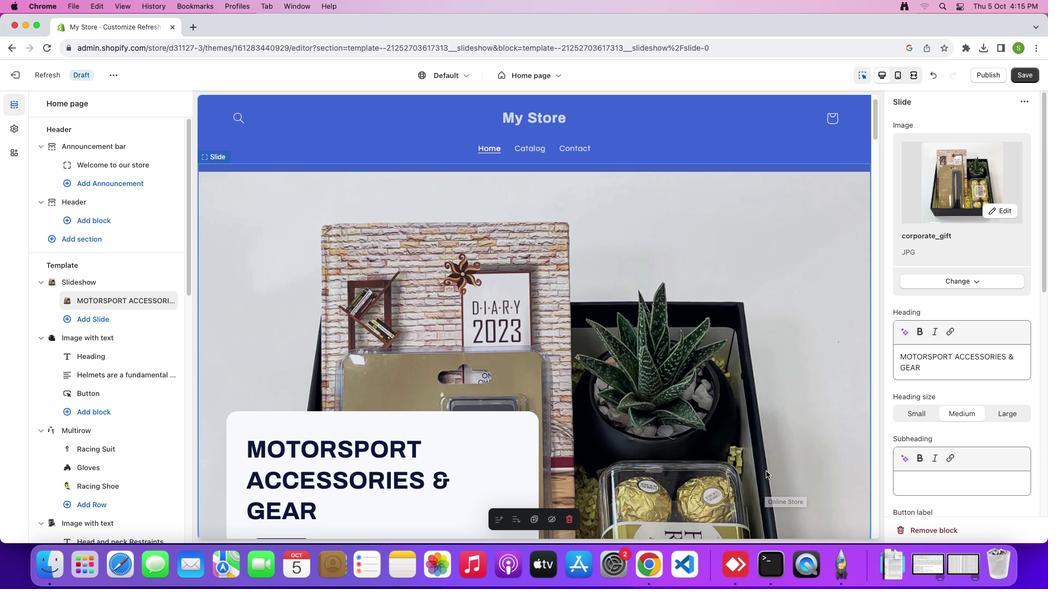 
Action: Mouse scrolled (765, 471) with delta (0, 0)
Screenshot: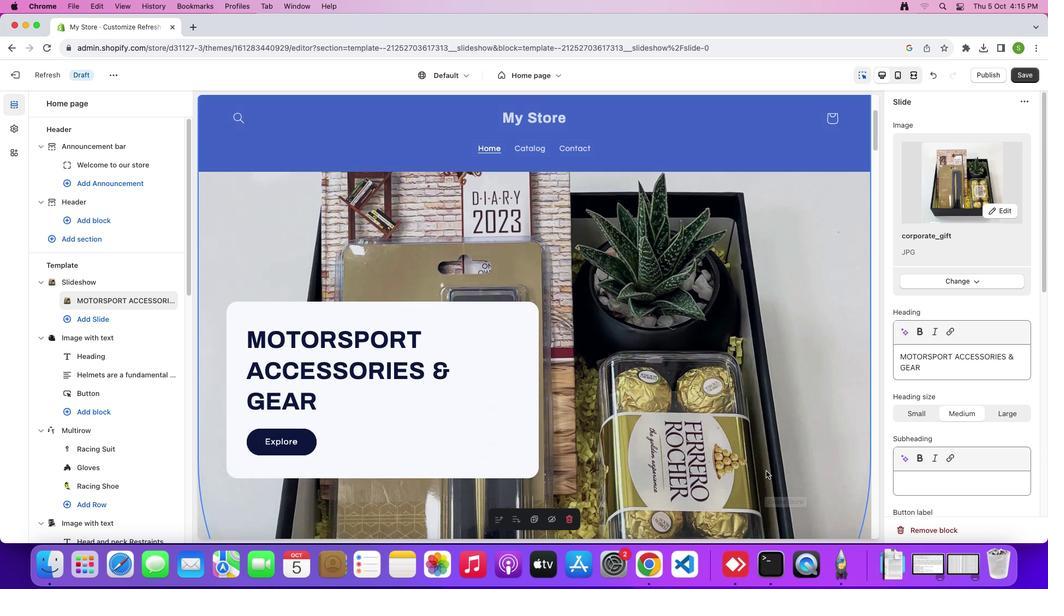 
Action: Mouse scrolled (765, 471) with delta (0, 0)
Screenshot: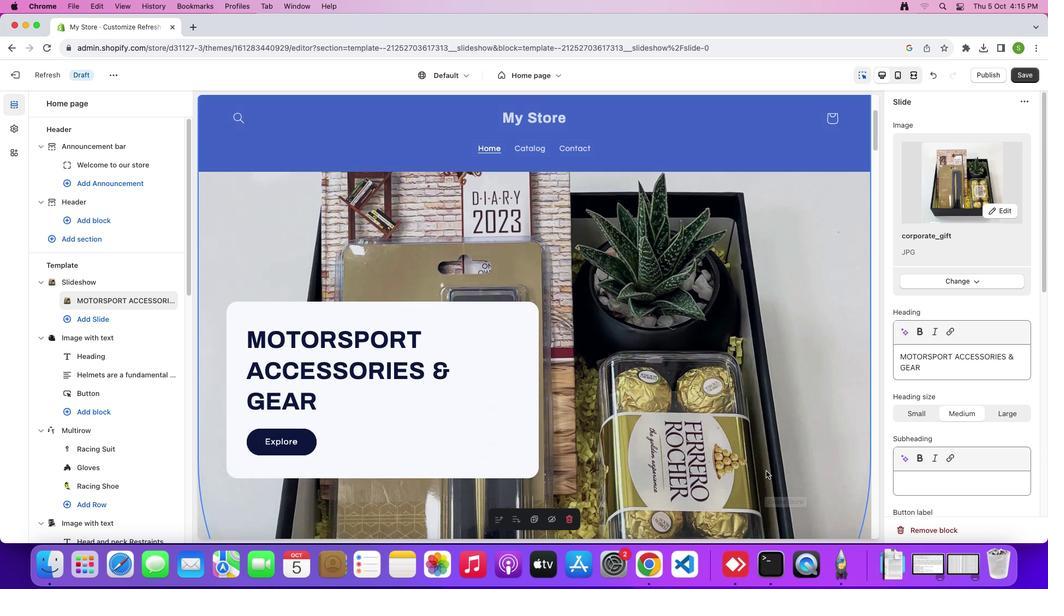 
Action: Mouse scrolled (765, 471) with delta (0, -2)
Screenshot: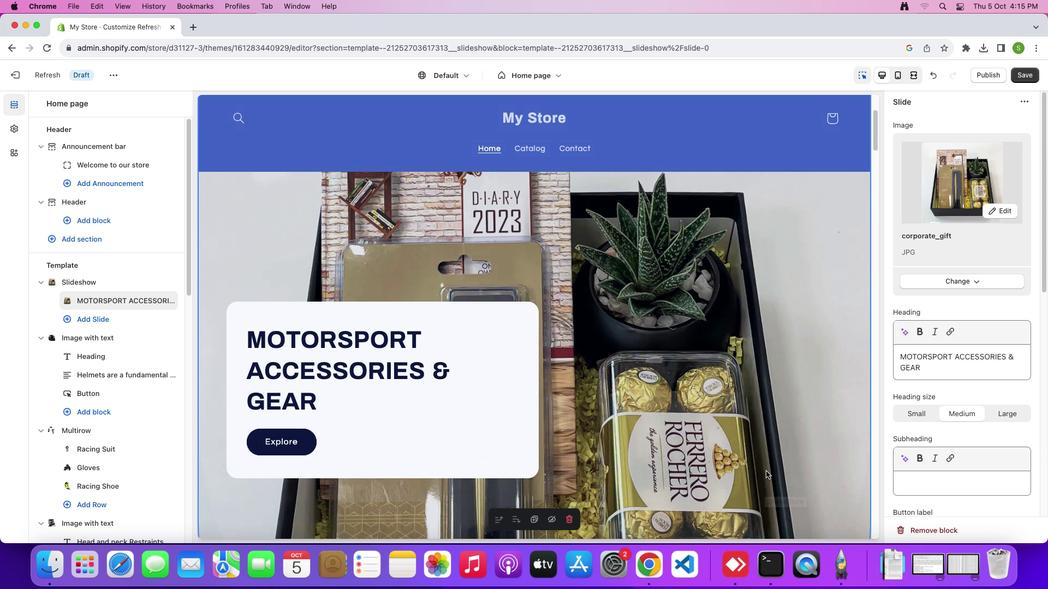 
Action: Mouse scrolled (765, 471) with delta (0, 0)
Screenshot: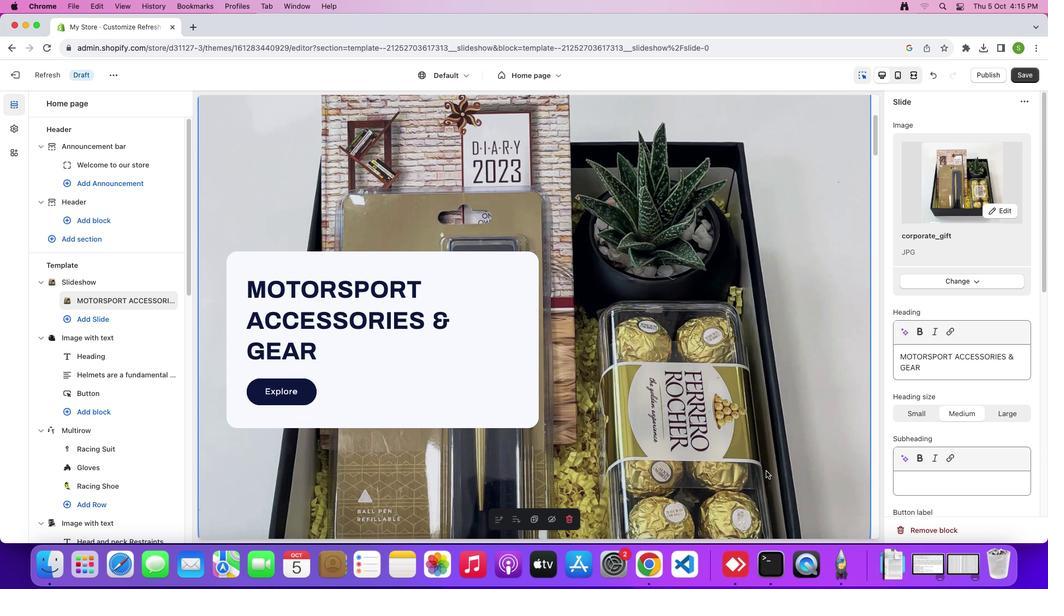 
Action: Mouse scrolled (765, 471) with delta (0, 0)
Screenshot: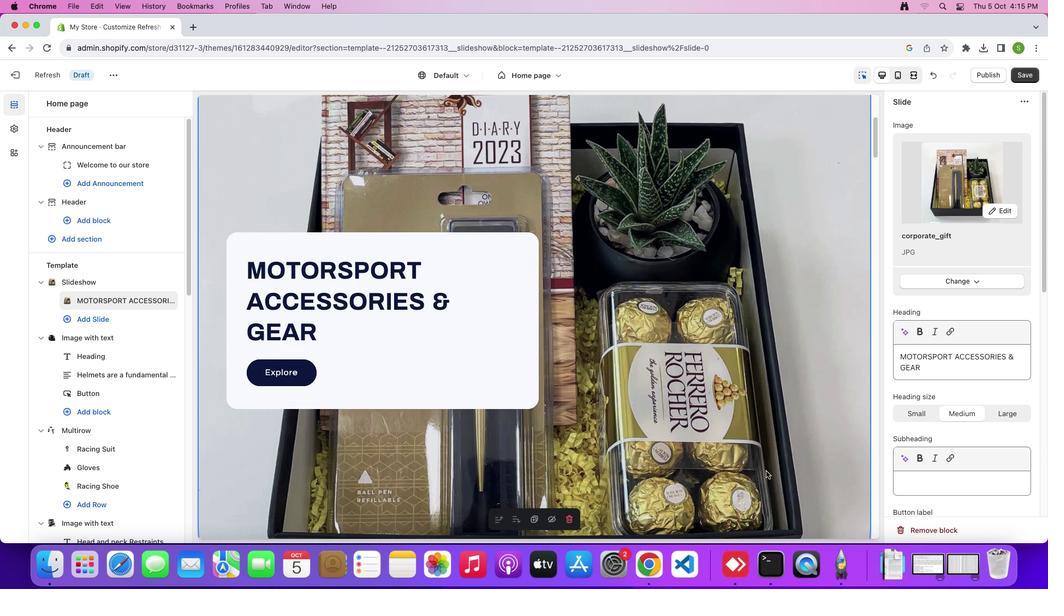 
Action: Mouse scrolled (765, 471) with delta (0, -1)
Screenshot: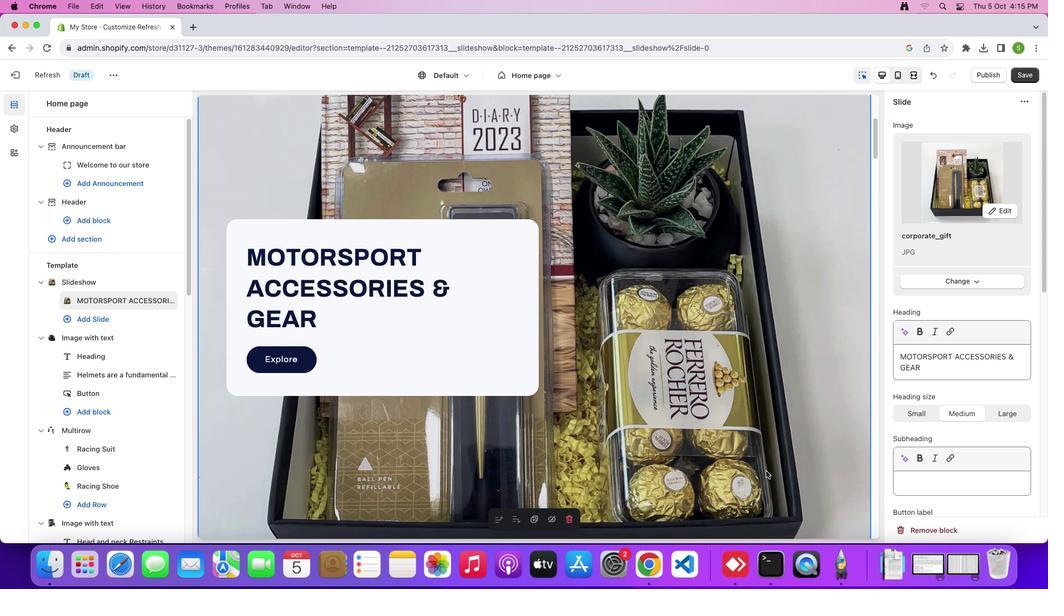 
Action: Mouse scrolled (765, 471) with delta (0, 0)
Screenshot: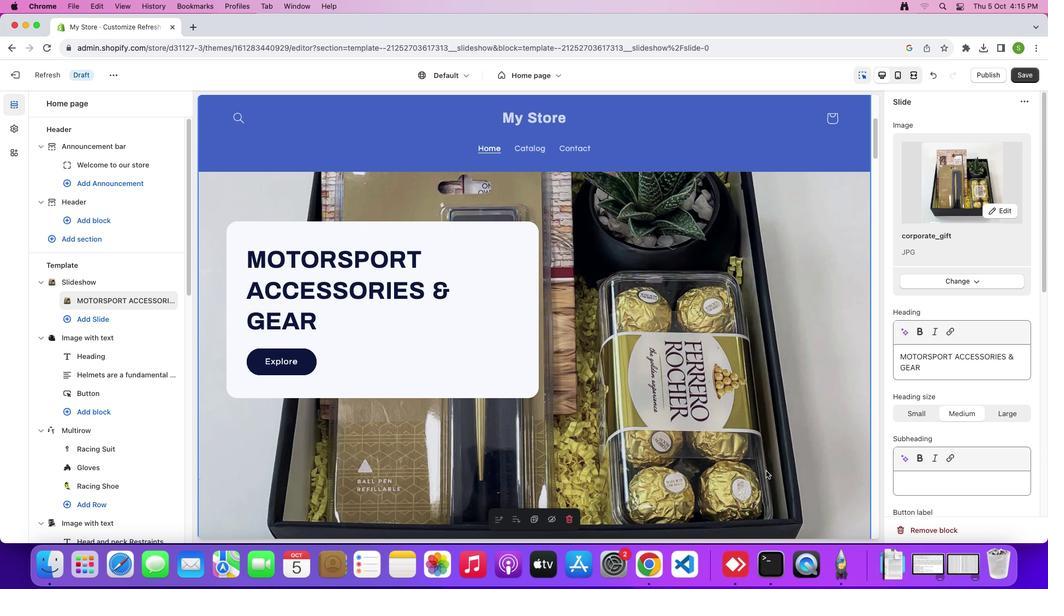 
Action: Mouse scrolled (765, 471) with delta (0, 0)
Screenshot: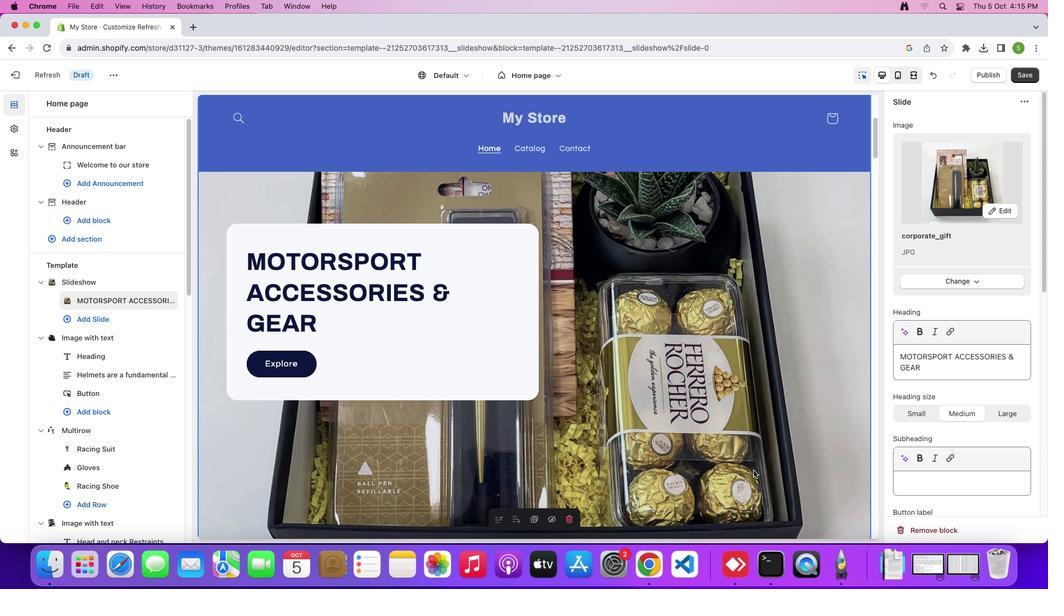 
Action: Mouse moved to (373, 301)
Screenshot: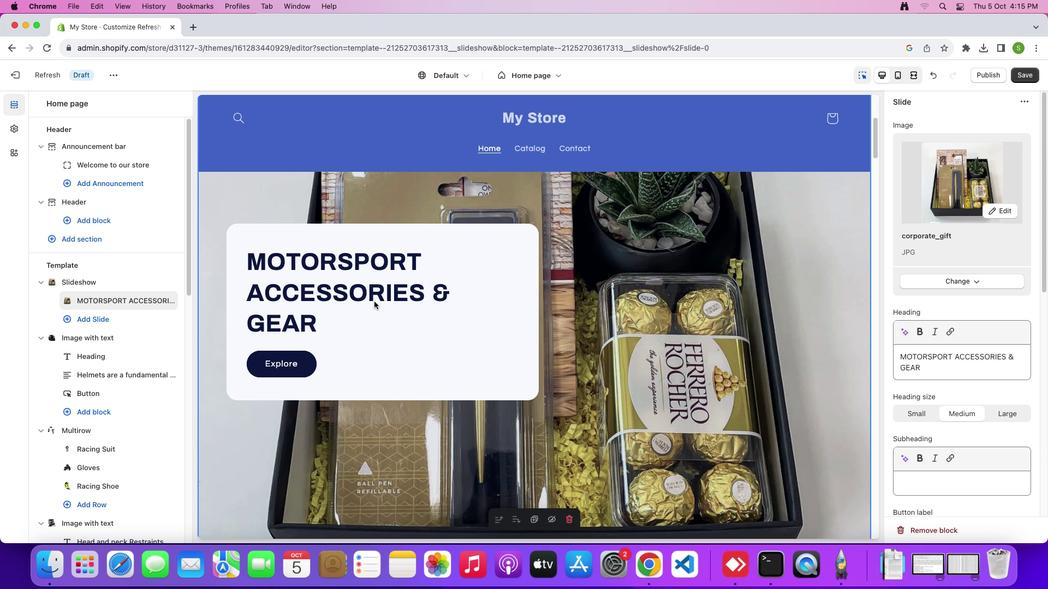 
Action: Mouse pressed left at (373, 301)
Screenshot: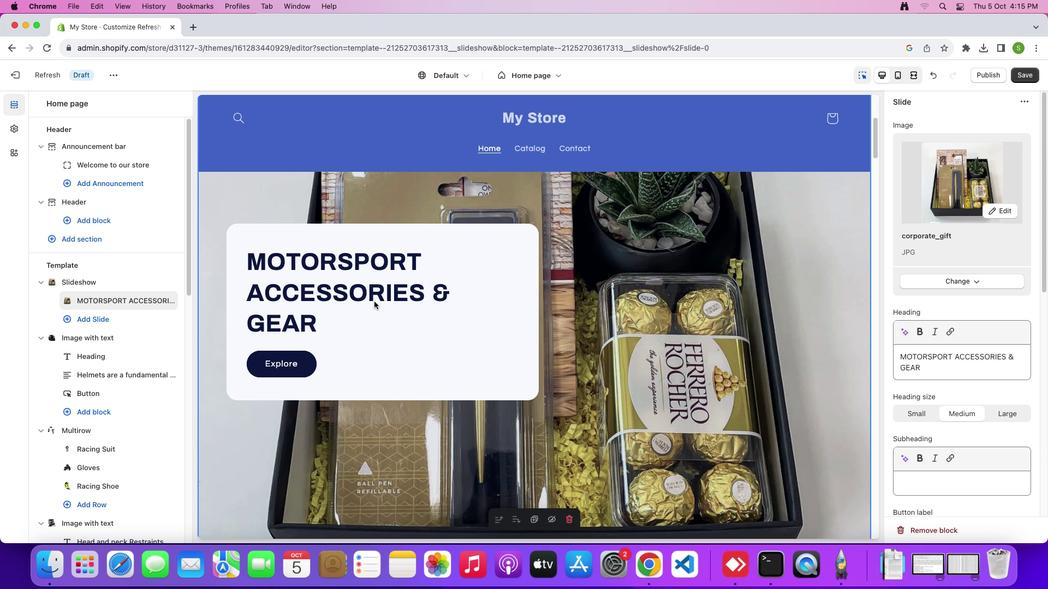 
Action: Mouse moved to (389, 276)
Screenshot: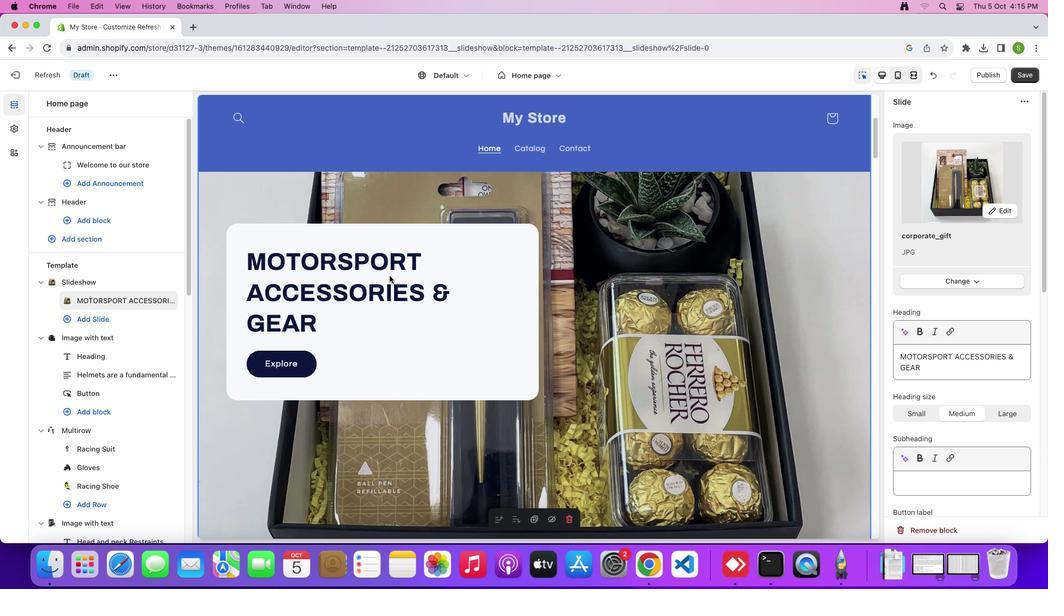 
Action: Mouse pressed left at (389, 276)
Screenshot: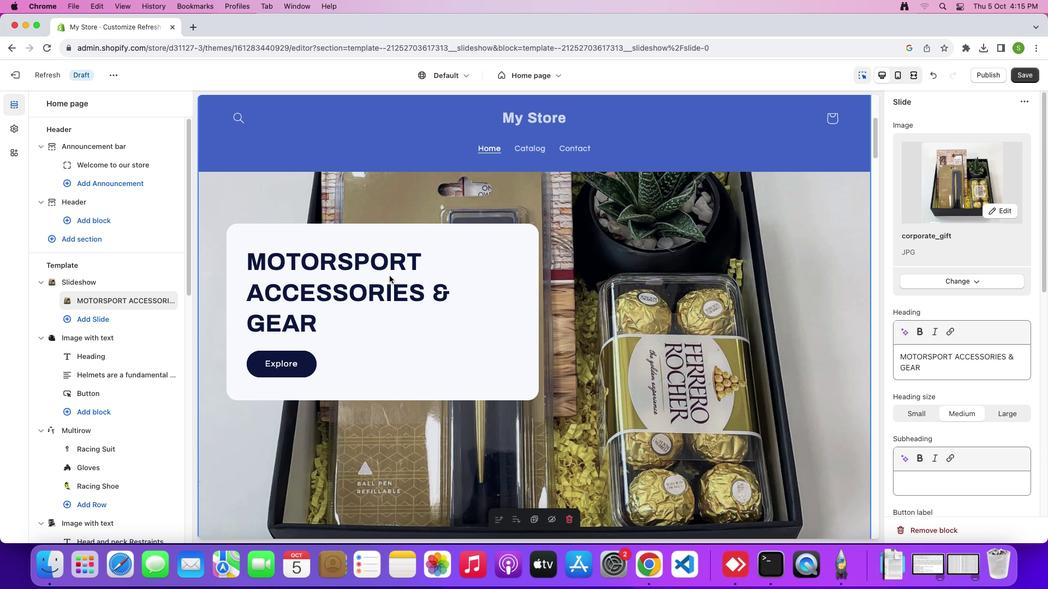 
Action: Mouse moved to (254, 287)
Screenshot: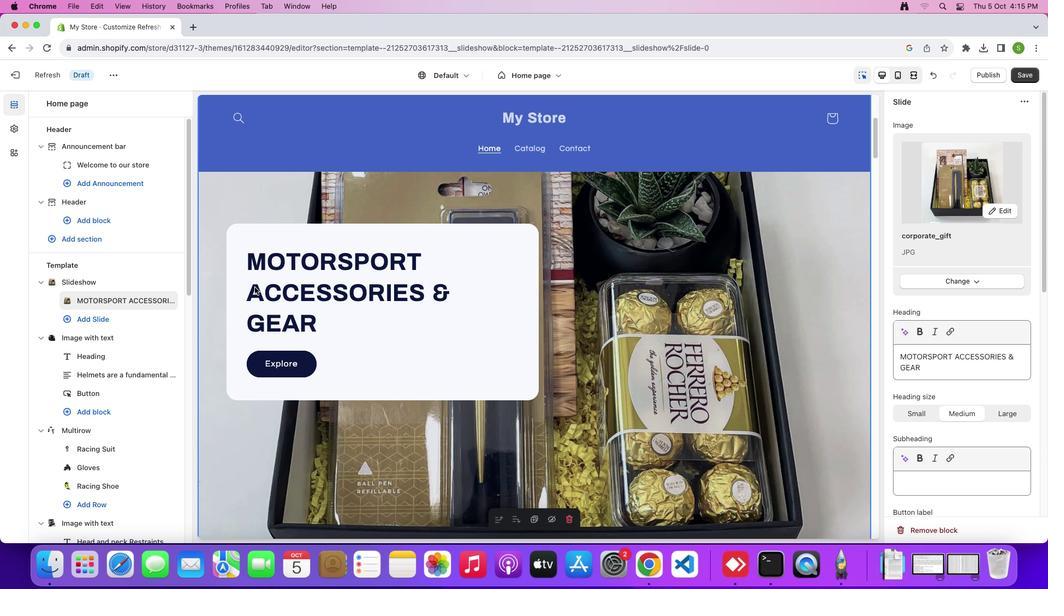 
Action: Mouse pressed left at (254, 287)
Screenshot: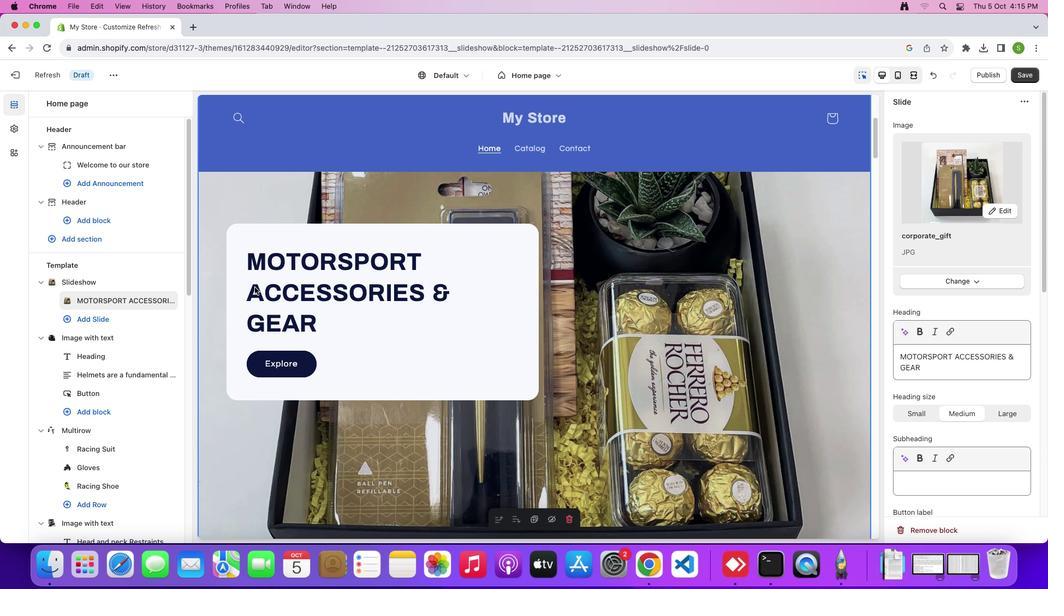 
Action: Mouse moved to (925, 371)
Screenshot: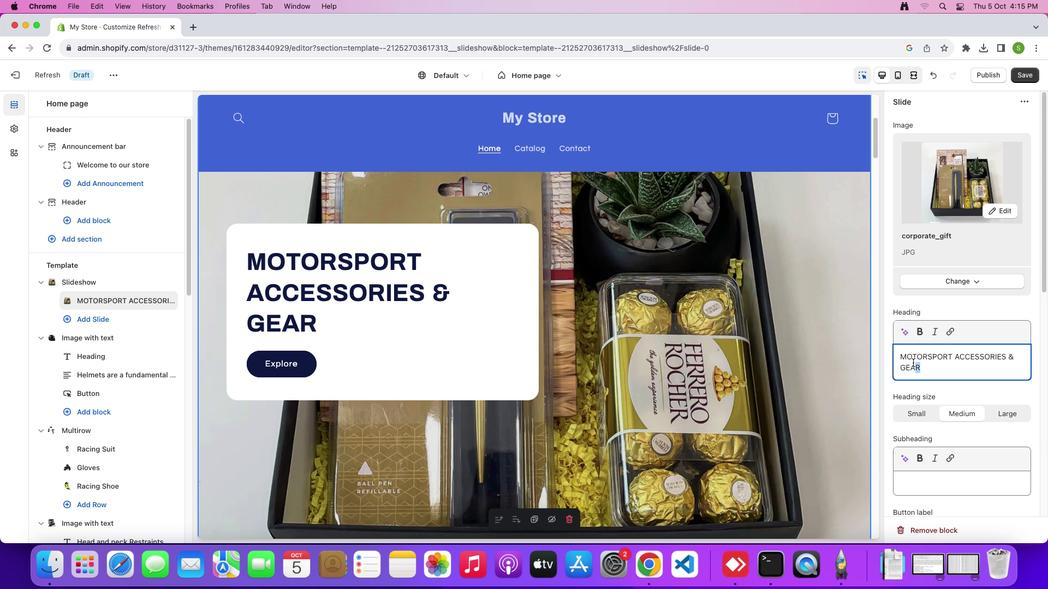 
Action: Mouse pressed left at (925, 371)
Screenshot: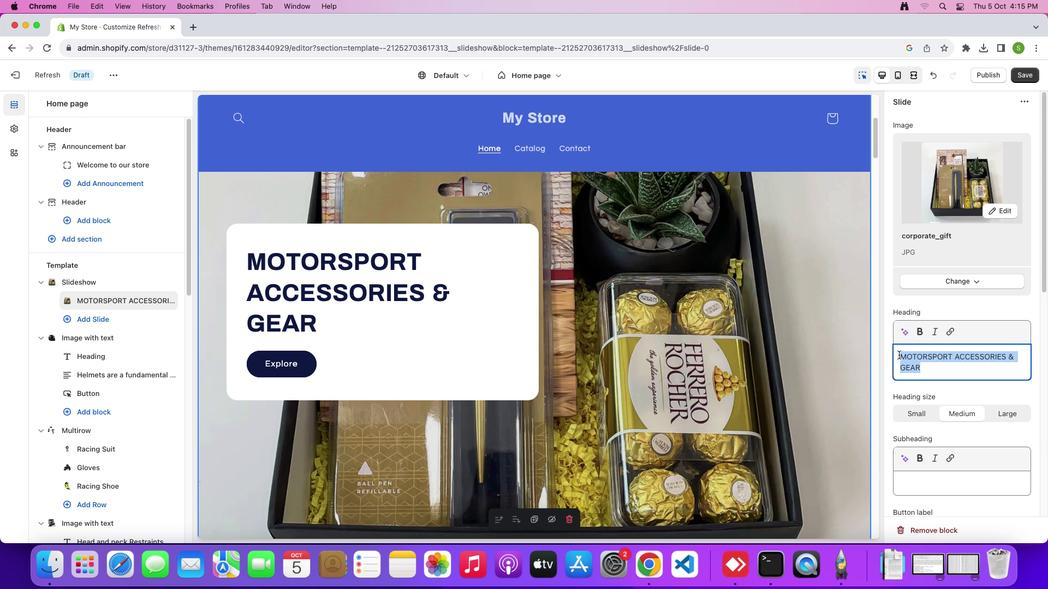 
Action: Mouse moved to (741, 382)
Screenshot: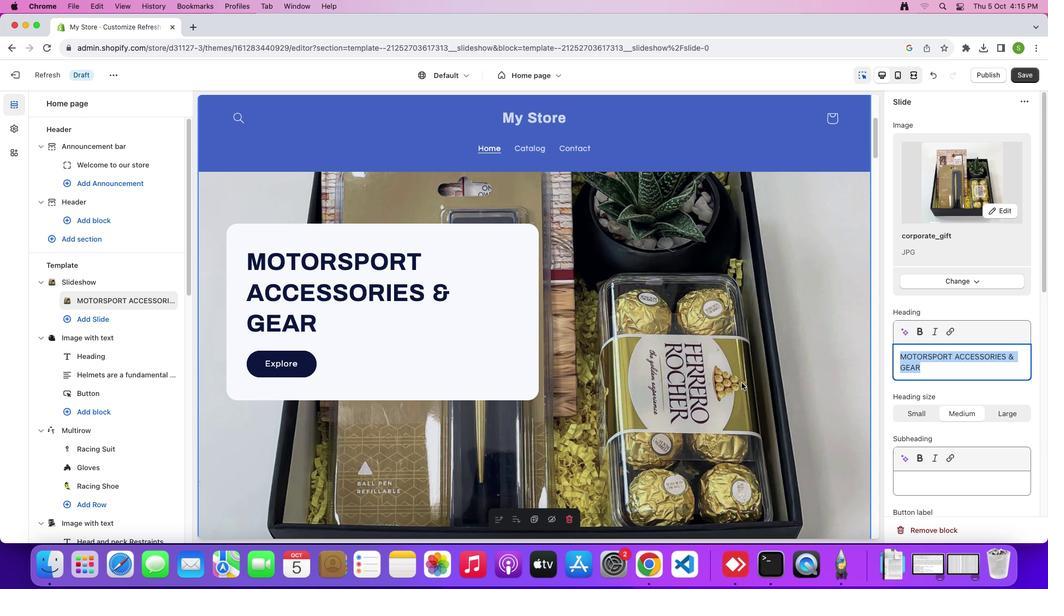 
Action: Key pressed 'C''U''S''T''O''M''I''S''E''D'Key.spaceKey.leftKey.leftKey.leftKey.backspace'Z'Key.rightKey.rightKey.rightKey.space'G''I''F''T''S'
Screenshot: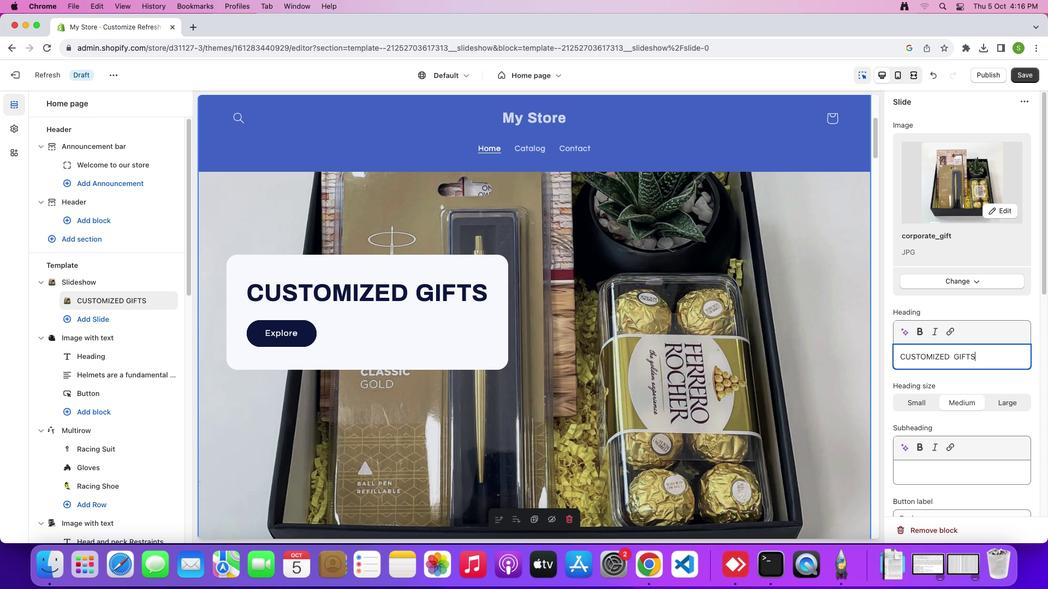 
Action: Mouse moved to (268, 335)
Screenshot: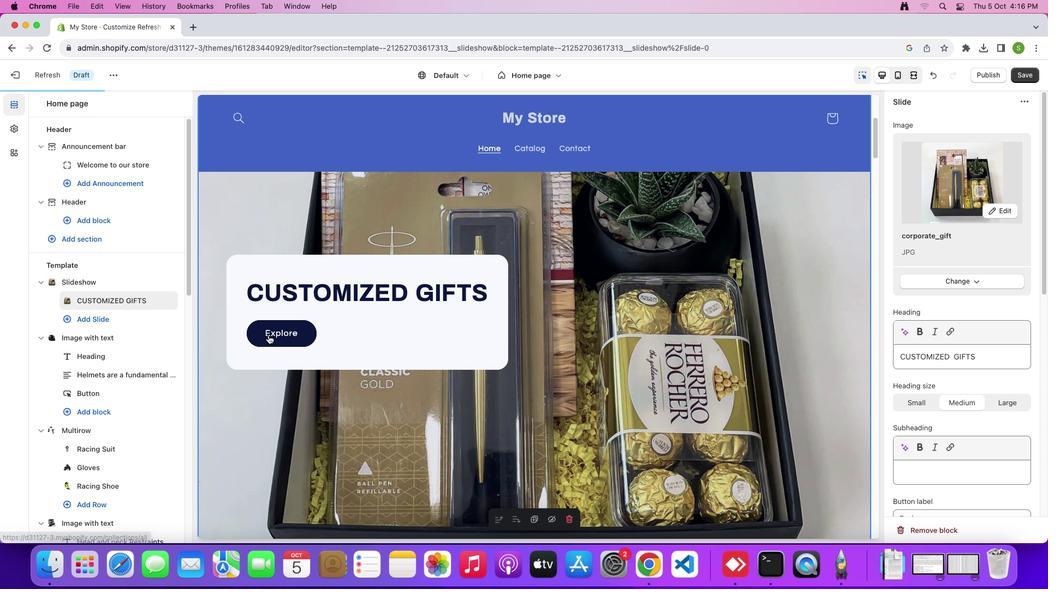 
Action: Mouse pressed left at (268, 335)
Screenshot: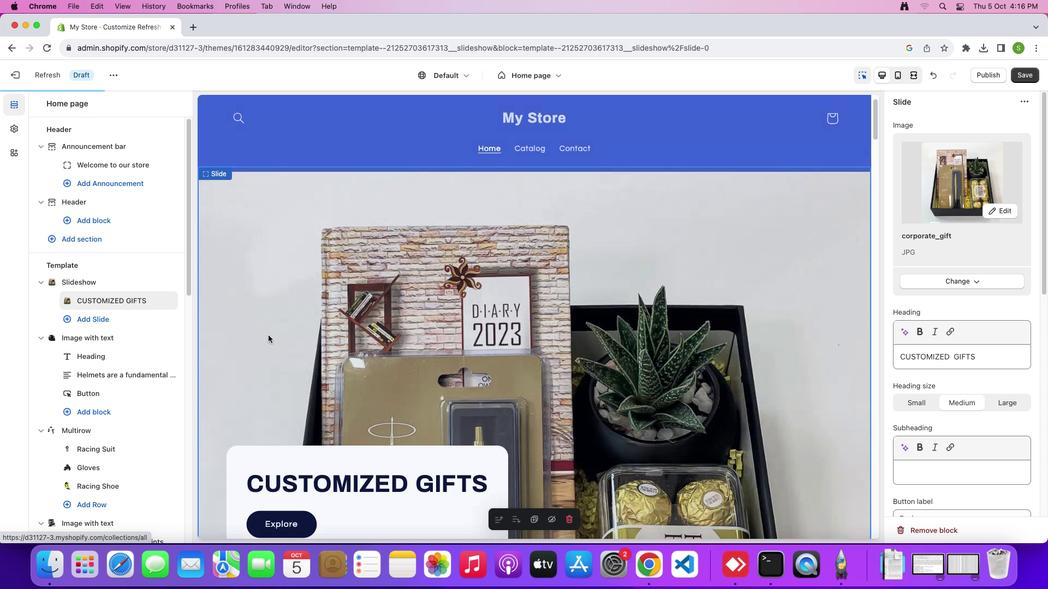
Action: Mouse moved to (667, 389)
Screenshot: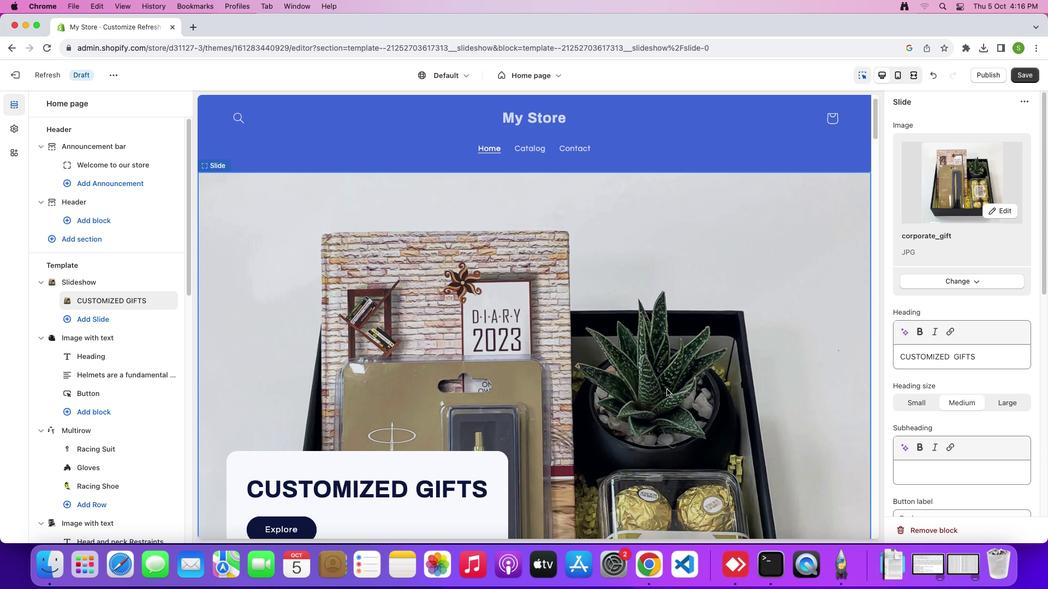
Action: Mouse scrolled (667, 389) with delta (0, 0)
Screenshot: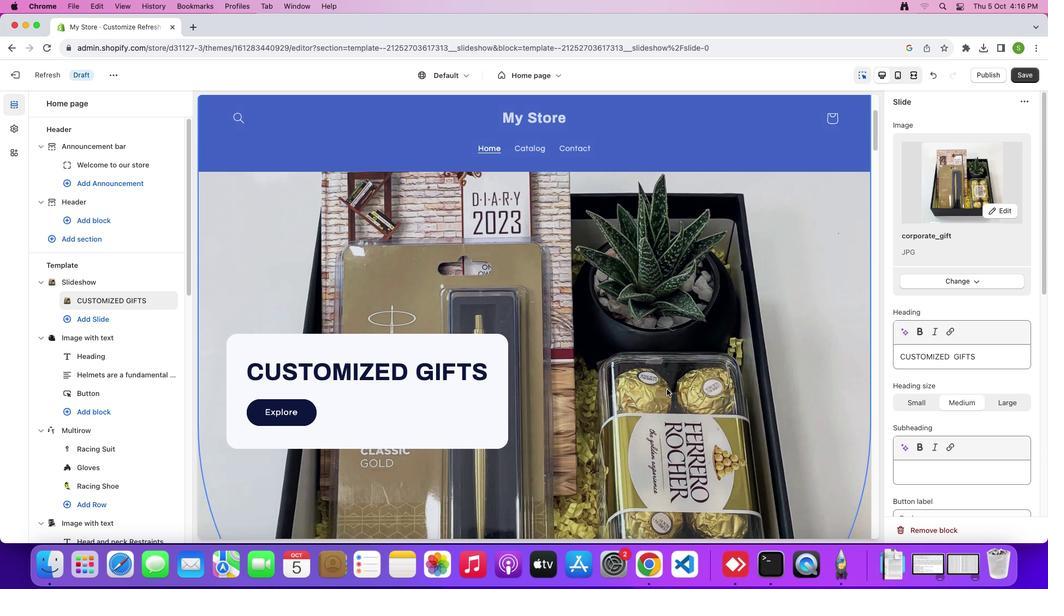 
Action: Mouse scrolled (667, 389) with delta (0, 0)
Screenshot: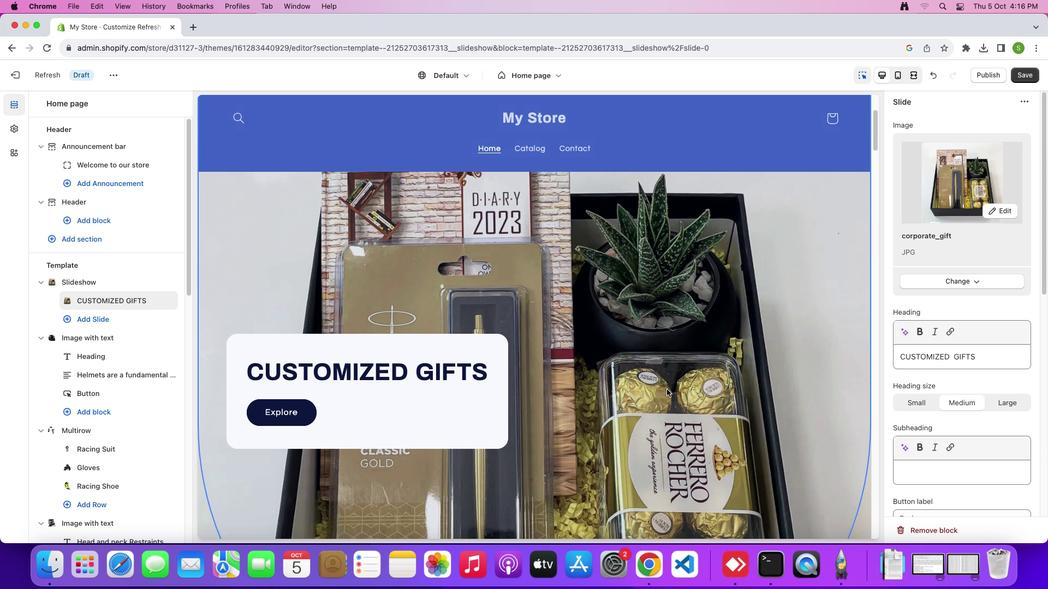 
Action: Mouse scrolled (667, 389) with delta (0, -2)
Screenshot: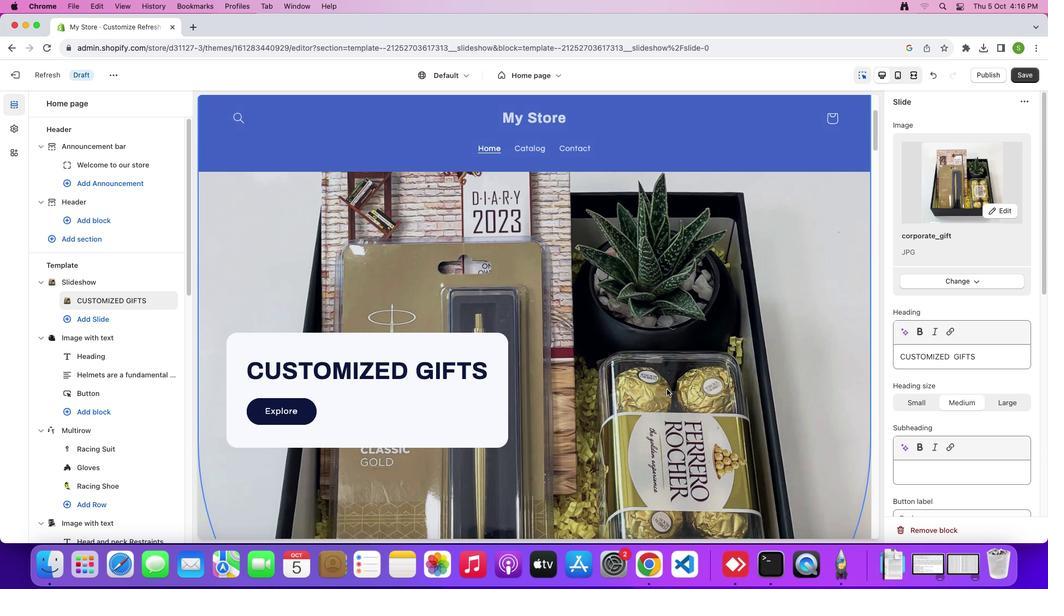 
Action: Mouse moved to (924, 399)
Screenshot: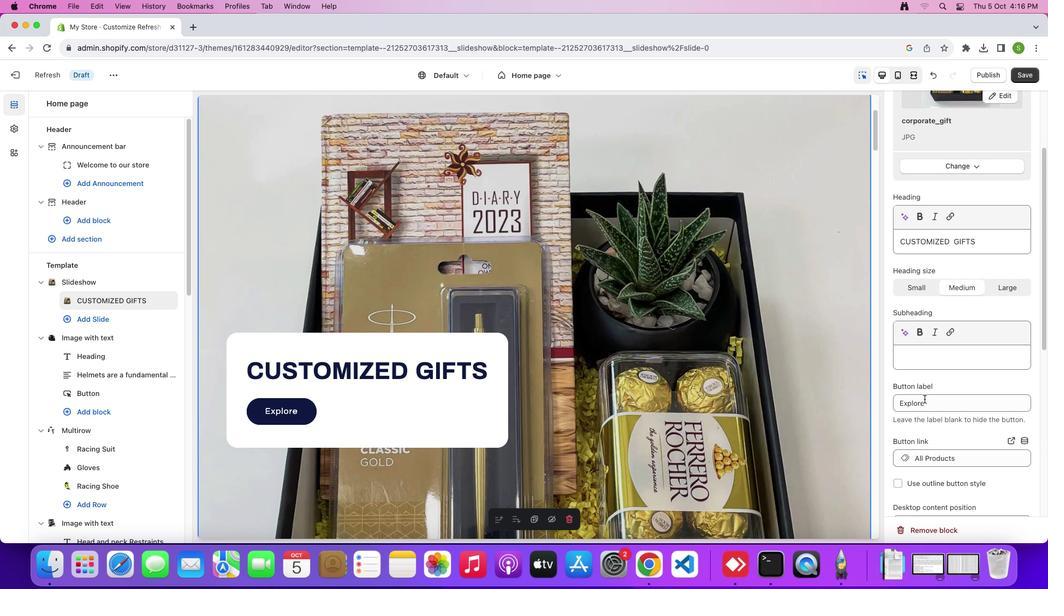 
Action: Mouse scrolled (924, 399) with delta (0, 0)
Screenshot: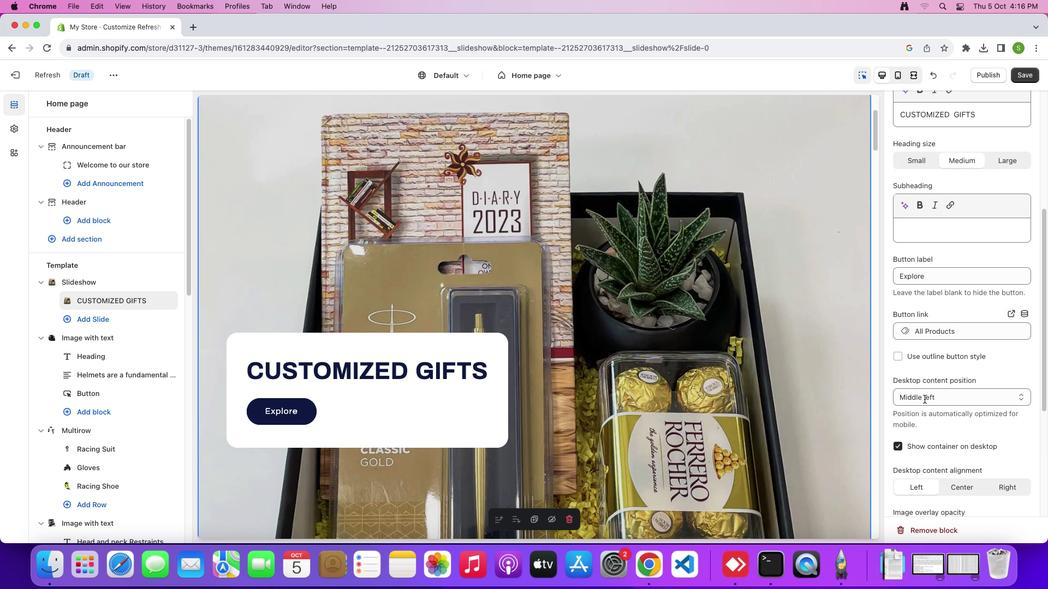 
Action: Mouse scrolled (924, 399) with delta (0, 0)
Screenshot: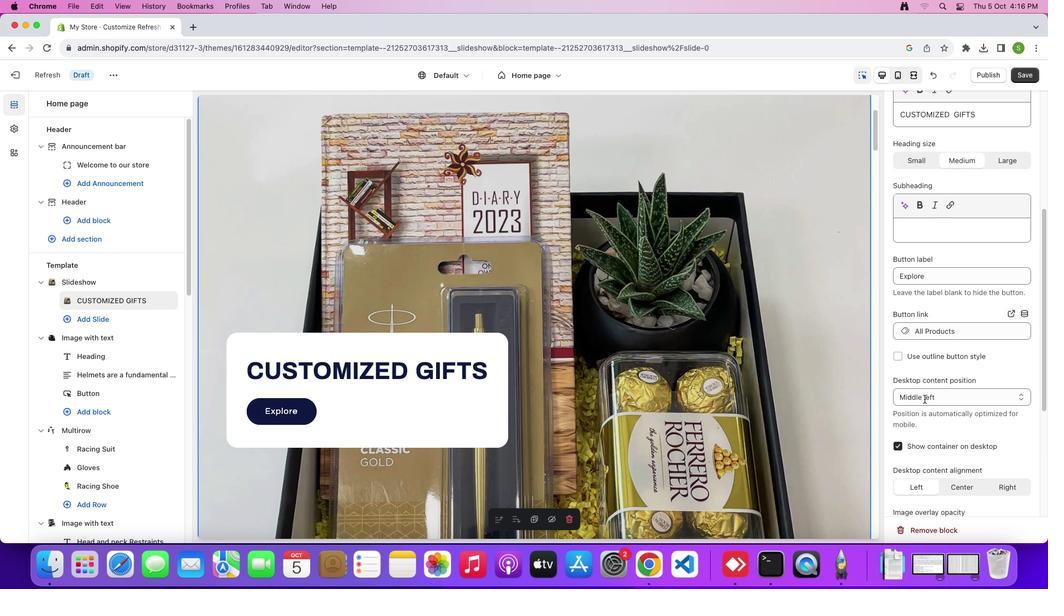 
Action: Mouse scrolled (924, 399) with delta (0, -2)
Screenshot: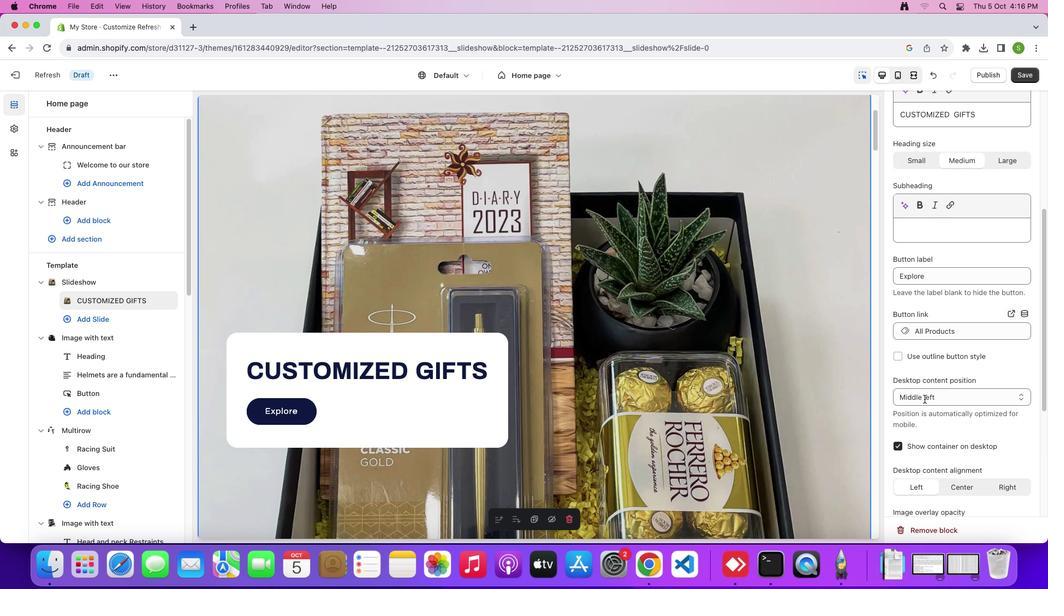 
Action: Mouse scrolled (924, 399) with delta (0, -2)
Screenshot: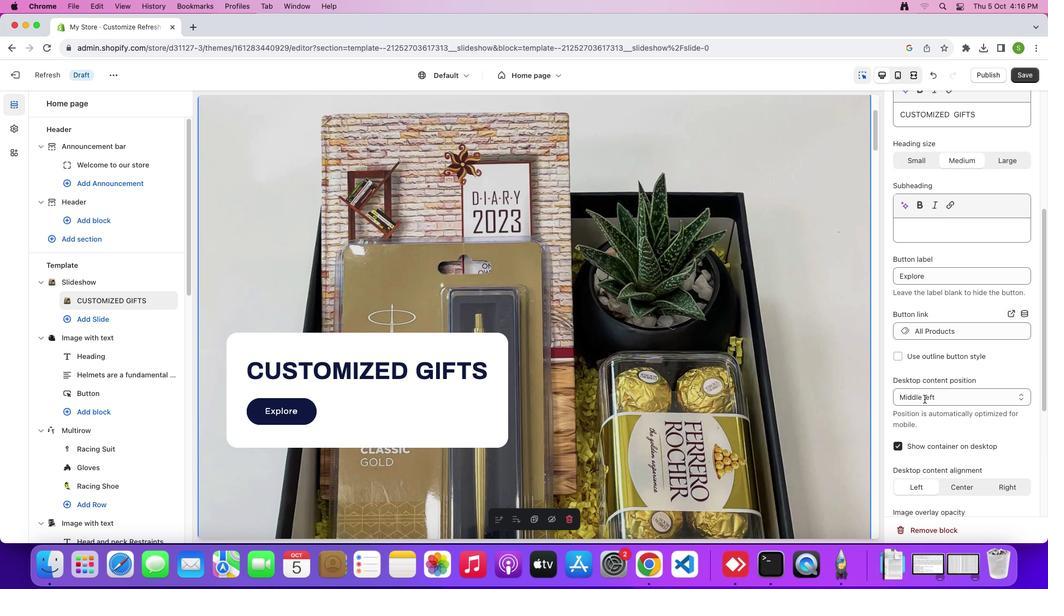 
Action: Mouse moved to (942, 276)
Screenshot: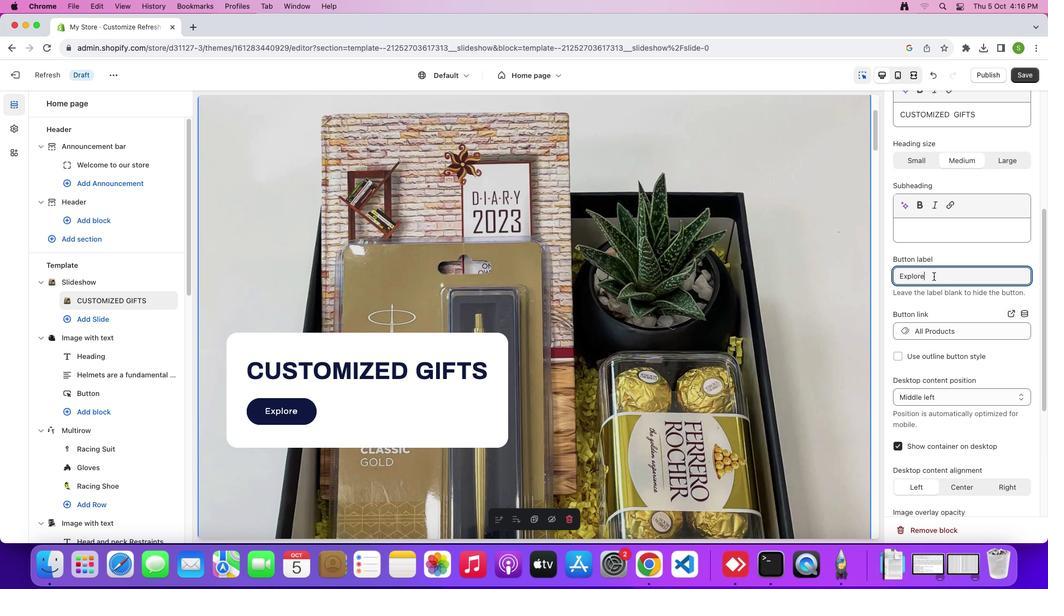 
Action: Mouse pressed left at (942, 276)
Screenshot: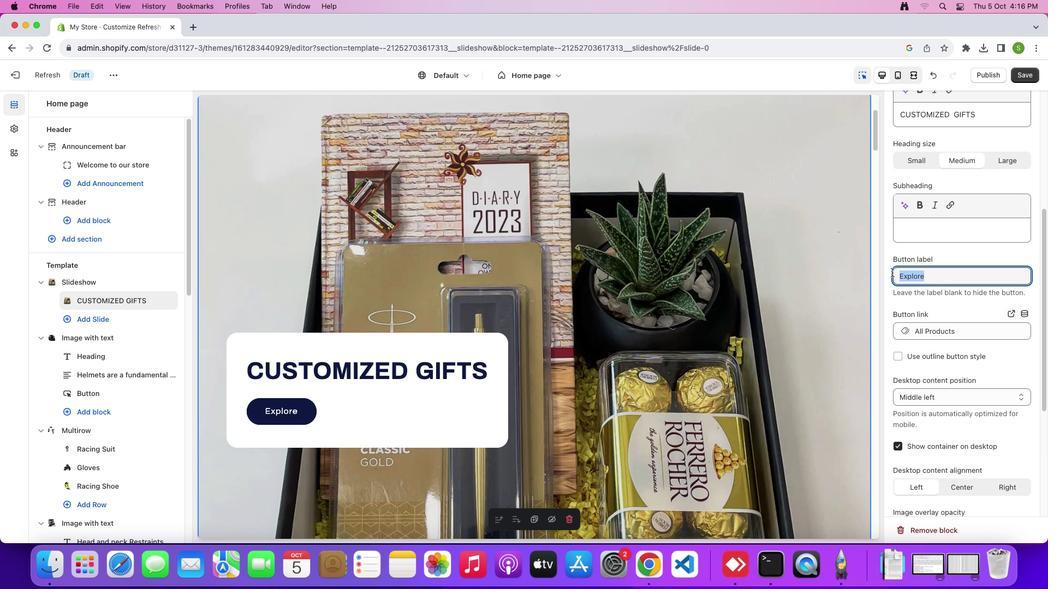 
Action: Mouse moved to (761, 335)
Screenshot: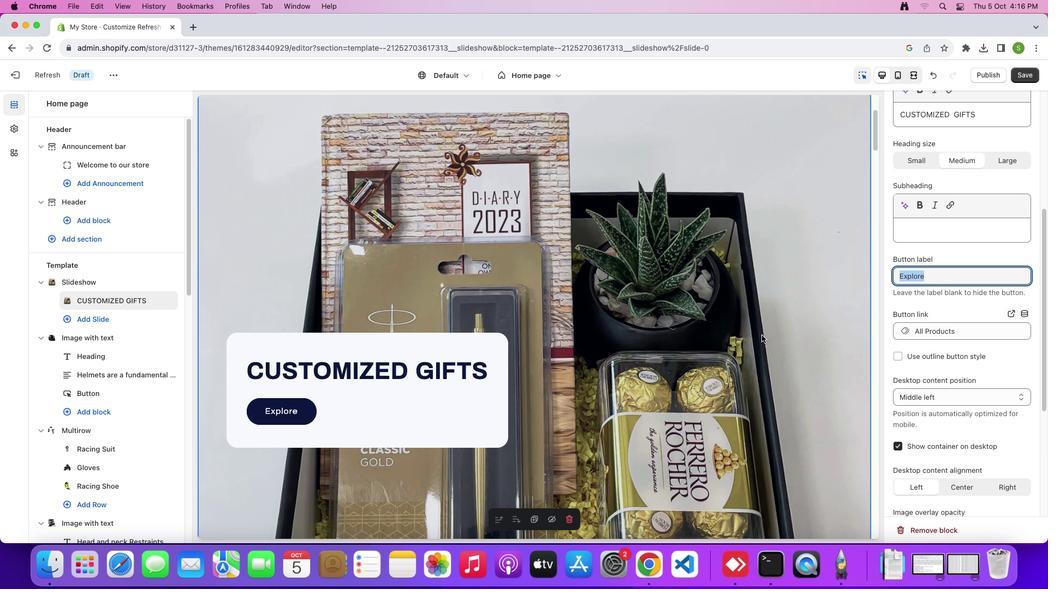 
Action: Key pressed Key.shift'S''H''O''E'Key.backspace'P'Key.space'N''O''W'
Screenshot: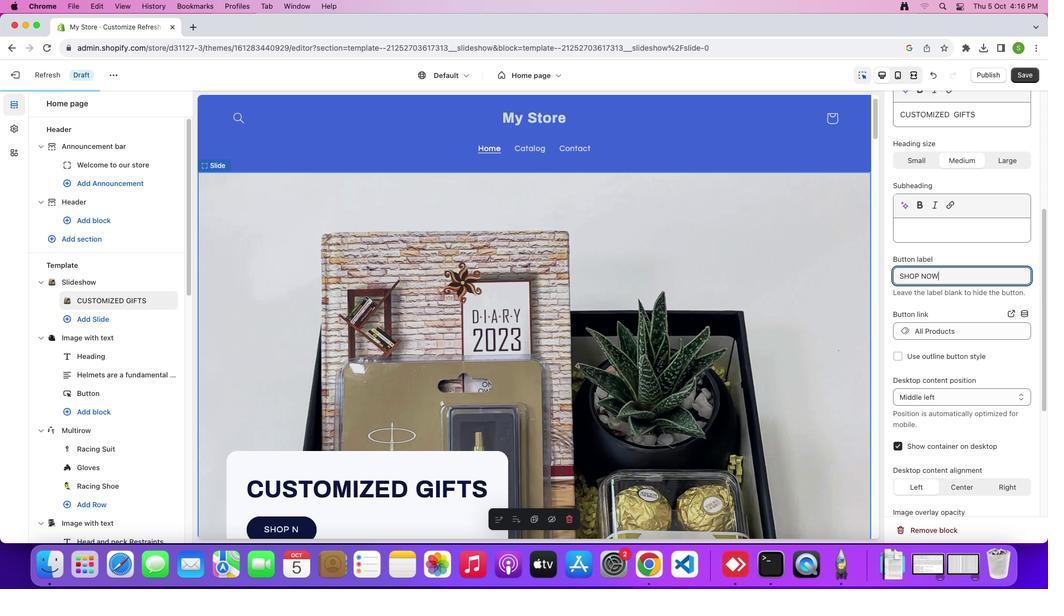 
Action: Mouse moved to (1020, 76)
Screenshot: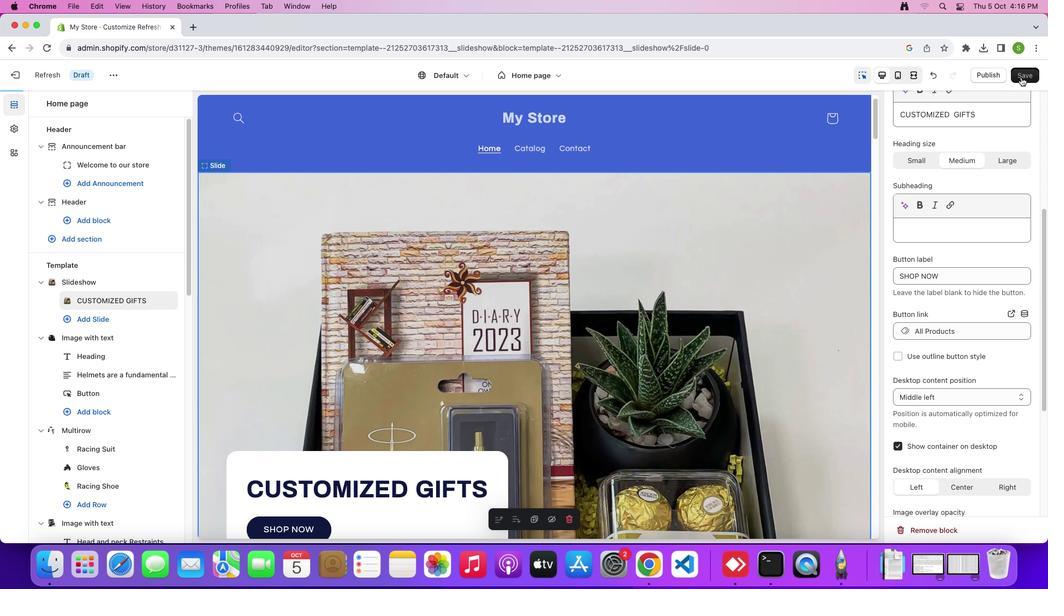 
Action: Mouse pressed left at (1020, 76)
Screenshot: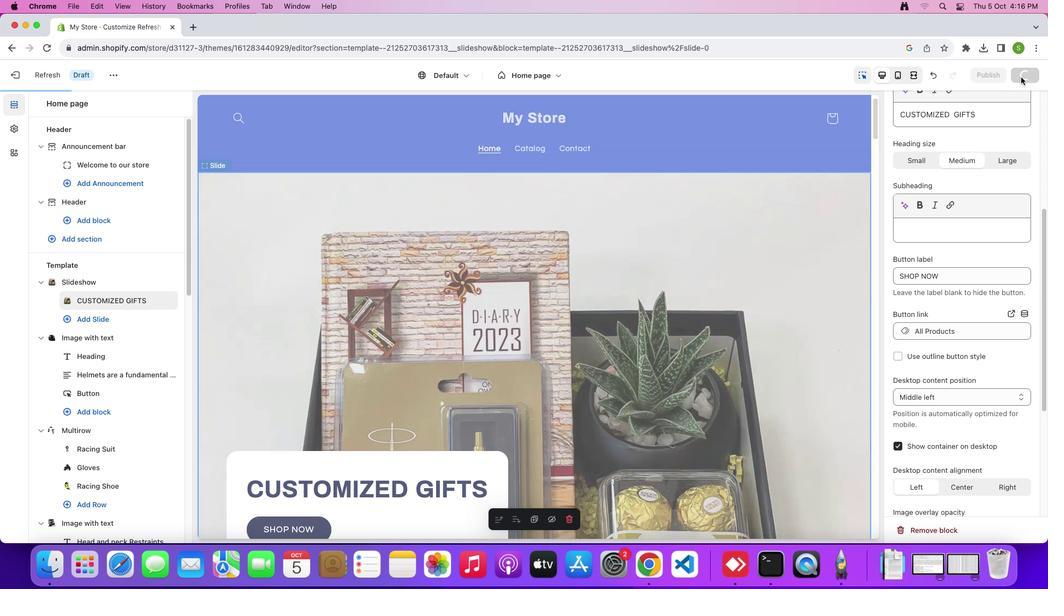 
Action: Mouse moved to (628, 337)
Screenshot: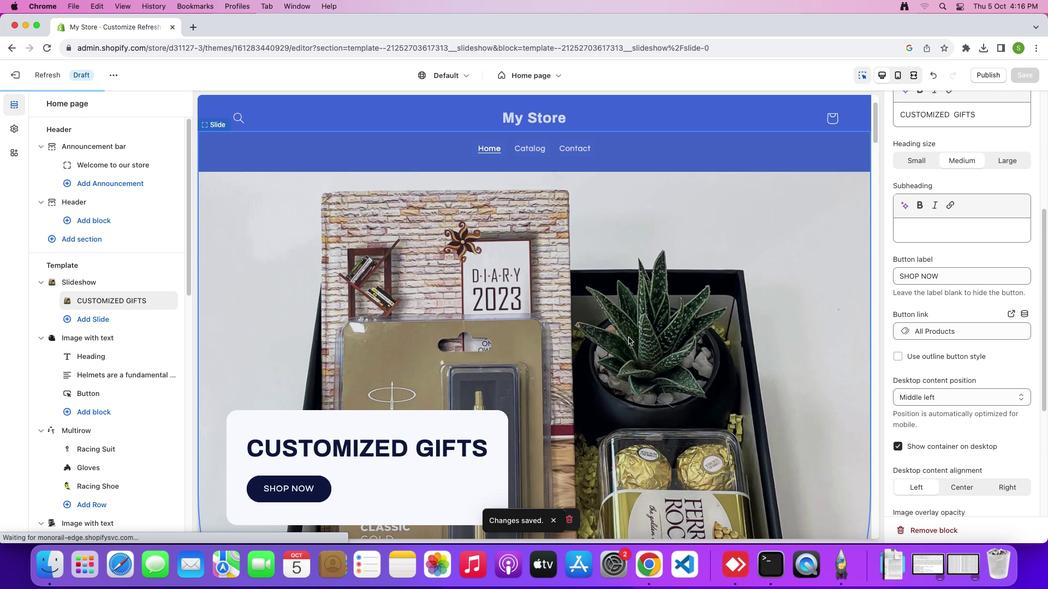 
Action: Mouse scrolled (628, 337) with delta (0, 0)
Screenshot: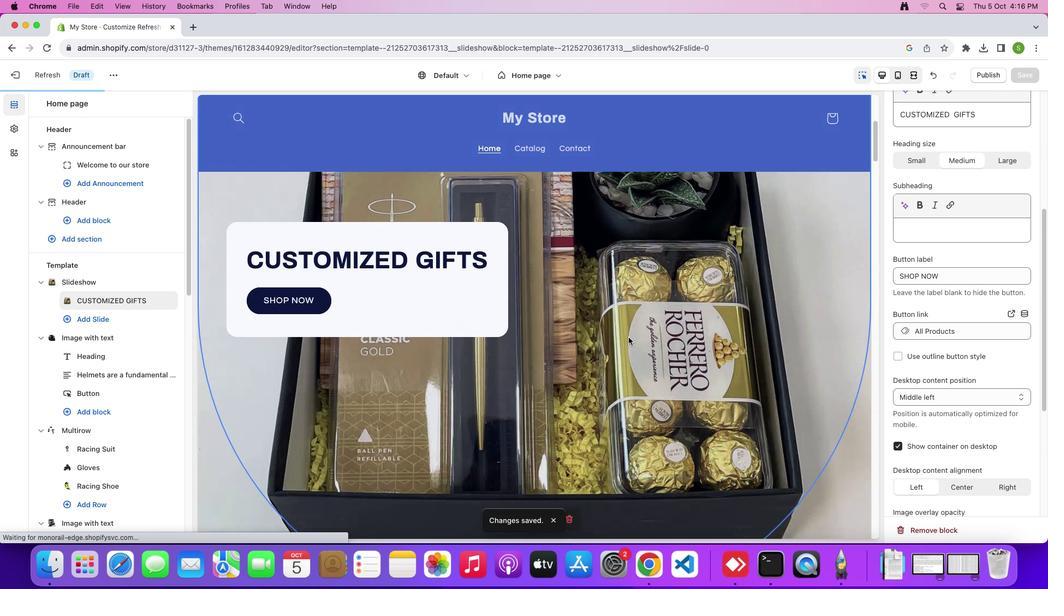 
Action: Mouse scrolled (628, 337) with delta (0, 0)
Screenshot: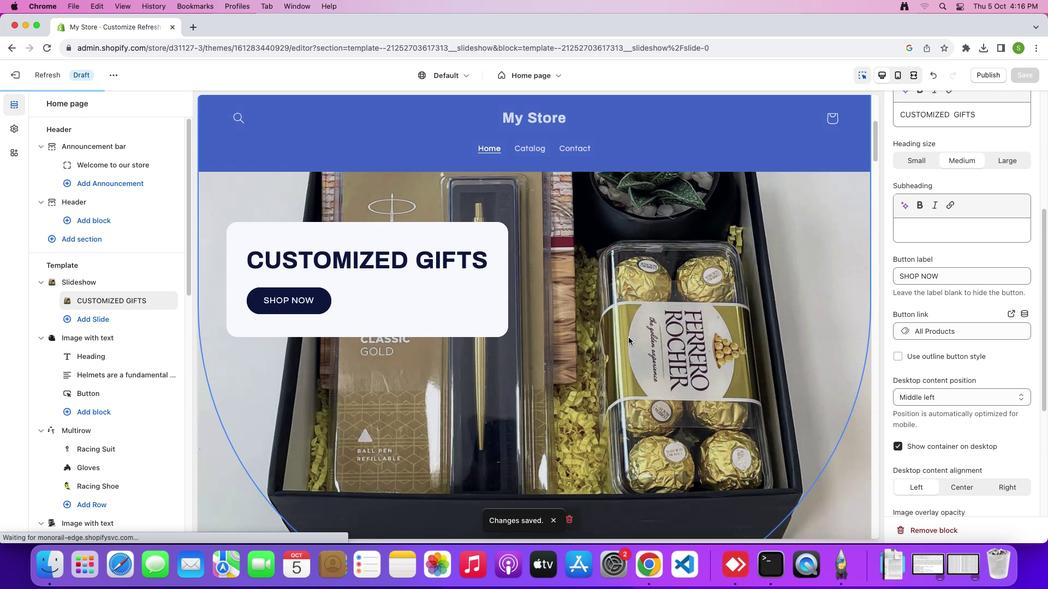 
Action: Mouse scrolled (628, 337) with delta (0, -1)
Screenshot: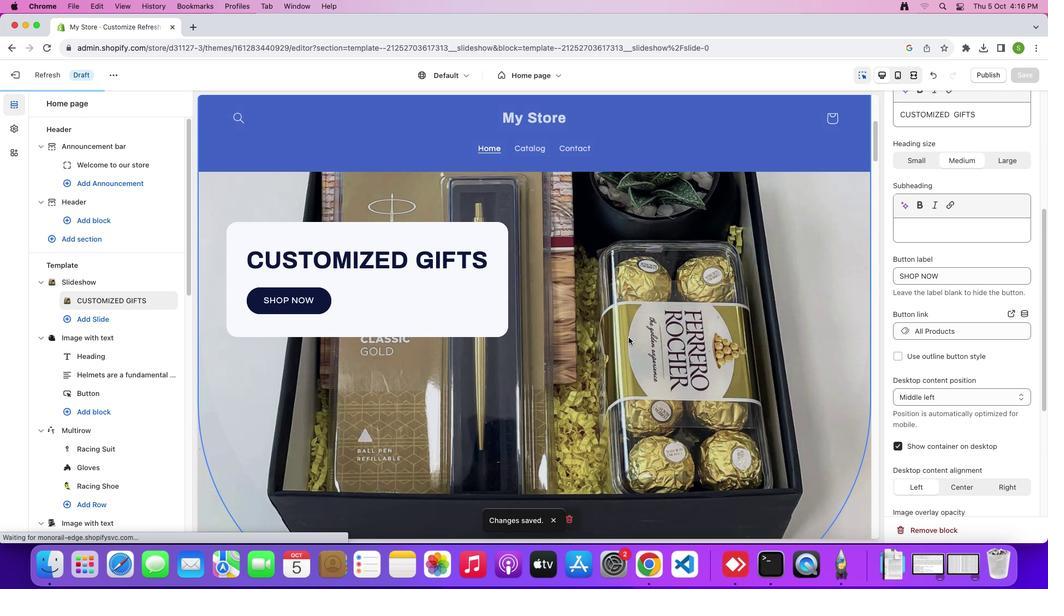 
Action: Mouse scrolled (628, 337) with delta (0, -2)
Screenshot: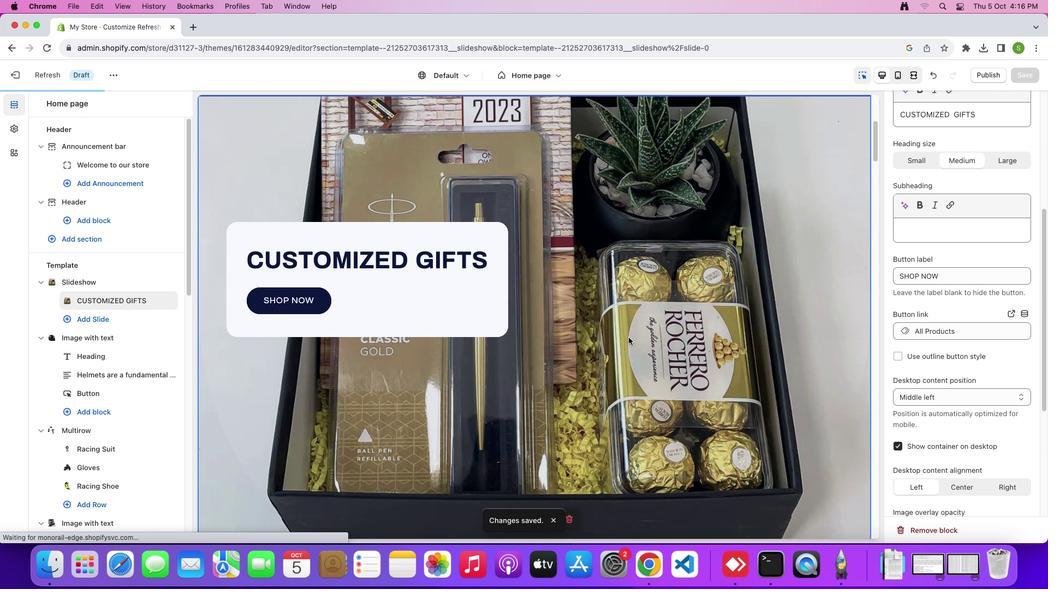 
Action: Mouse scrolled (628, 337) with delta (0, 0)
